 Task: Buy 2 Strut Rod Kits from Shocks, Struts & Suspension section under best seller category for shipping address: Max Baker, 2847 Point Street, Park Ridge, Illinois 60068, Cell Number 7738643880. Pay from credit card ending with 7965, CVV 549
Action: Key pressed amazon.com<Key.enter>
Screenshot: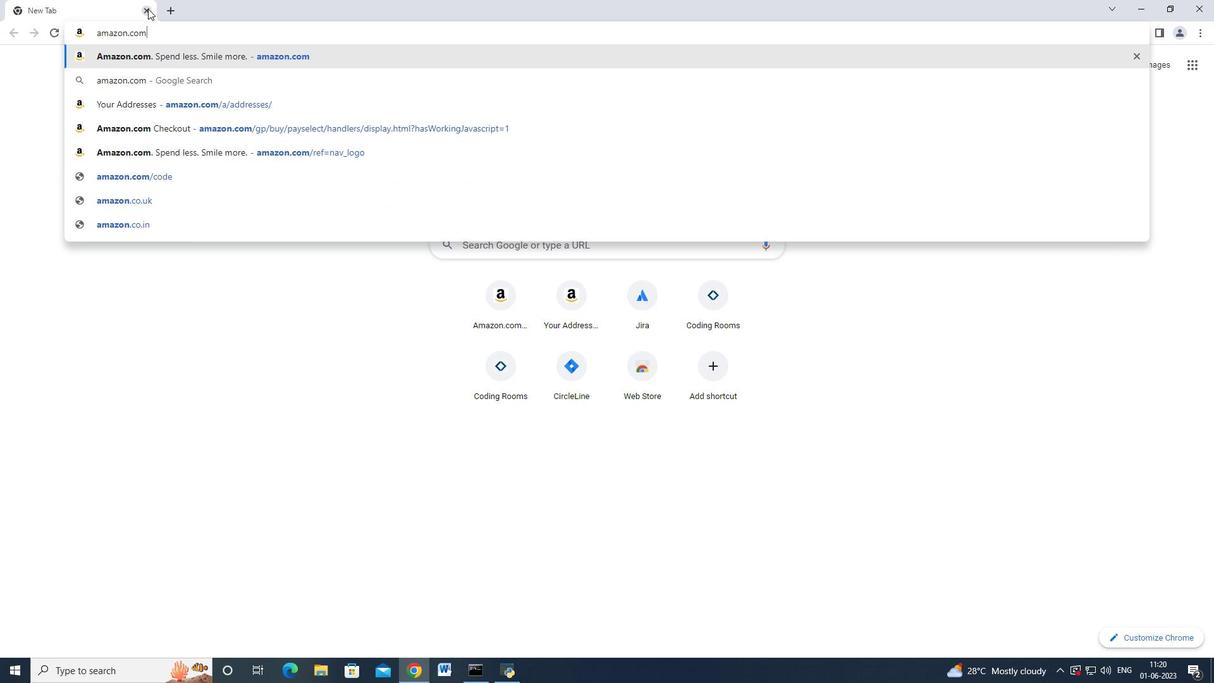 
Action: Mouse moved to (29, 98)
Screenshot: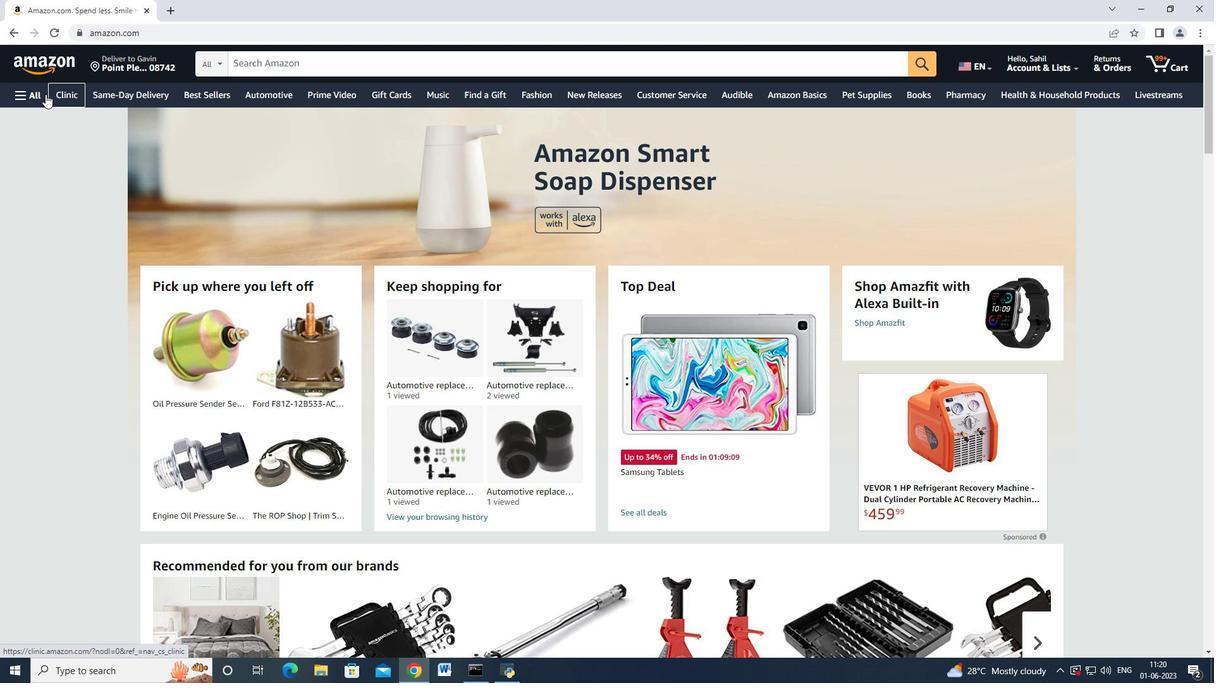 
Action: Mouse pressed left at (29, 98)
Screenshot: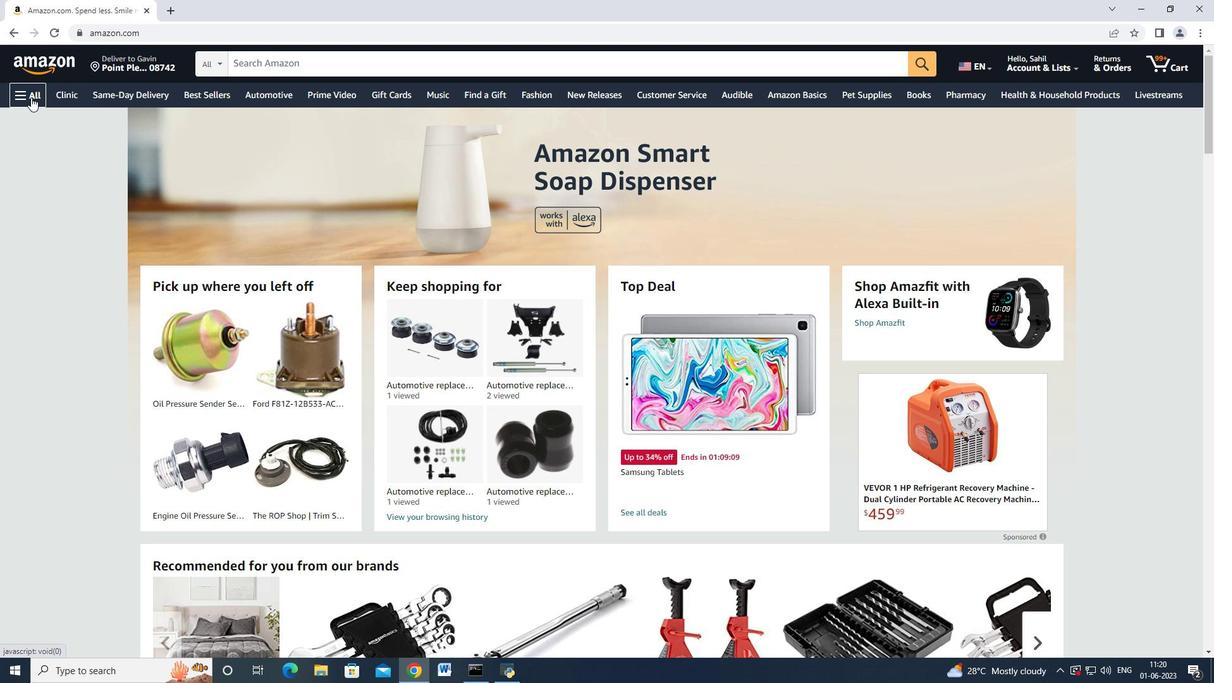 
Action: Mouse moved to (77, 216)
Screenshot: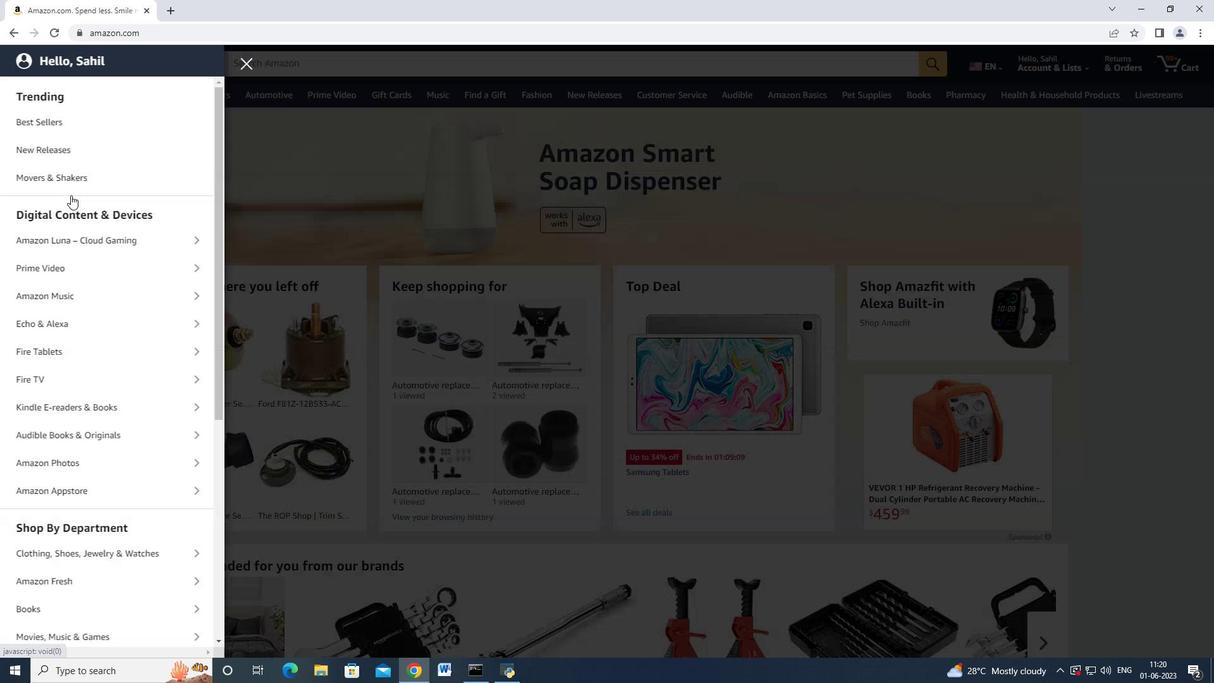 
Action: Mouse scrolled (77, 215) with delta (0, 0)
Screenshot: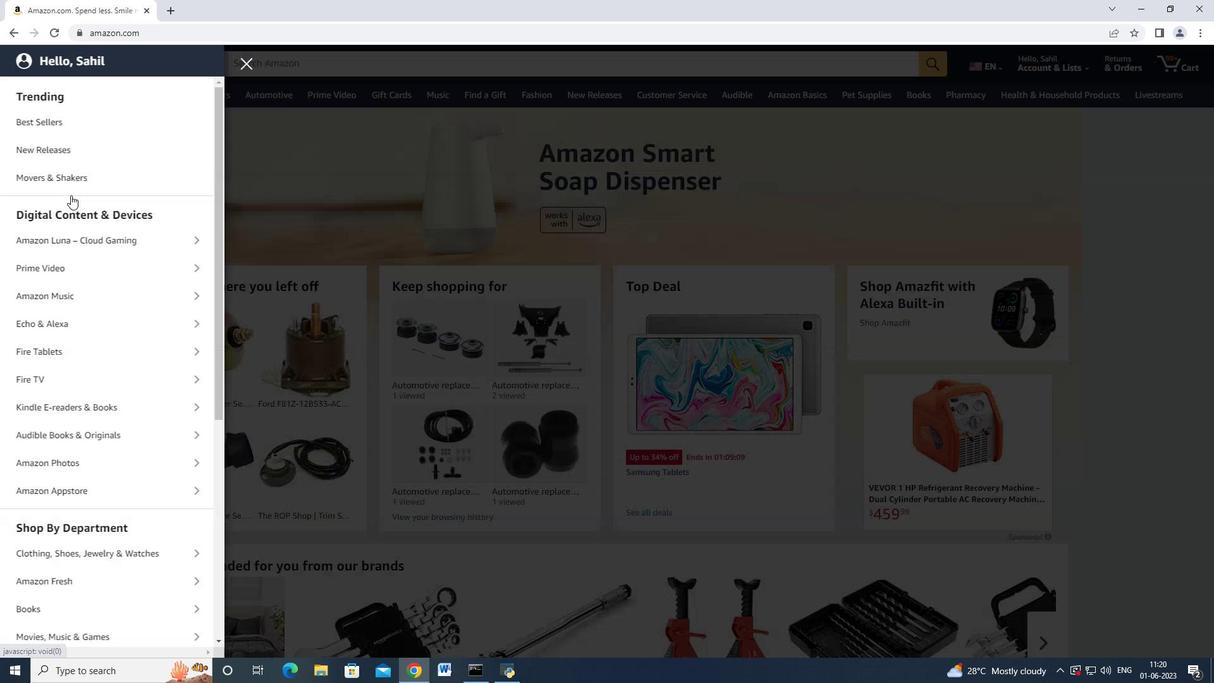 
Action: Mouse moved to (78, 221)
Screenshot: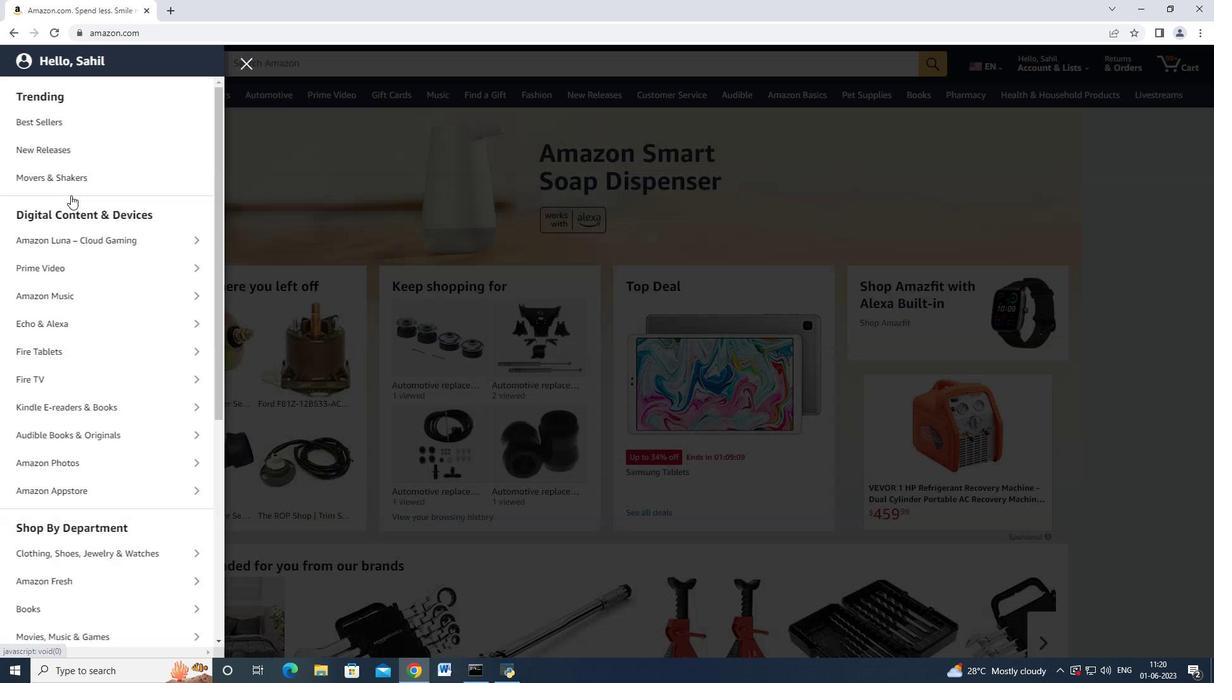 
Action: Mouse scrolled (77, 220) with delta (0, 0)
Screenshot: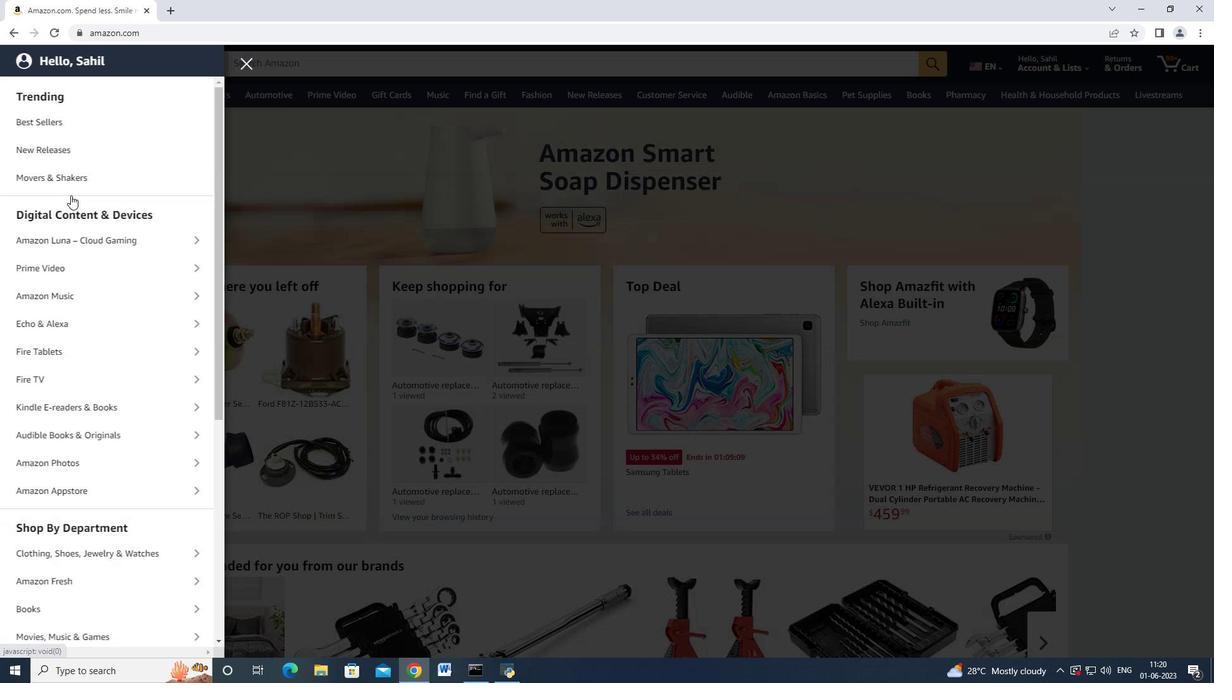 
Action: Mouse moved to (80, 225)
Screenshot: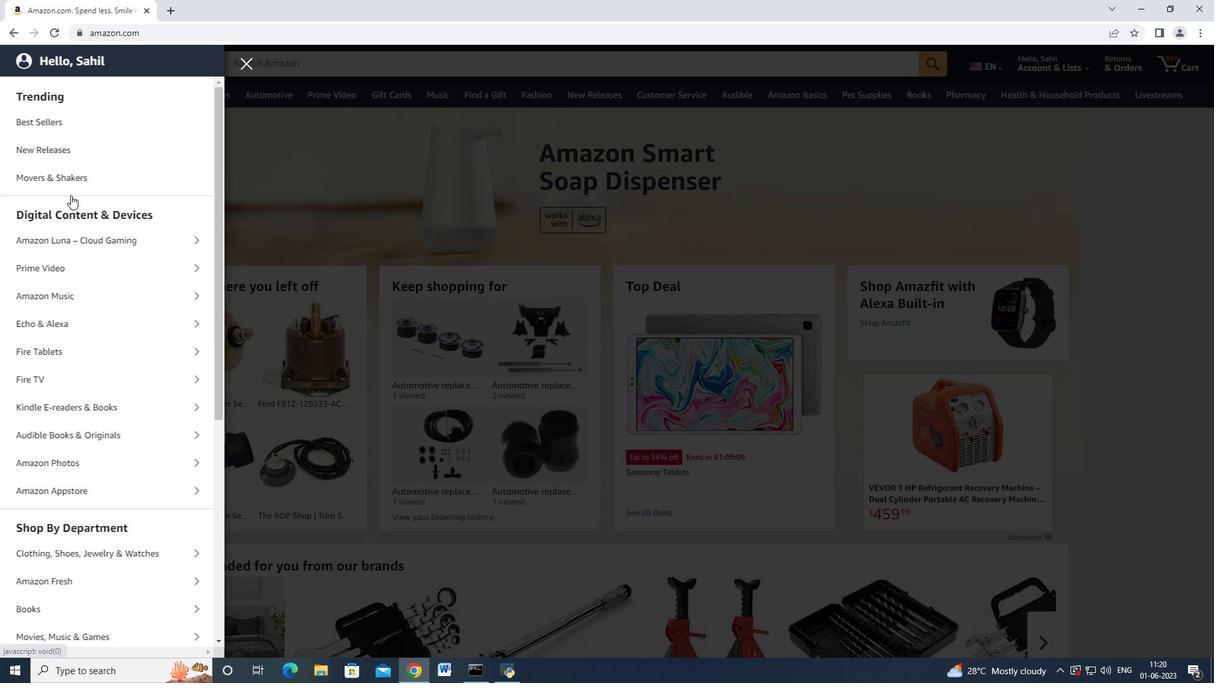 
Action: Mouse scrolled (79, 222) with delta (0, 0)
Screenshot: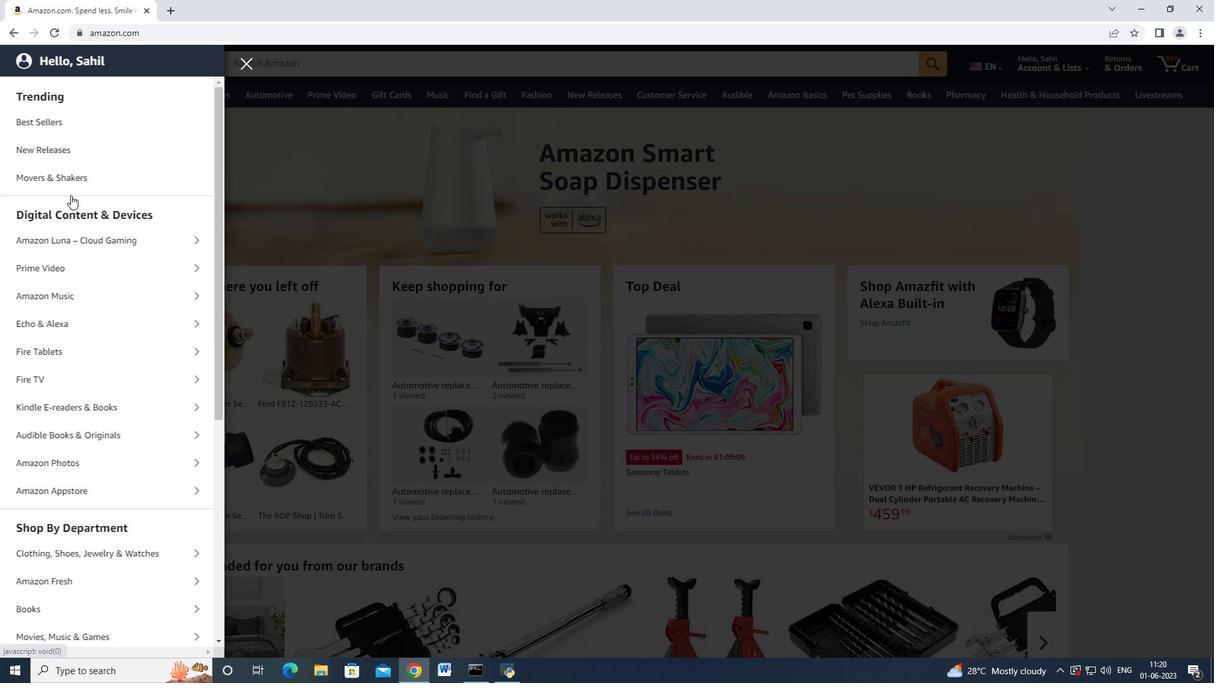 
Action: Mouse scrolled (80, 225) with delta (0, 0)
Screenshot: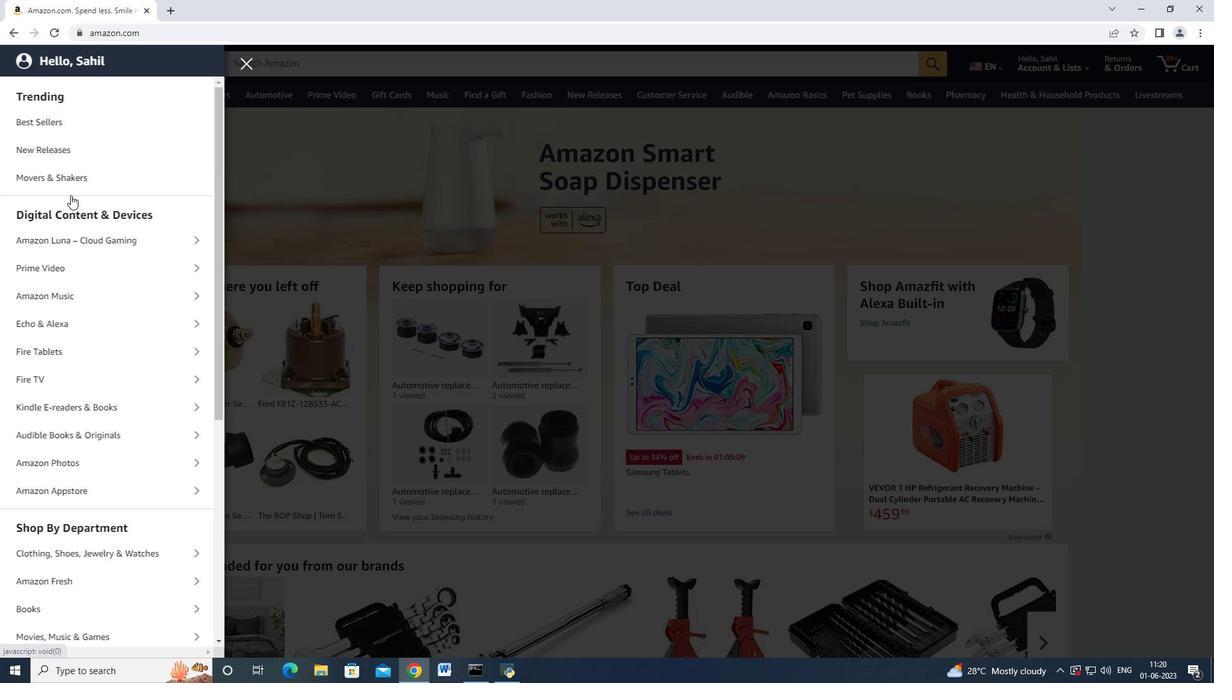 
Action: Mouse moved to (69, 410)
Screenshot: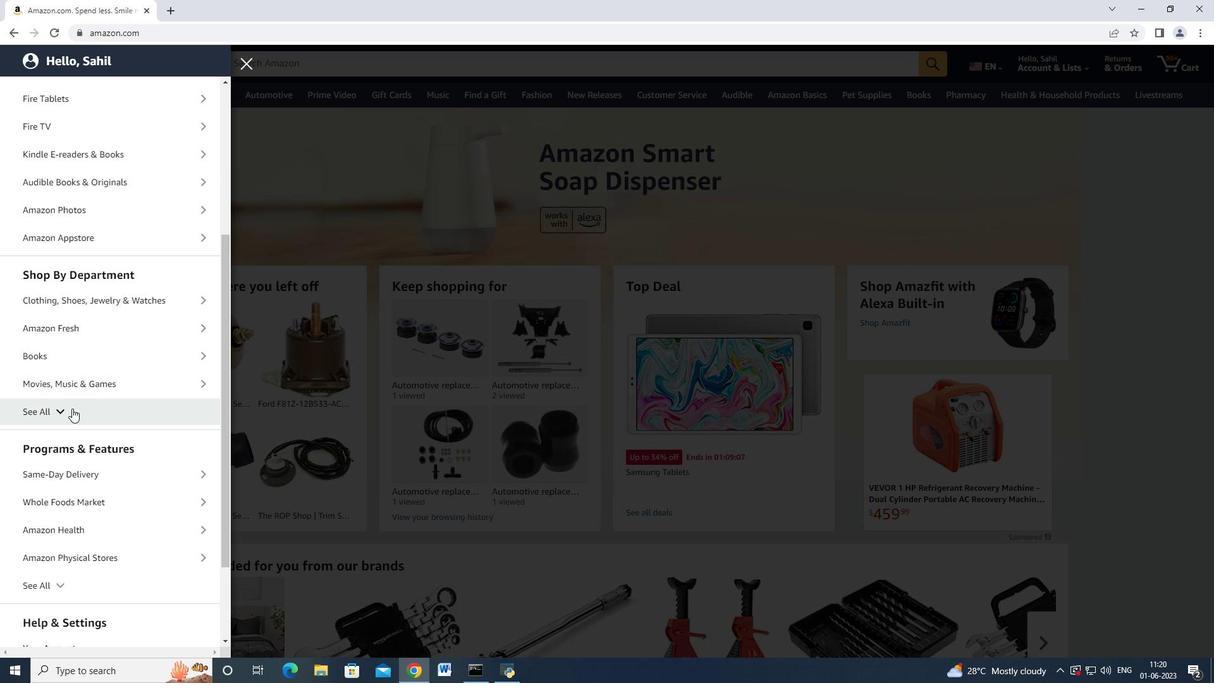 
Action: Mouse pressed left at (69, 410)
Screenshot: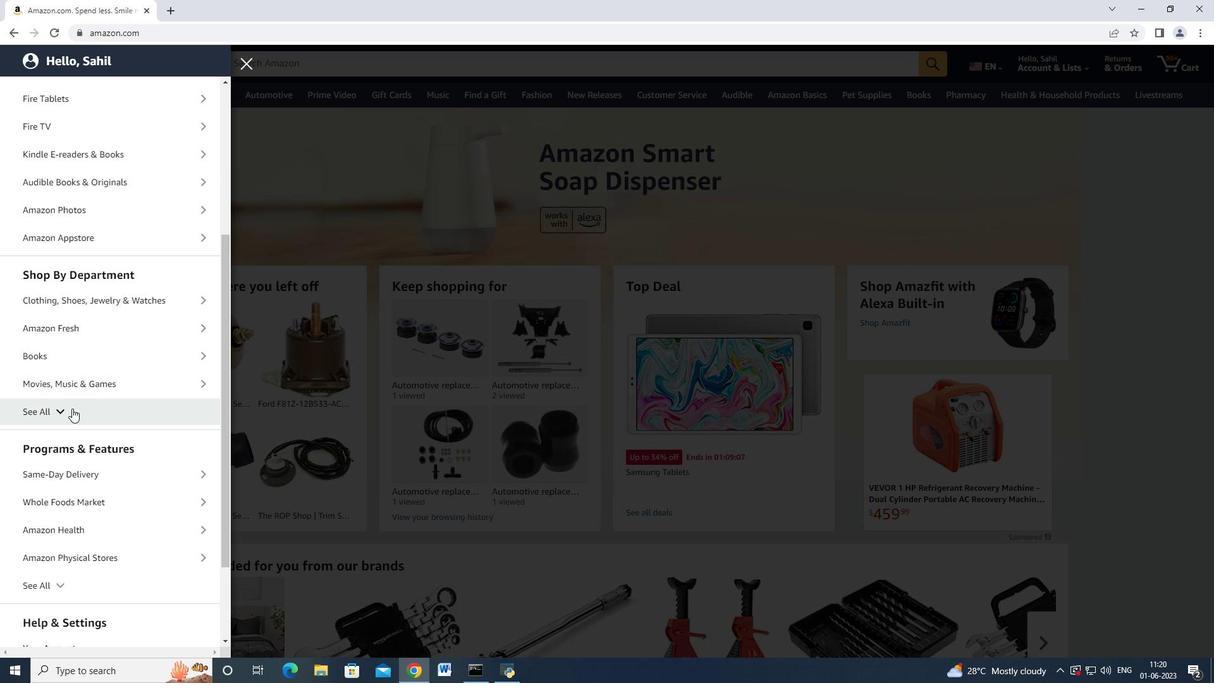 
Action: Mouse moved to (80, 396)
Screenshot: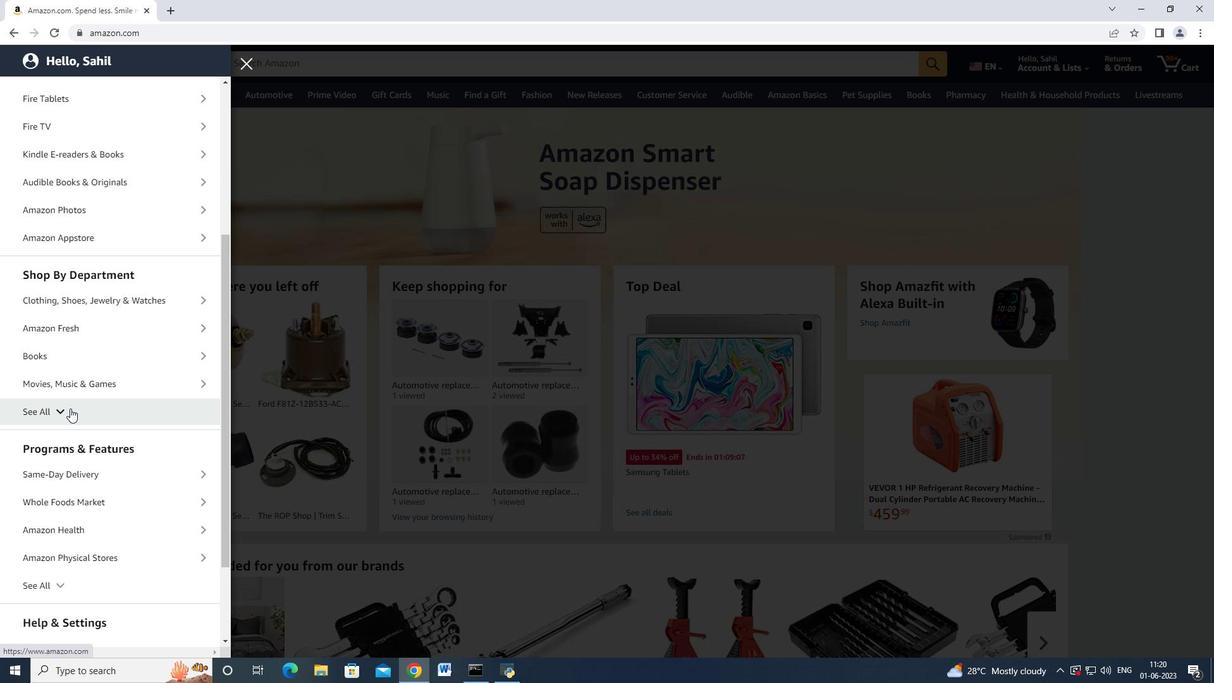 
Action: Mouse scrolled (80, 395) with delta (0, 0)
Screenshot: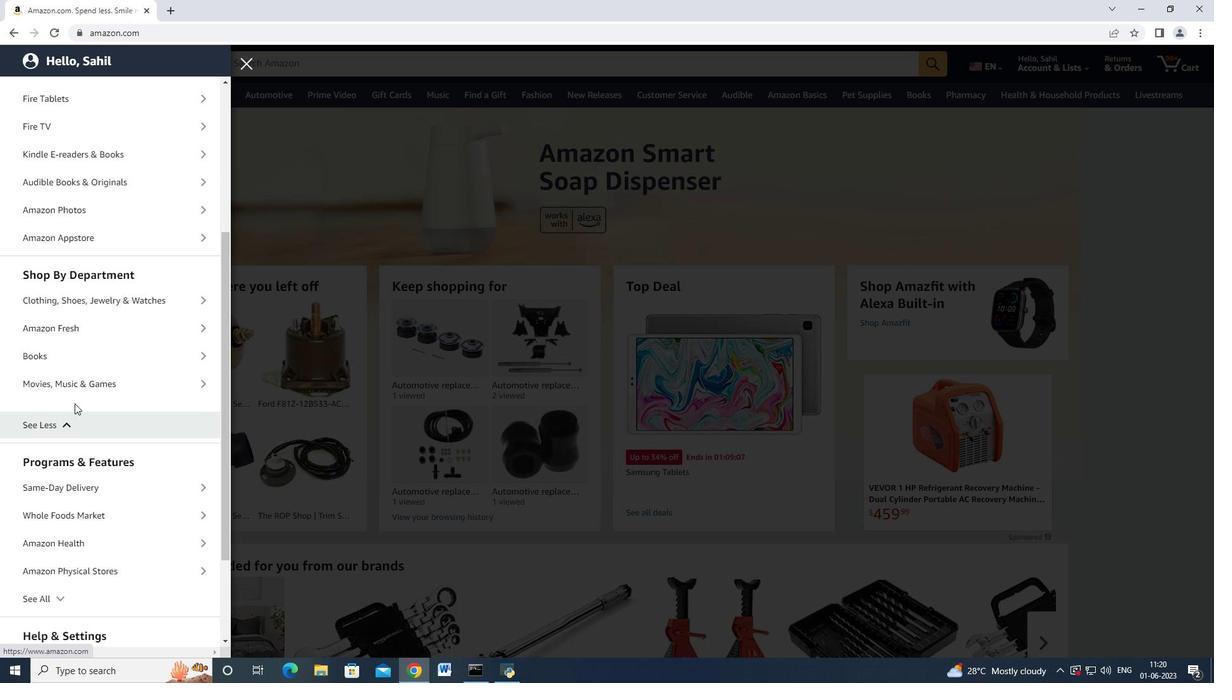 
Action: Mouse scrolled (80, 395) with delta (0, 0)
Screenshot: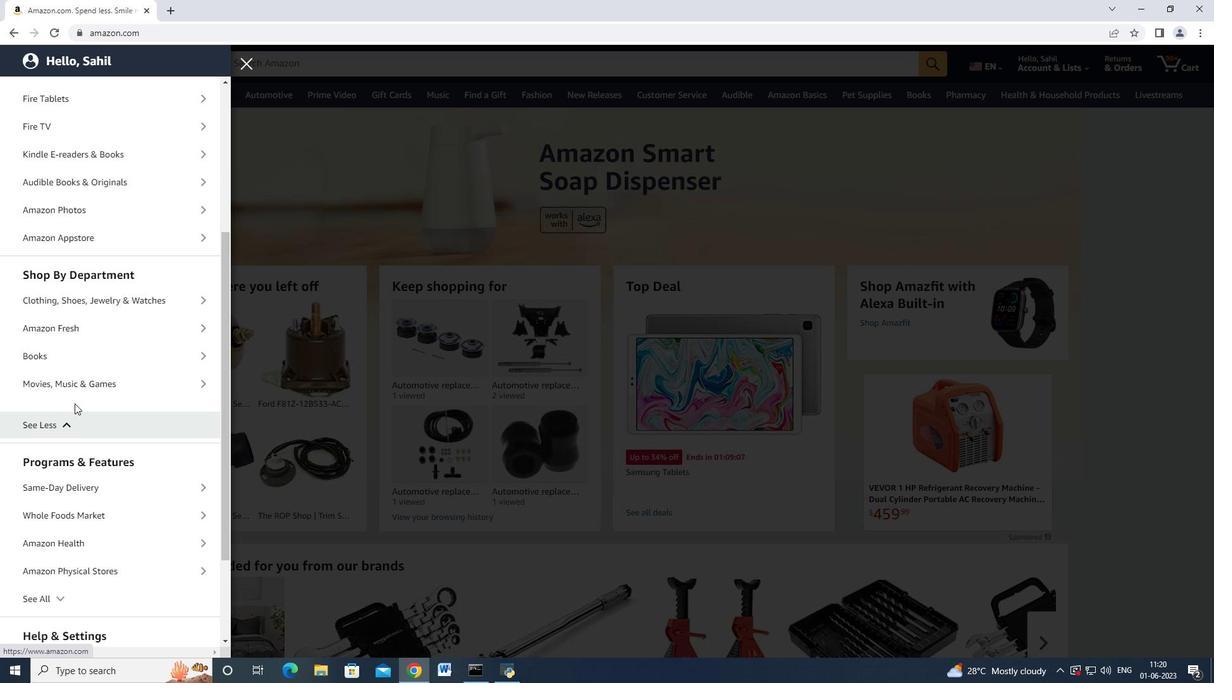 
Action: Mouse scrolled (80, 395) with delta (0, 0)
Screenshot: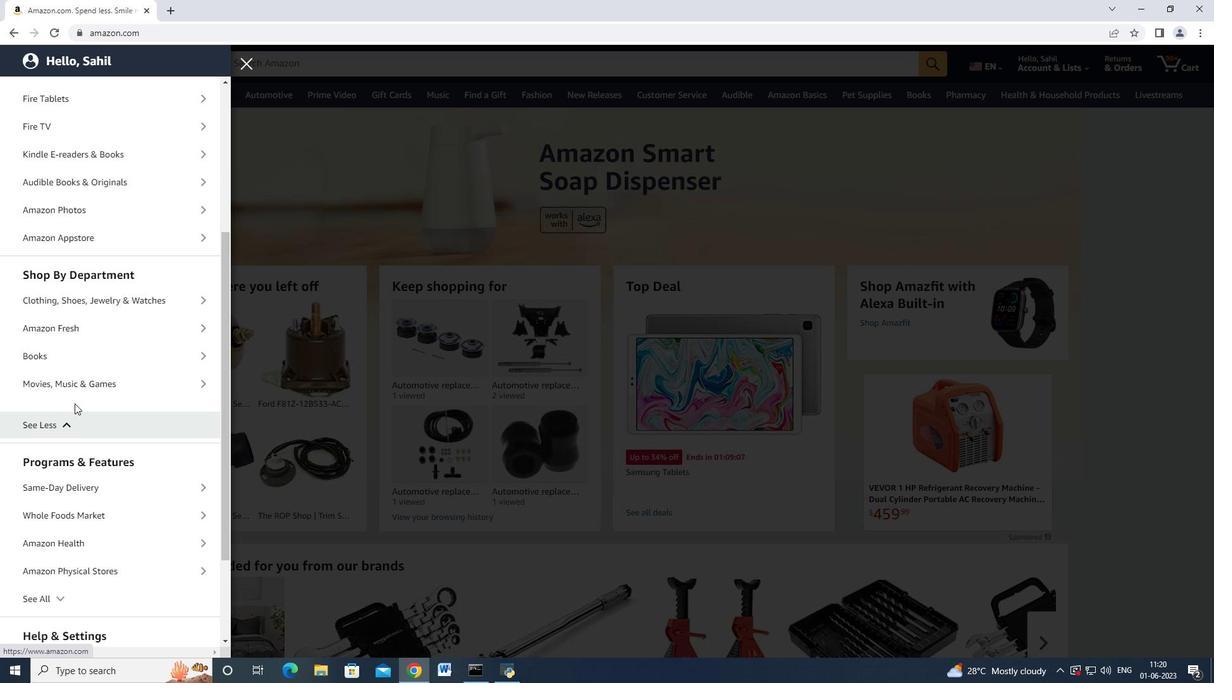 
Action: Mouse scrolled (80, 395) with delta (0, 0)
Screenshot: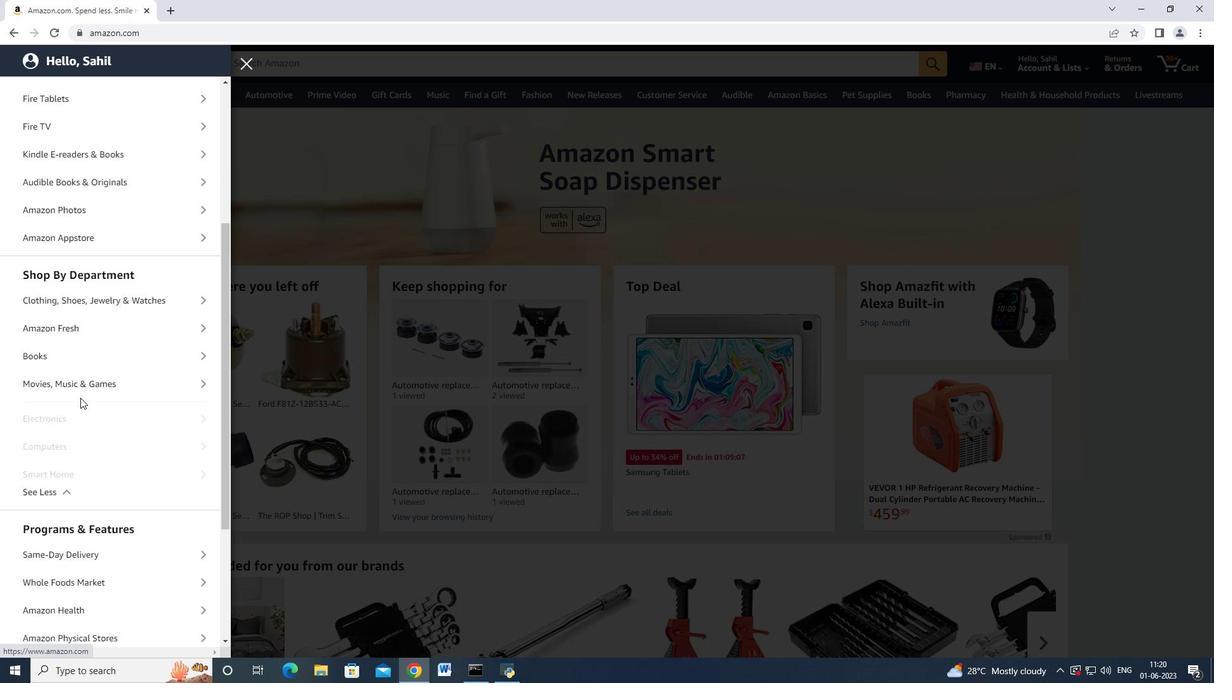 
Action: Mouse moved to (113, 467)
Screenshot: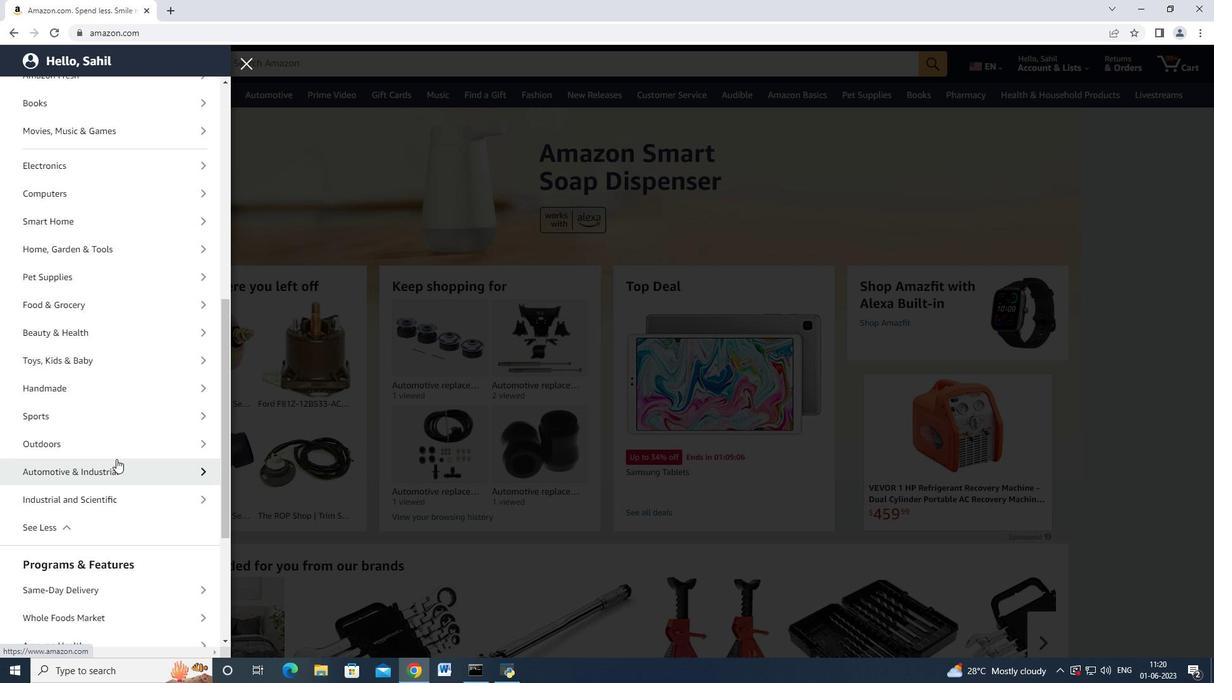 
Action: Mouse pressed left at (113, 467)
Screenshot: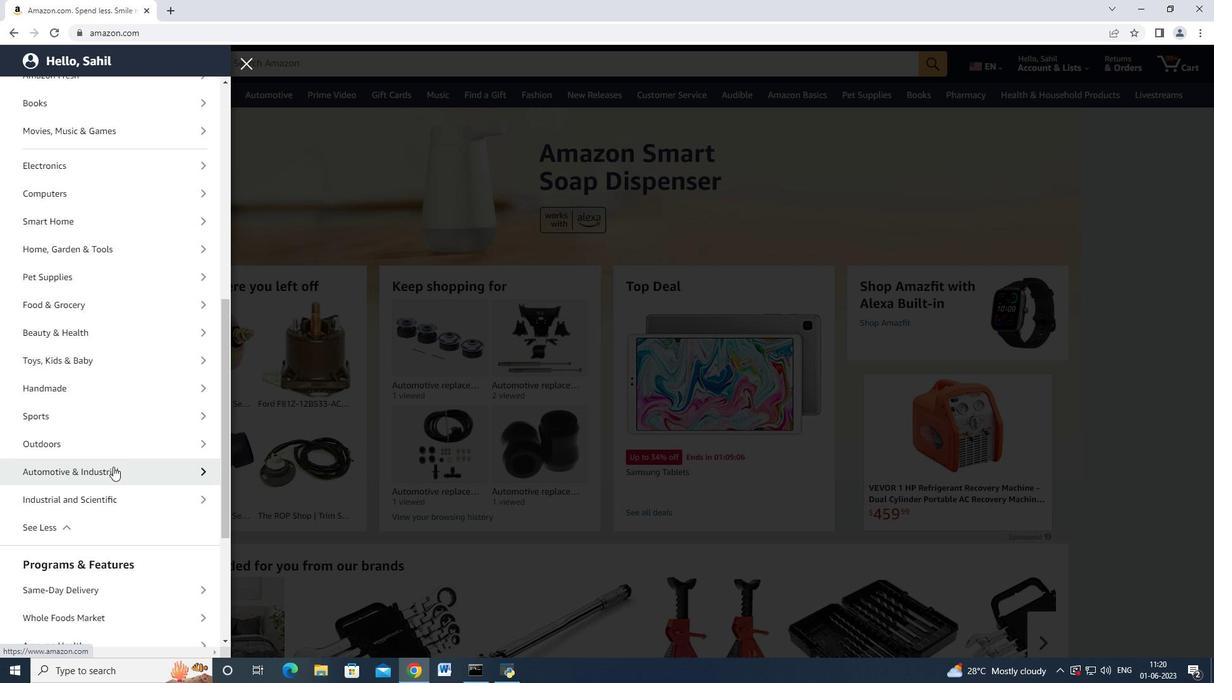 
Action: Mouse moved to (106, 144)
Screenshot: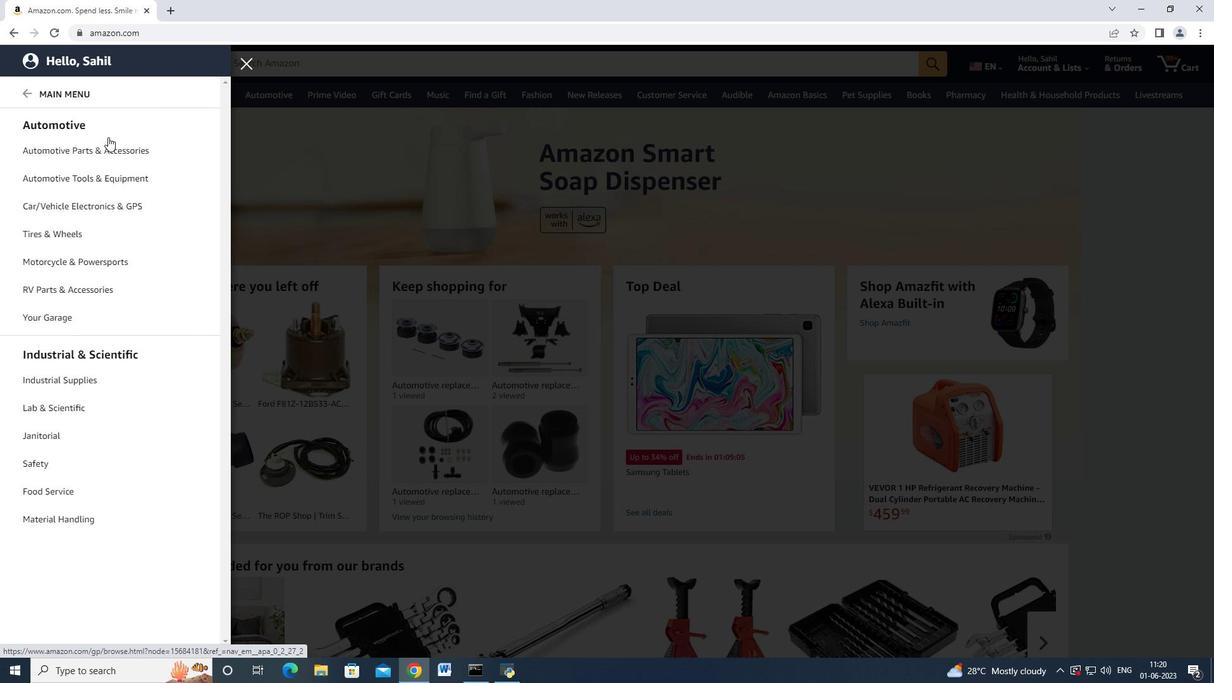 
Action: Mouse pressed left at (106, 144)
Screenshot: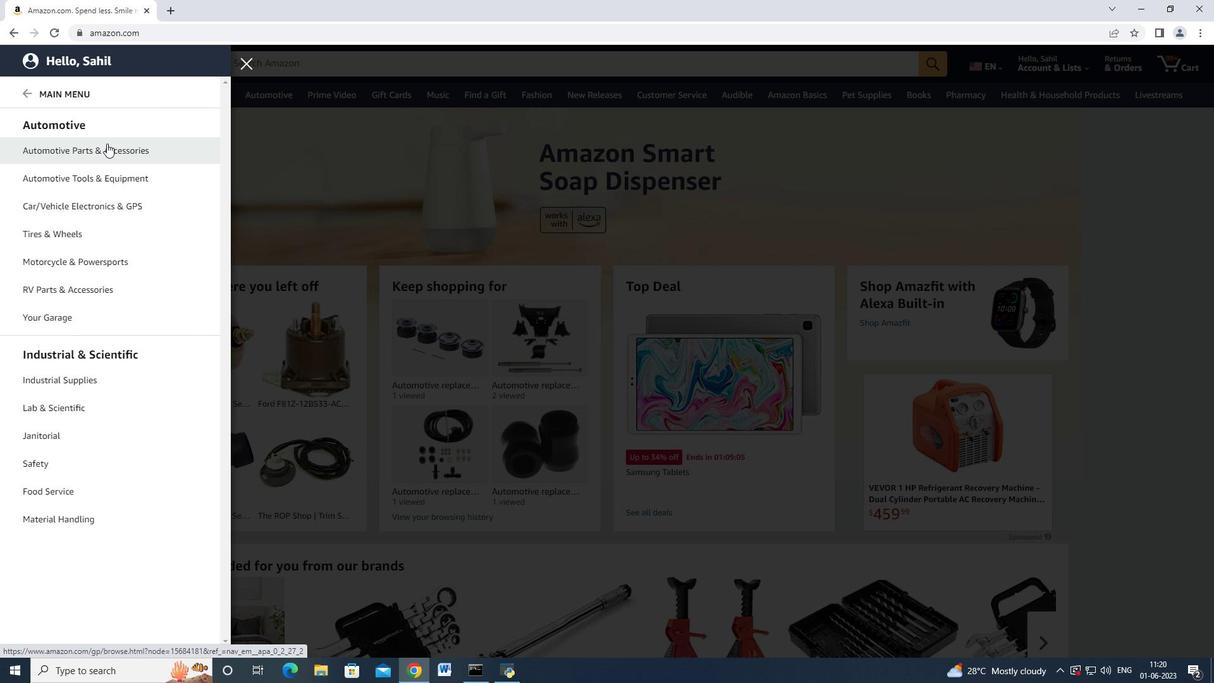 
Action: Mouse moved to (204, 117)
Screenshot: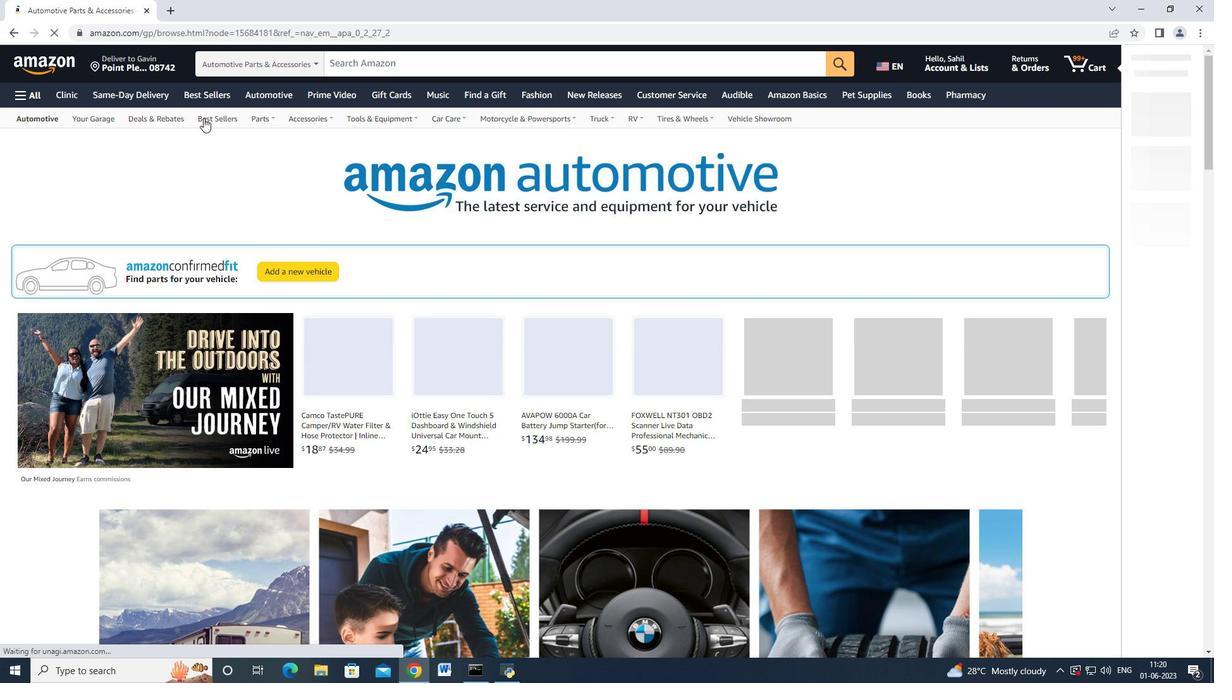 
Action: Mouse pressed left at (204, 117)
Screenshot: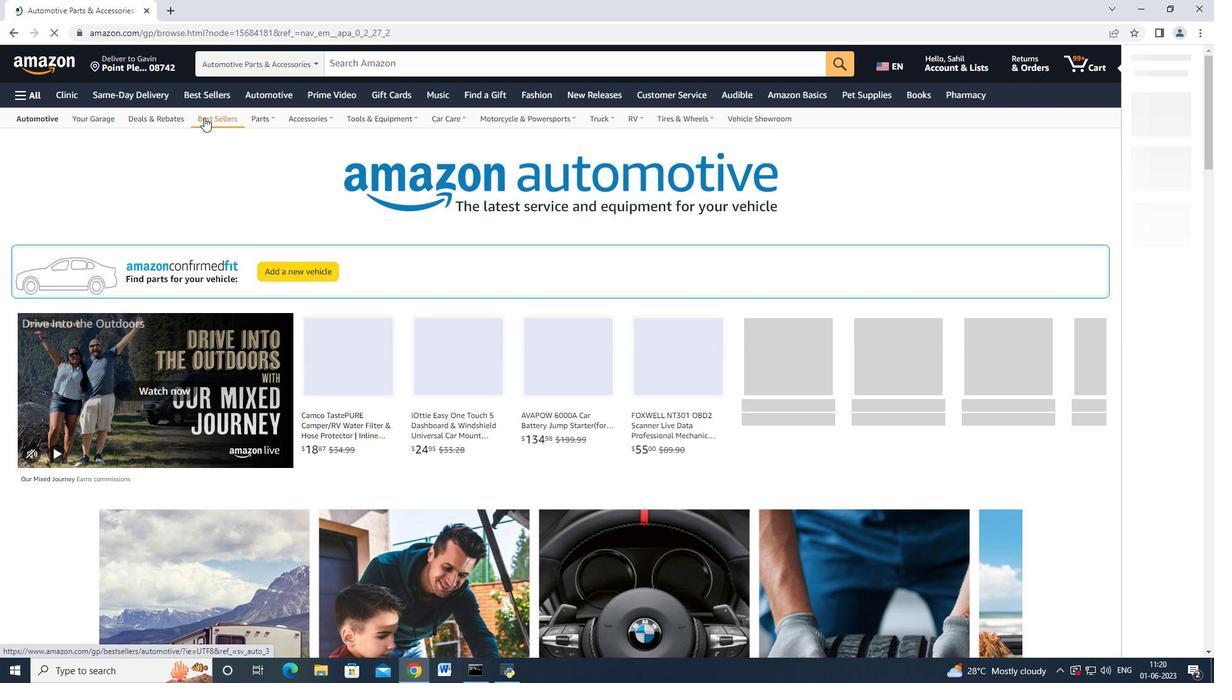 
Action: Mouse moved to (186, 186)
Screenshot: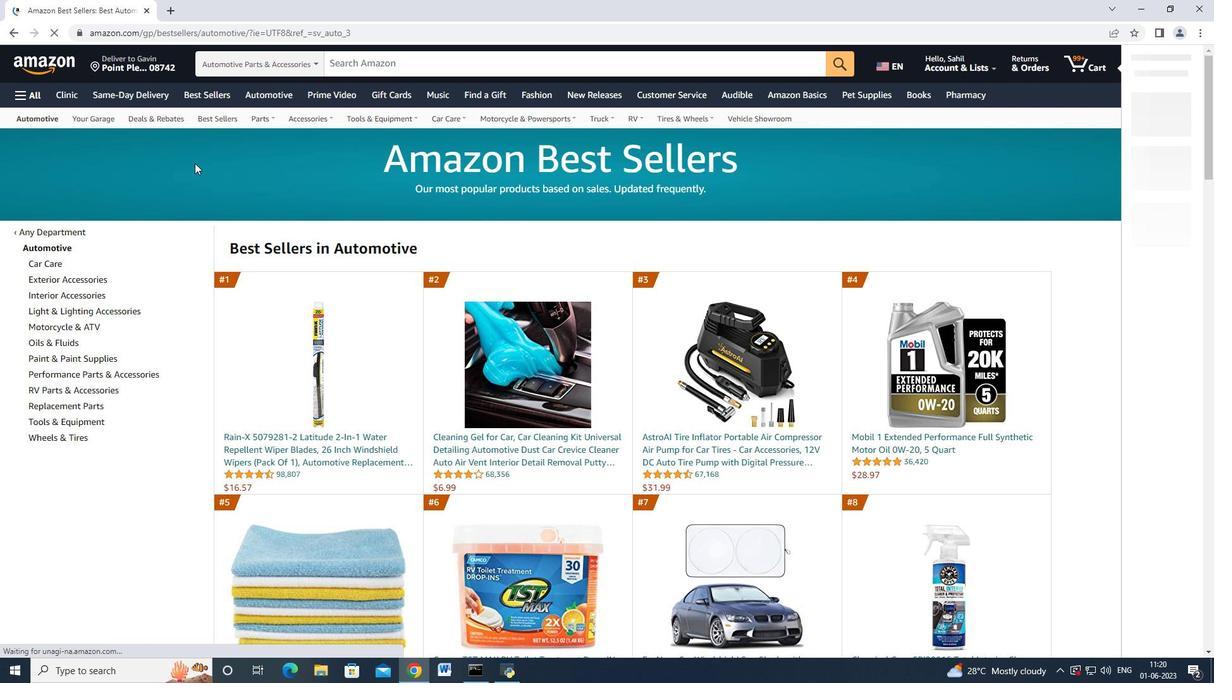 
Action: Mouse scrolled (186, 185) with delta (0, 0)
Screenshot: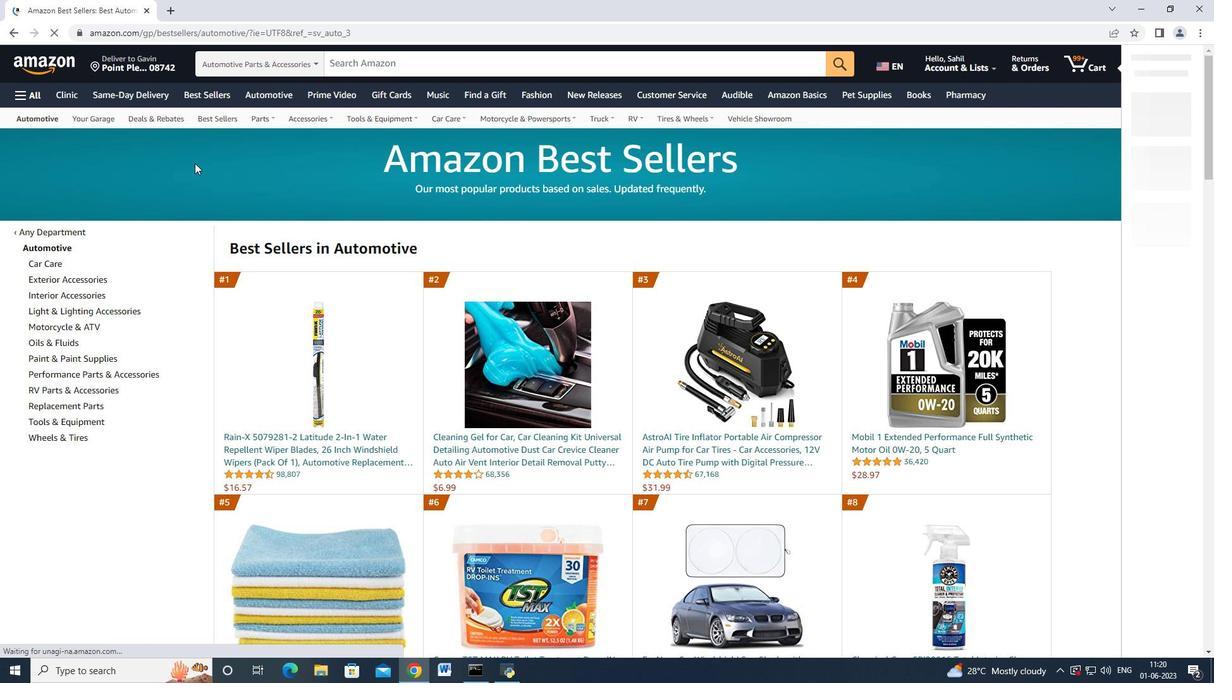 
Action: Mouse moved to (175, 213)
Screenshot: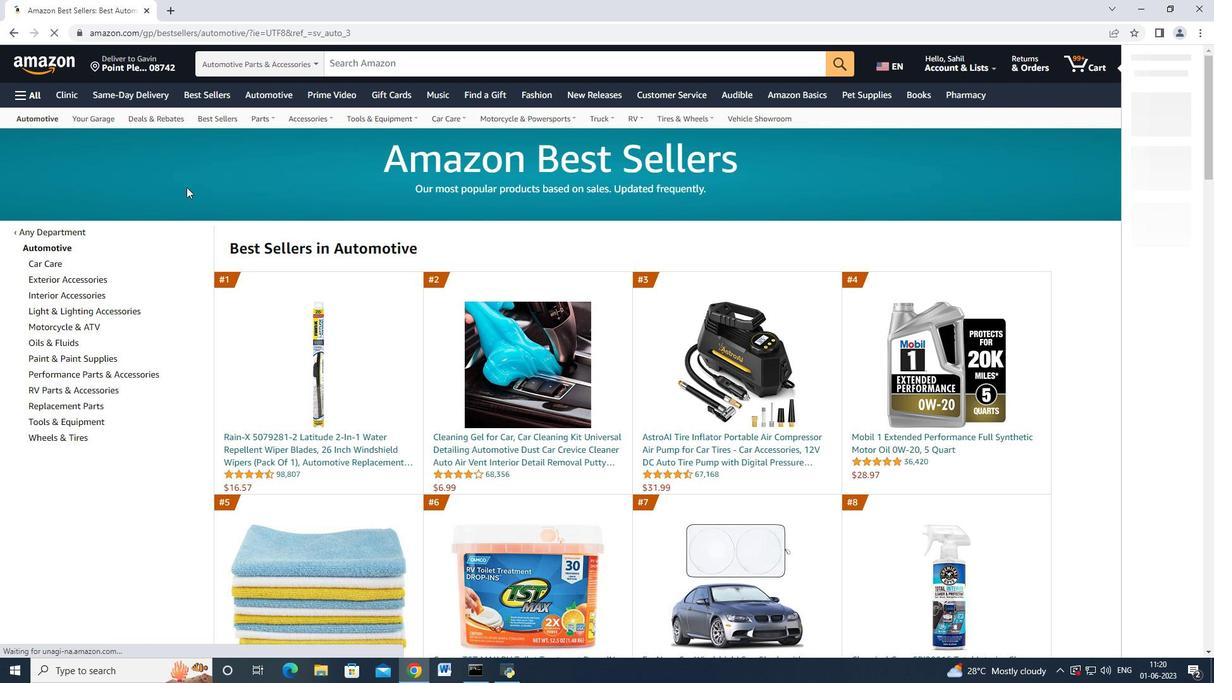 
Action: Mouse scrolled (184, 194) with delta (0, 0)
Screenshot: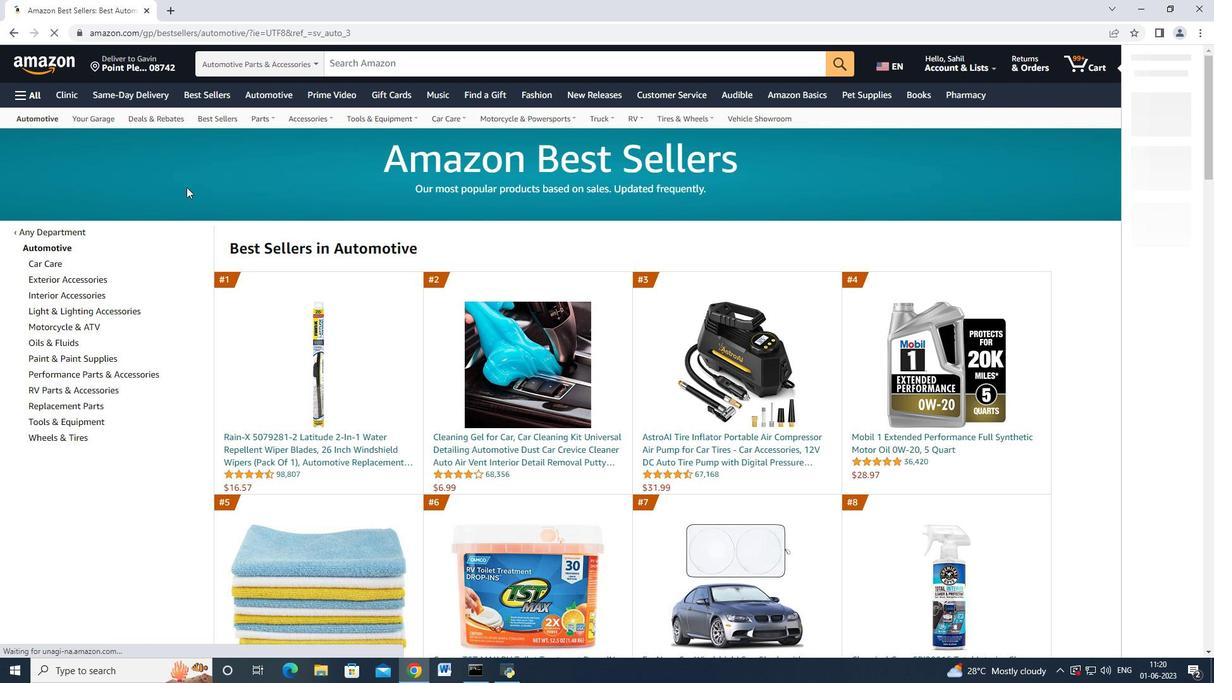 
Action: Mouse moved to (92, 279)
Screenshot: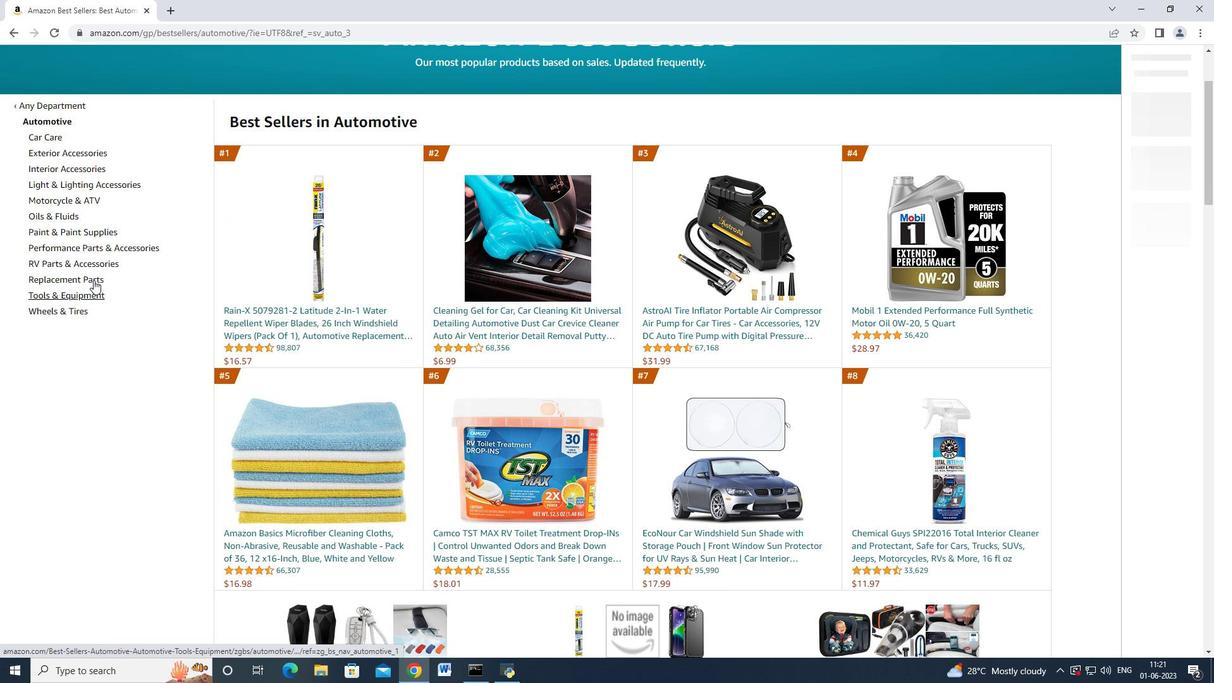 
Action: Mouse pressed left at (92, 279)
Screenshot: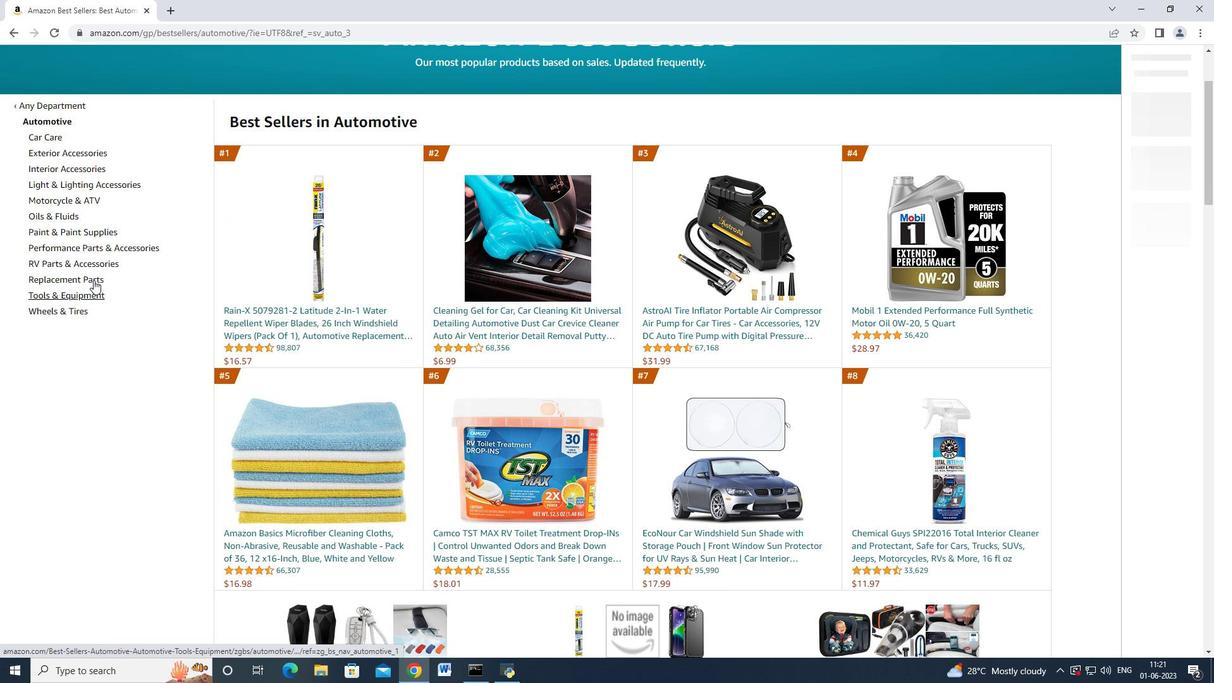 
Action: Mouse moved to (135, 270)
Screenshot: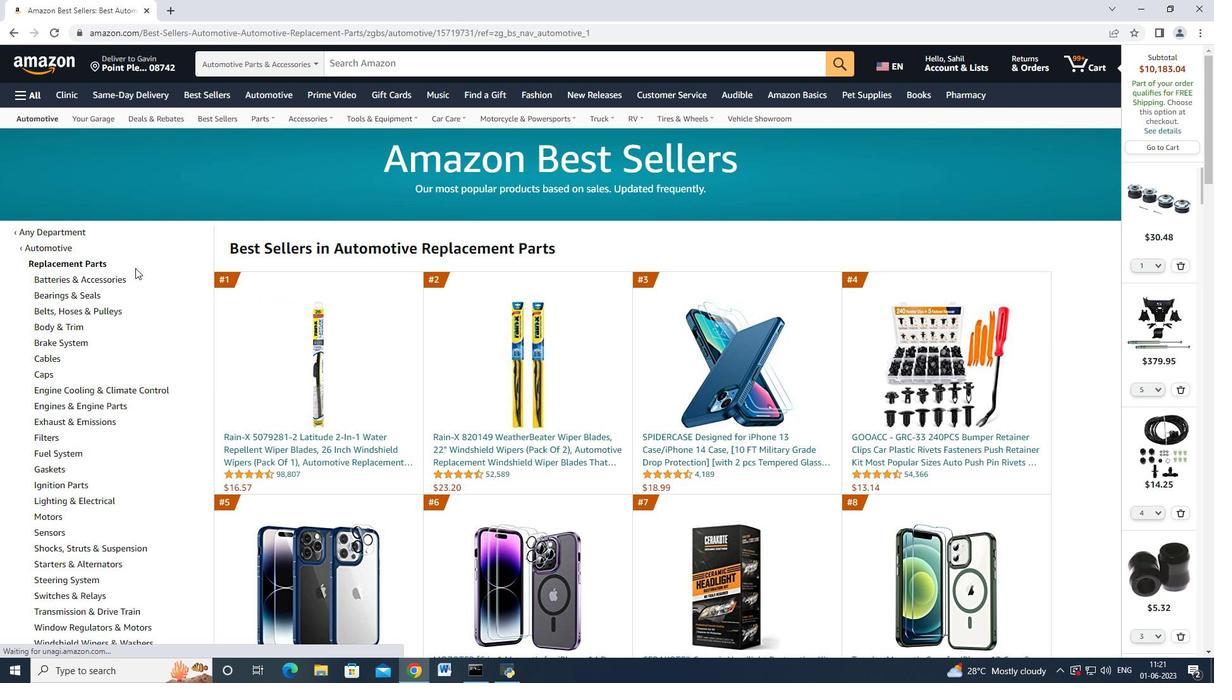 
Action: Mouse scrolled (135, 269) with delta (0, 0)
Screenshot: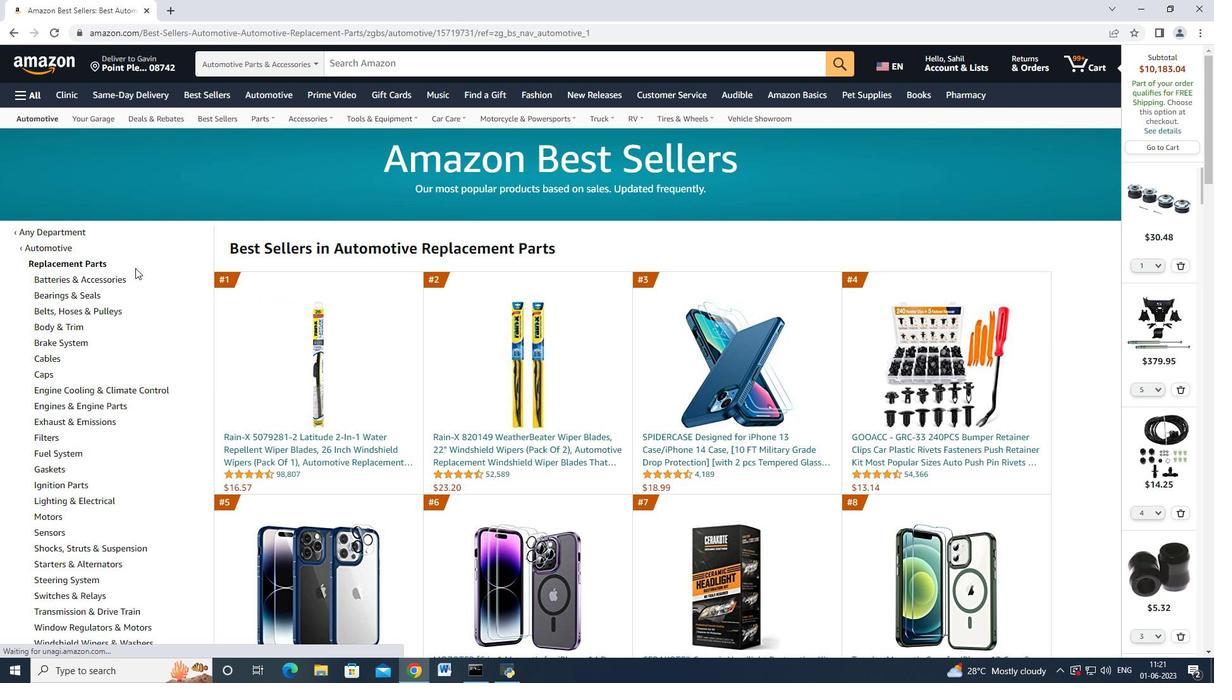 
Action: Mouse moved to (135, 270)
Screenshot: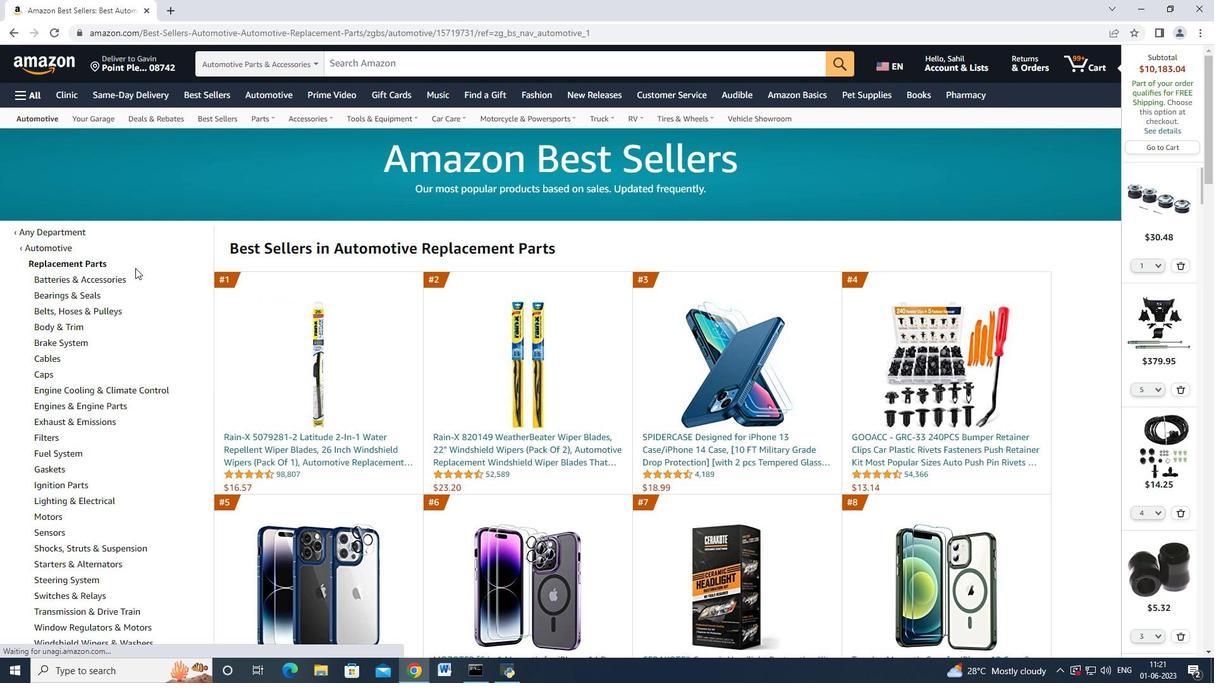 
Action: Mouse scrolled (135, 270) with delta (0, 0)
Screenshot: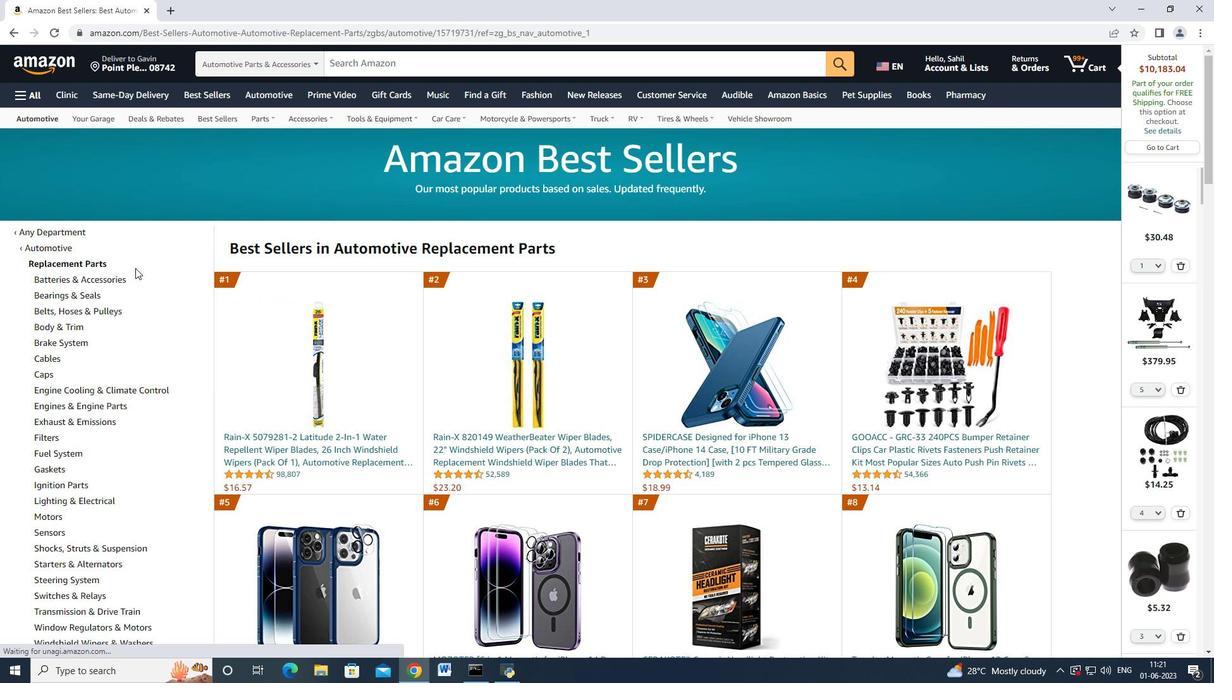 
Action: Mouse moved to (135, 274)
Screenshot: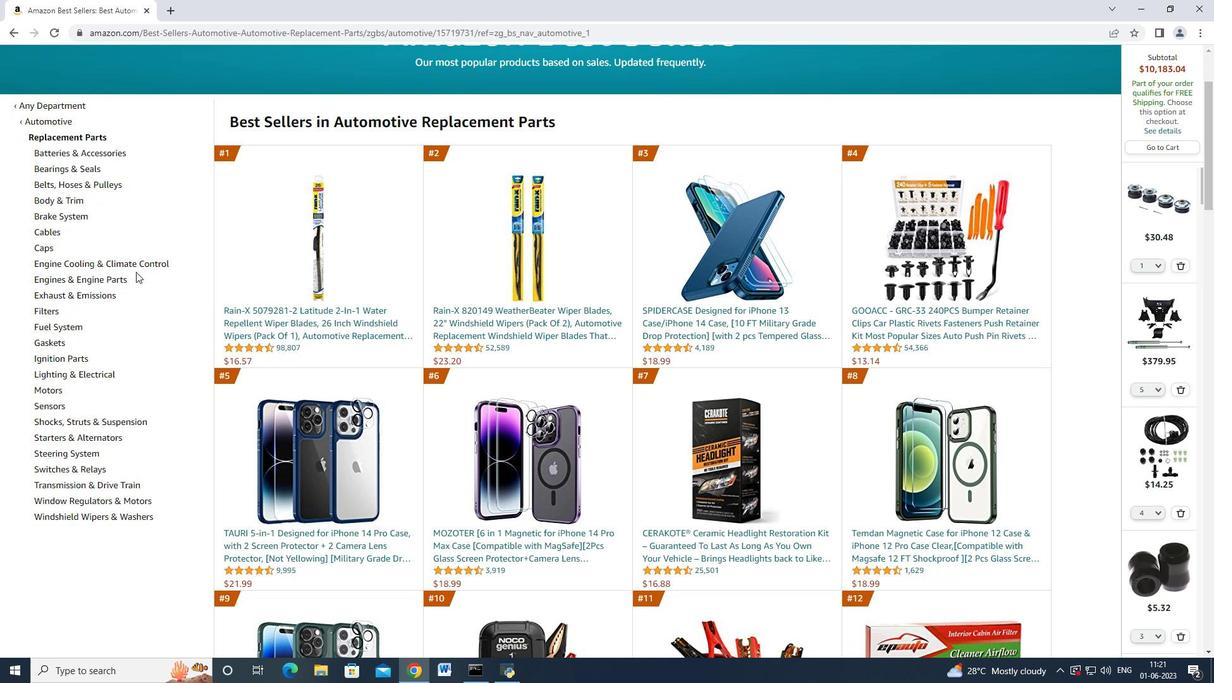 
Action: Mouse scrolled (135, 273) with delta (0, 0)
Screenshot: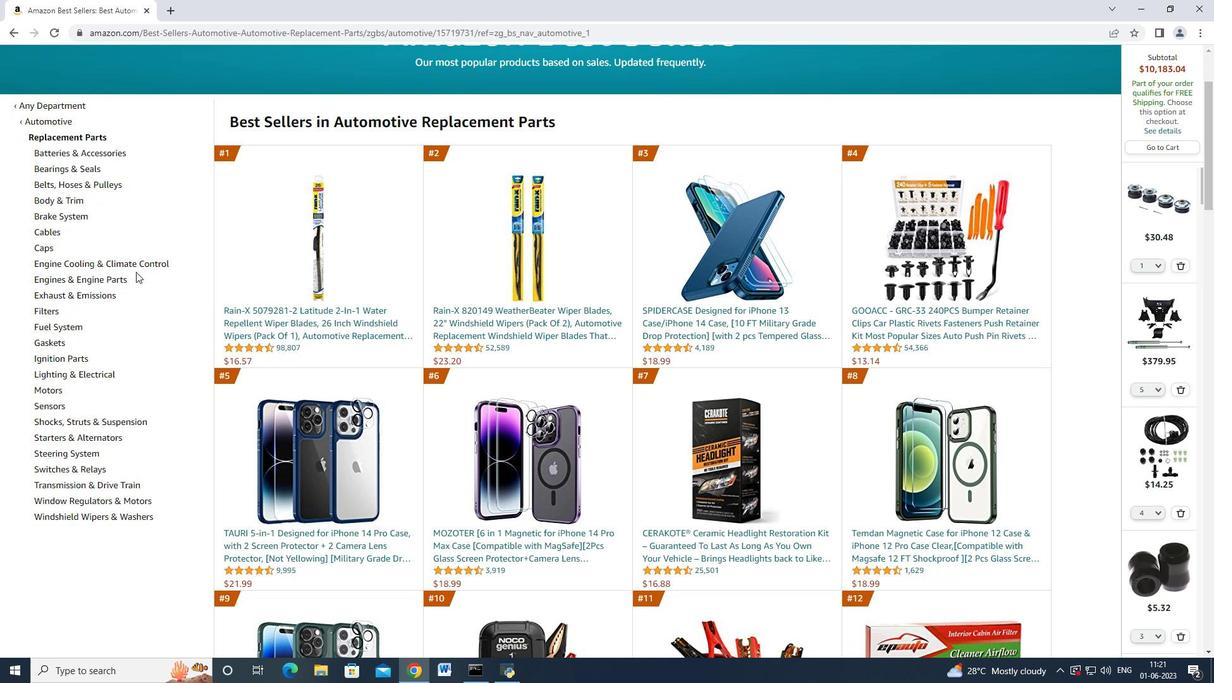 
Action: Mouse moved to (105, 355)
Screenshot: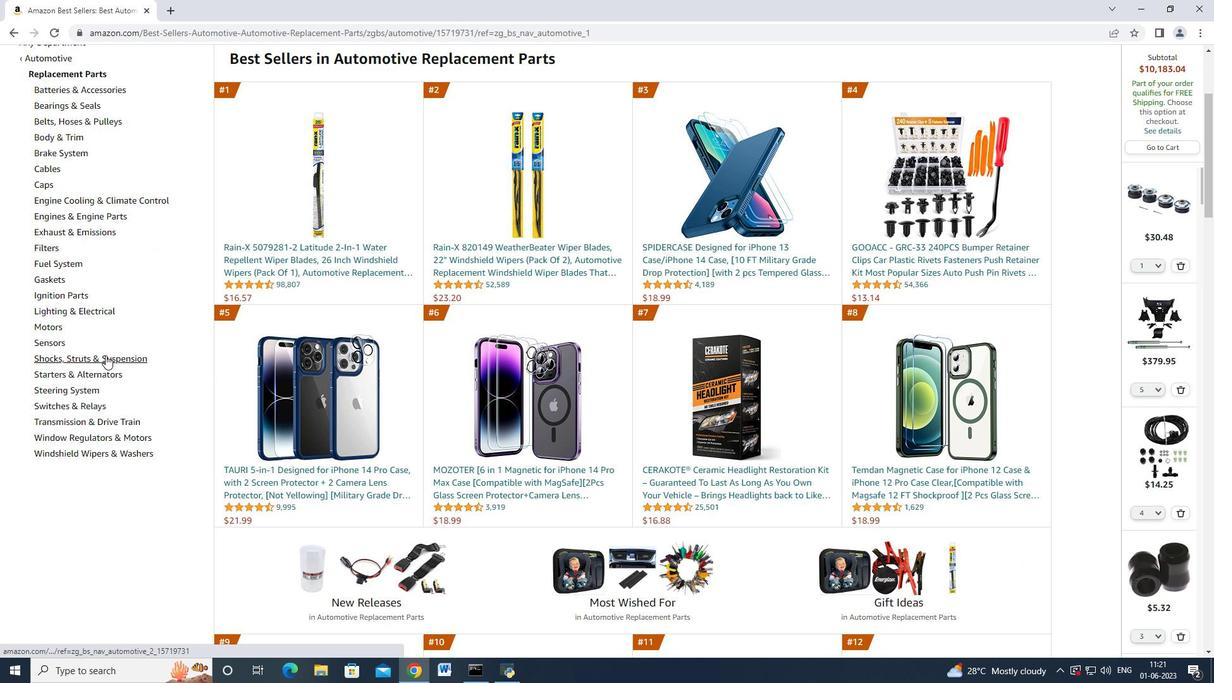 
Action: Mouse pressed left at (105, 355)
Screenshot: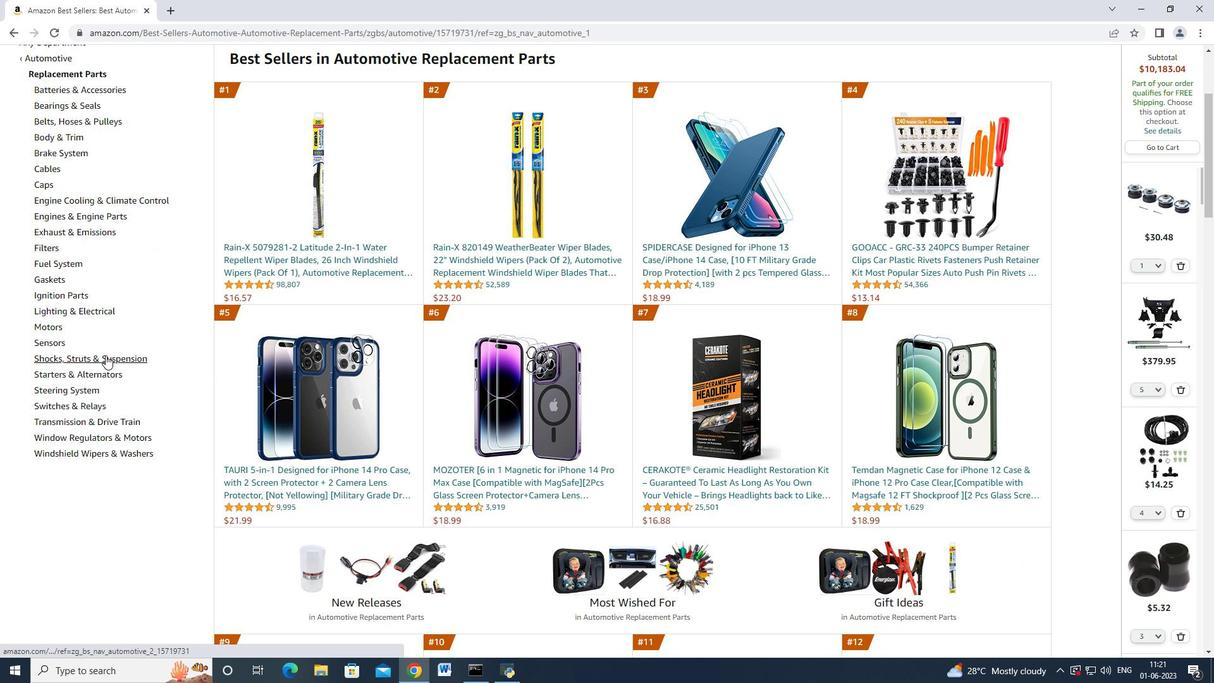 
Action: Mouse moved to (106, 349)
Screenshot: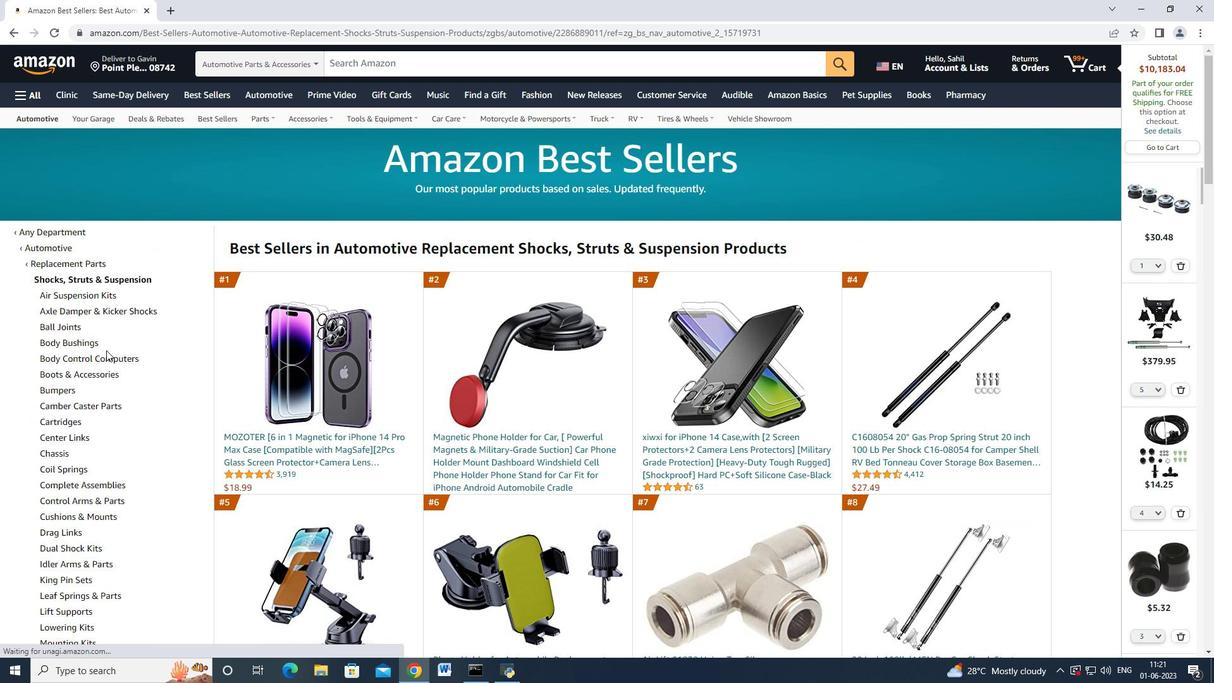 
Action: Mouse scrolled (106, 349) with delta (0, 0)
Screenshot: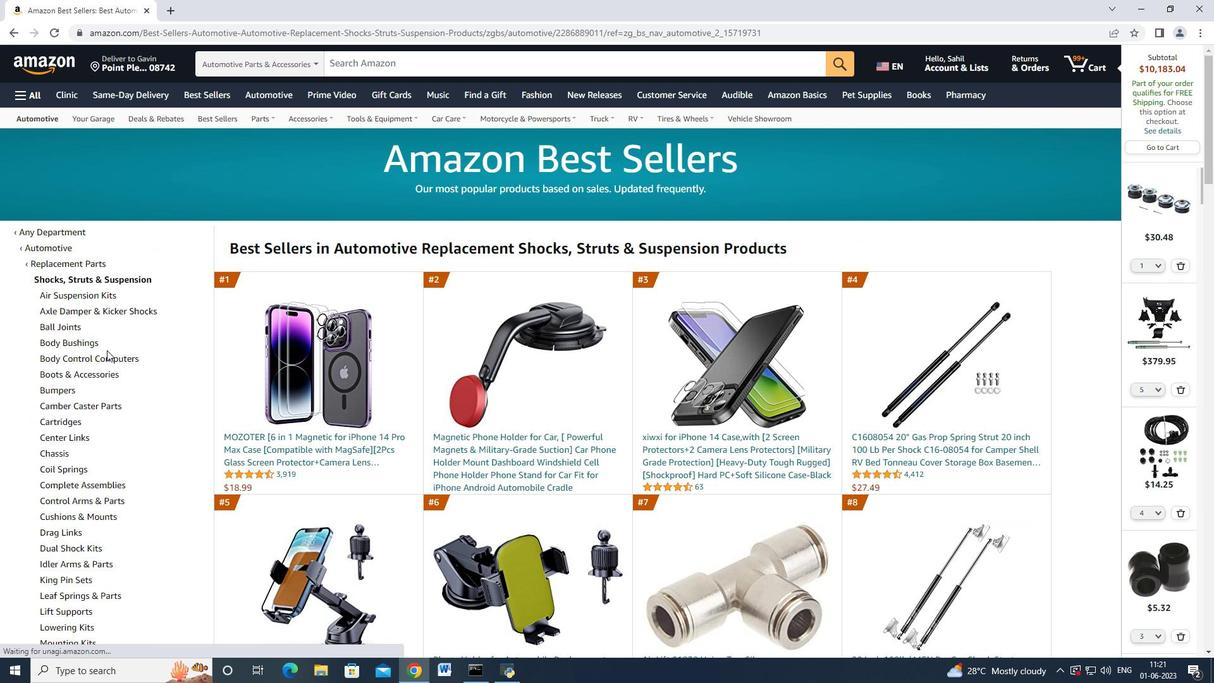 
Action: Mouse moved to (106, 351)
Screenshot: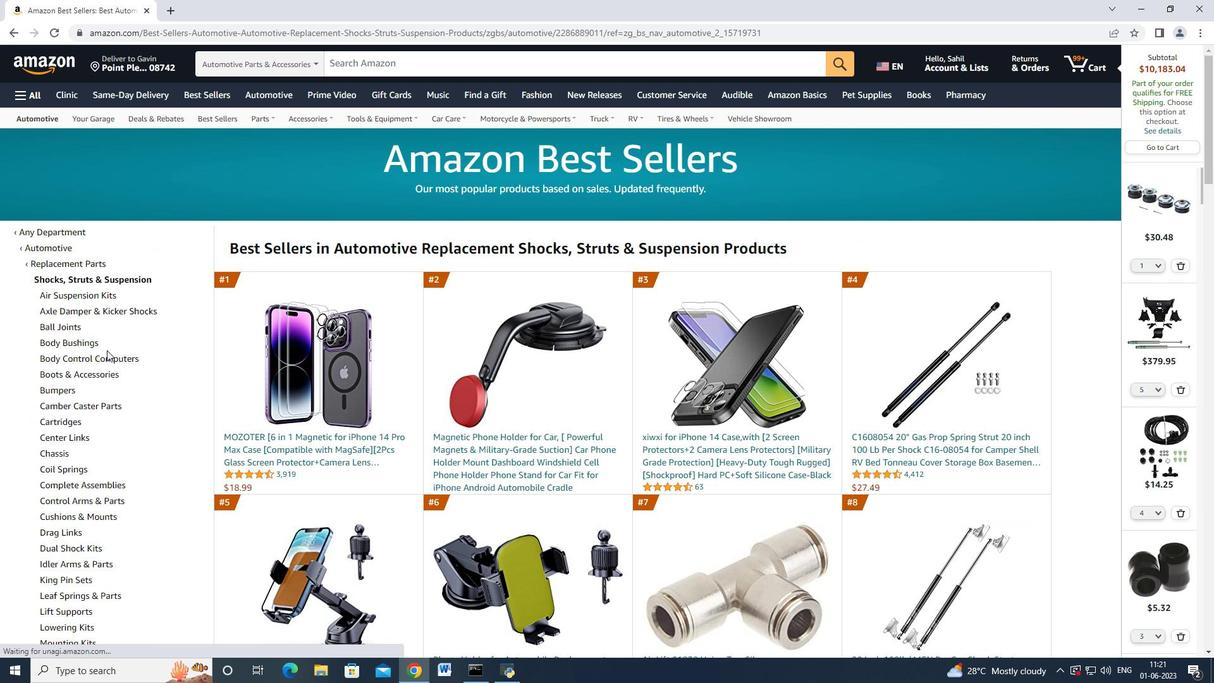 
Action: Mouse scrolled (106, 351) with delta (0, 0)
Screenshot: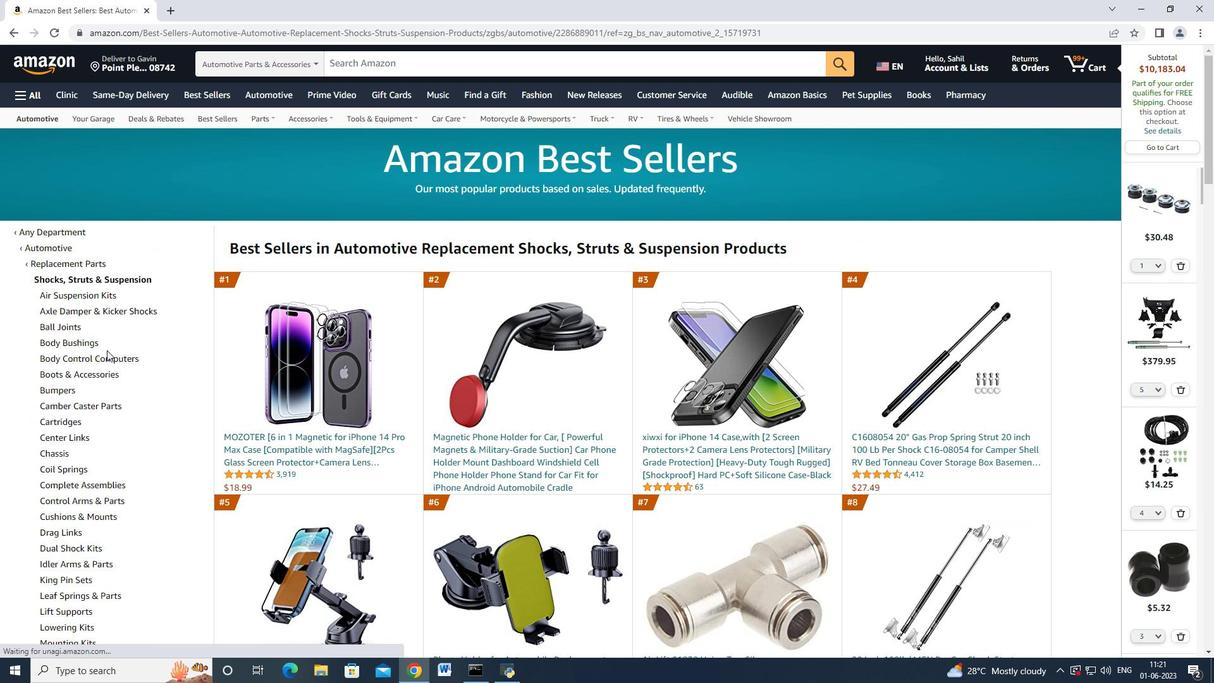 
Action: Mouse moved to (96, 380)
Screenshot: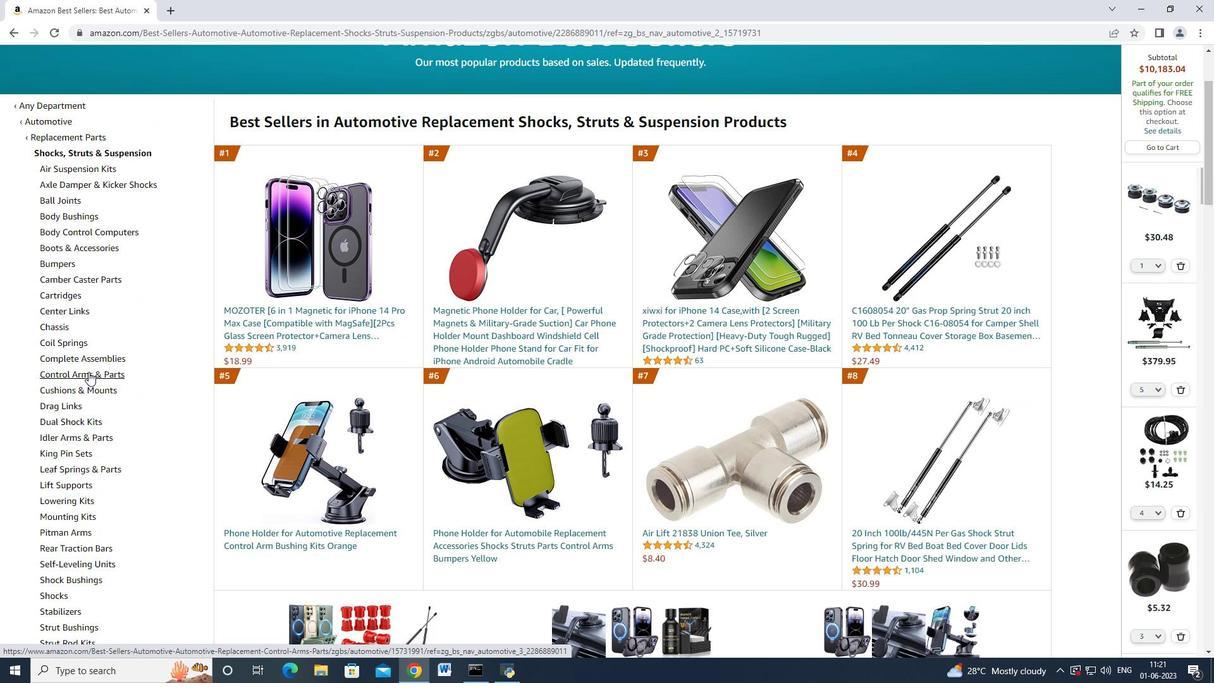 
Action: Mouse scrolled (96, 379) with delta (0, 0)
Screenshot: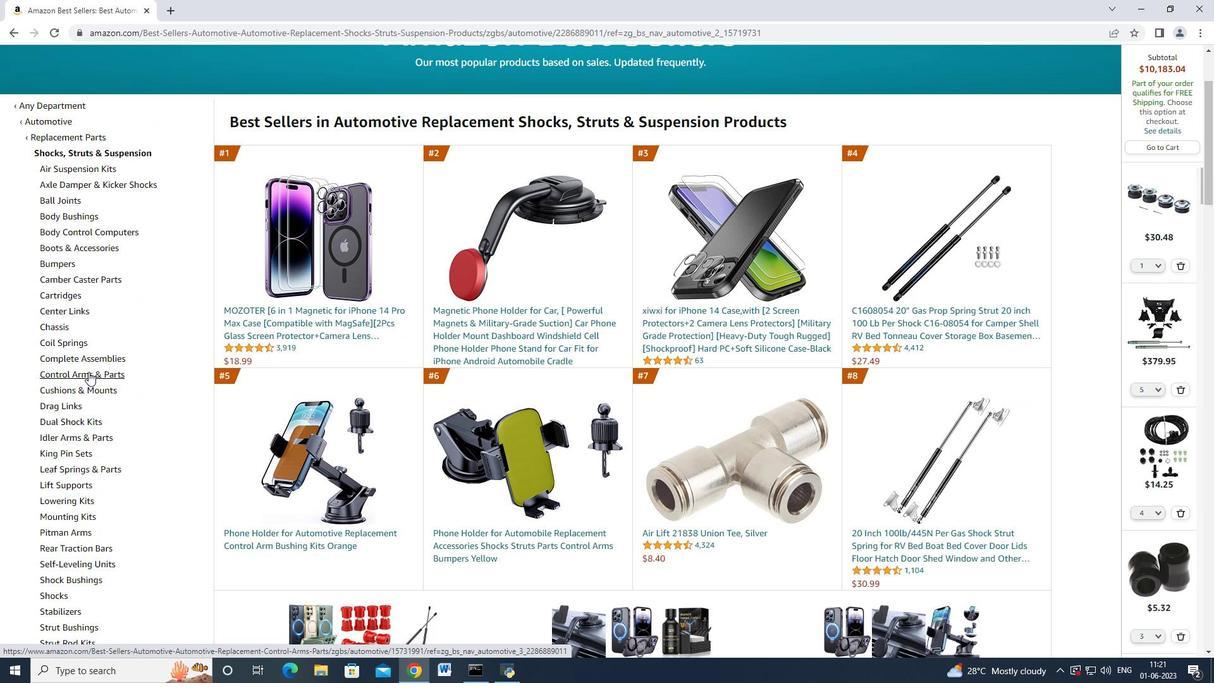
Action: Mouse moved to (96, 380)
Screenshot: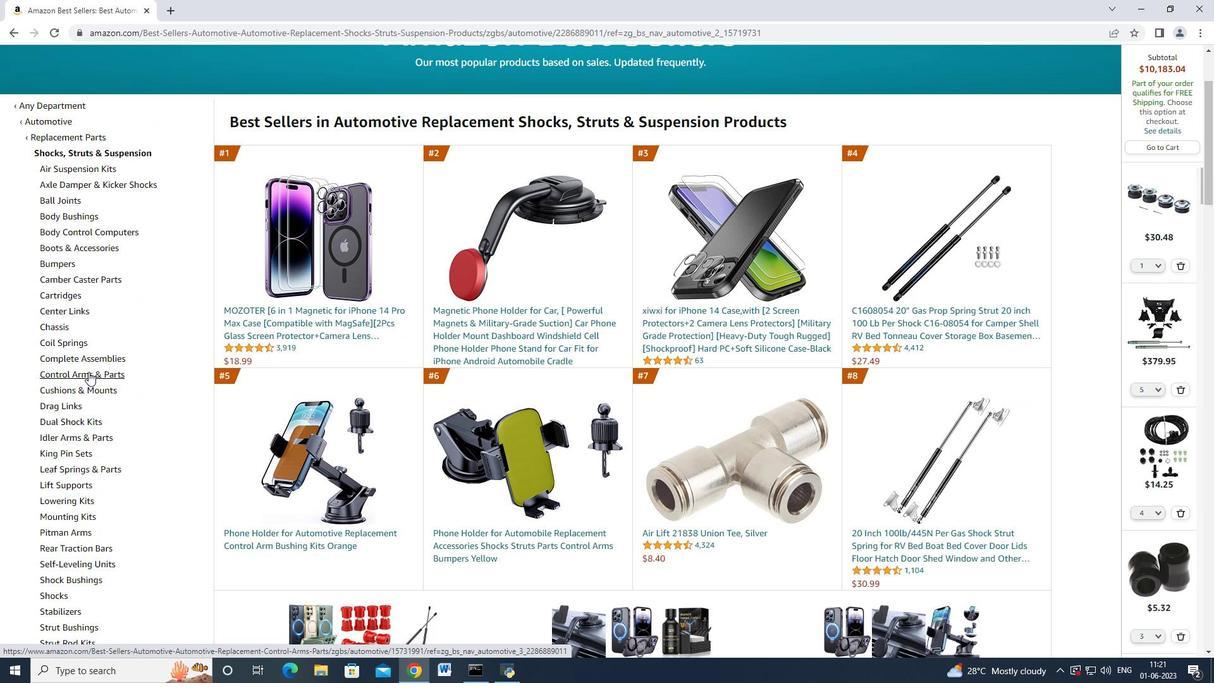 
Action: Mouse scrolled (96, 380) with delta (0, 0)
Screenshot: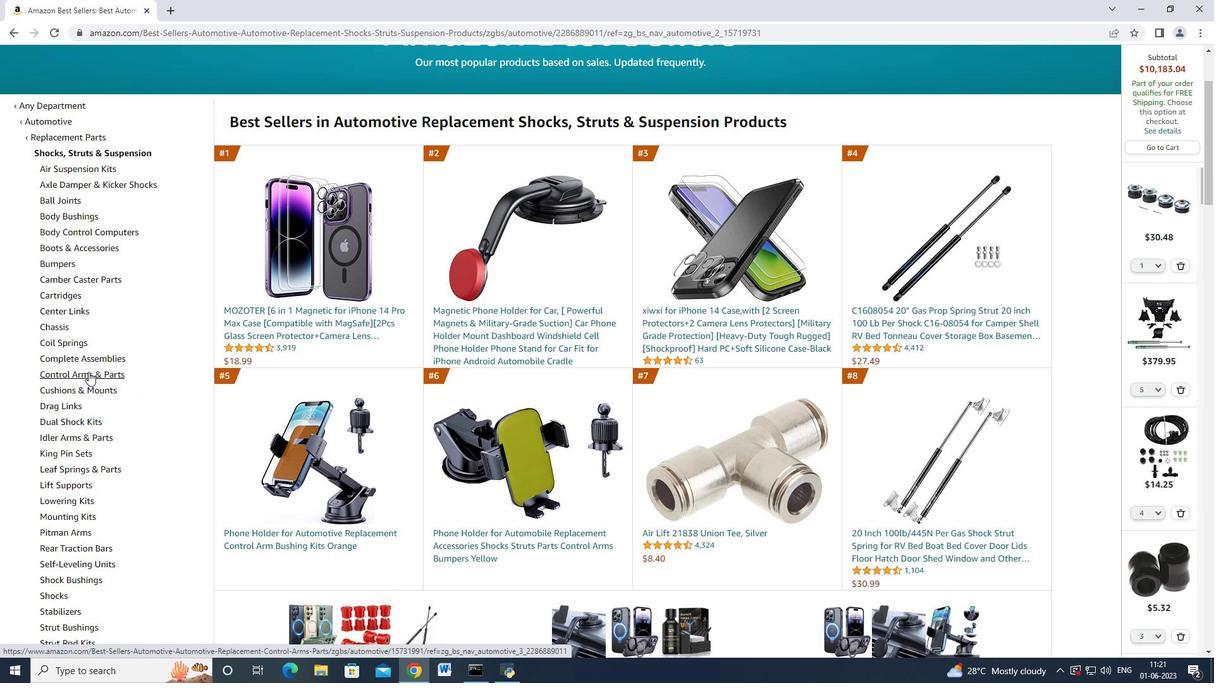 
Action: Mouse moved to (96, 381)
Screenshot: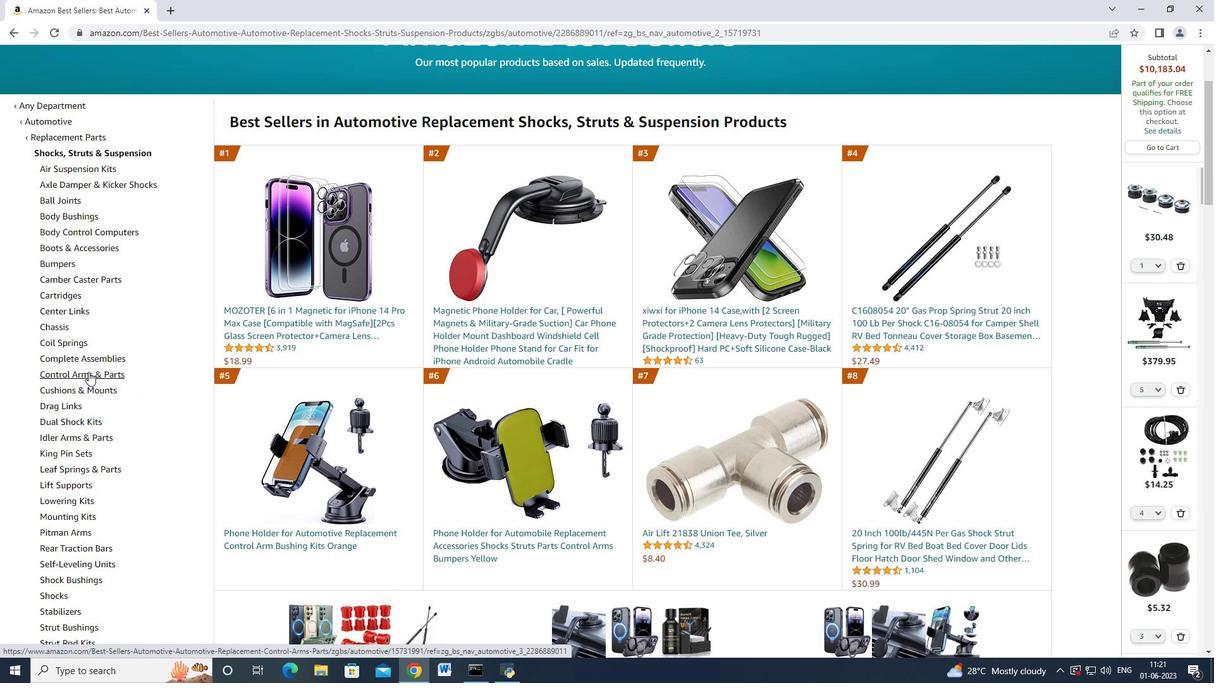 
Action: Mouse scrolled (96, 380) with delta (0, 0)
Screenshot: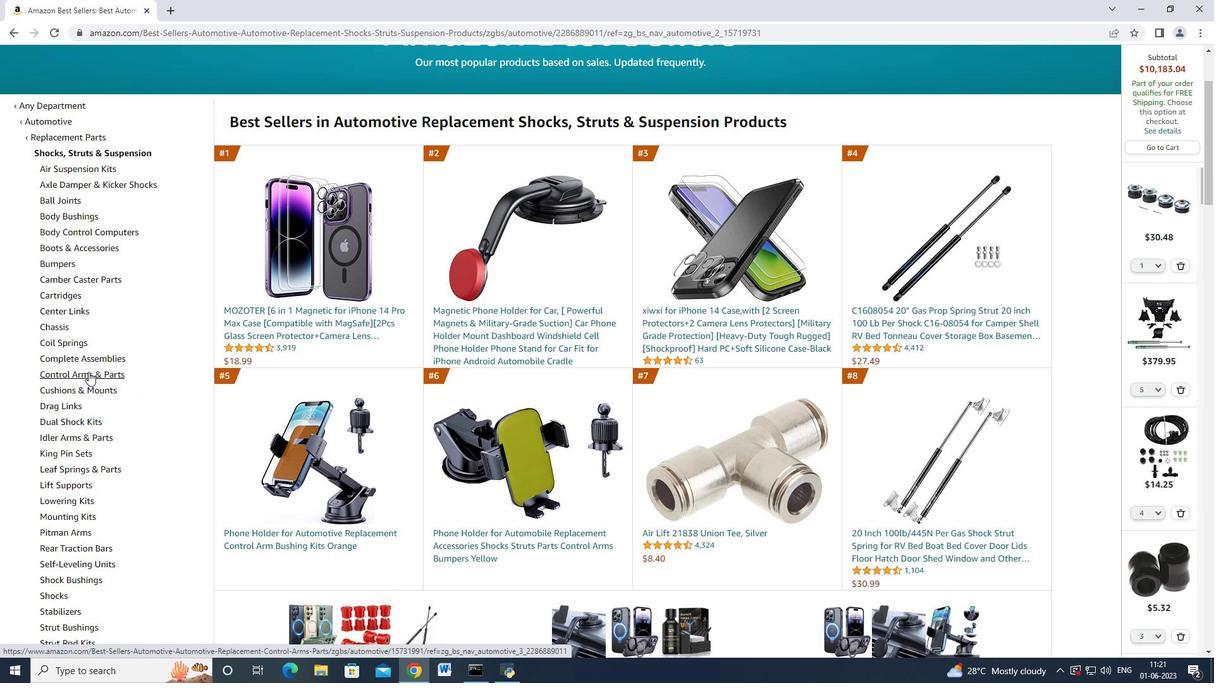 
Action: Mouse moved to (72, 453)
Screenshot: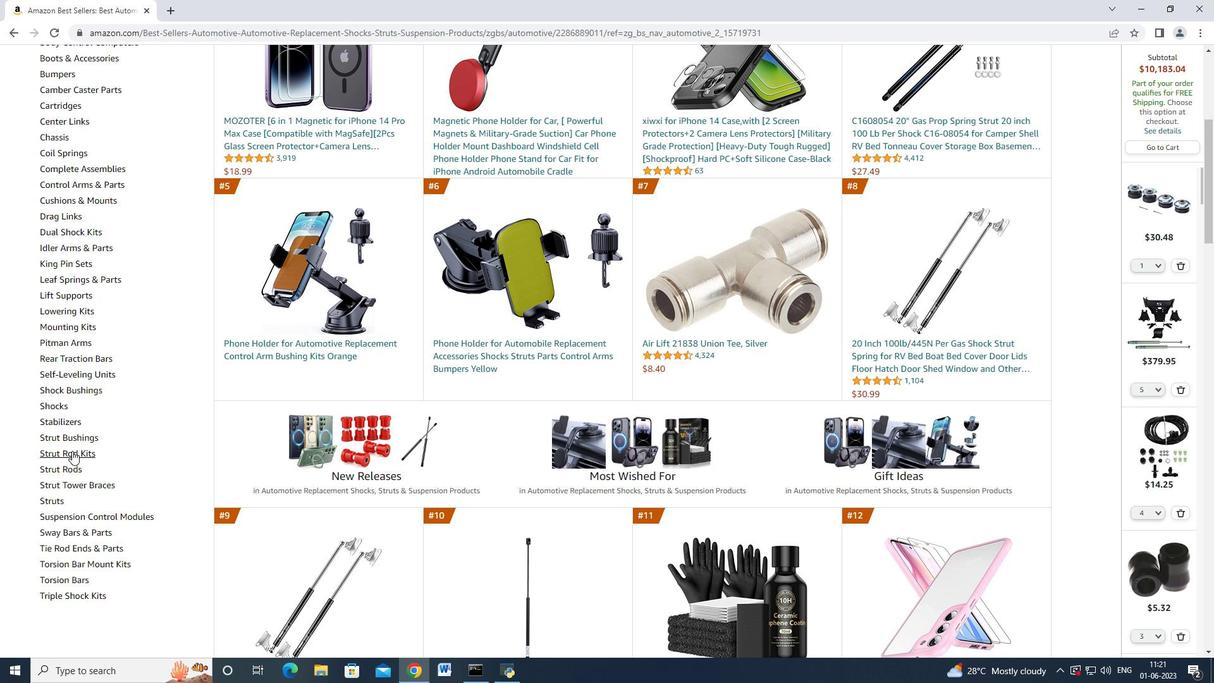 
Action: Mouse pressed left at (72, 453)
Screenshot: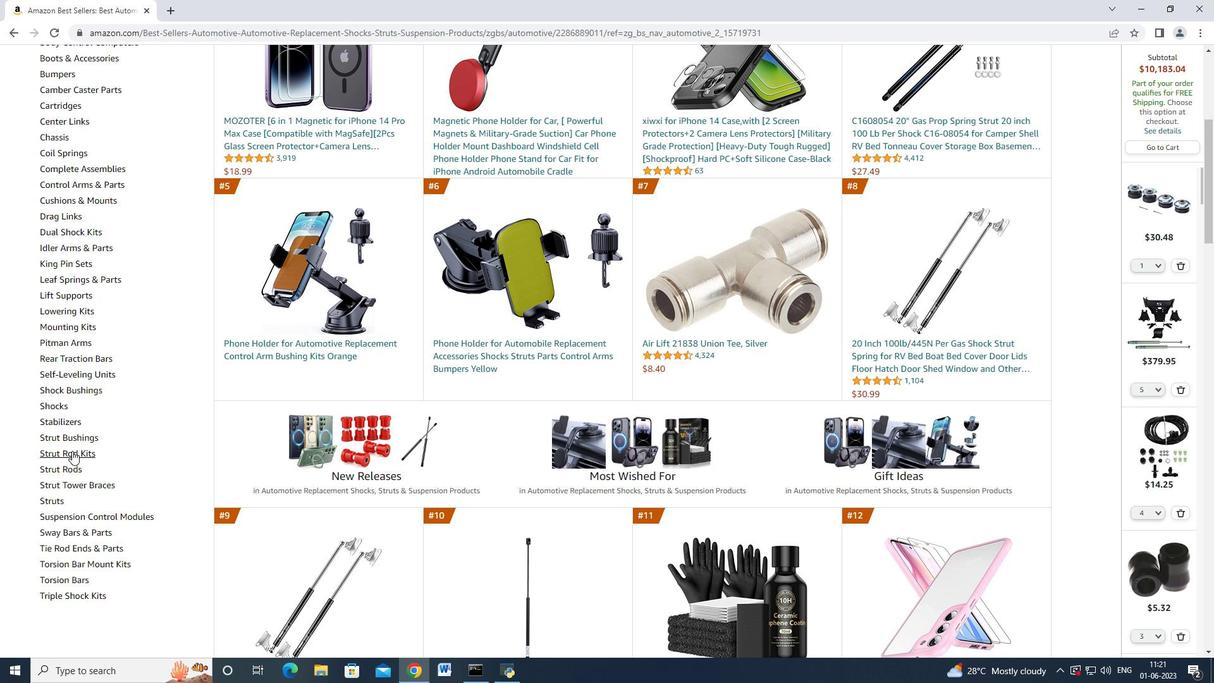
Action: Mouse moved to (366, 418)
Screenshot: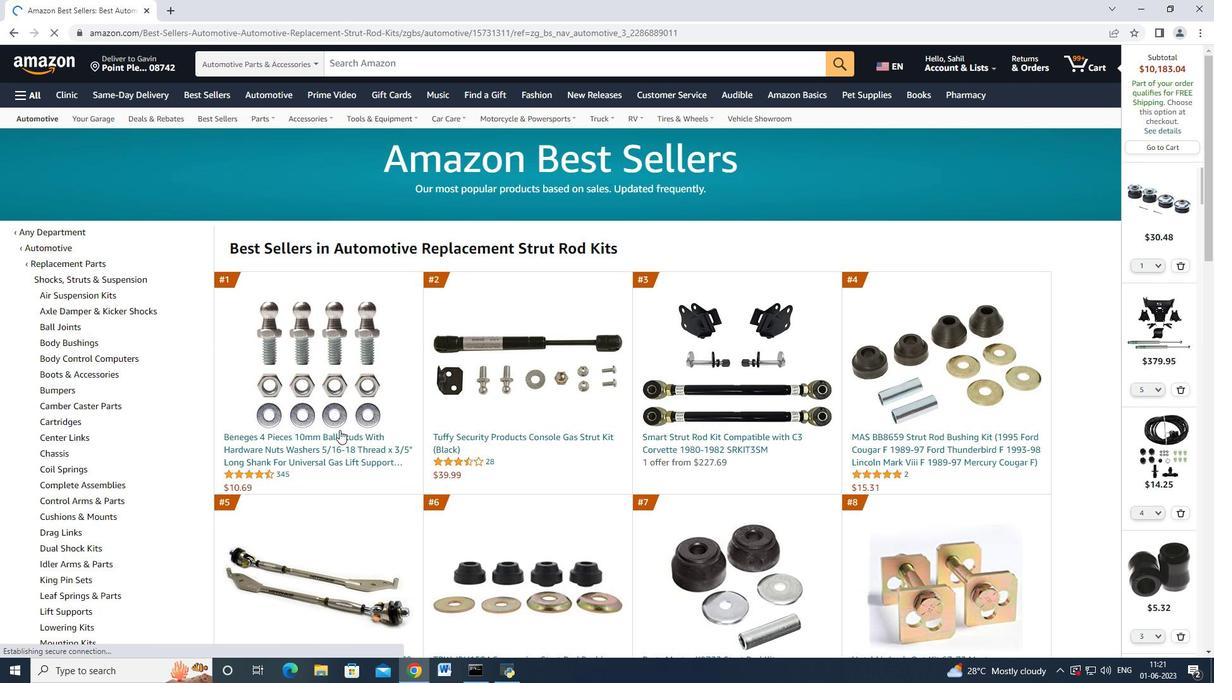 
Action: Mouse scrolled (366, 418) with delta (0, 0)
Screenshot: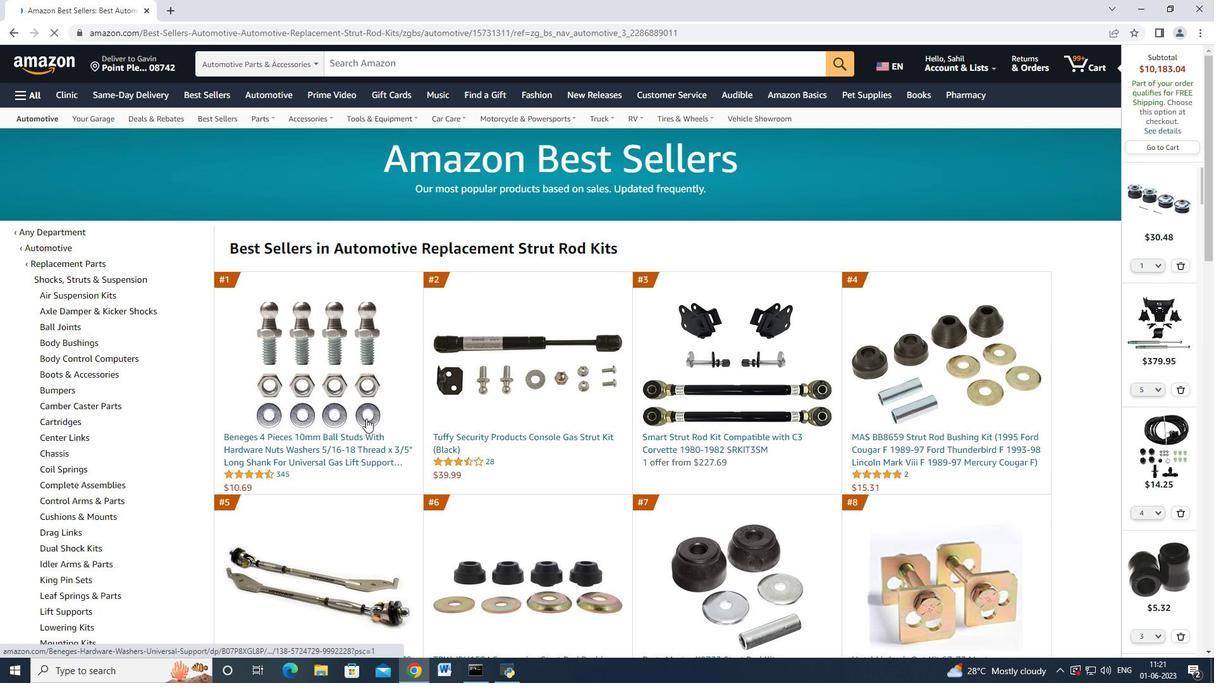 
Action: Mouse moved to (366, 418)
Screenshot: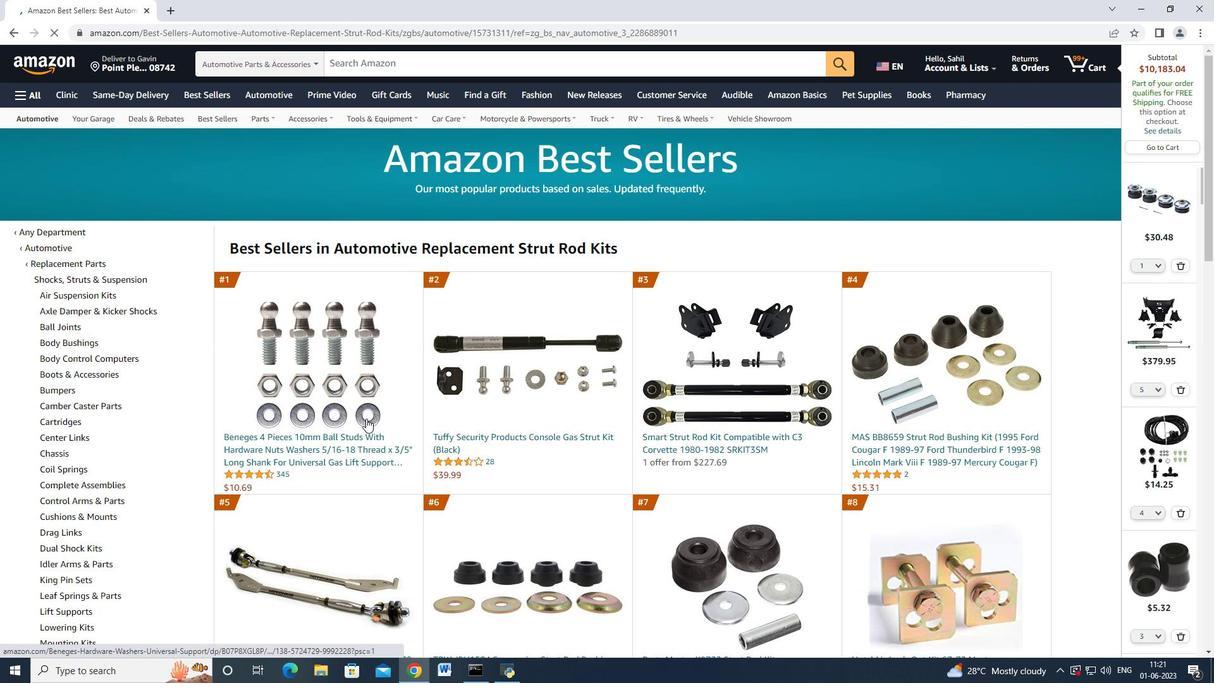 
Action: Mouse scrolled (366, 418) with delta (0, 0)
Screenshot: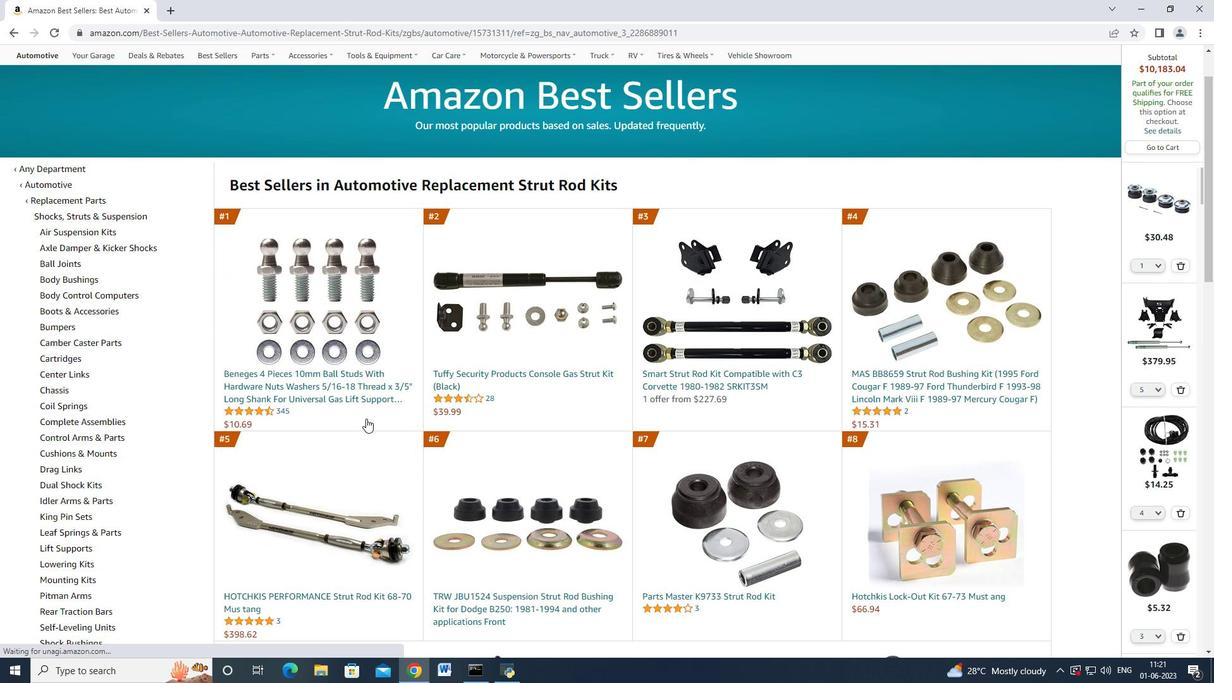 
Action: Mouse scrolled (366, 418) with delta (0, 0)
Screenshot: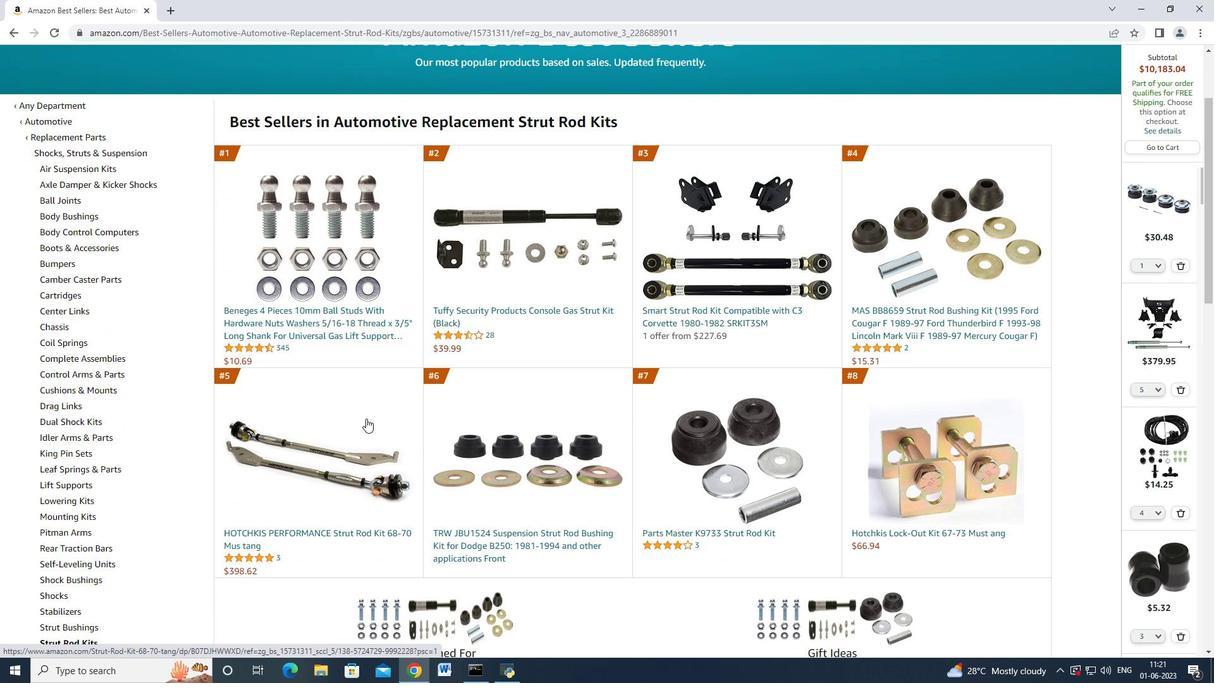 
Action: Mouse moved to (323, 465)
Screenshot: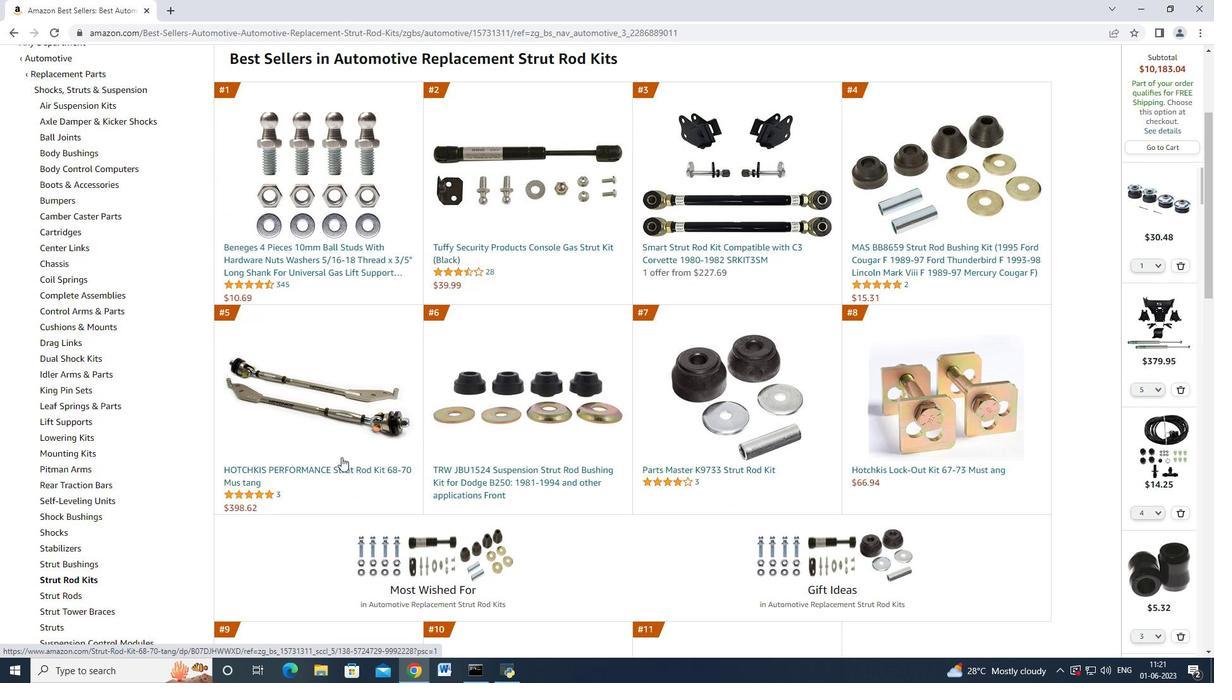 
Action: Mouse pressed left at (323, 465)
Screenshot: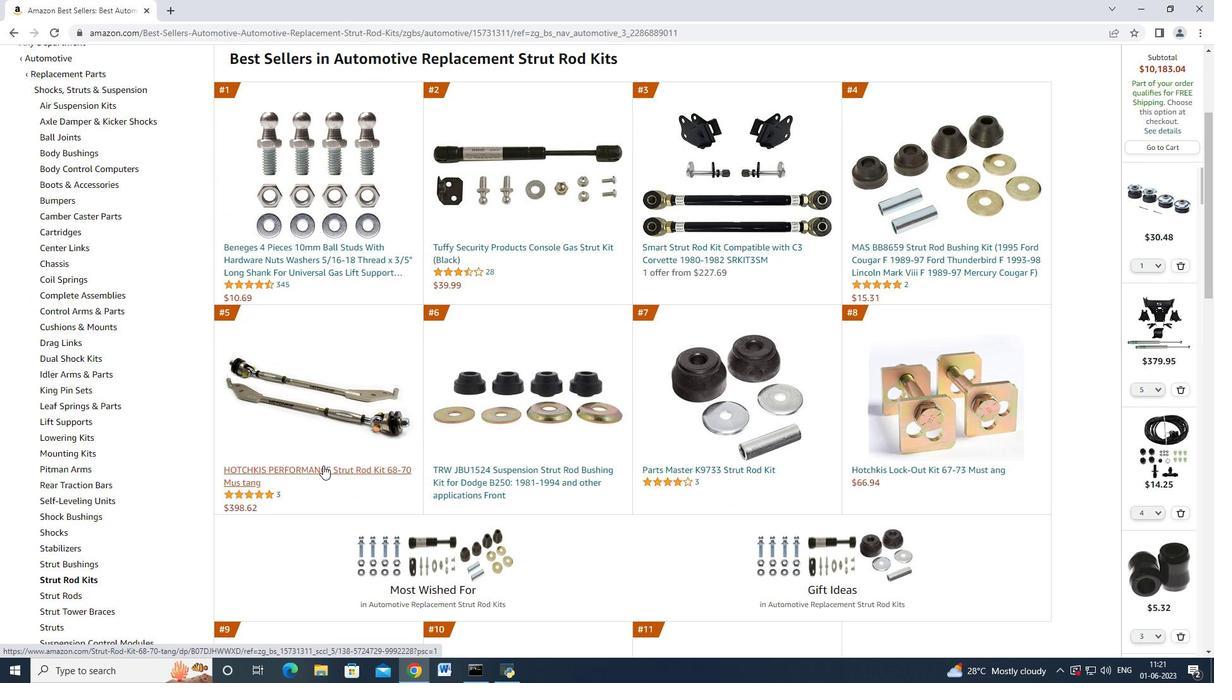 
Action: Mouse moved to (13, 29)
Screenshot: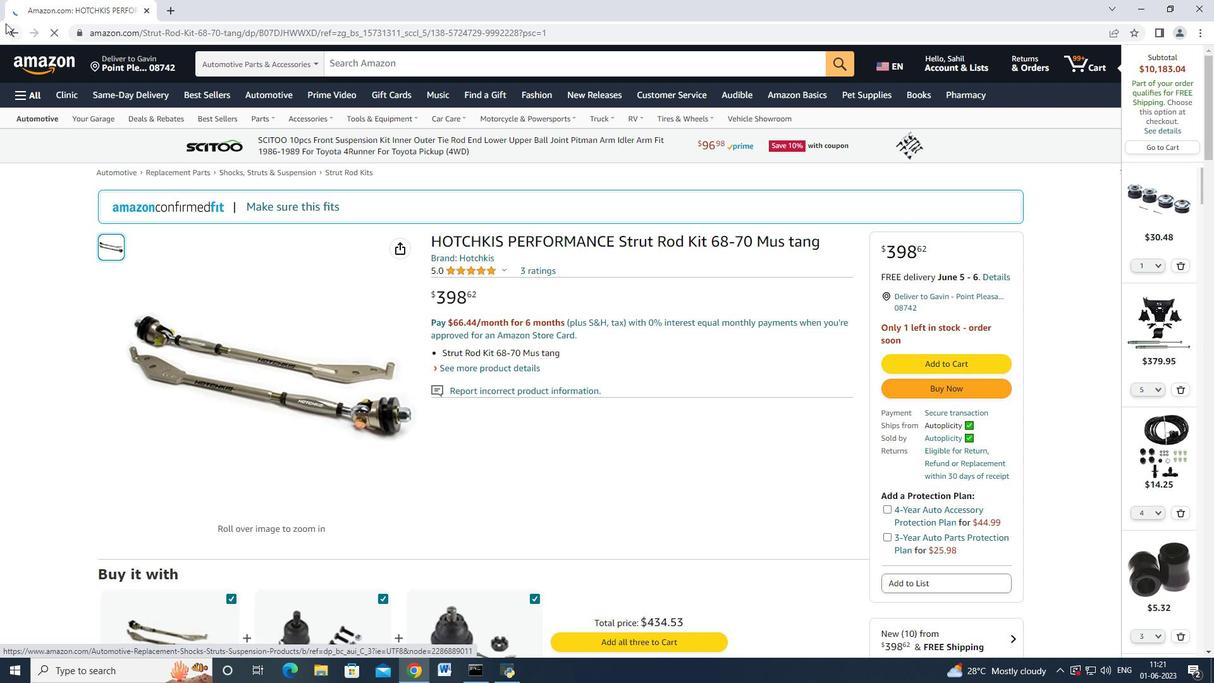 
Action: Mouse pressed left at (13, 29)
Screenshot: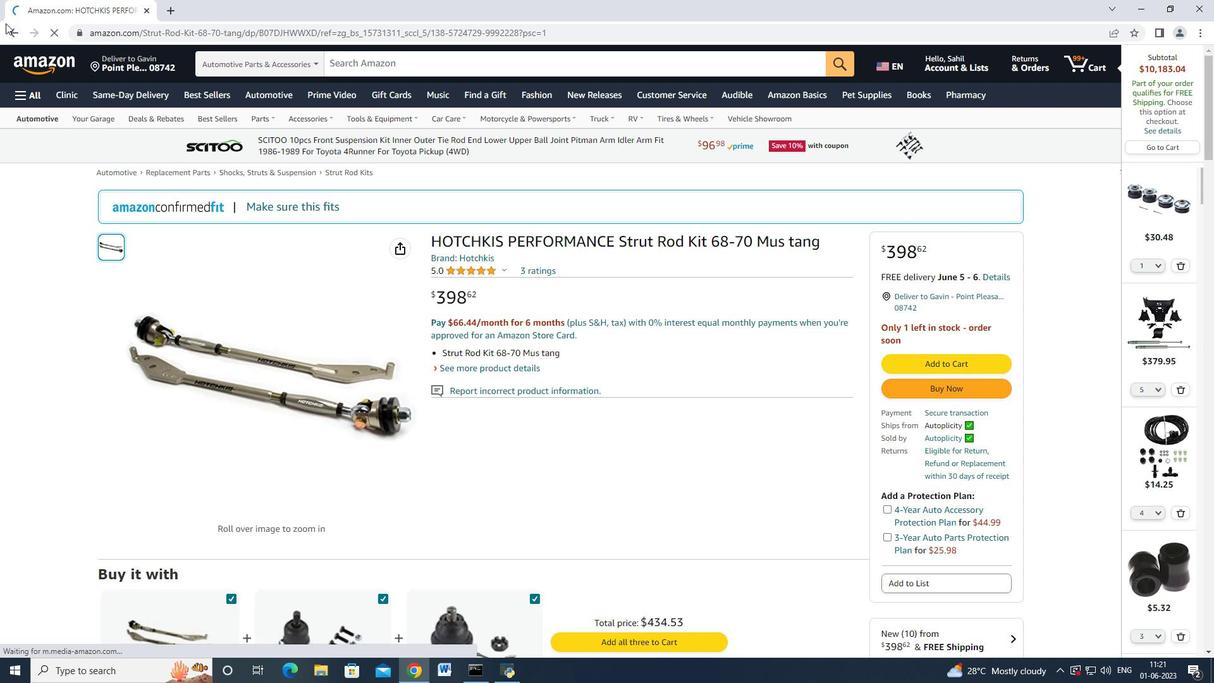 
Action: Mouse moved to (705, 247)
Screenshot: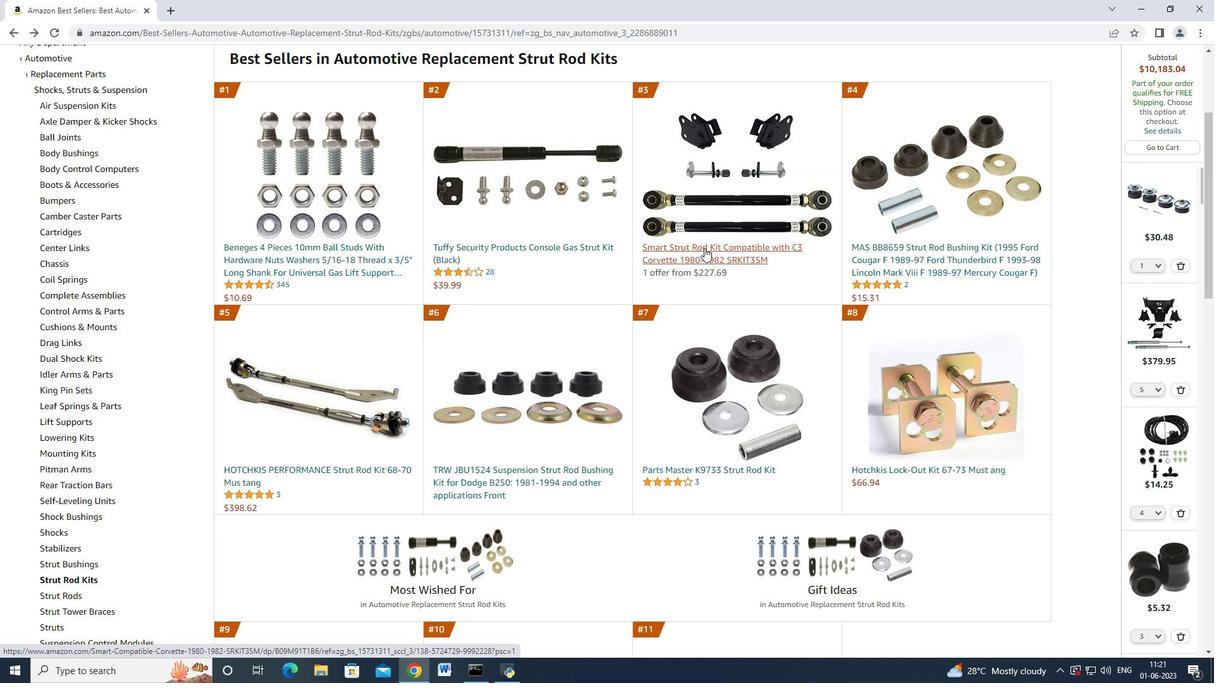 
Action: Mouse pressed left at (705, 247)
Screenshot: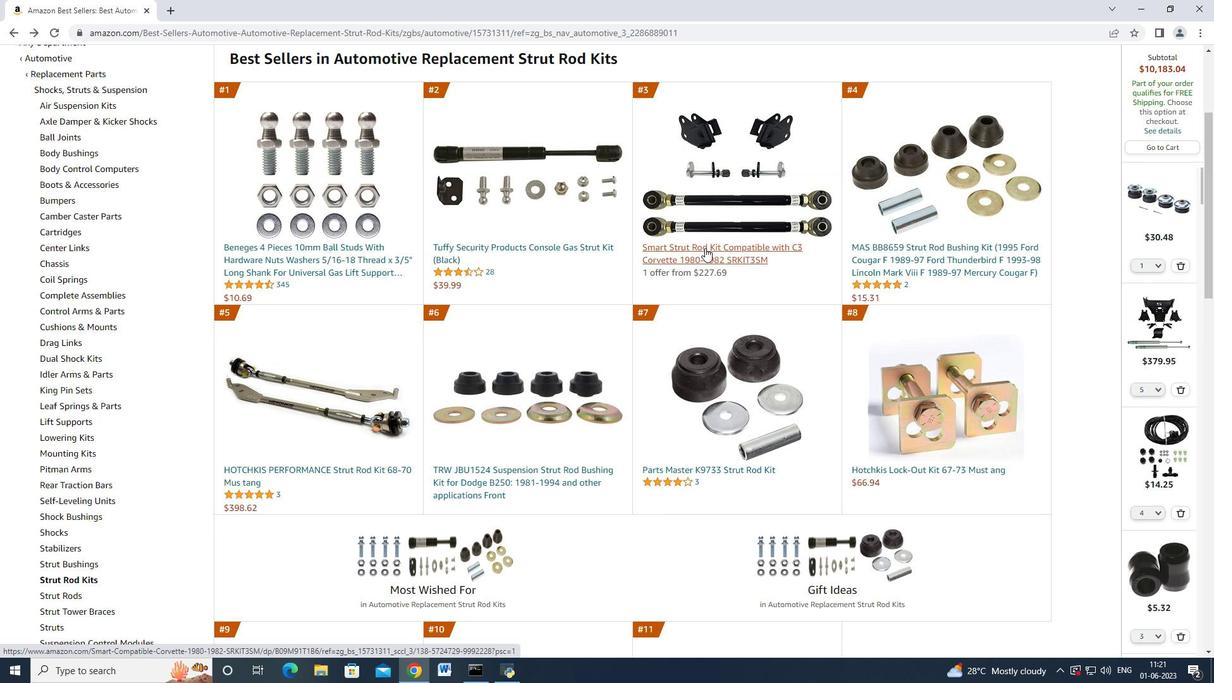 
Action: Mouse moved to (918, 277)
Screenshot: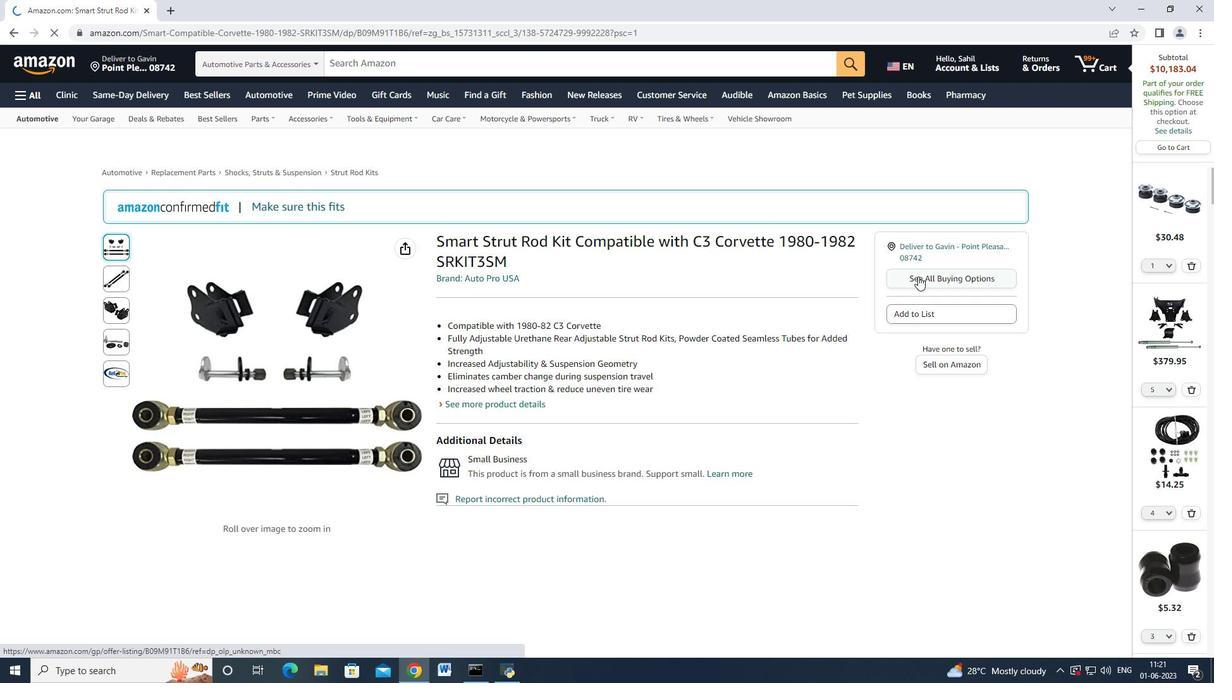 
Action: Mouse pressed left at (918, 277)
Screenshot: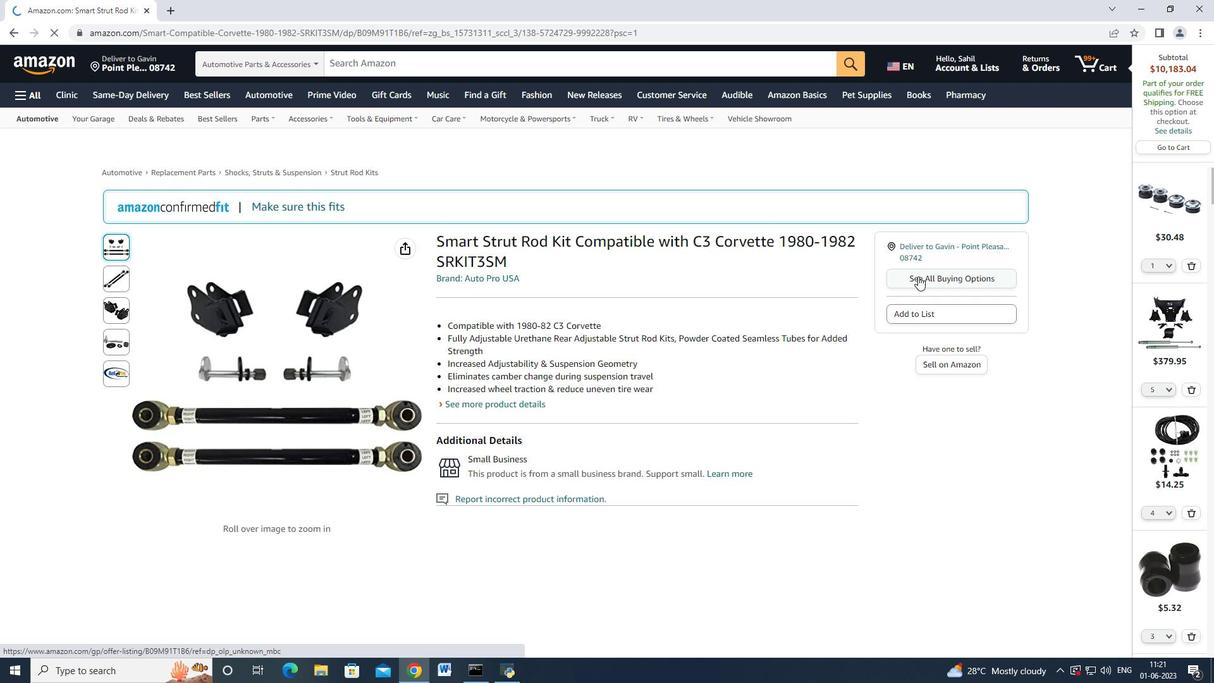 
Action: Mouse moved to (1155, 194)
Screenshot: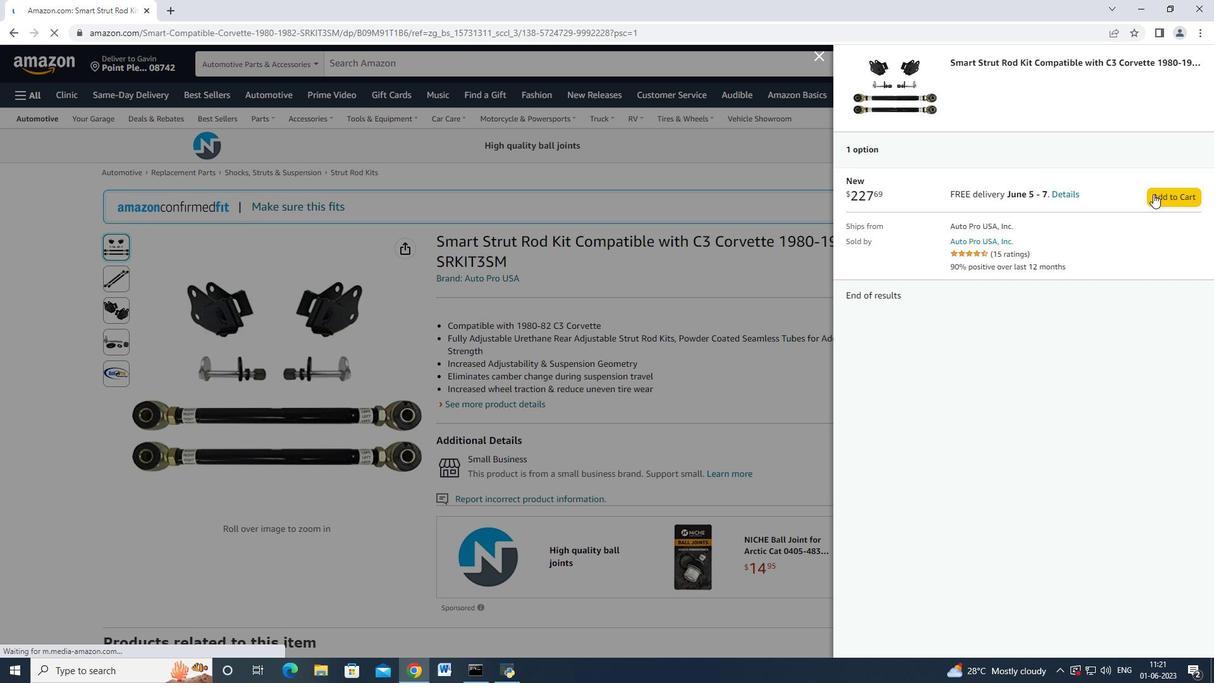 
Action: Mouse pressed left at (1155, 194)
Screenshot: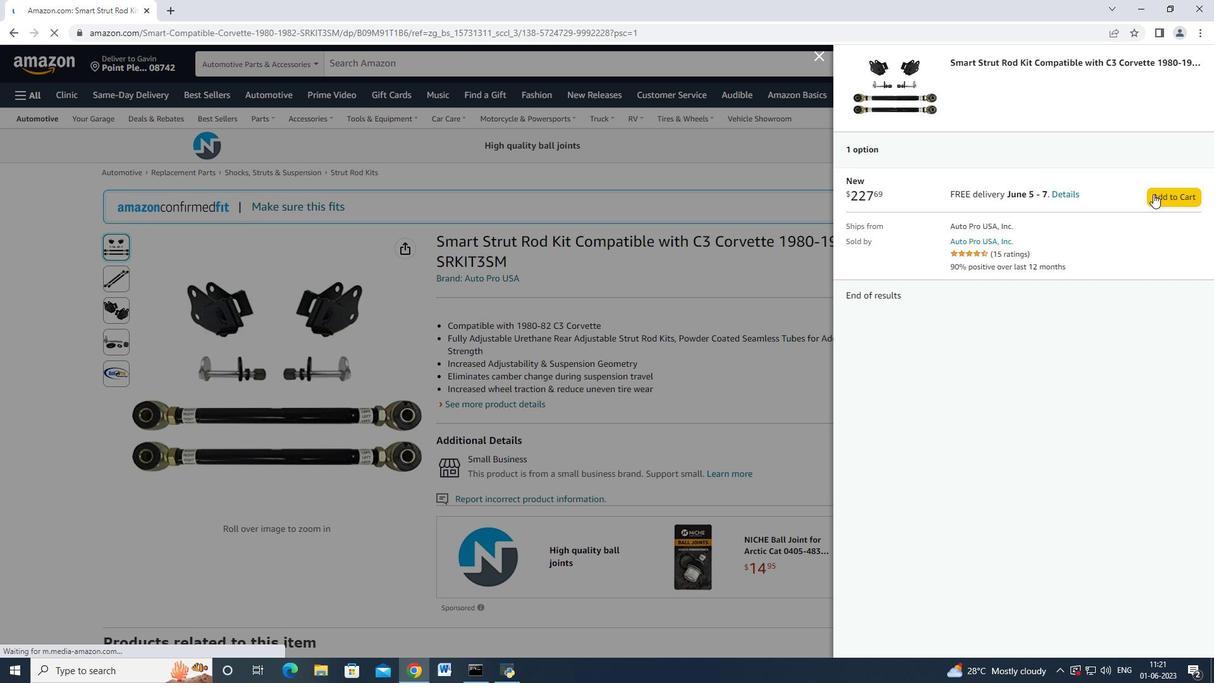 
Action: Mouse moved to (1, 33)
Screenshot: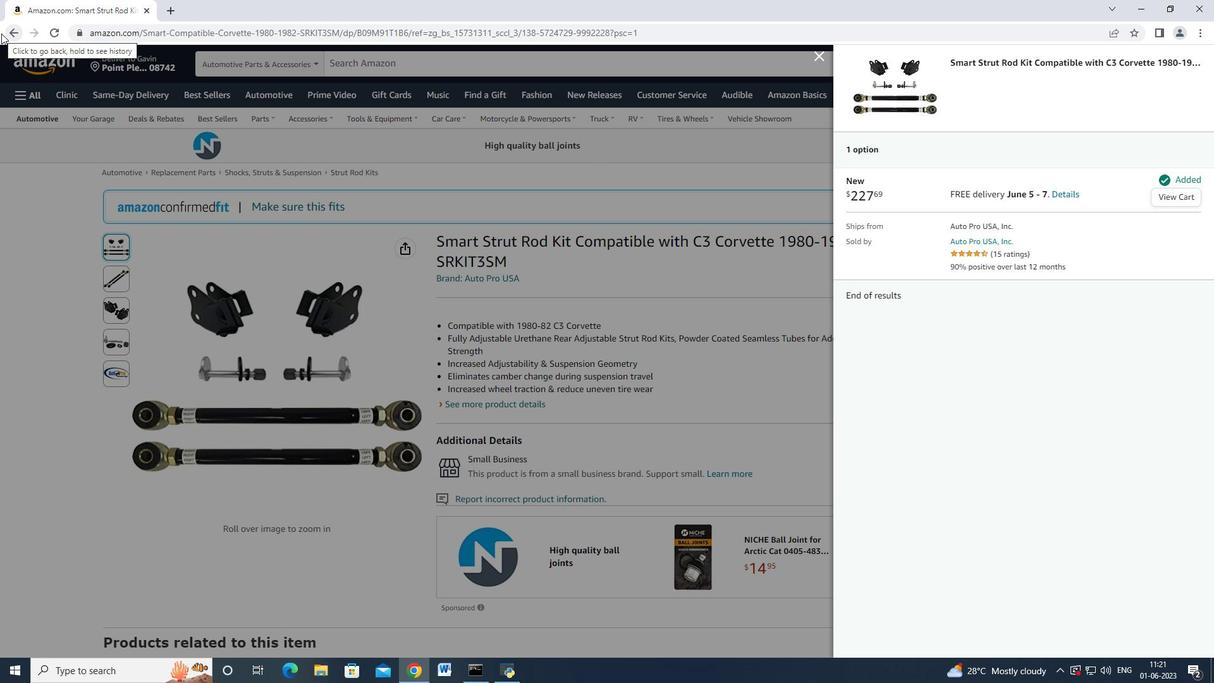 
Action: Mouse pressed left at (1, 33)
Screenshot: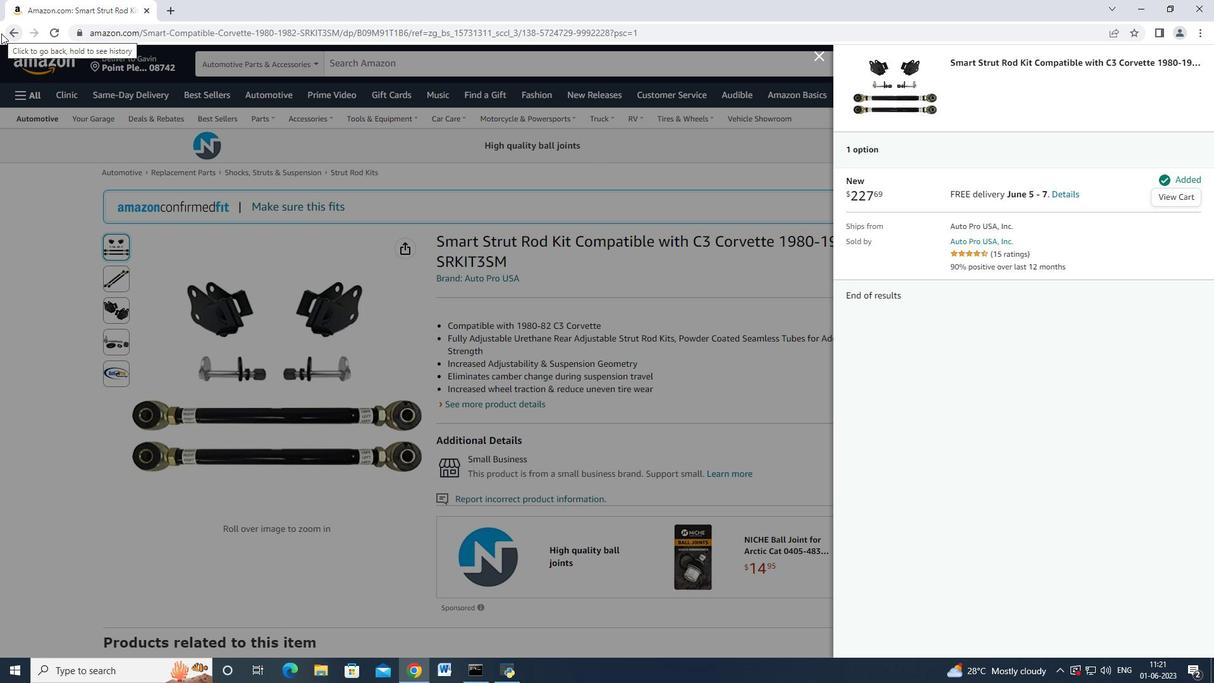 
Action: Mouse moved to (7, 32)
Screenshot: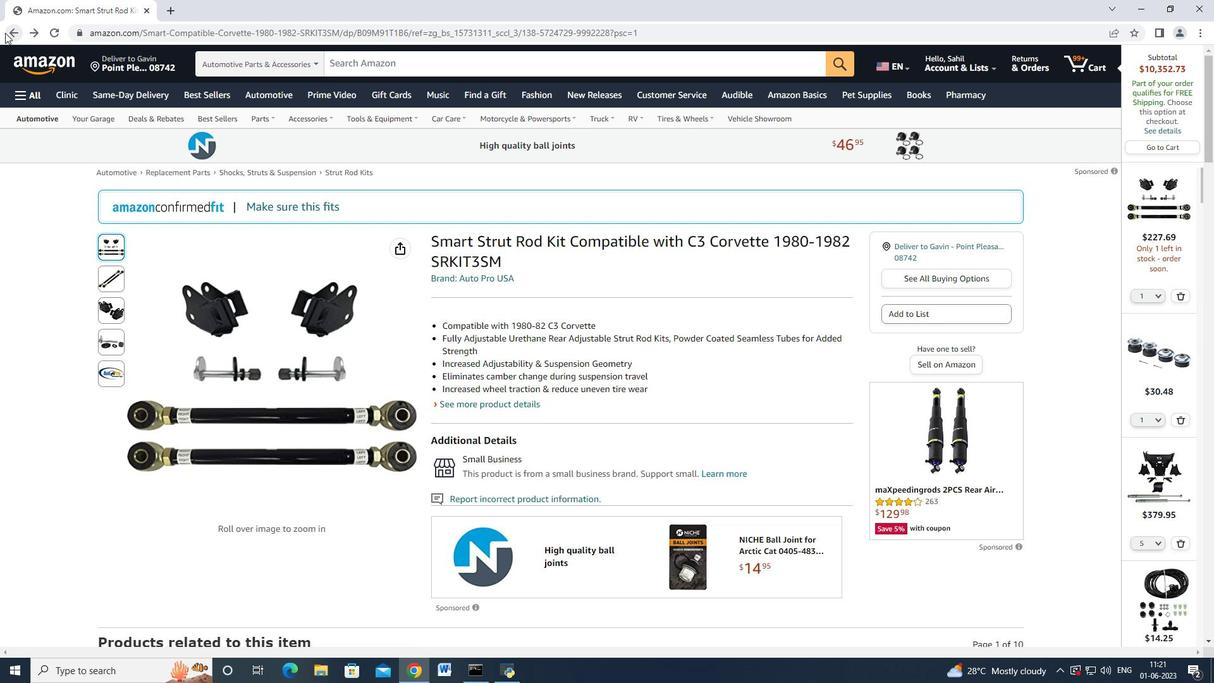 
Action: Mouse pressed left at (7, 32)
Screenshot: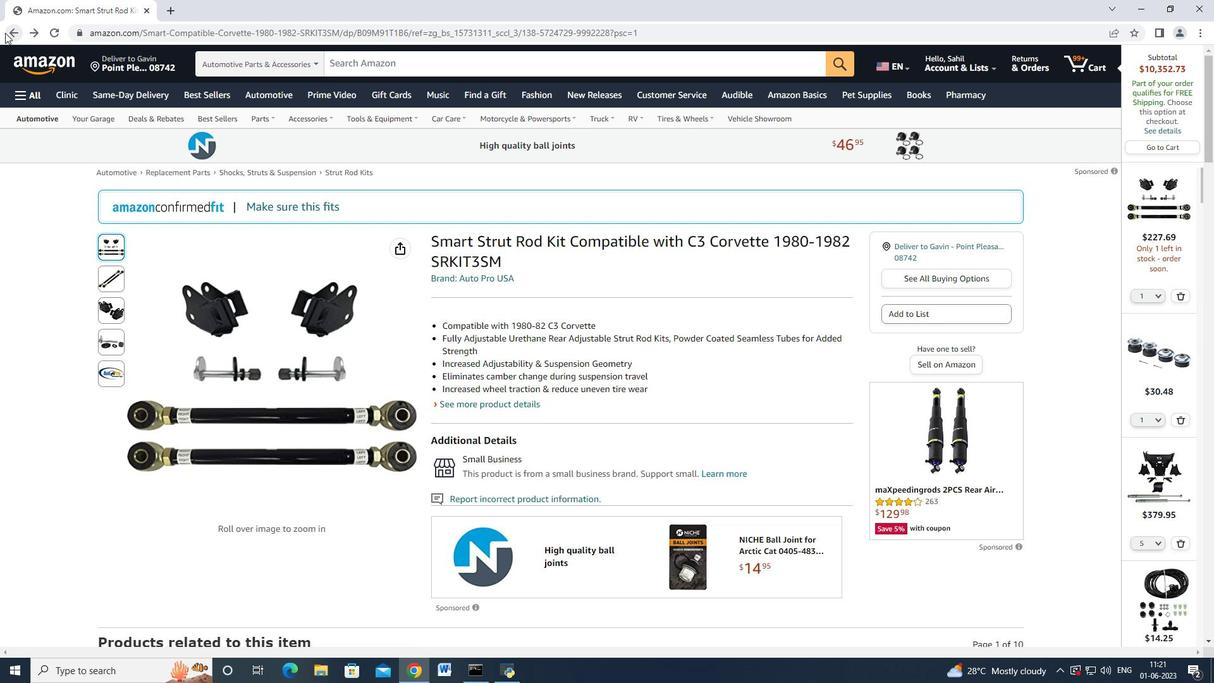 
Action: Mouse moved to (616, 332)
Screenshot: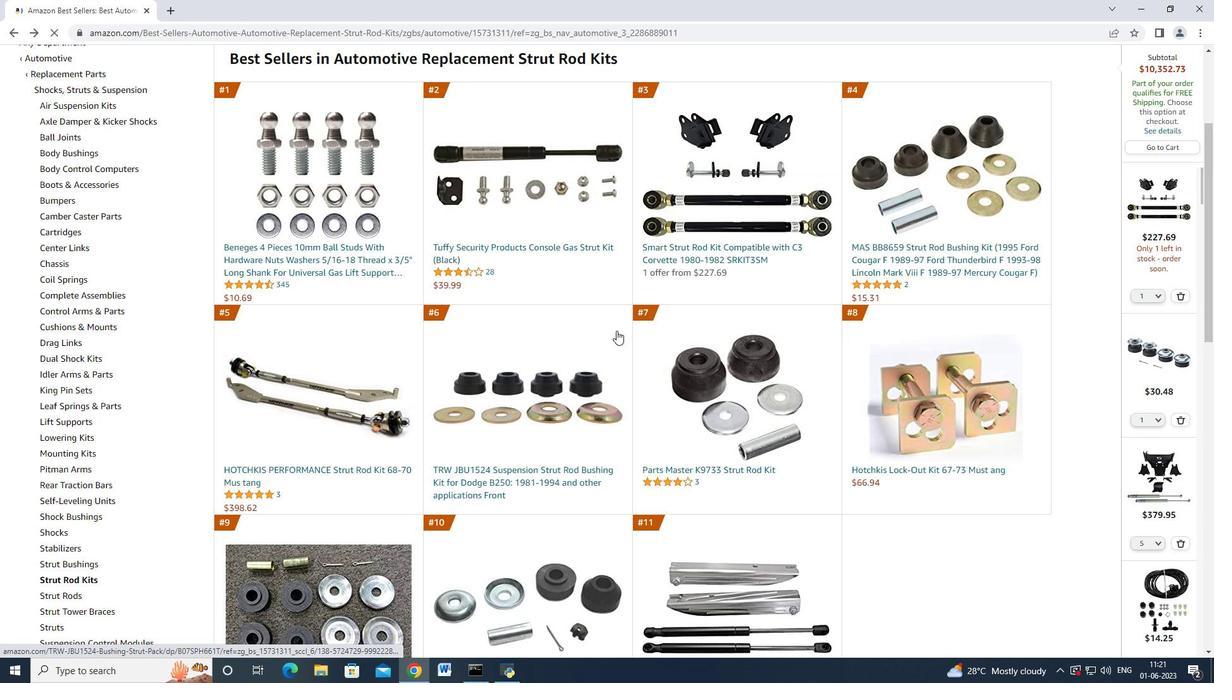 
Action: Mouse scrolled (616, 331) with delta (0, 0)
Screenshot: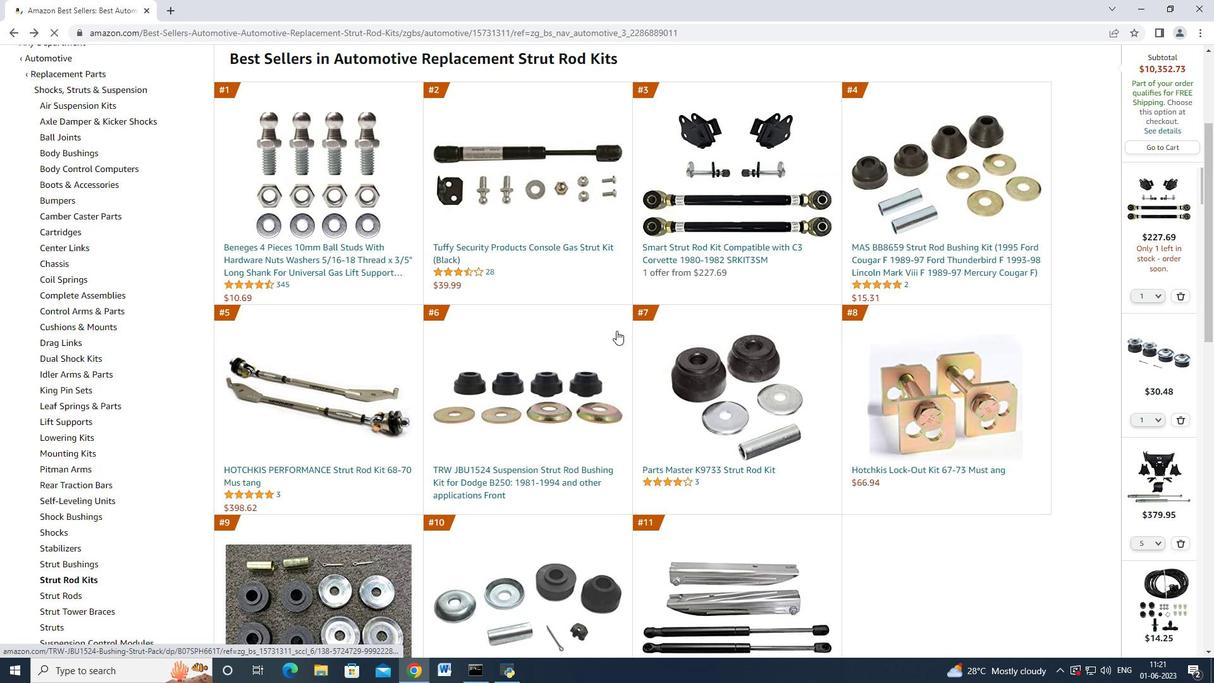 
Action: Mouse scrolled (616, 332) with delta (0, 0)
Screenshot: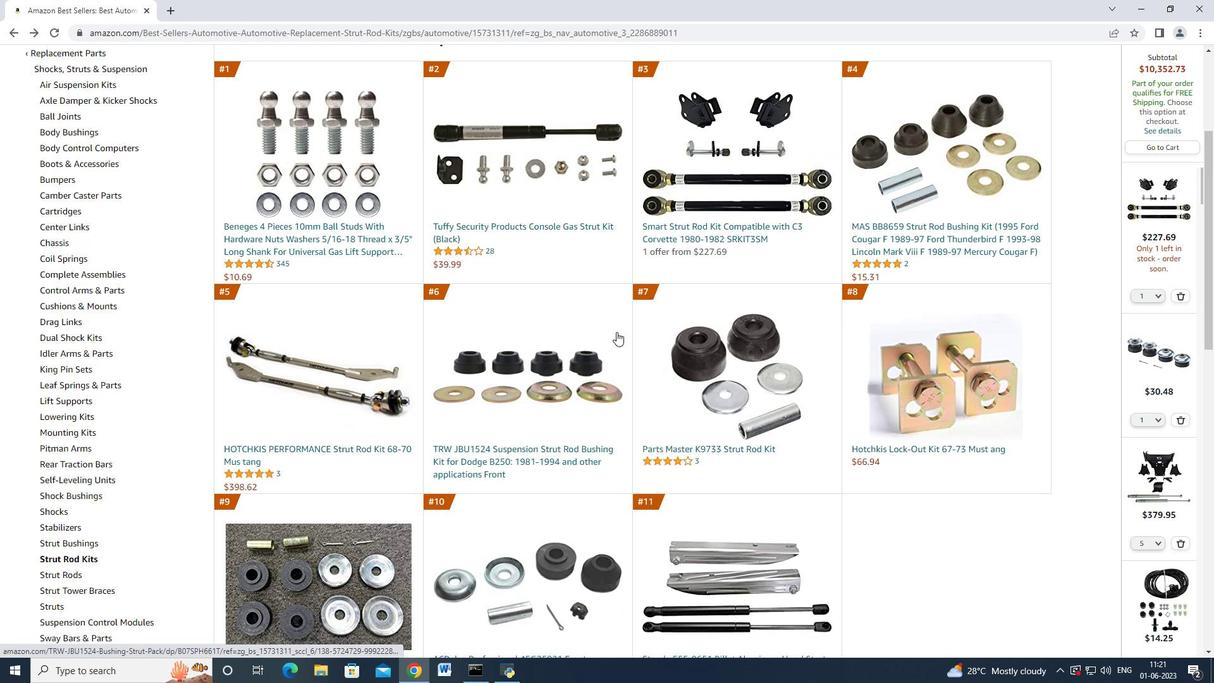 
Action: Mouse moved to (330, 252)
Screenshot: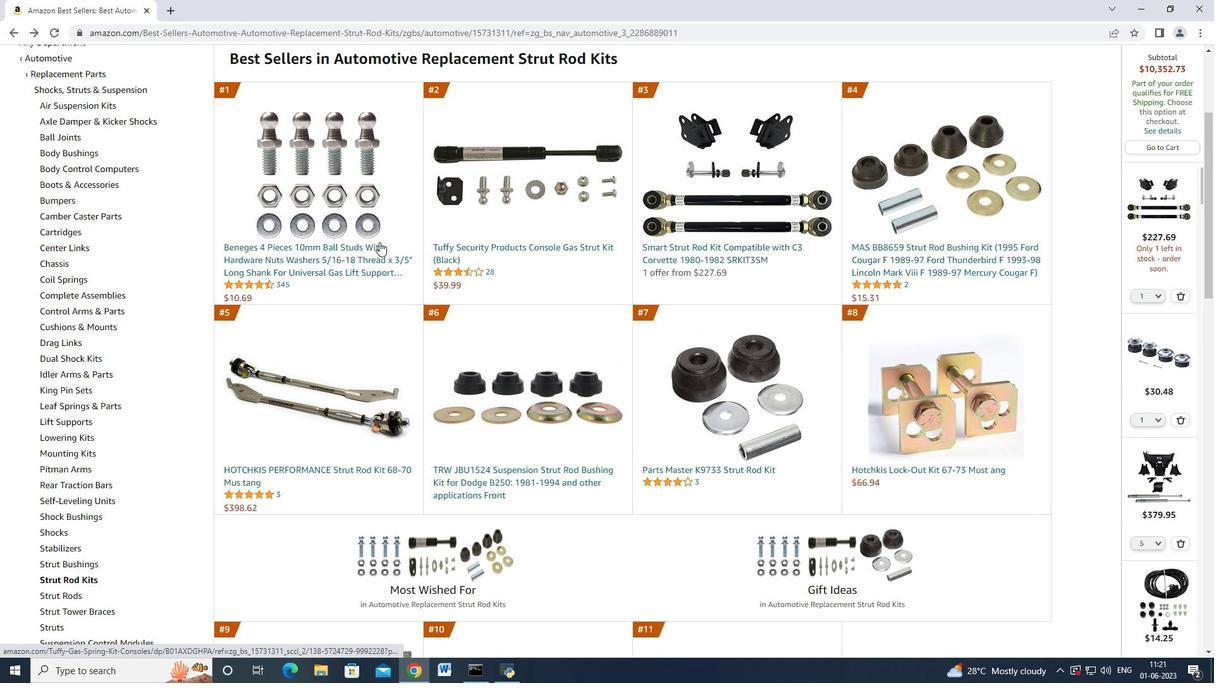 
Action: Mouse pressed left at (330, 252)
Screenshot: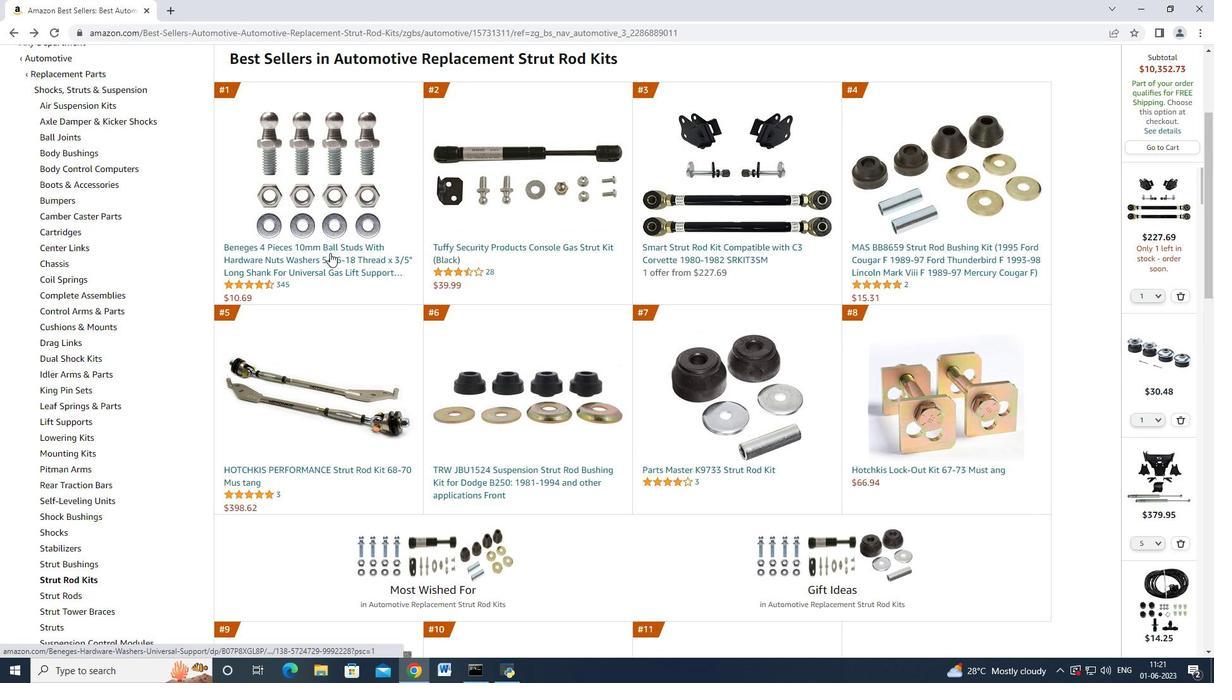
Action: Mouse moved to (12, 32)
Screenshot: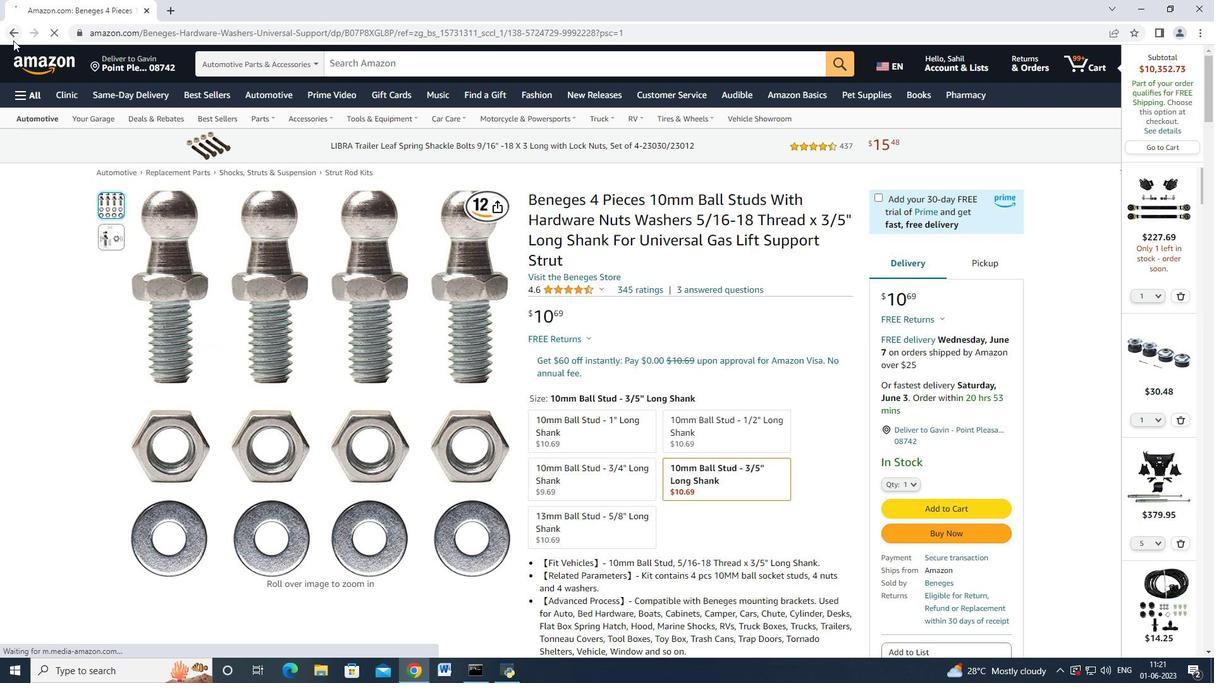 
Action: Mouse pressed left at (12, 32)
Screenshot: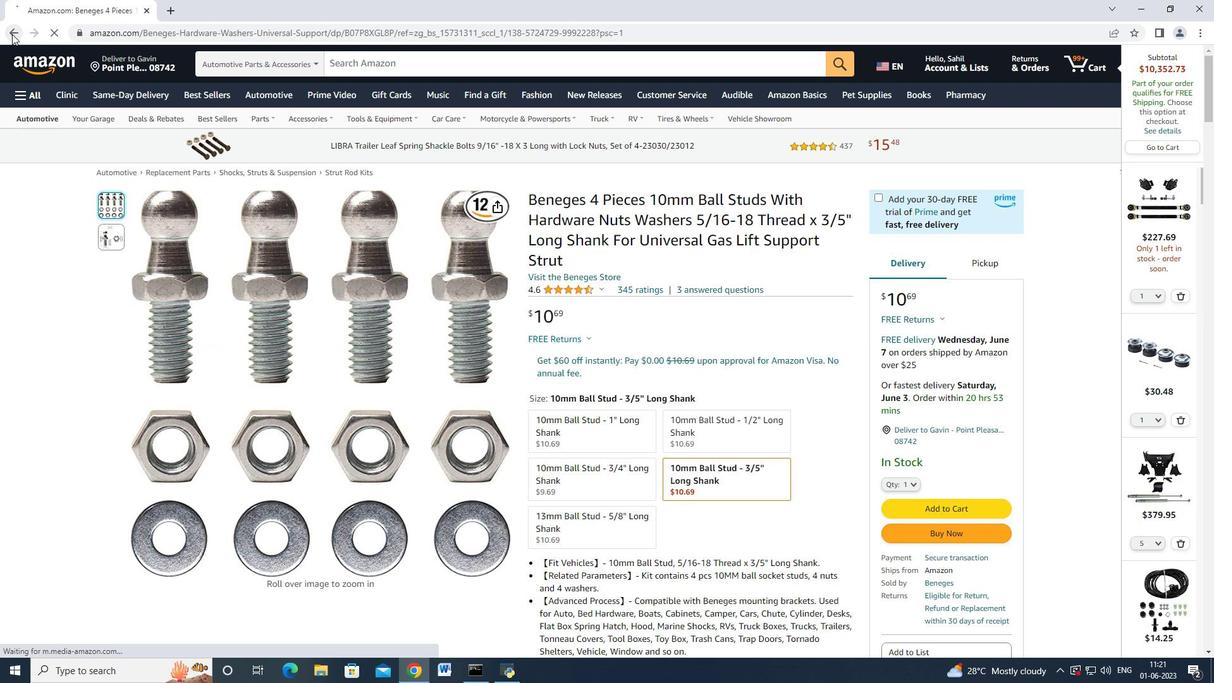 
Action: Mouse moved to (612, 270)
Screenshot: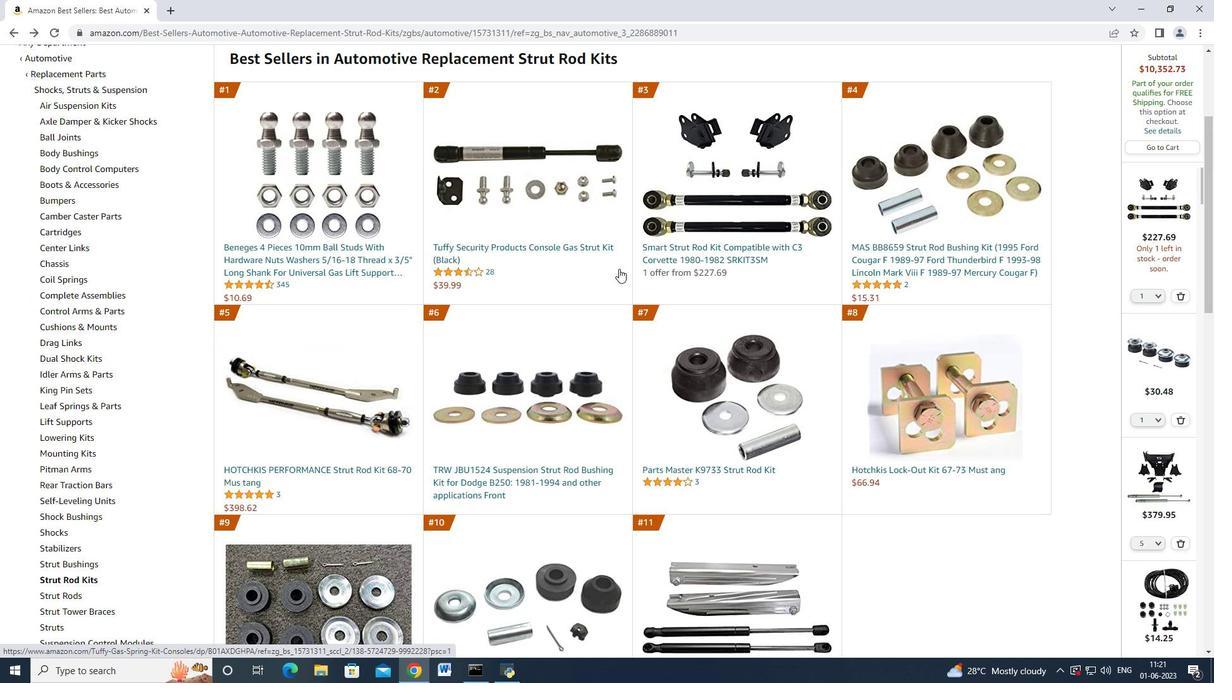 
Action: Mouse scrolled (612, 269) with delta (0, 0)
Screenshot: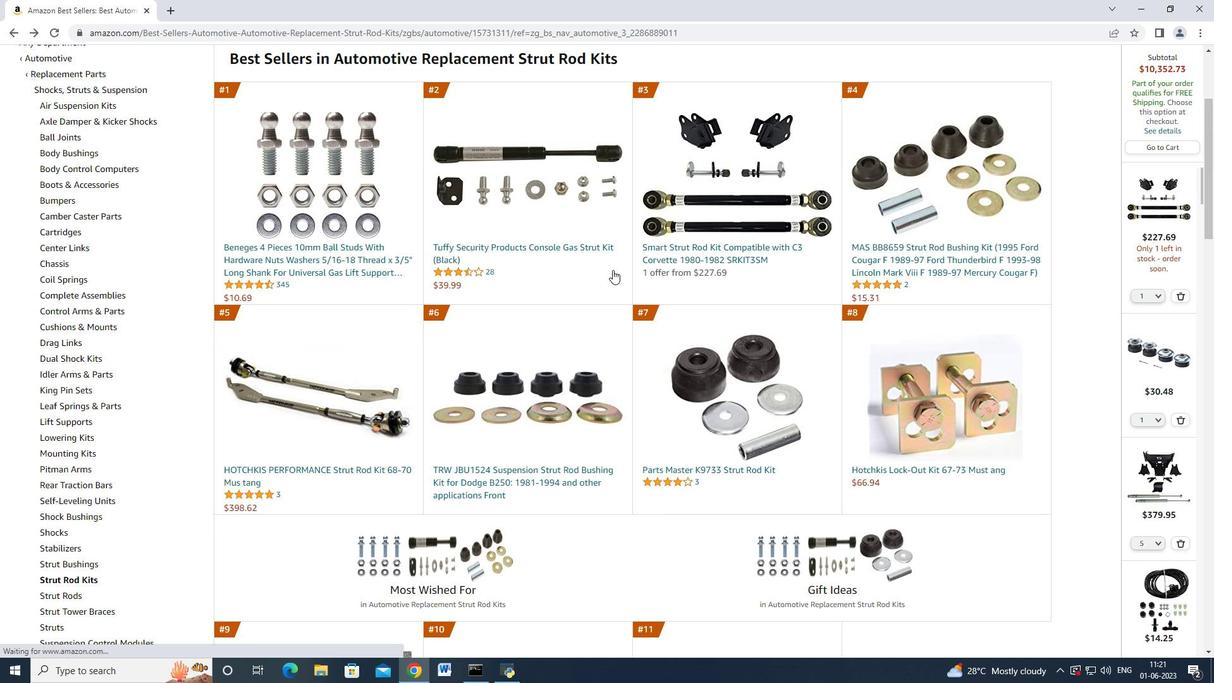
Action: Mouse scrolled (612, 269) with delta (0, 0)
Screenshot: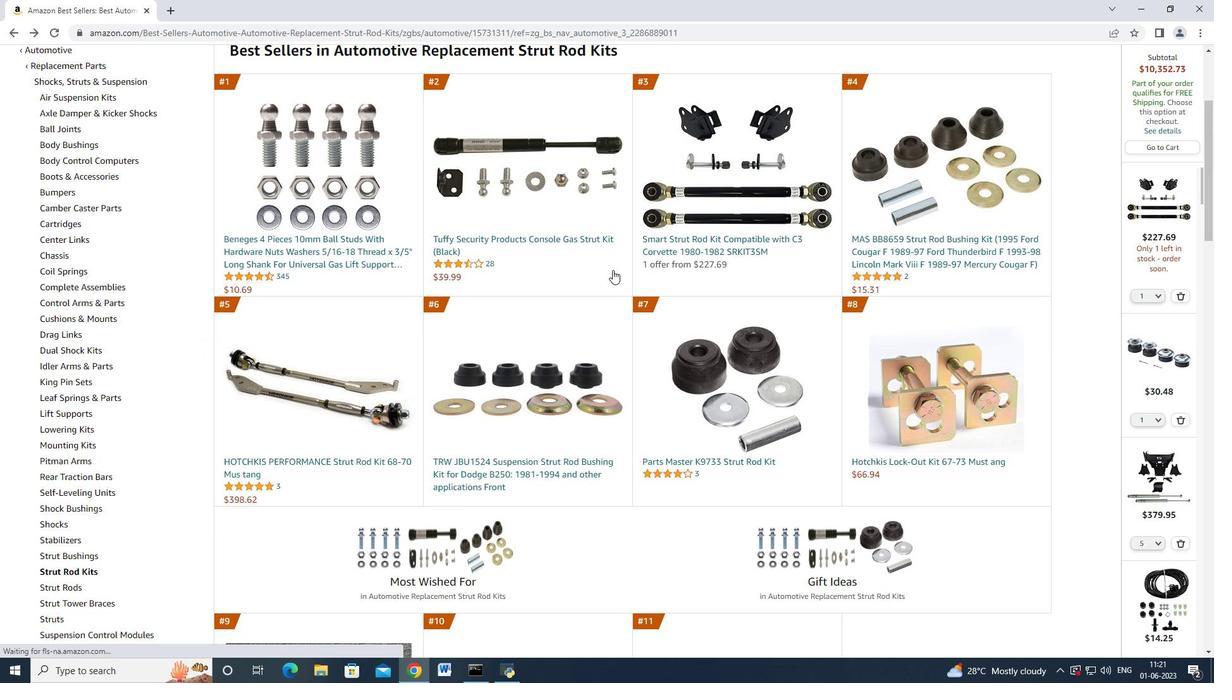 
Action: Mouse scrolled (612, 269) with delta (0, 0)
Screenshot: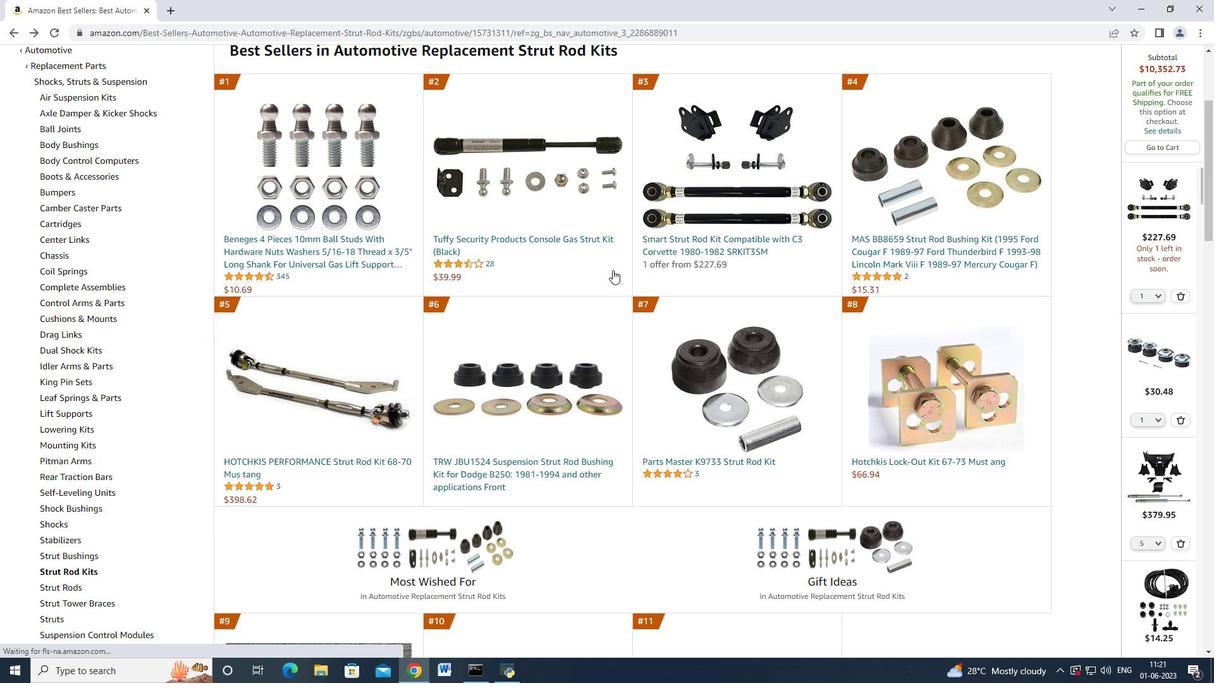 
Action: Mouse scrolled (612, 269) with delta (0, 0)
Screenshot: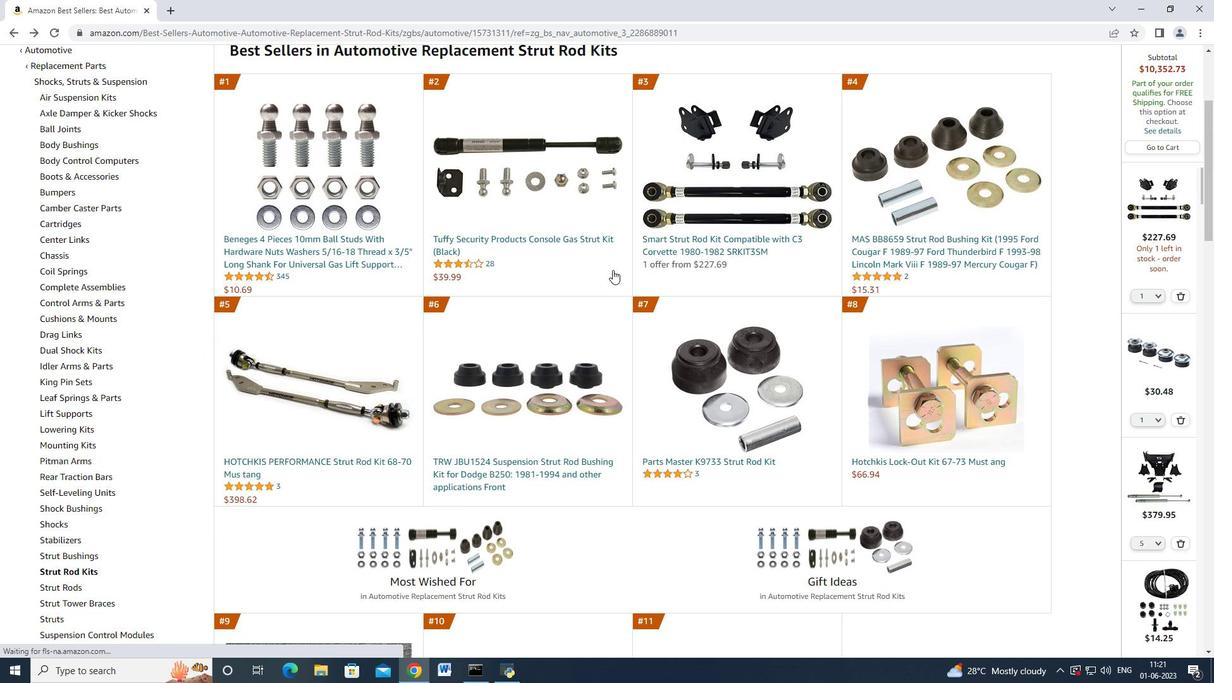 
Action: Mouse scrolled (612, 269) with delta (0, 0)
Screenshot: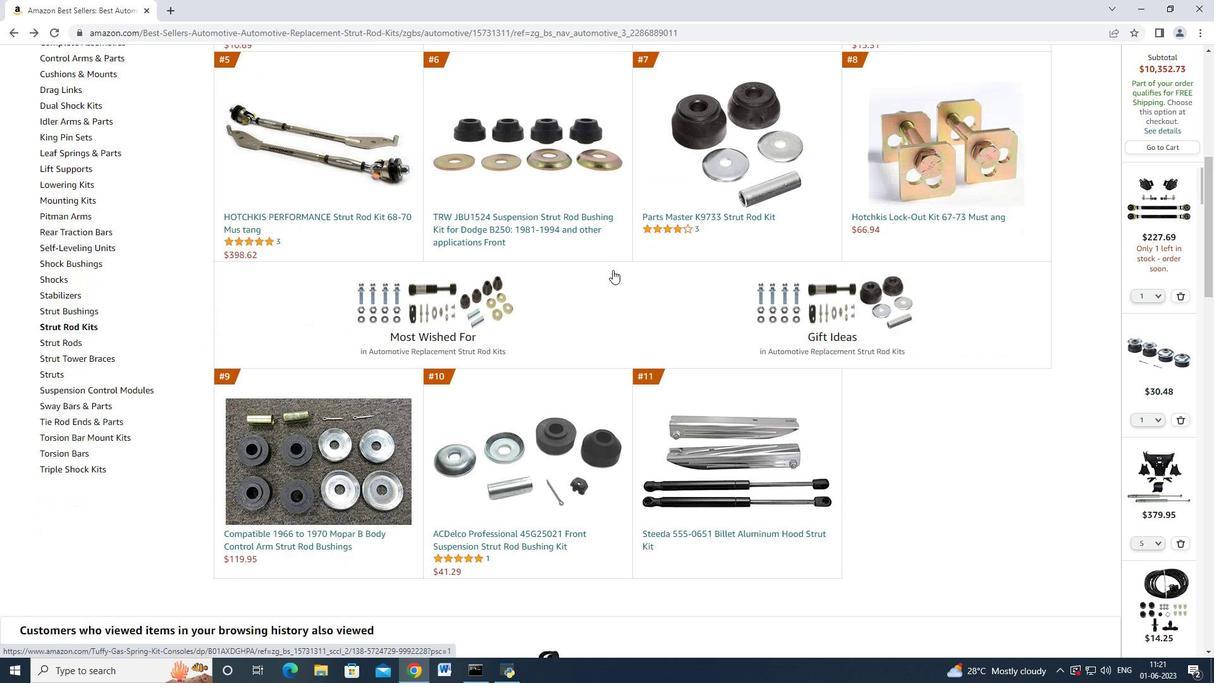 
Action: Mouse scrolled (612, 269) with delta (0, 0)
Screenshot: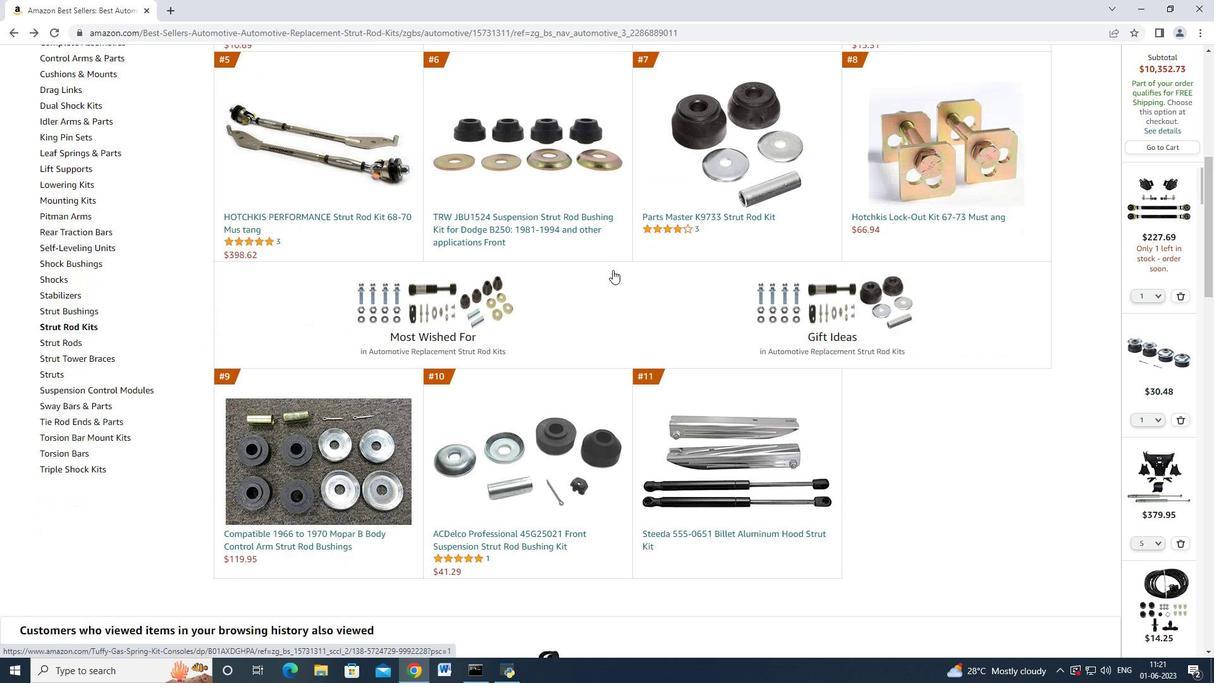
Action: Mouse scrolled (612, 269) with delta (0, 0)
Screenshot: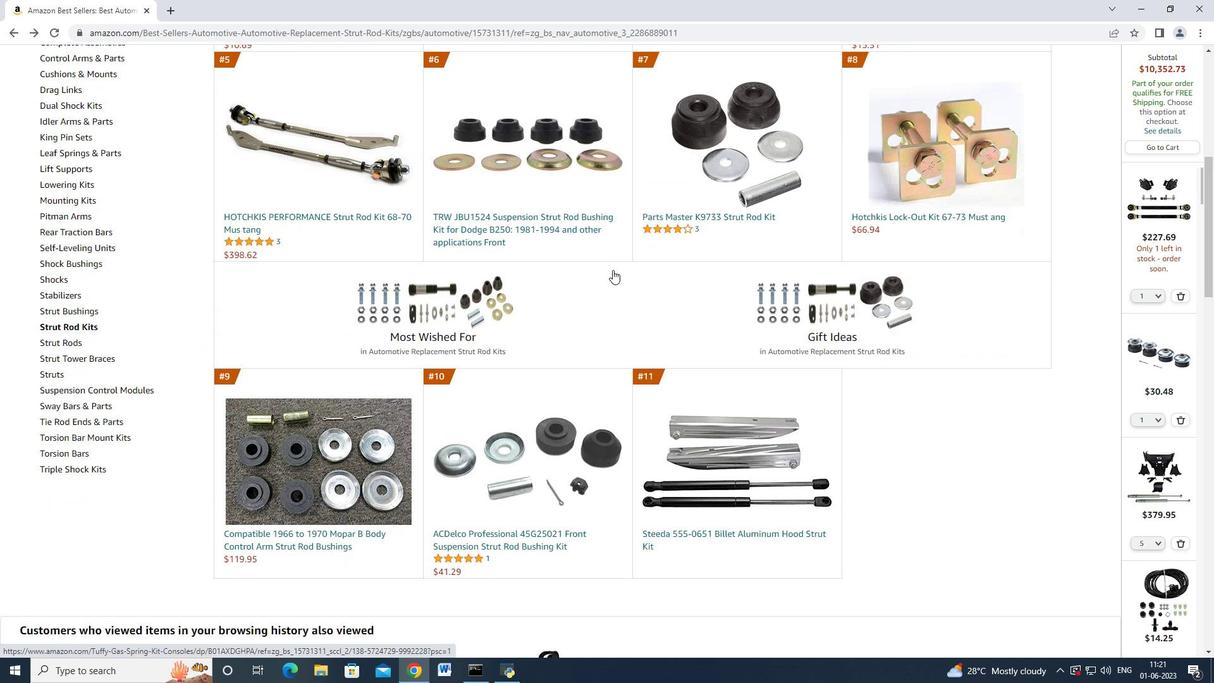 
Action: Mouse moved to (563, 328)
Screenshot: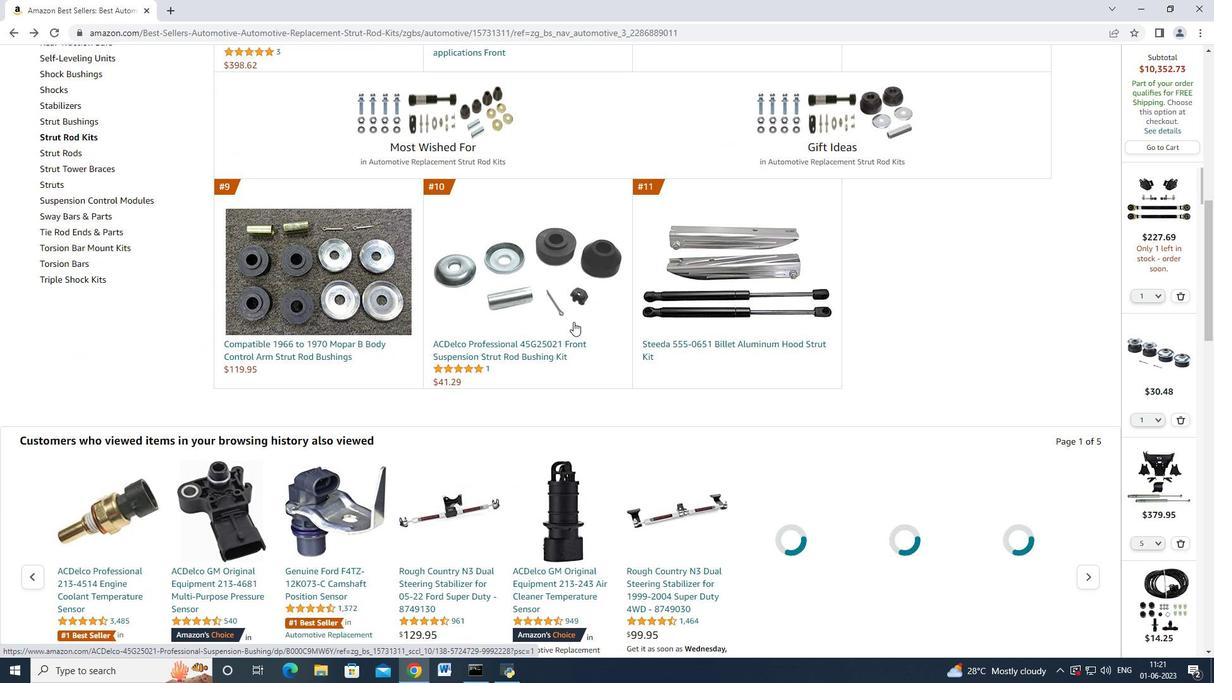 
Action: Mouse scrolled (563, 328) with delta (0, 0)
Screenshot: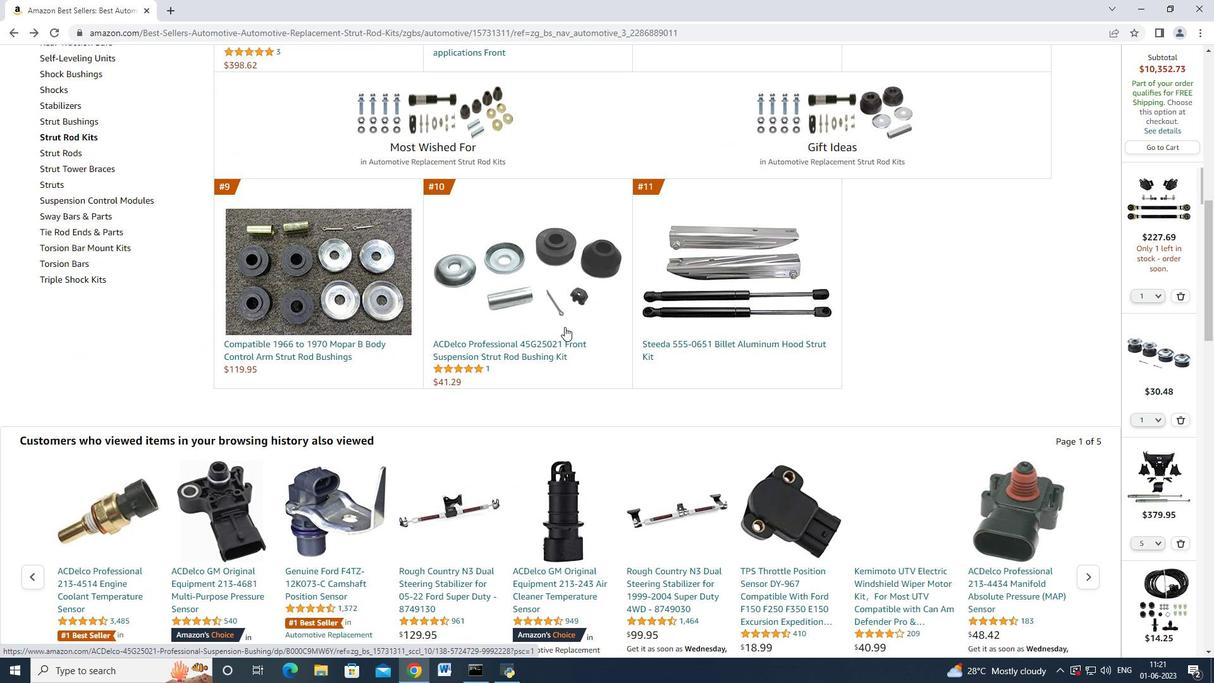 
Action: Mouse scrolled (563, 328) with delta (0, 0)
Screenshot: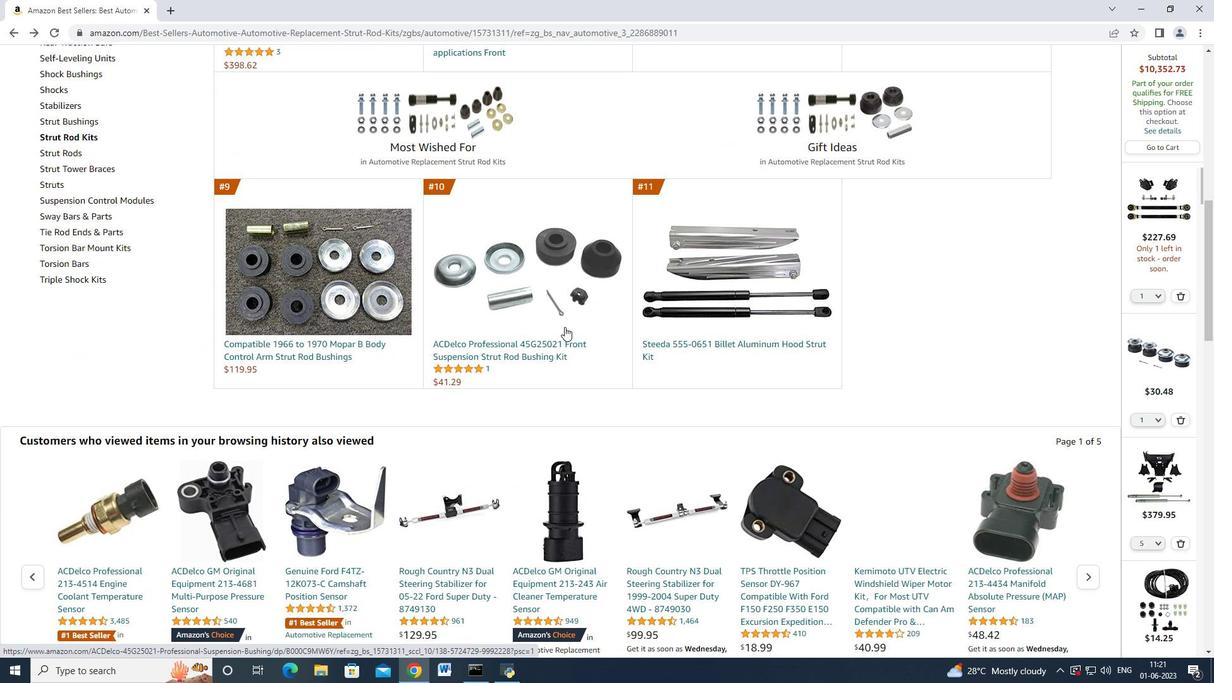
Action: Mouse scrolled (563, 328) with delta (0, 0)
Screenshot: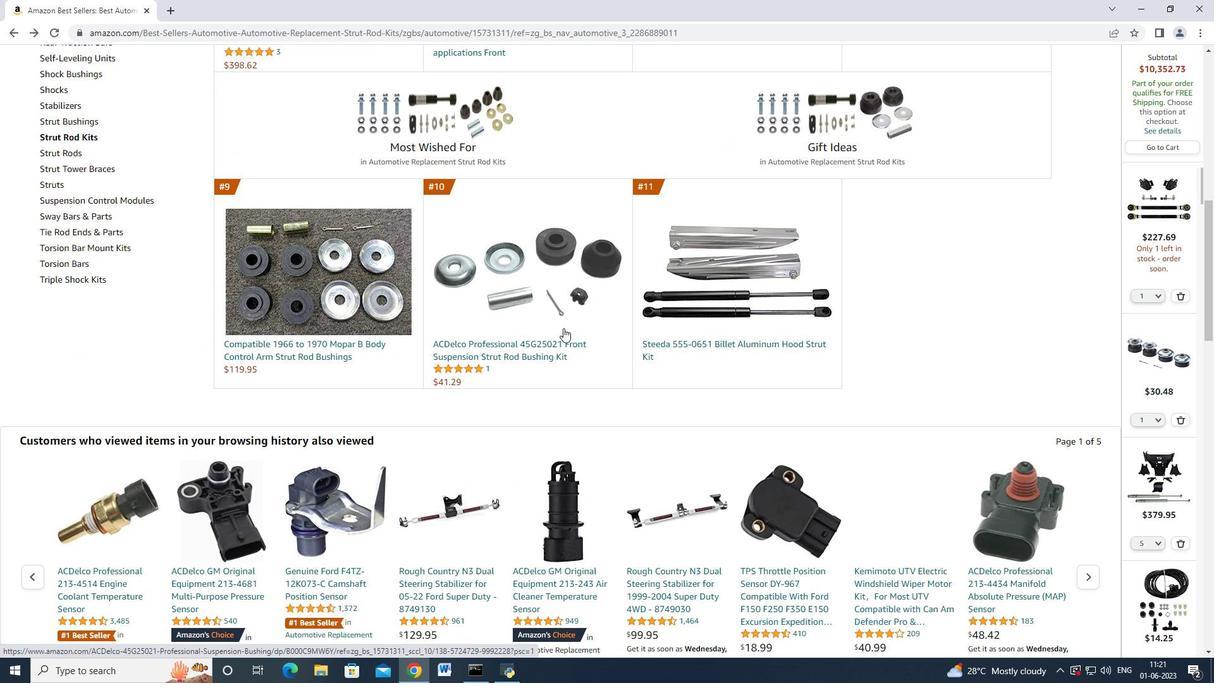 
Action: Mouse scrolled (563, 328) with delta (0, 0)
Screenshot: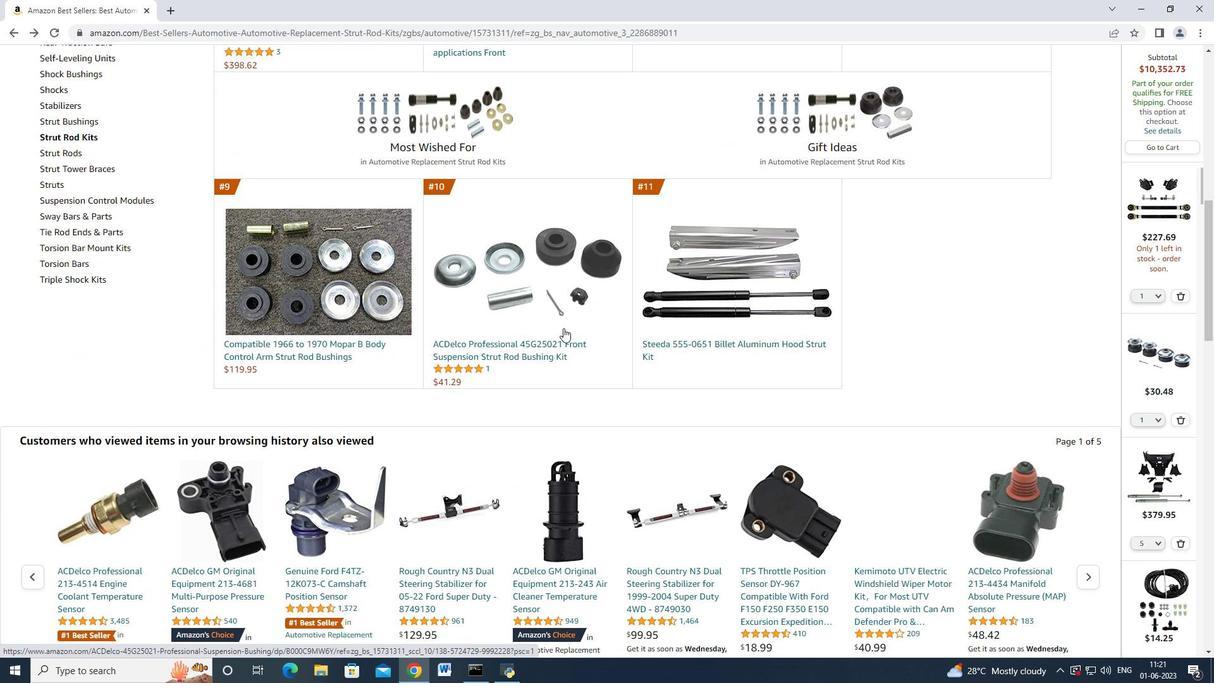
Action: Mouse scrolled (563, 328) with delta (0, 0)
Screenshot: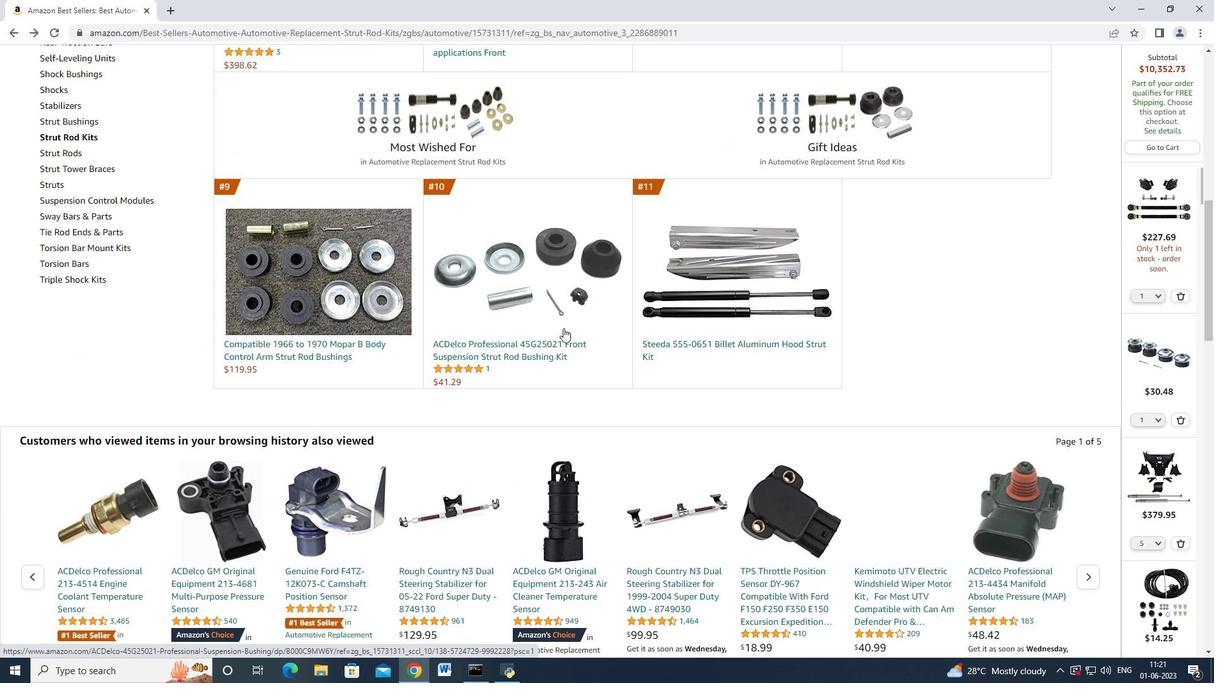 
Action: Mouse scrolled (563, 328) with delta (0, 0)
Screenshot: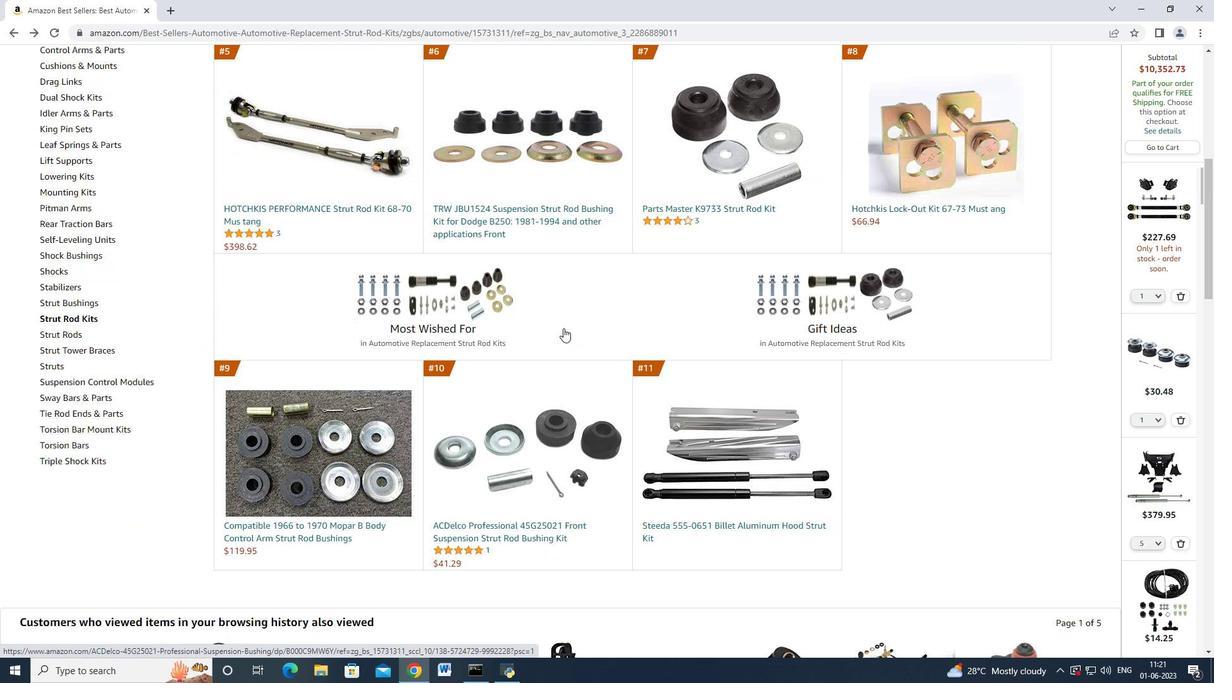 
Action: Mouse scrolled (563, 328) with delta (0, 0)
Screenshot: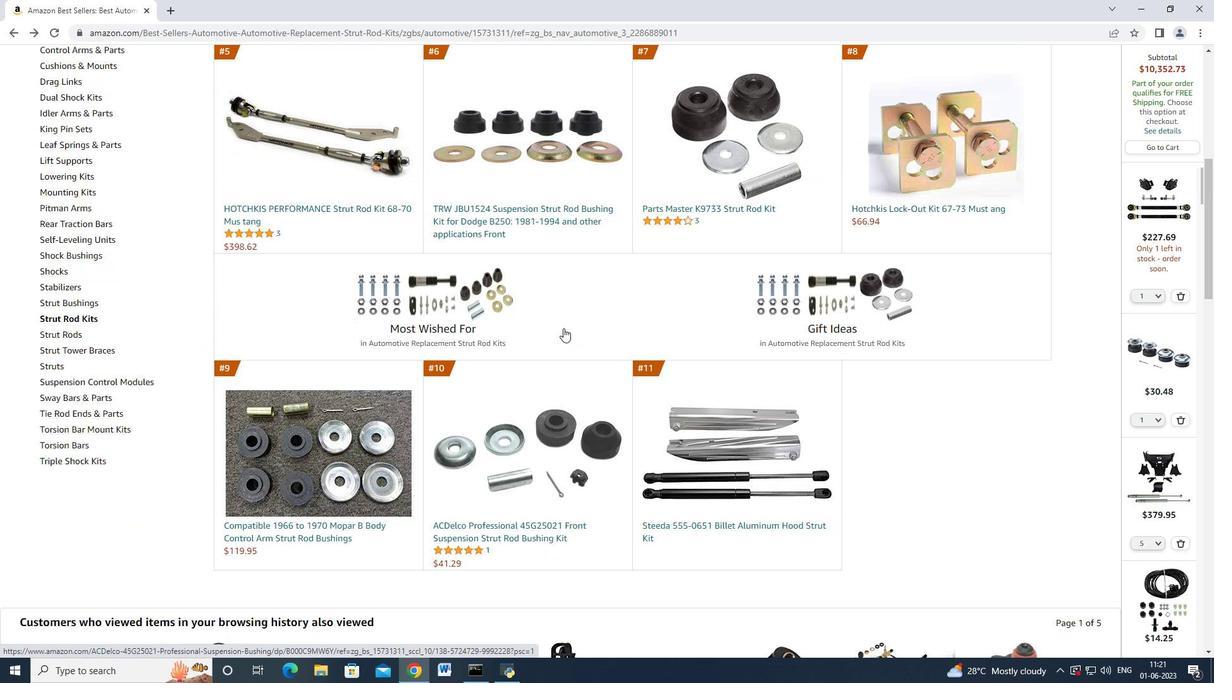 
Action: Mouse scrolled (563, 328) with delta (0, 0)
Screenshot: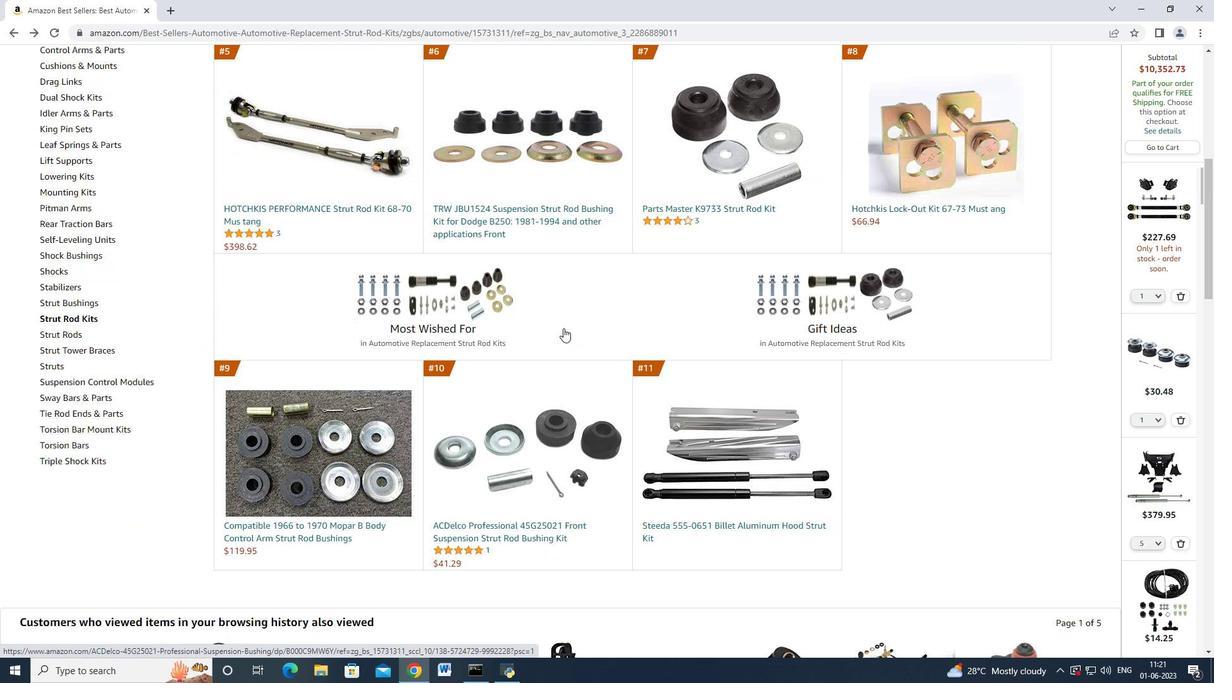
Action: Mouse moved to (563, 328)
Screenshot: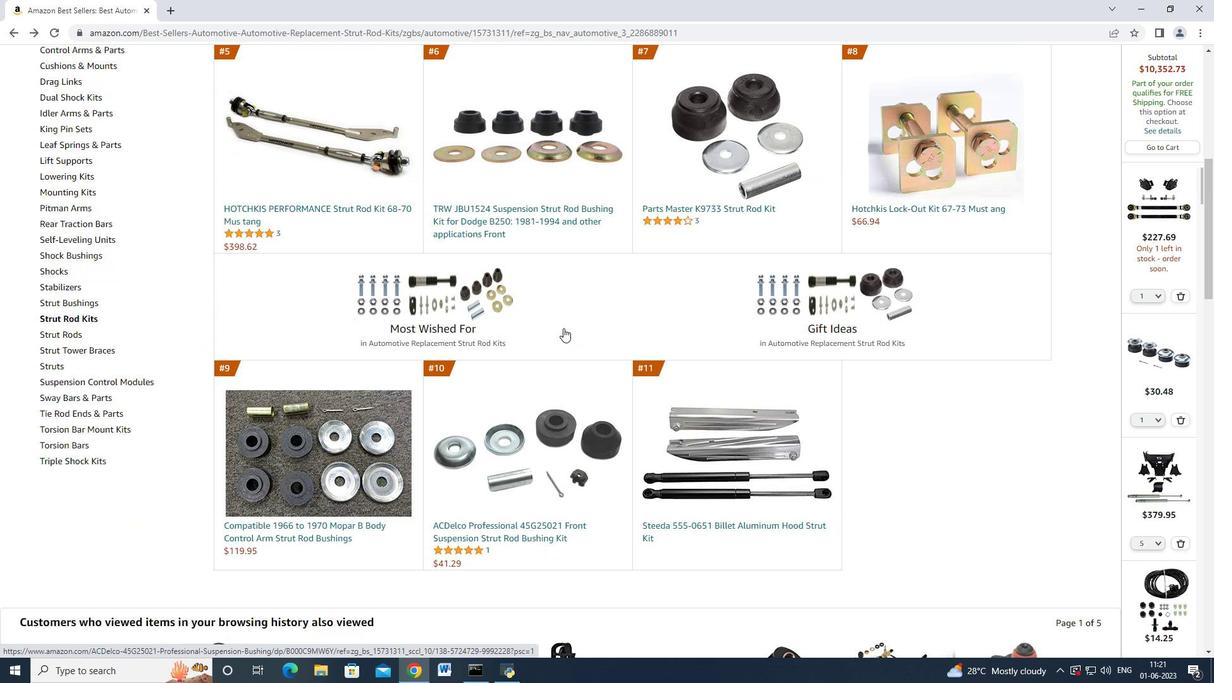 
Action: Mouse scrolled (563, 328) with delta (0, 0)
Screenshot: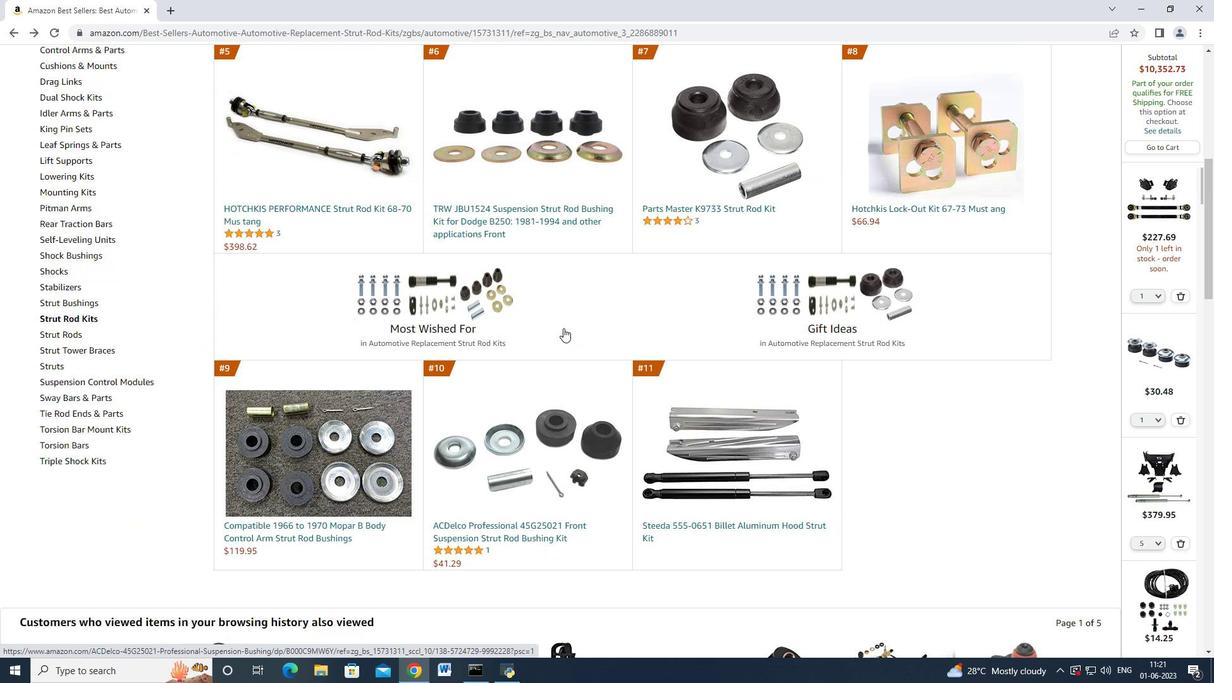 
Action: Mouse scrolled (563, 328) with delta (0, 0)
Screenshot: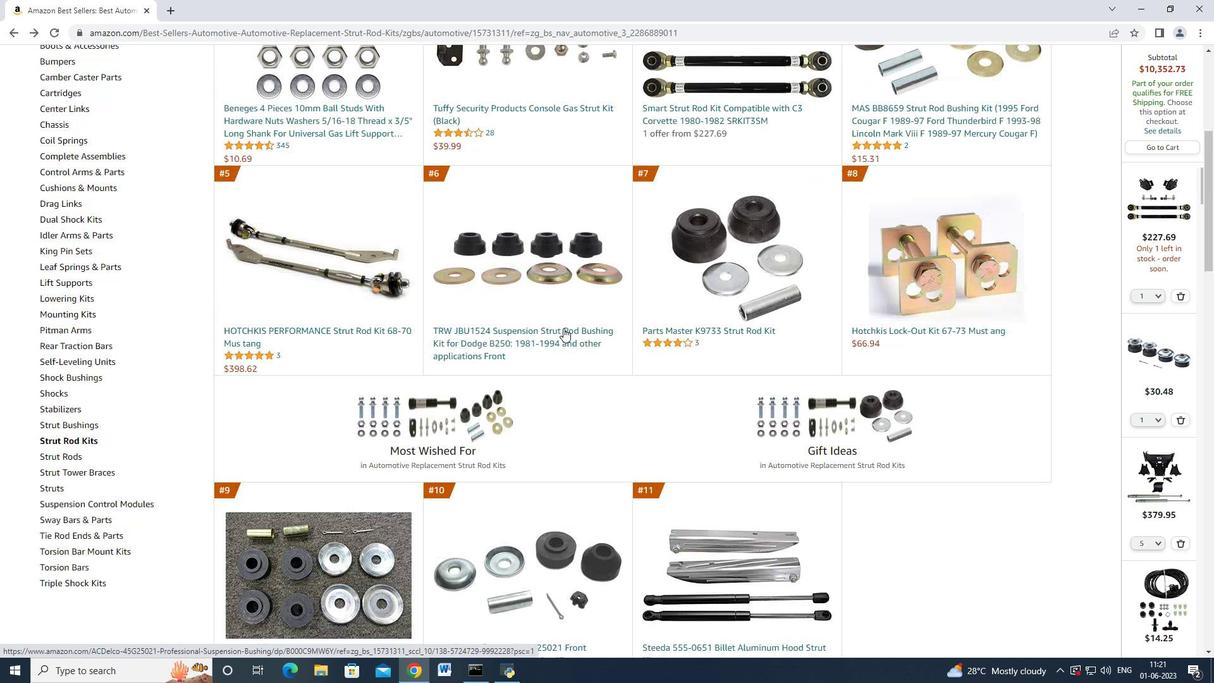 
Action: Mouse moved to (512, 438)
Screenshot: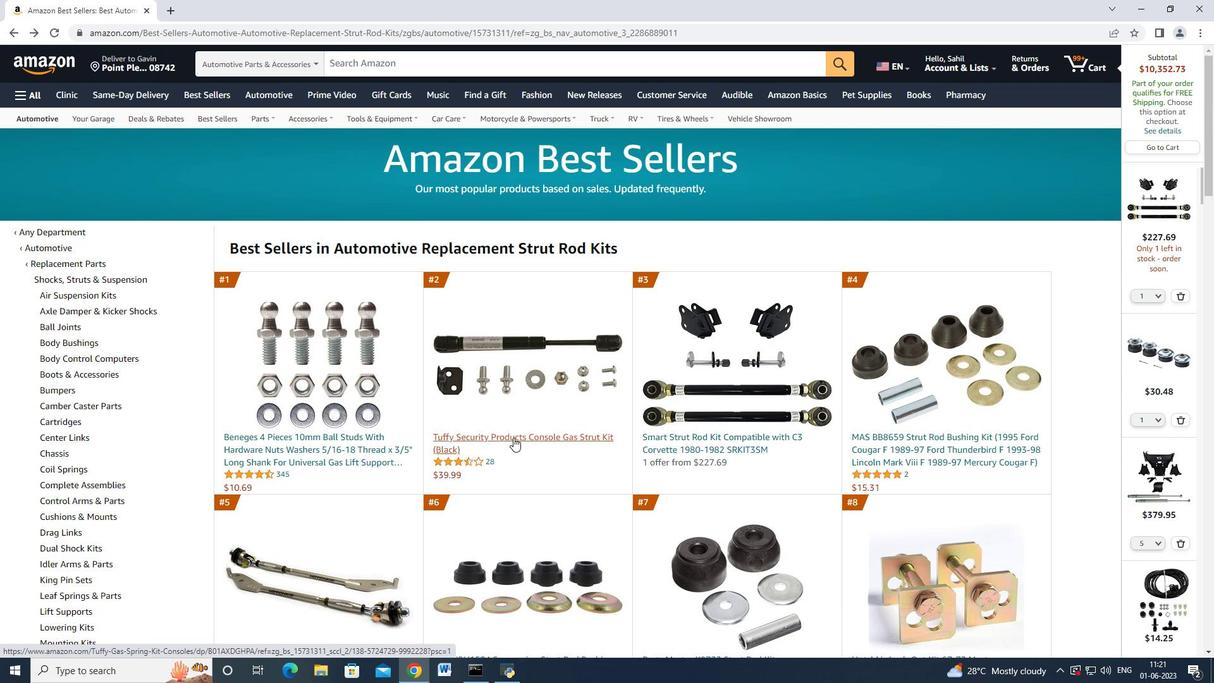 
Action: Mouse pressed left at (512, 438)
Screenshot: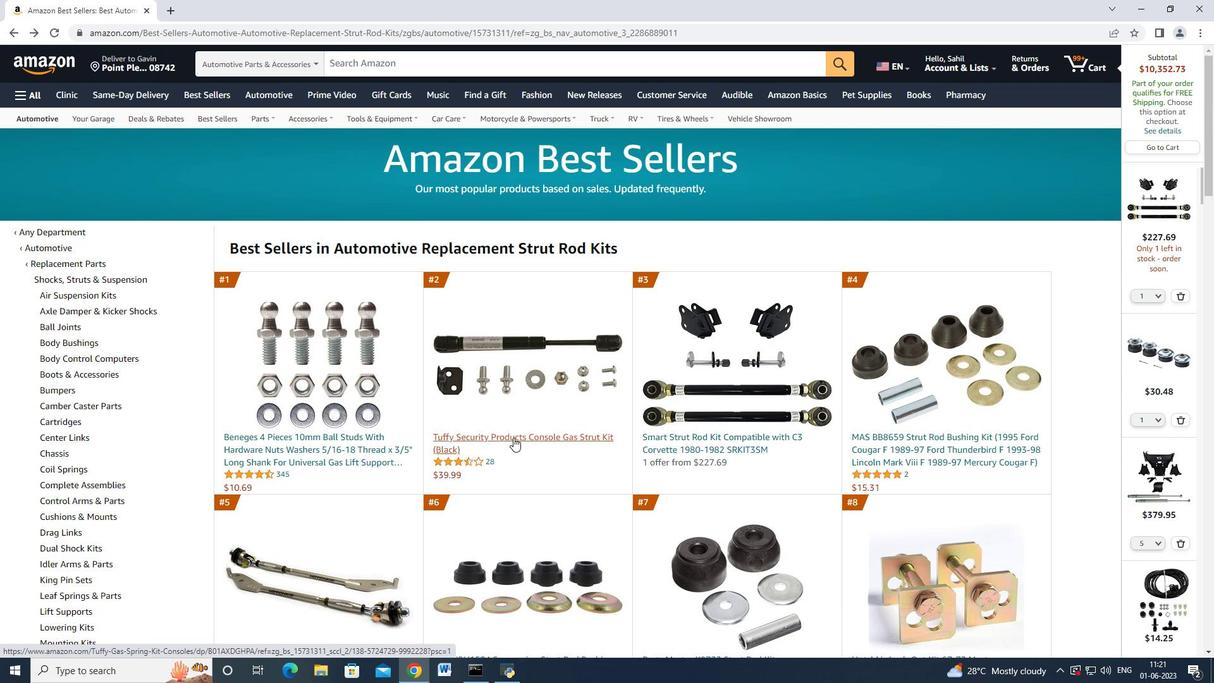 
Action: Mouse moved to (908, 526)
Screenshot: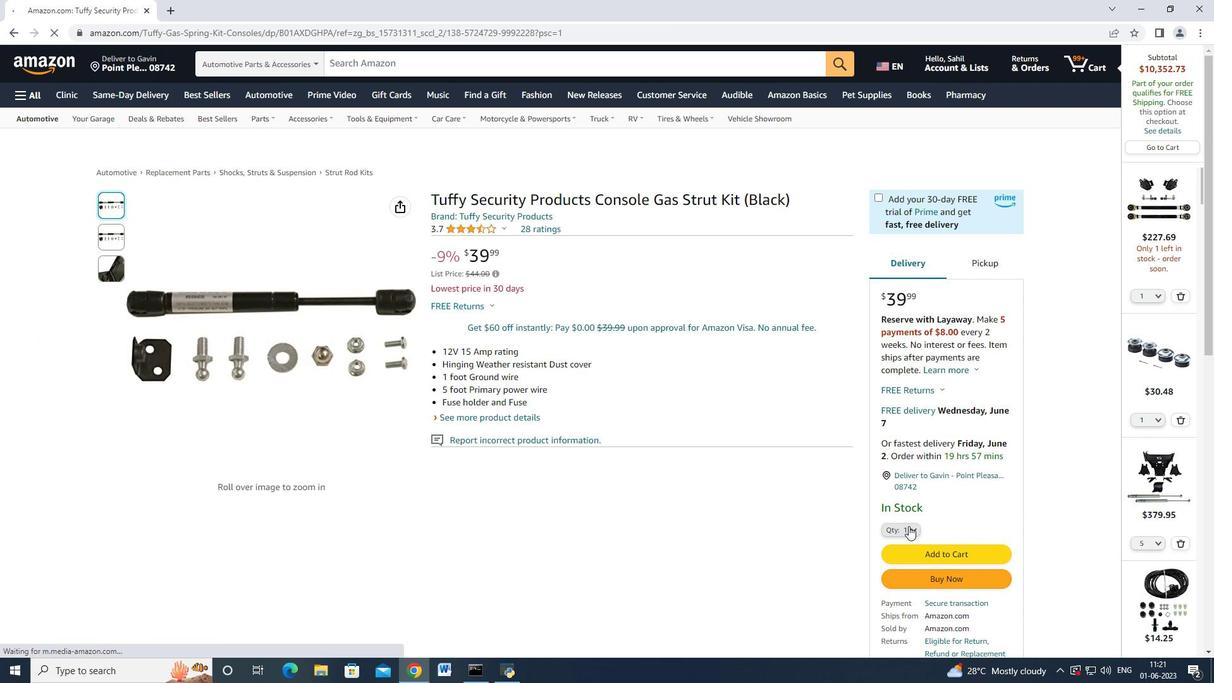 
Action: Mouse pressed left at (908, 526)
Screenshot: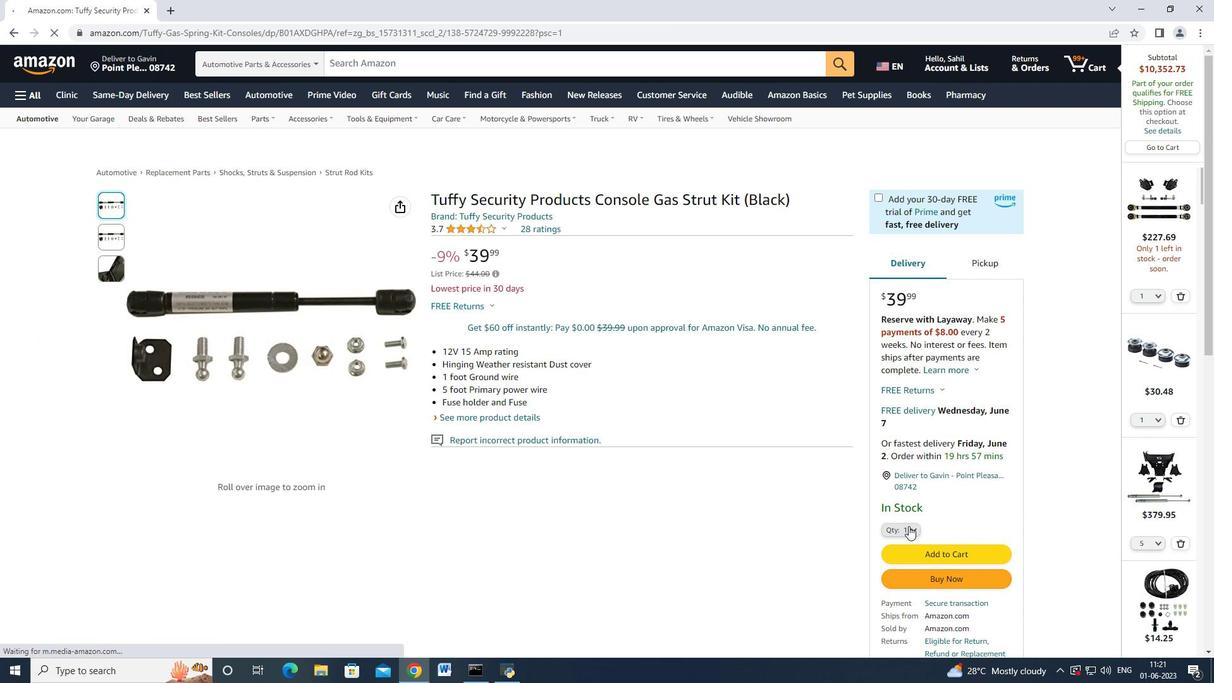 
Action: Mouse moved to (892, 92)
Screenshot: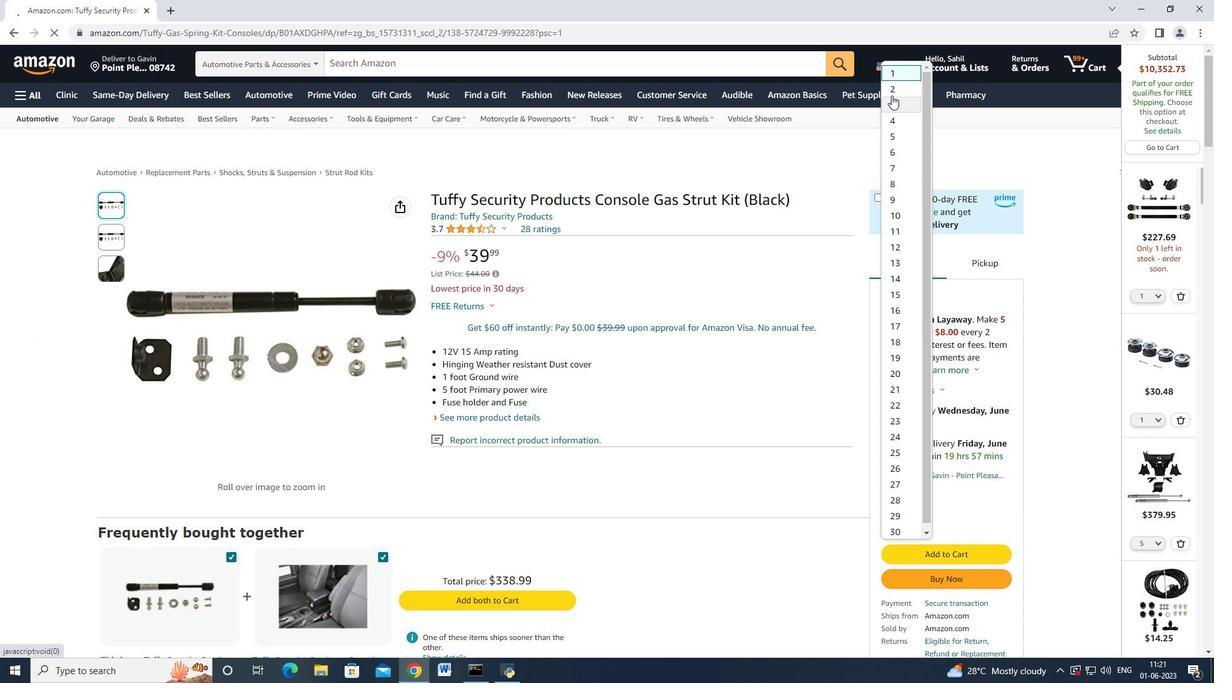 
Action: Mouse pressed left at (892, 92)
Screenshot: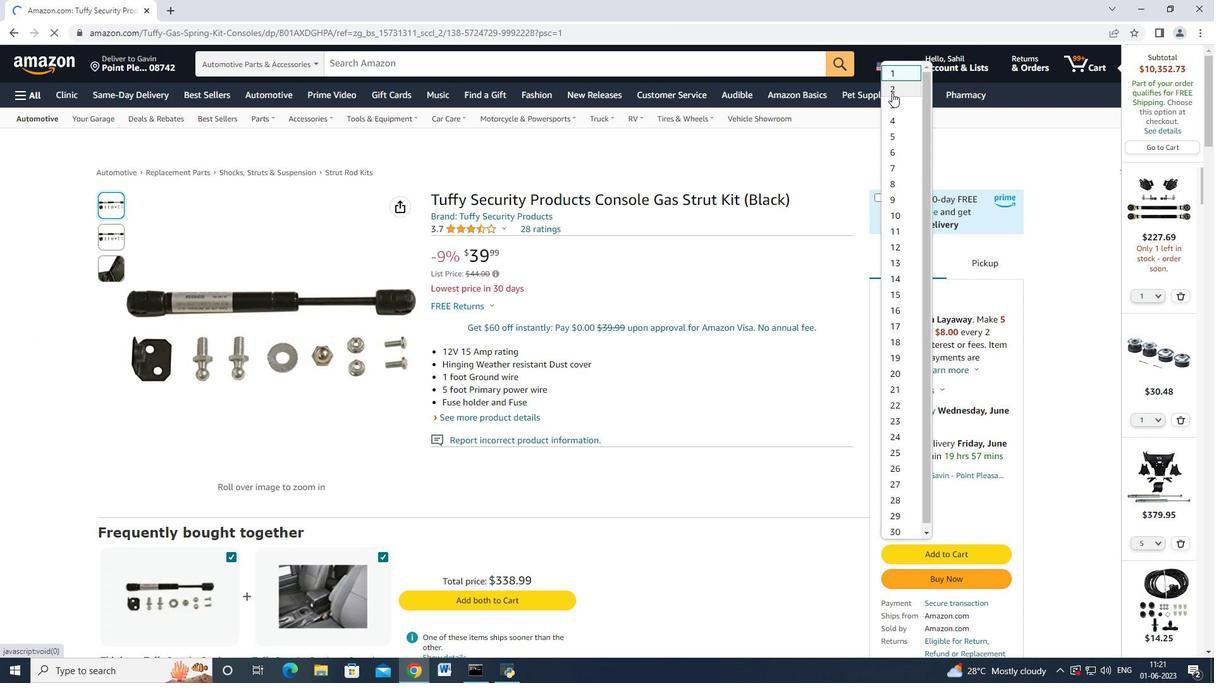 
Action: Mouse moved to (939, 574)
Screenshot: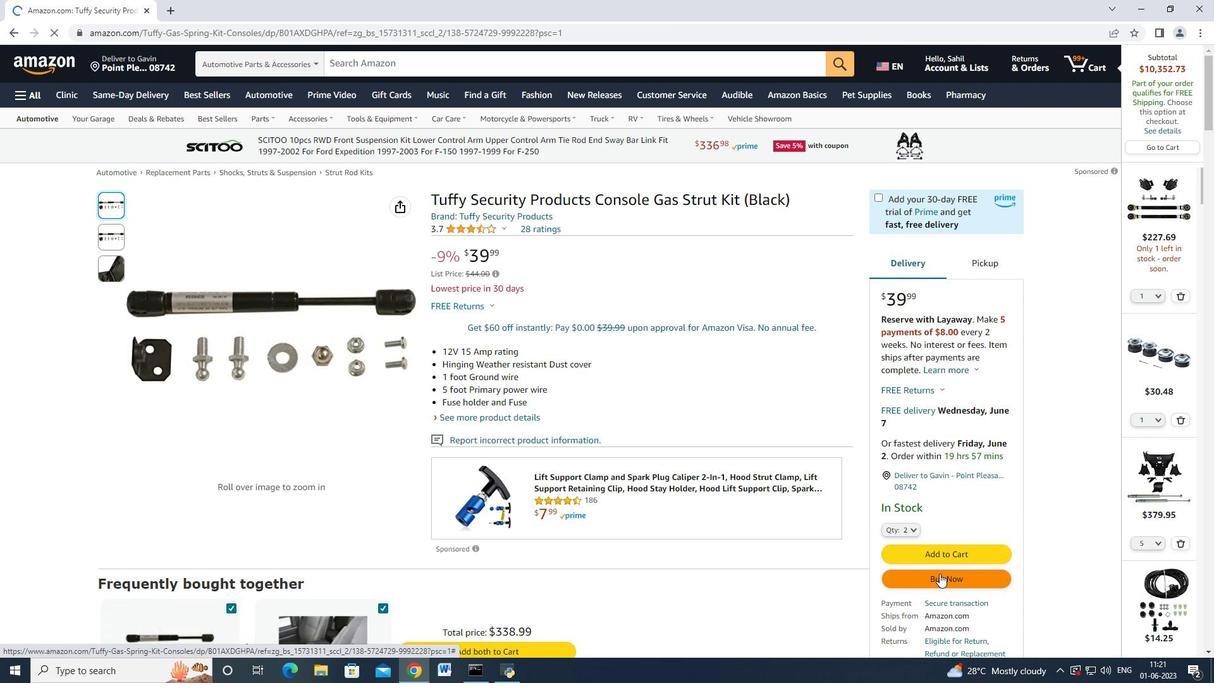 
Action: Mouse pressed left at (939, 574)
Screenshot: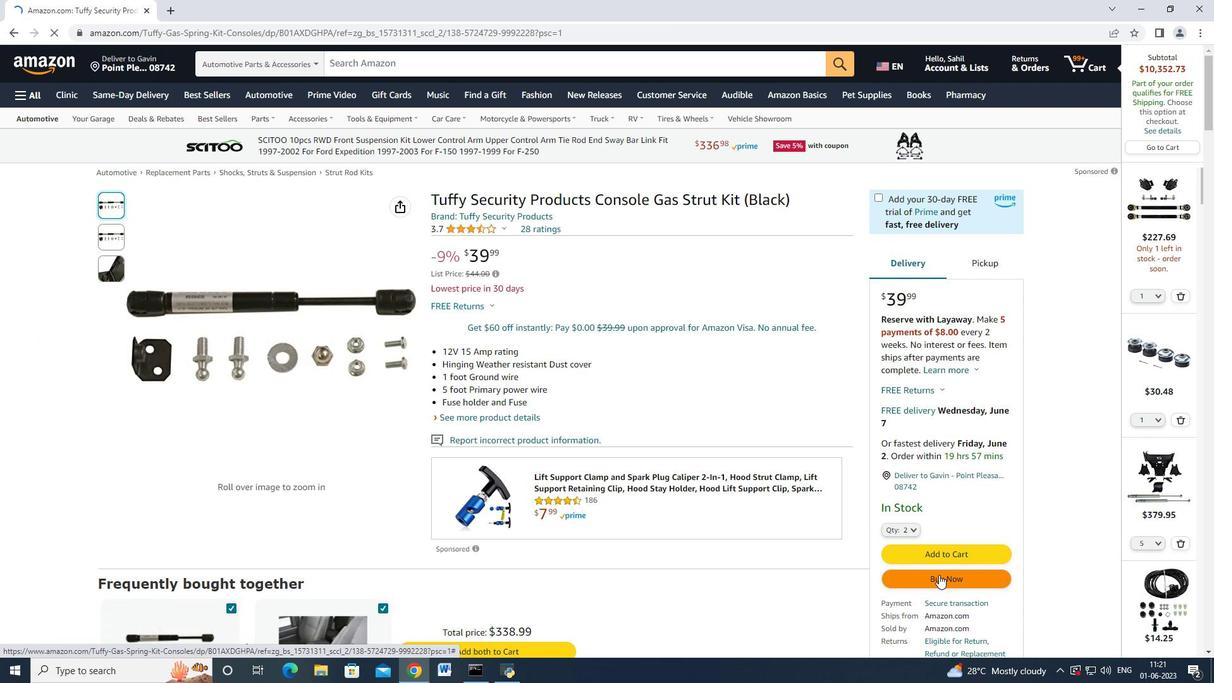 
Action: Mouse moved to (533, 217)
Screenshot: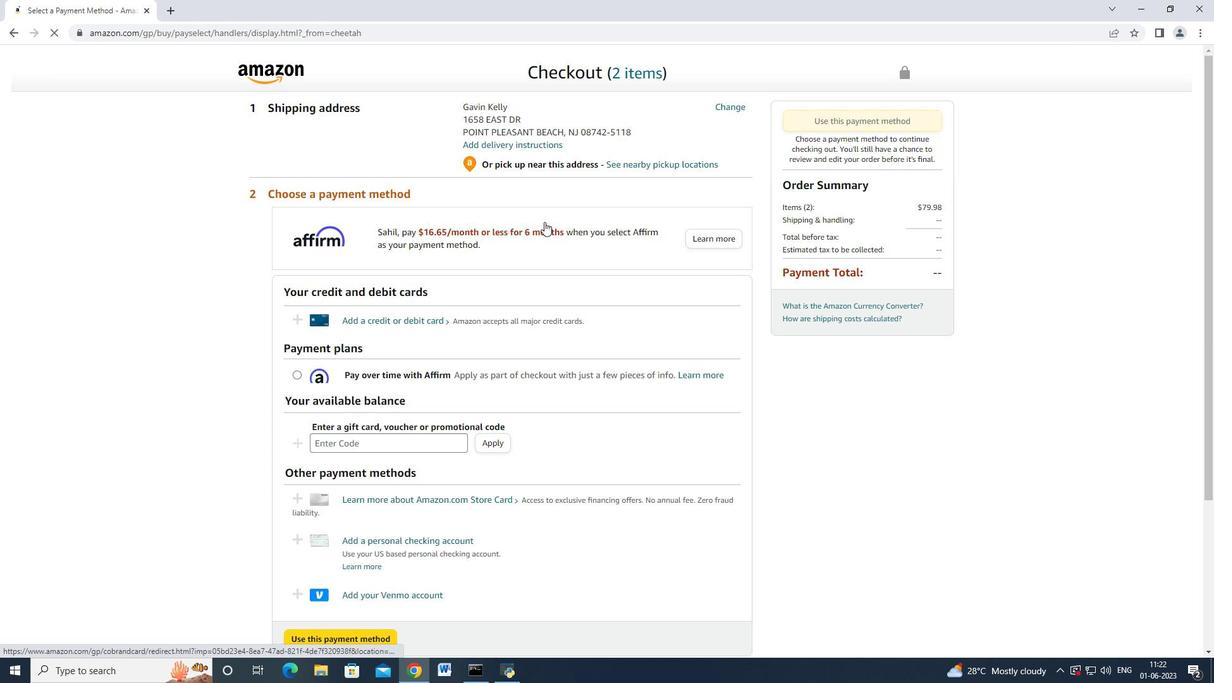 
Action: Mouse scrolled (533, 218) with delta (0, 0)
Screenshot: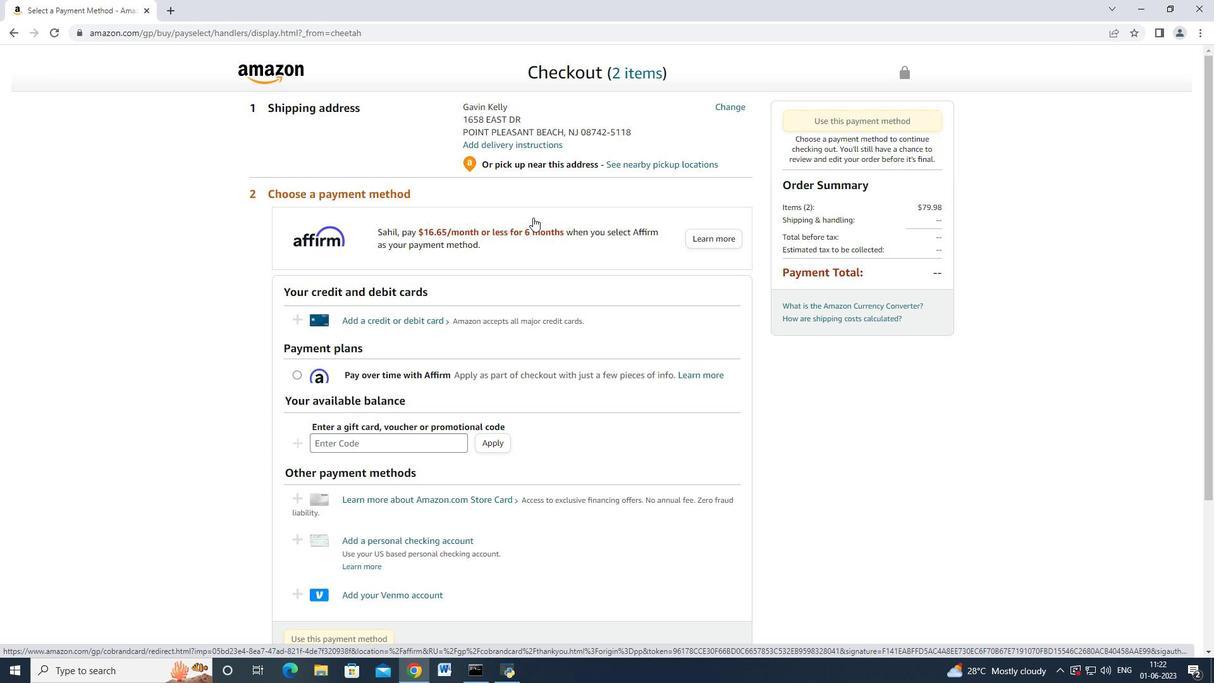 
Action: Mouse moved to (533, 220)
Screenshot: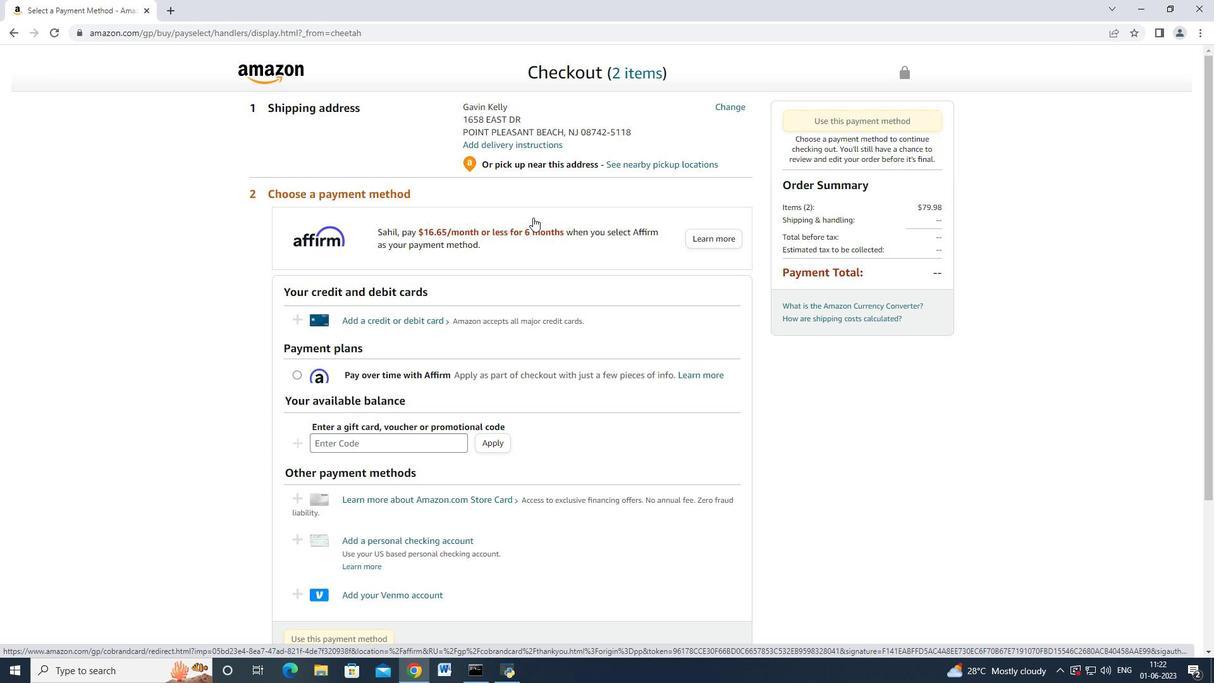 
Action: Mouse scrolled (533, 219) with delta (0, 0)
Screenshot: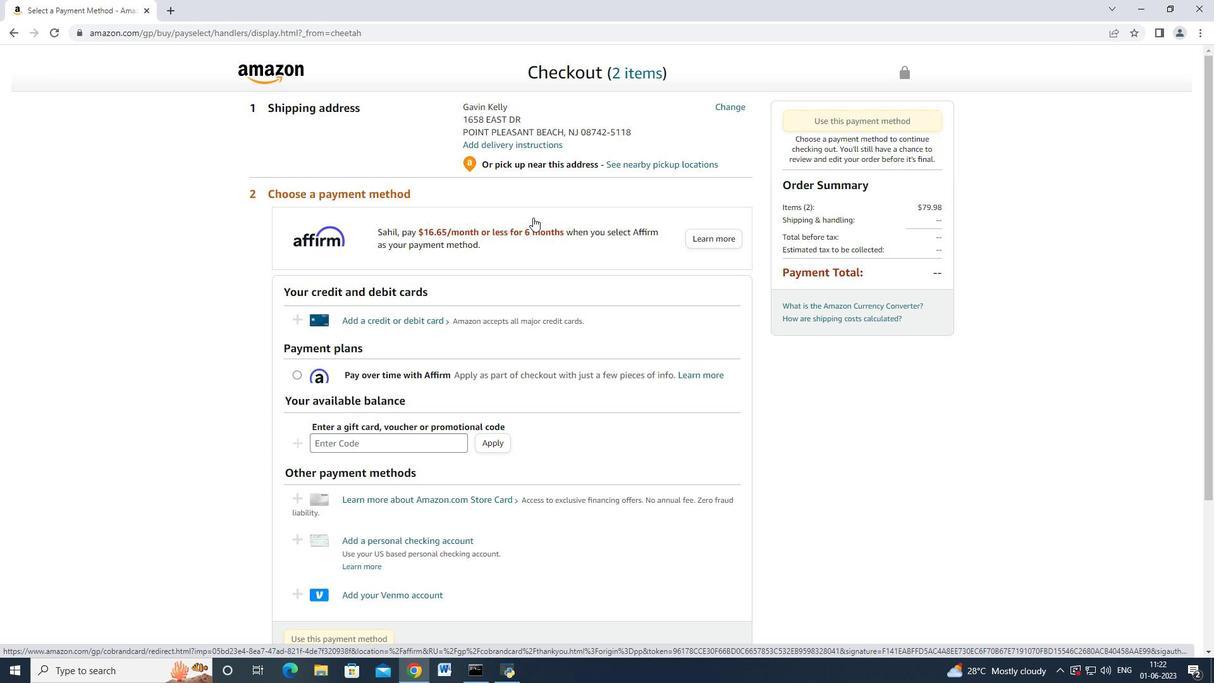
Action: Mouse scrolled (533, 220) with delta (0, 0)
Screenshot: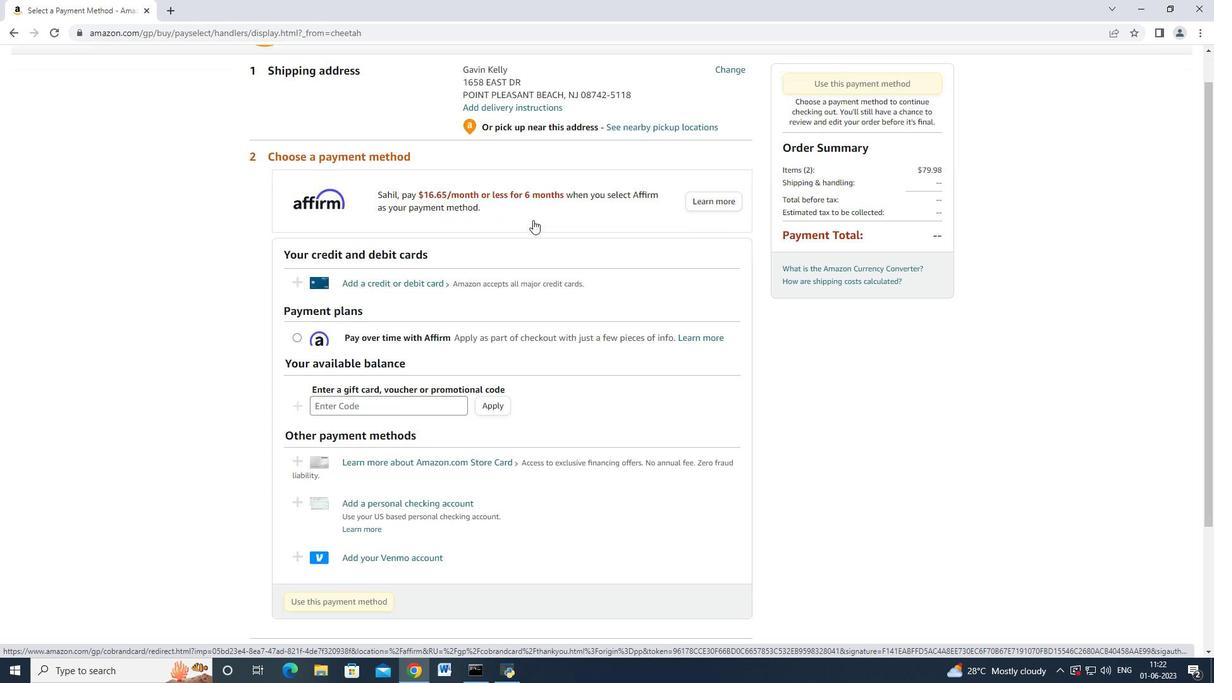 
Action: Mouse moved to (722, 103)
Screenshot: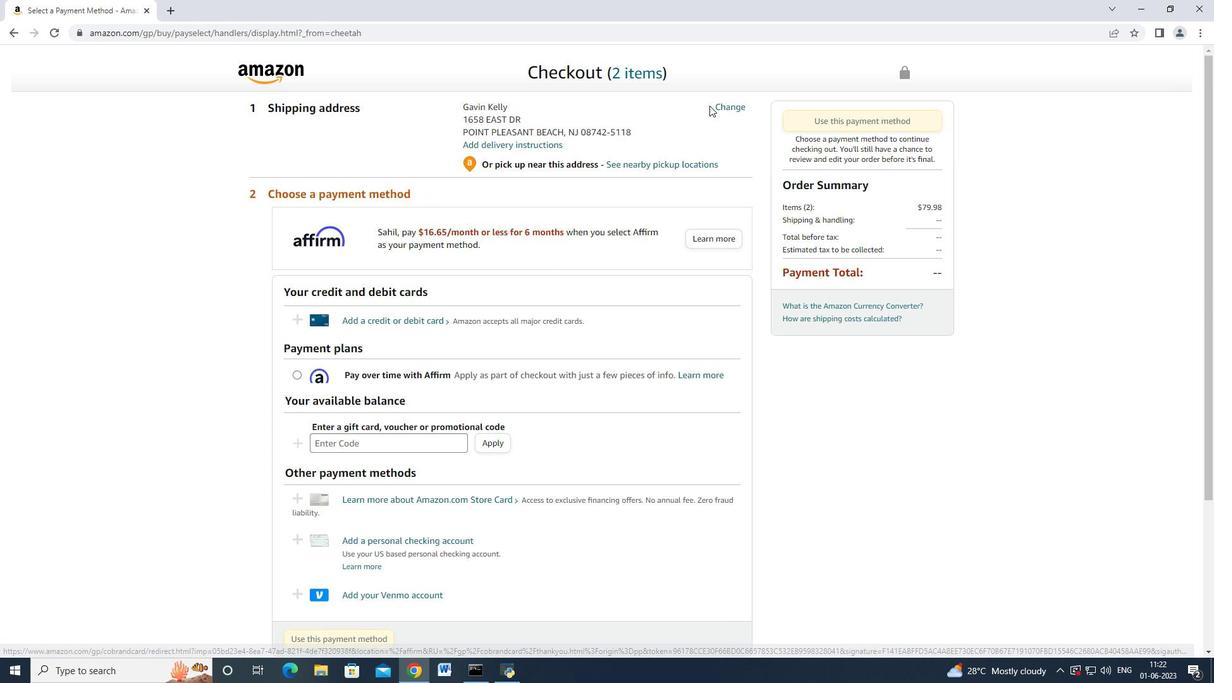 
Action: Mouse pressed left at (722, 103)
Screenshot: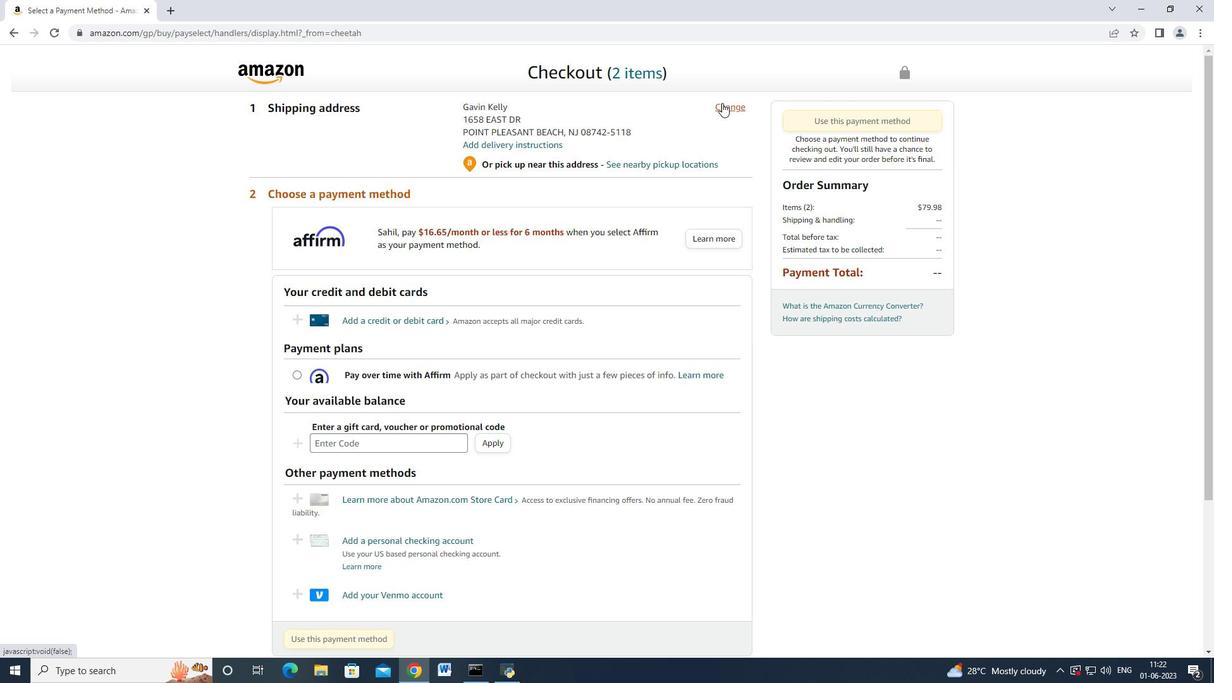 
Action: Mouse moved to (568, 227)
Screenshot: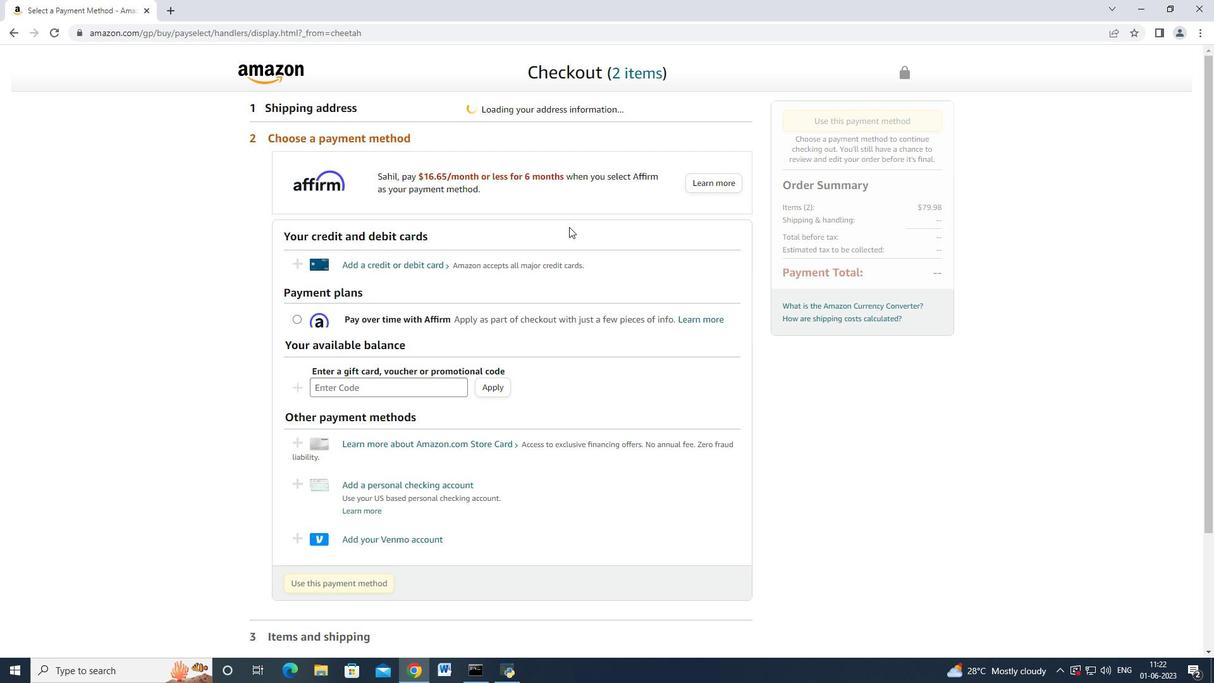 
Action: Mouse scrolled (568, 227) with delta (0, 0)
Screenshot: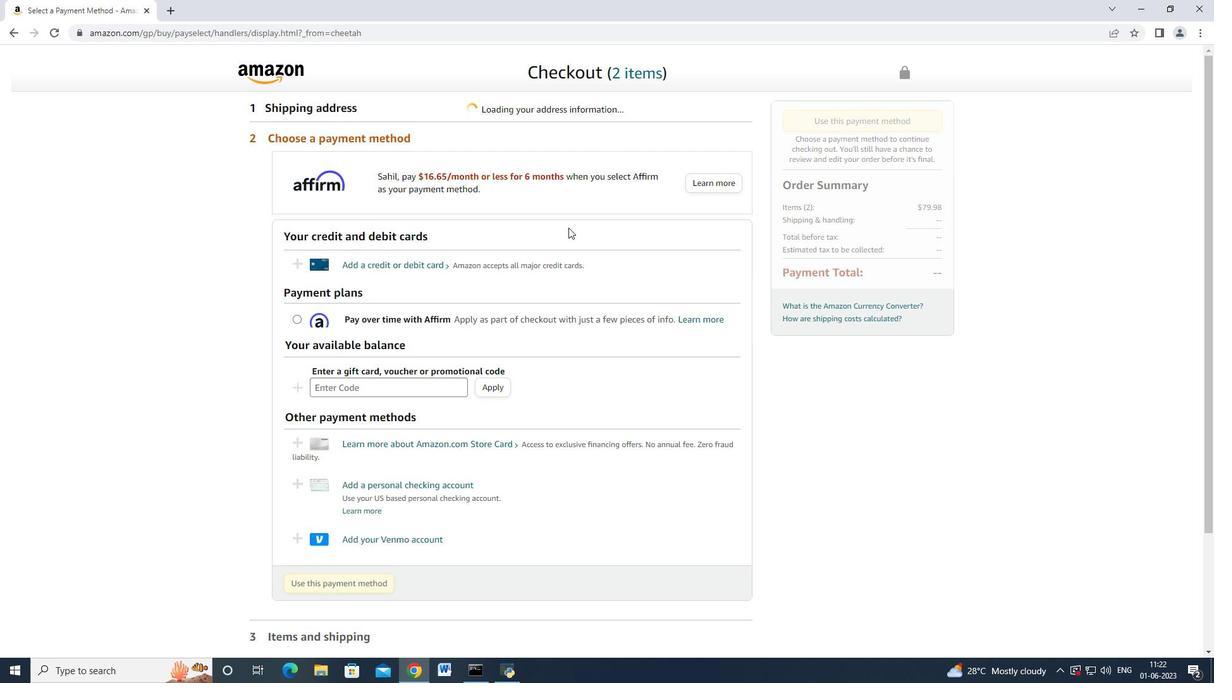 
Action: Mouse moved to (567, 227)
Screenshot: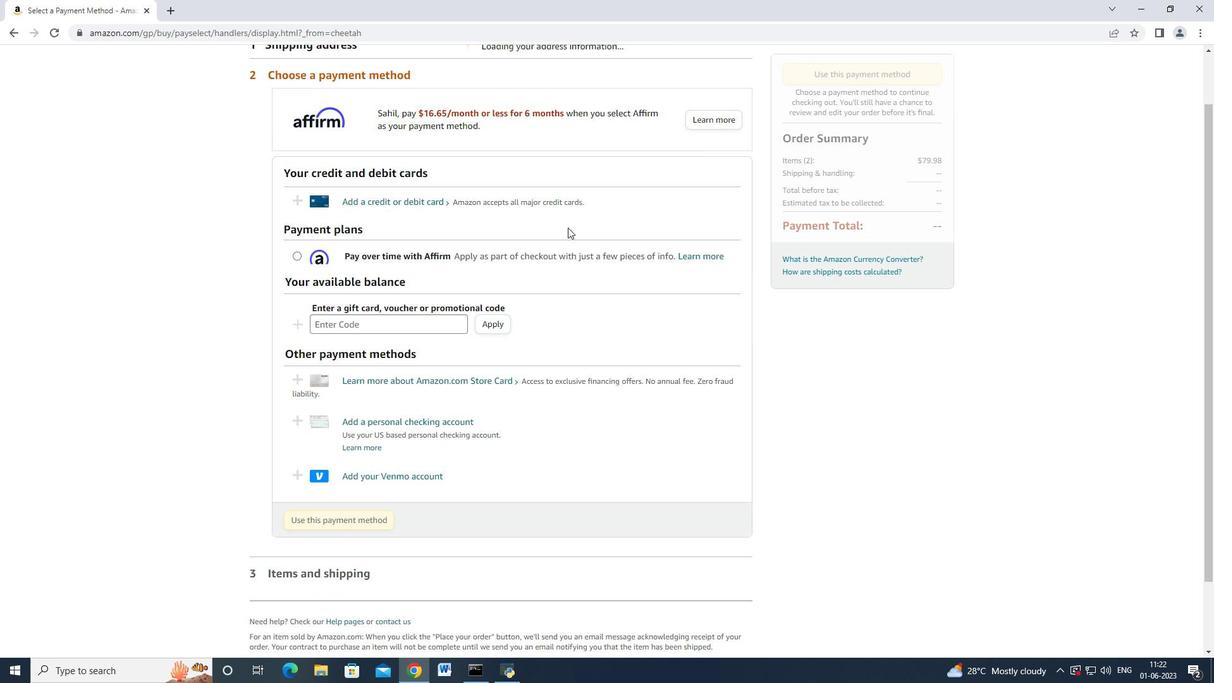 
Action: Mouse scrolled (567, 228) with delta (0, 0)
Screenshot: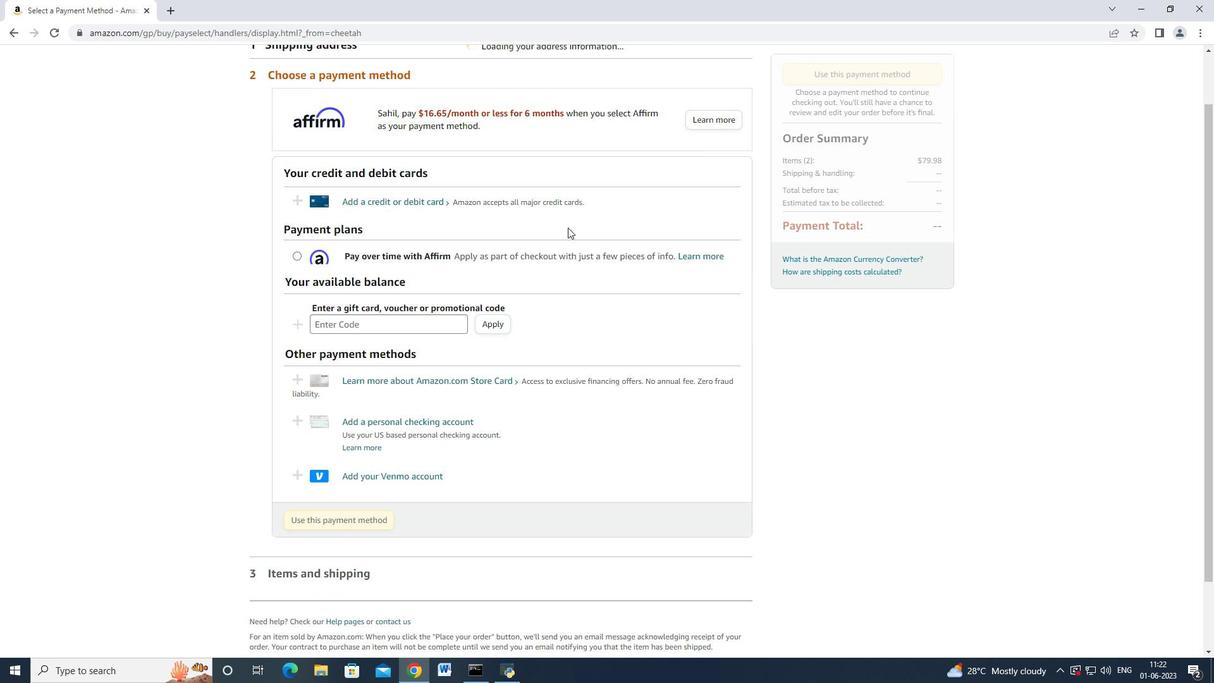 
Action: Mouse scrolled (567, 227) with delta (0, 0)
Screenshot: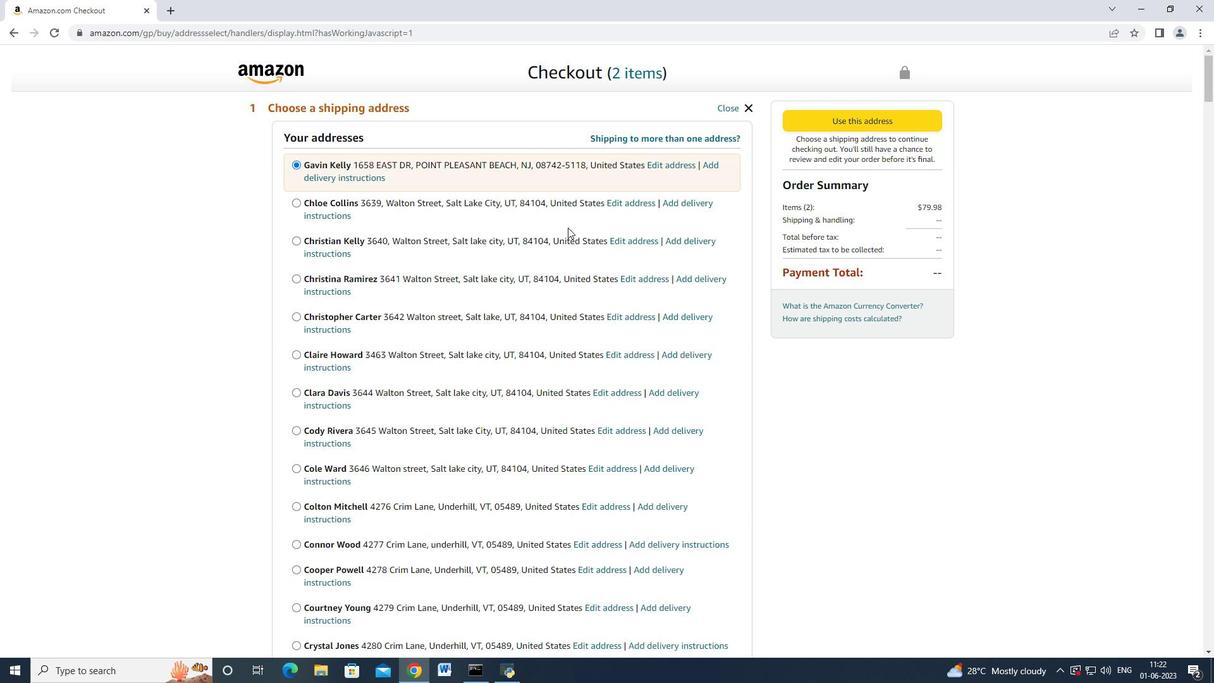 
Action: Mouse scrolled (567, 227) with delta (0, 0)
Screenshot: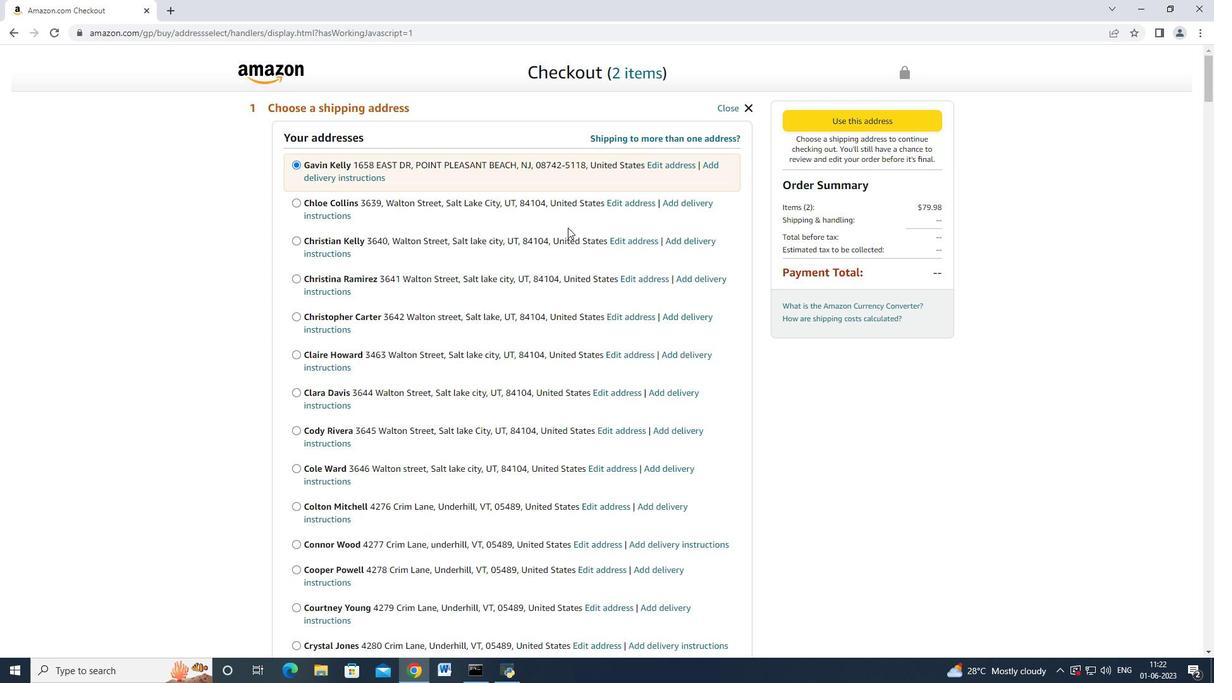 
Action: Mouse scrolled (567, 227) with delta (0, 0)
Screenshot: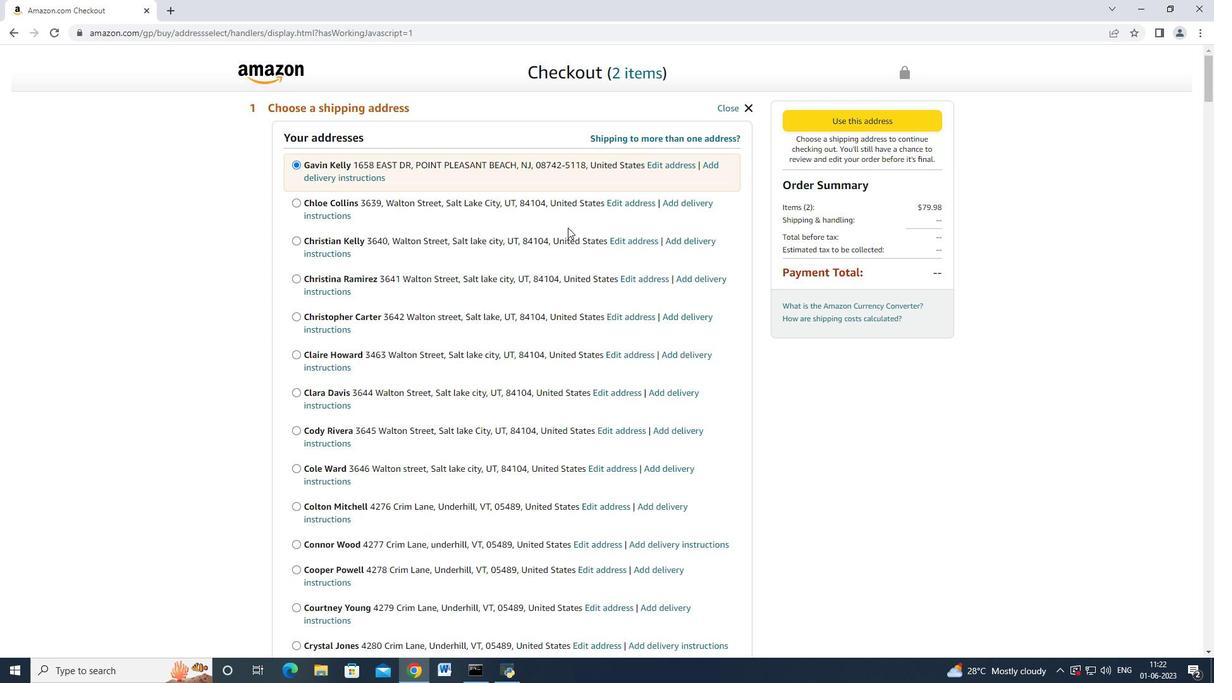 
Action: Mouse scrolled (567, 227) with delta (0, 0)
Screenshot: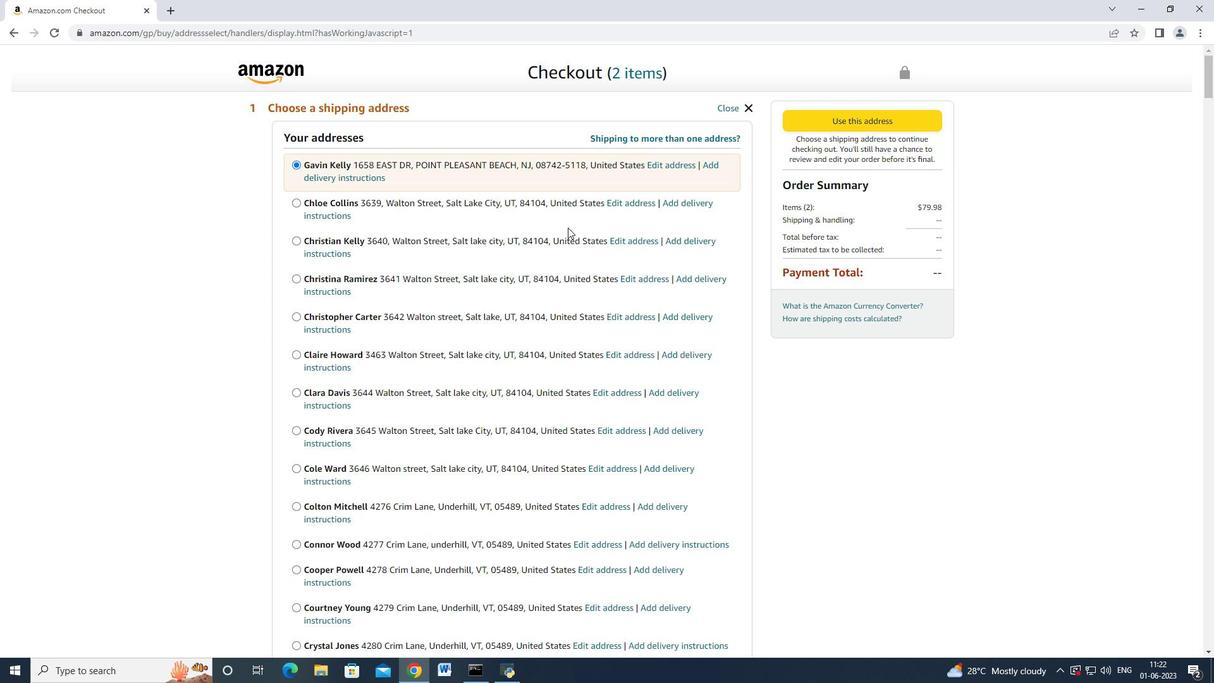 
Action: Mouse scrolled (567, 227) with delta (0, 0)
Screenshot: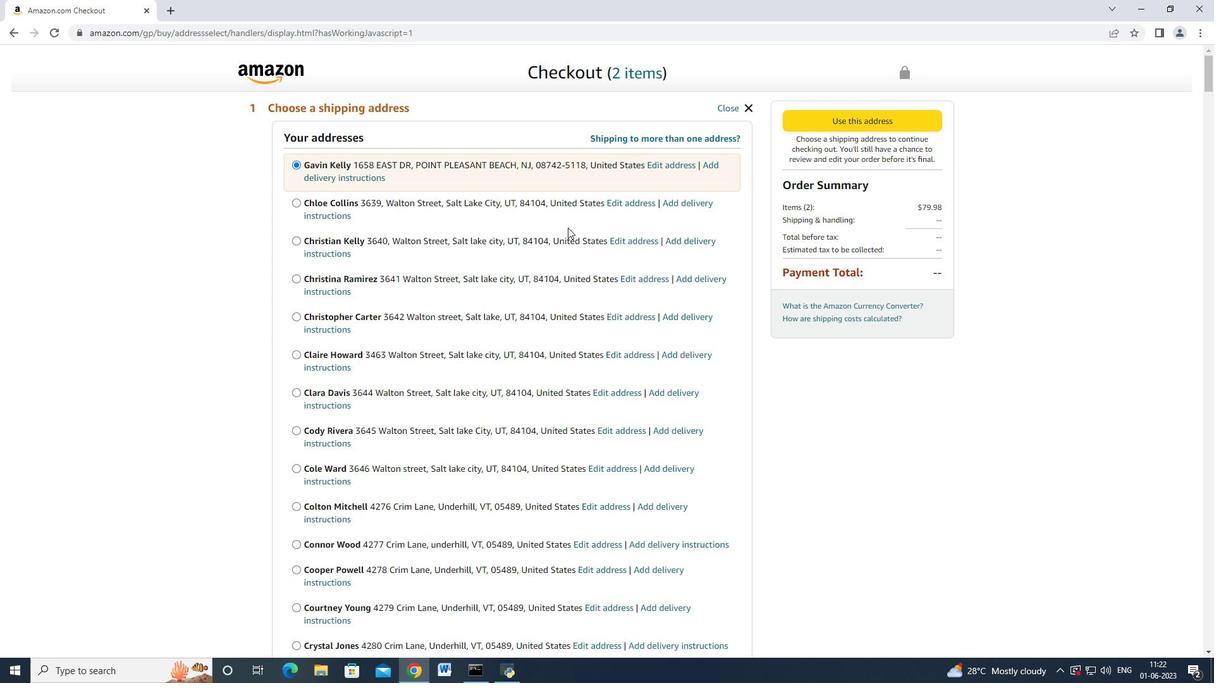 
Action: Mouse moved to (567, 227)
Screenshot: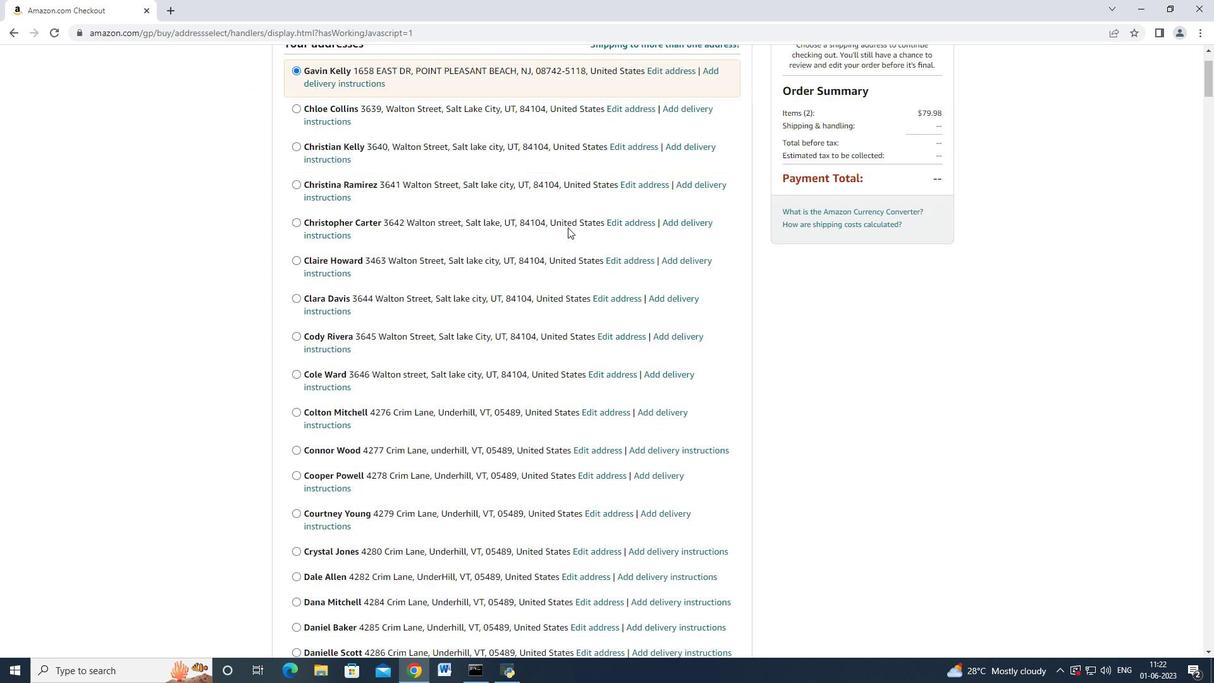 
Action: Mouse scrolled (567, 227) with delta (0, 0)
Screenshot: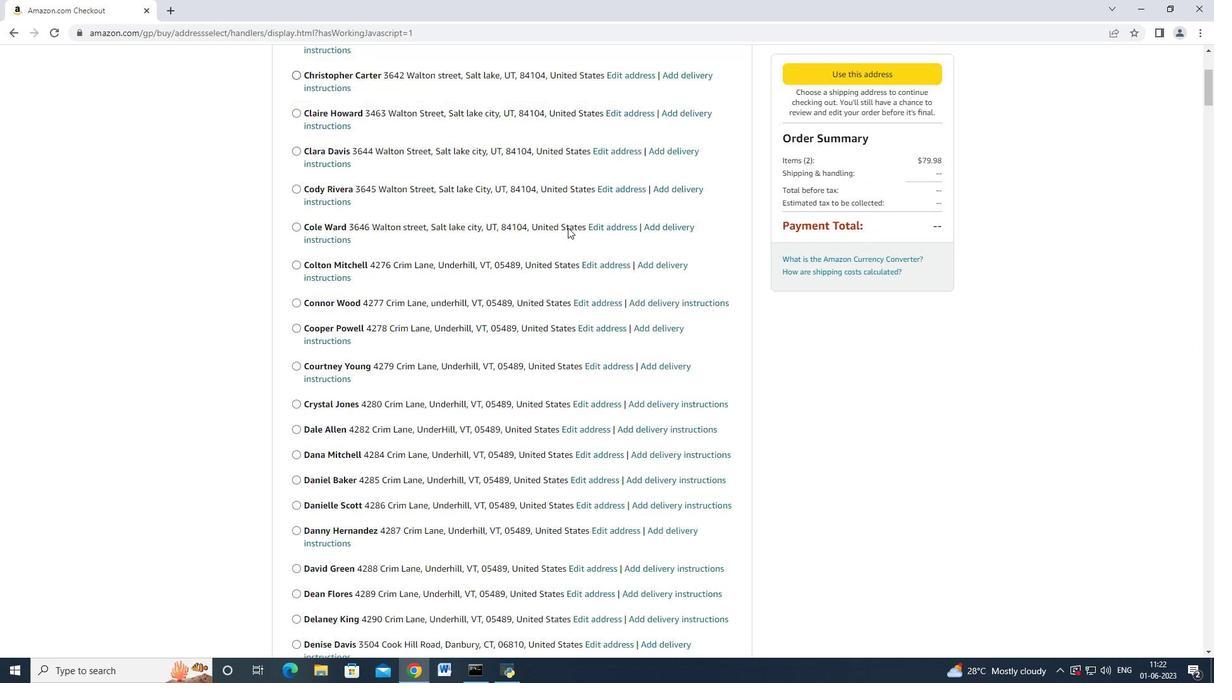 
Action: Mouse scrolled (567, 227) with delta (0, 0)
Screenshot: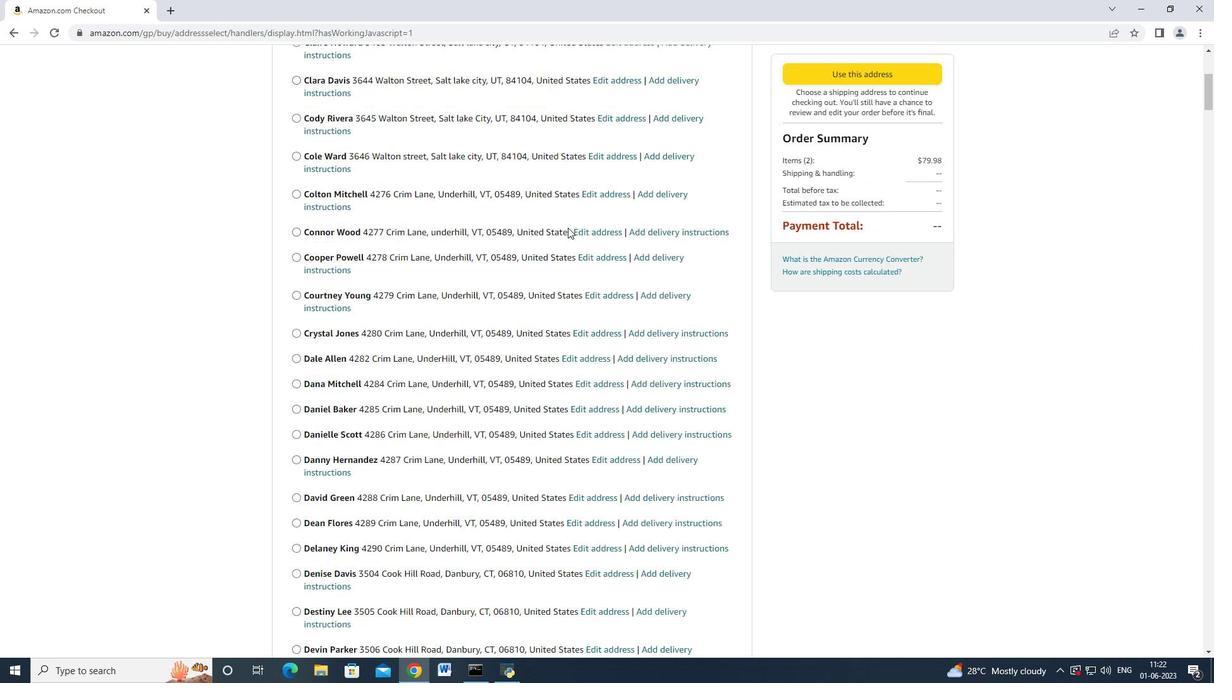 
Action: Mouse scrolled (567, 227) with delta (0, 0)
Screenshot: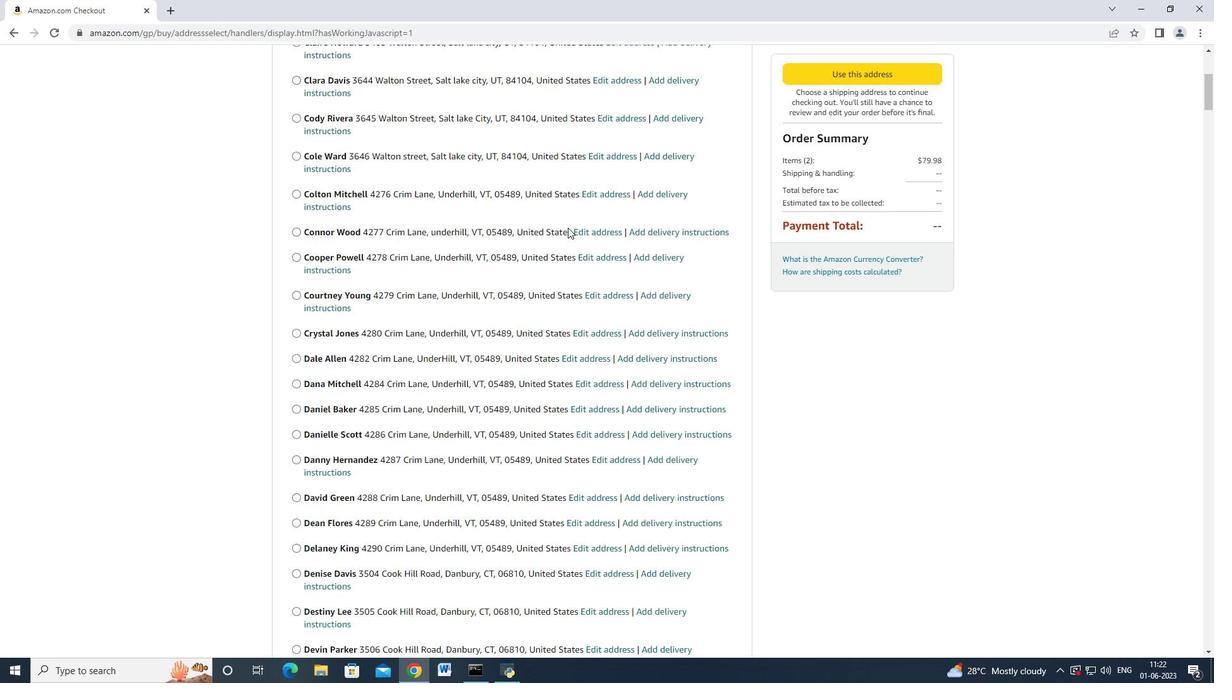 
Action: Mouse scrolled (567, 227) with delta (0, 0)
Screenshot: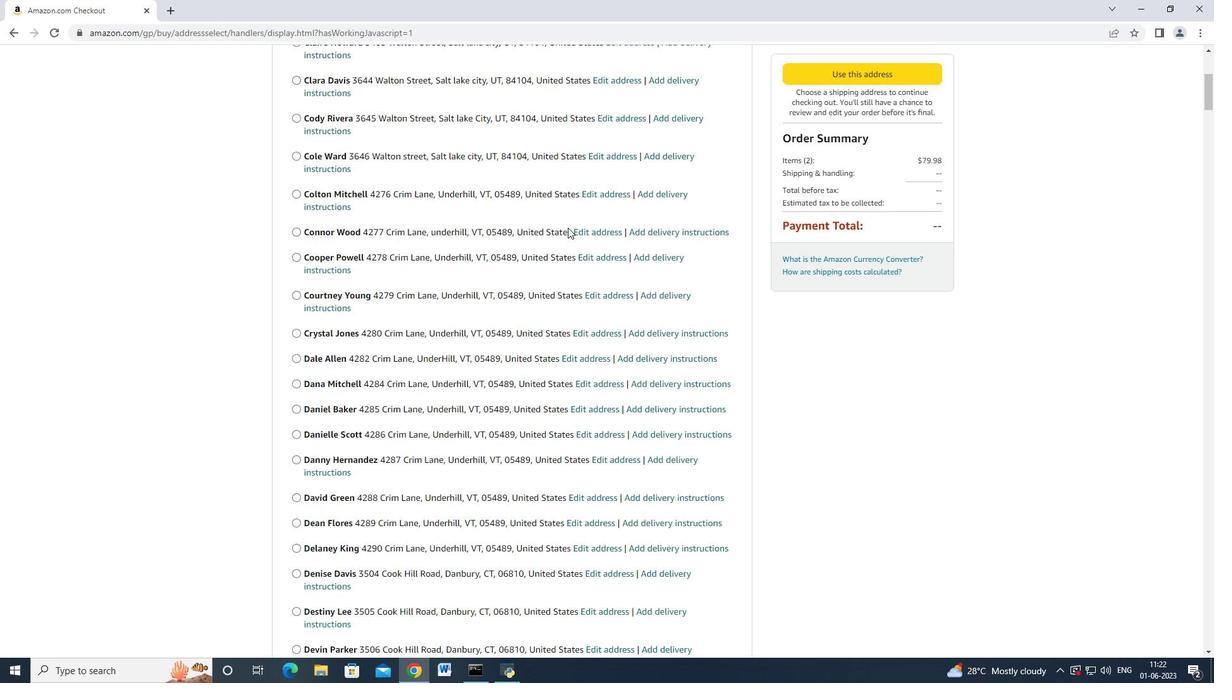 
Action: Mouse scrolled (567, 227) with delta (0, 0)
Screenshot: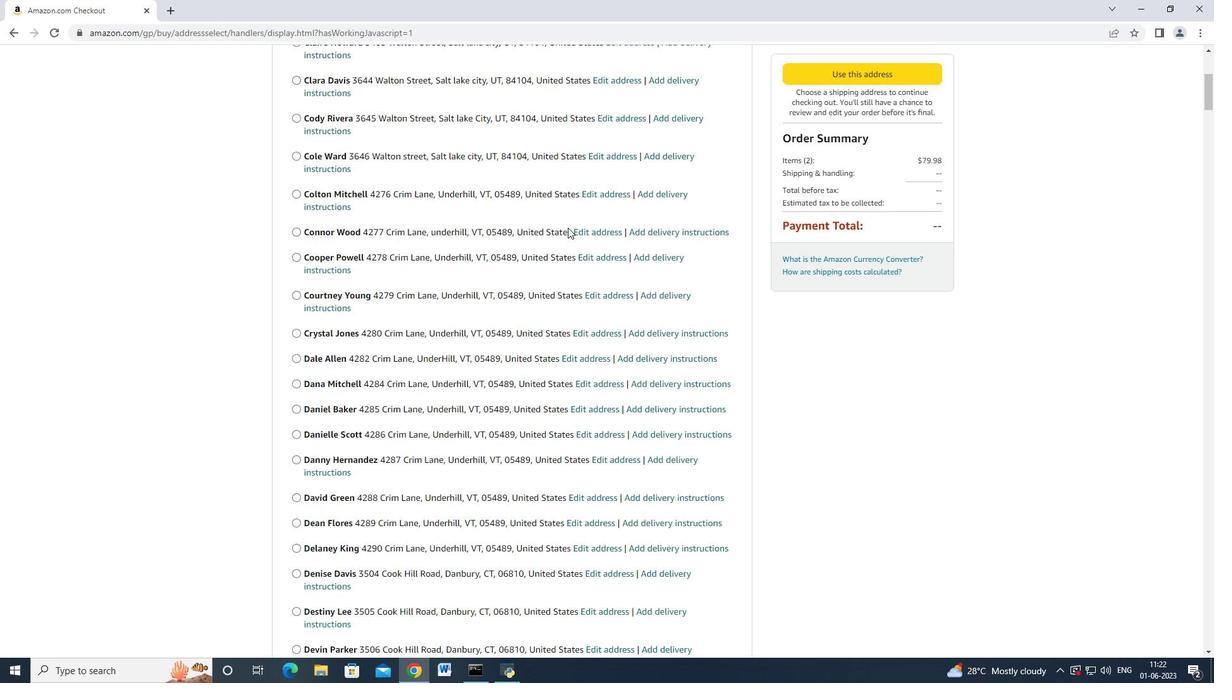
Action: Mouse scrolled (567, 227) with delta (0, 0)
Screenshot: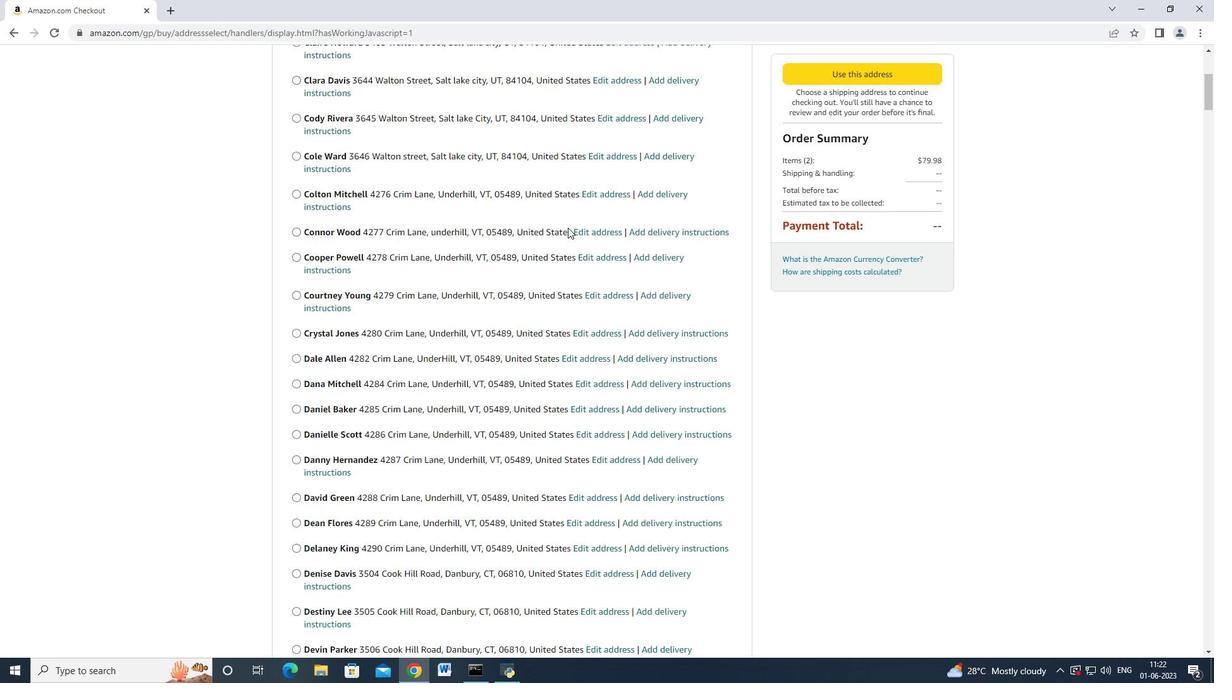
Action: Mouse scrolled (567, 227) with delta (0, 0)
Screenshot: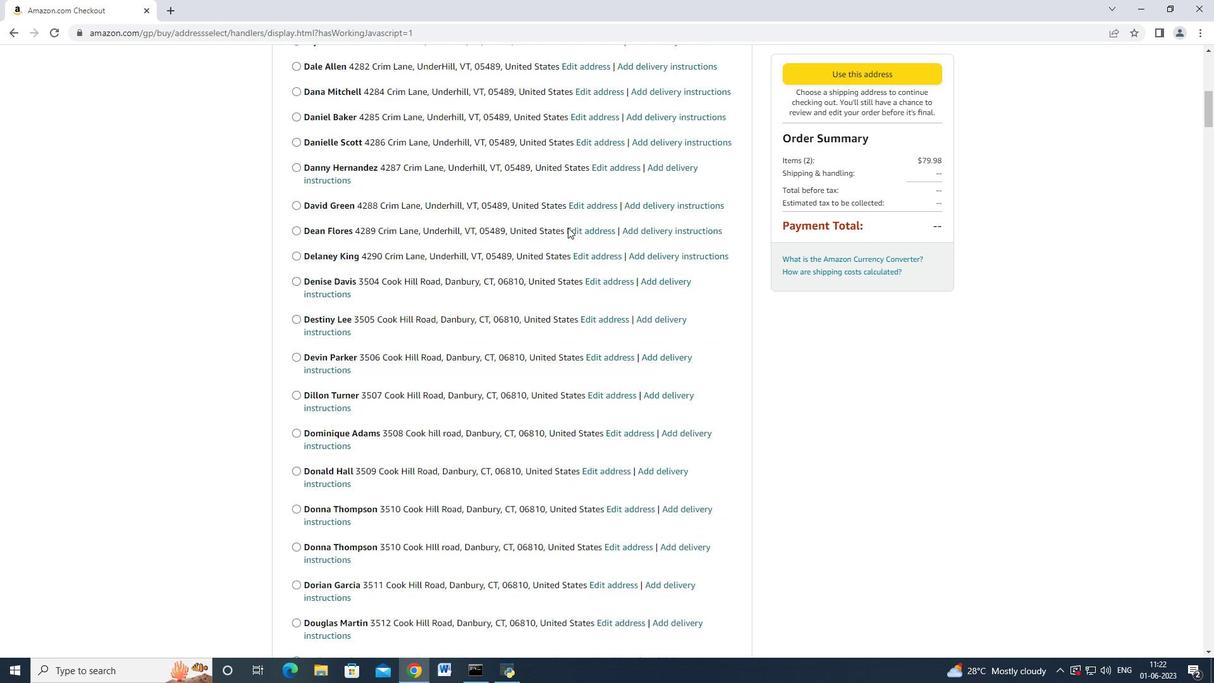 
Action: Mouse scrolled (567, 227) with delta (0, 0)
Screenshot: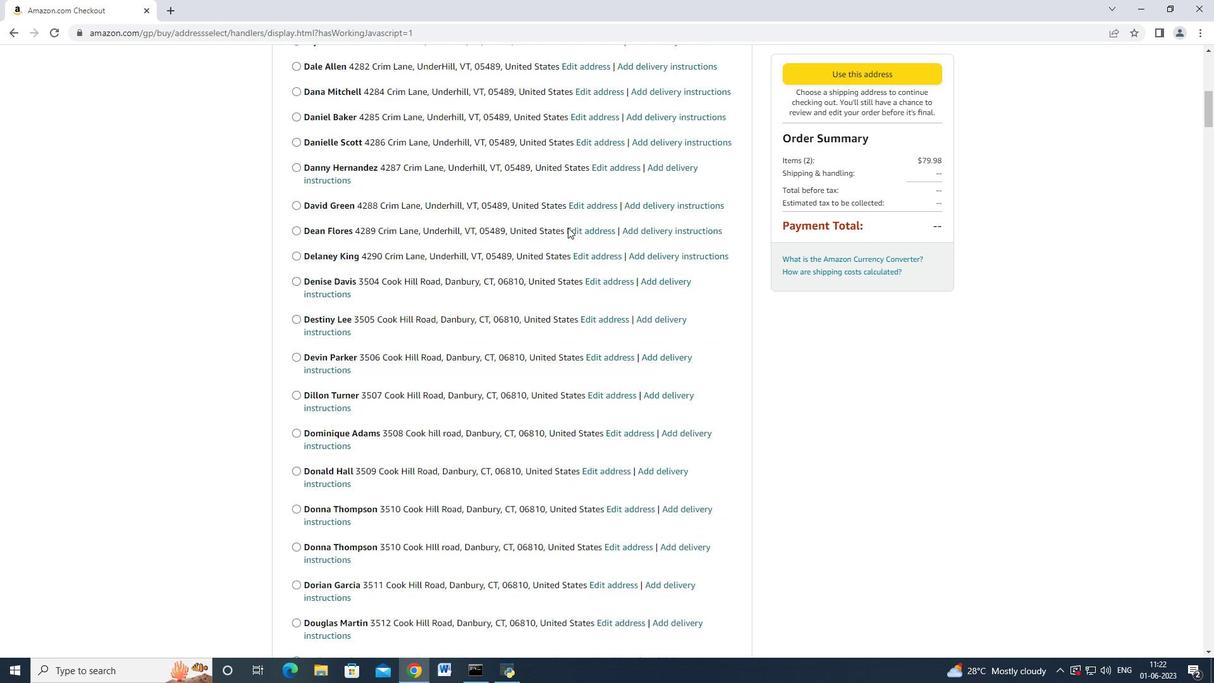 
Action: Mouse scrolled (567, 227) with delta (0, 0)
Screenshot: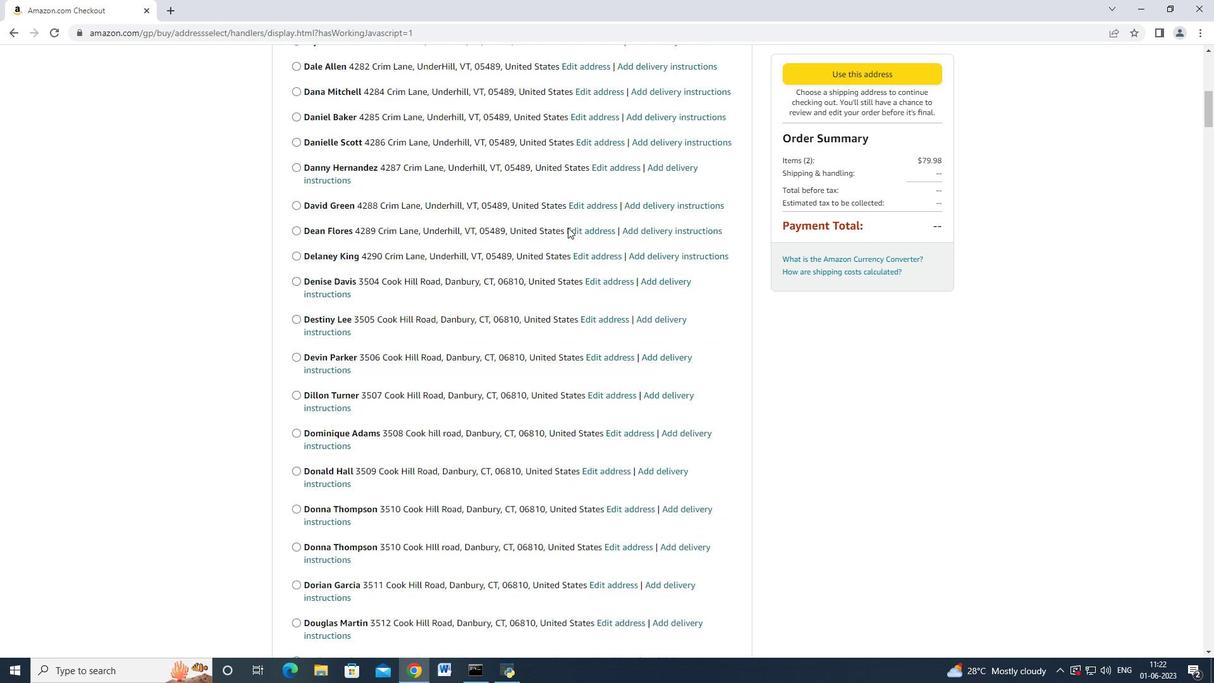 
Action: Mouse scrolled (567, 227) with delta (0, 0)
Screenshot: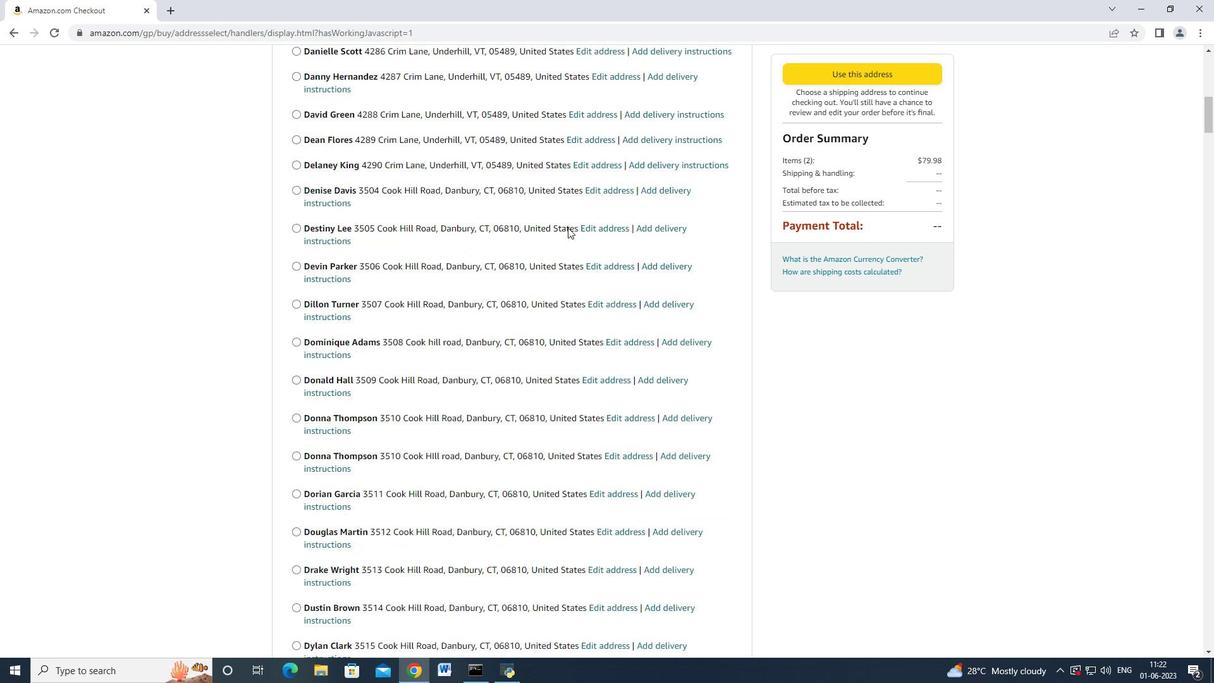 
Action: Mouse scrolled (567, 227) with delta (0, 0)
Screenshot: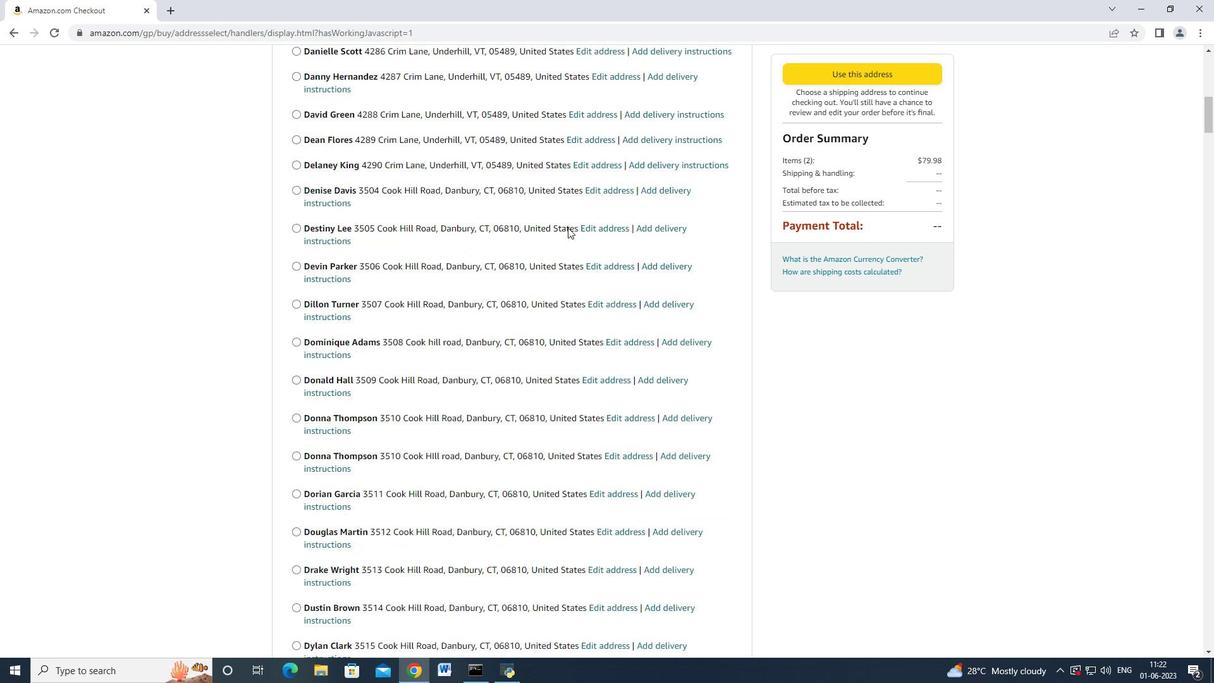 
Action: Mouse scrolled (567, 227) with delta (0, 0)
Screenshot: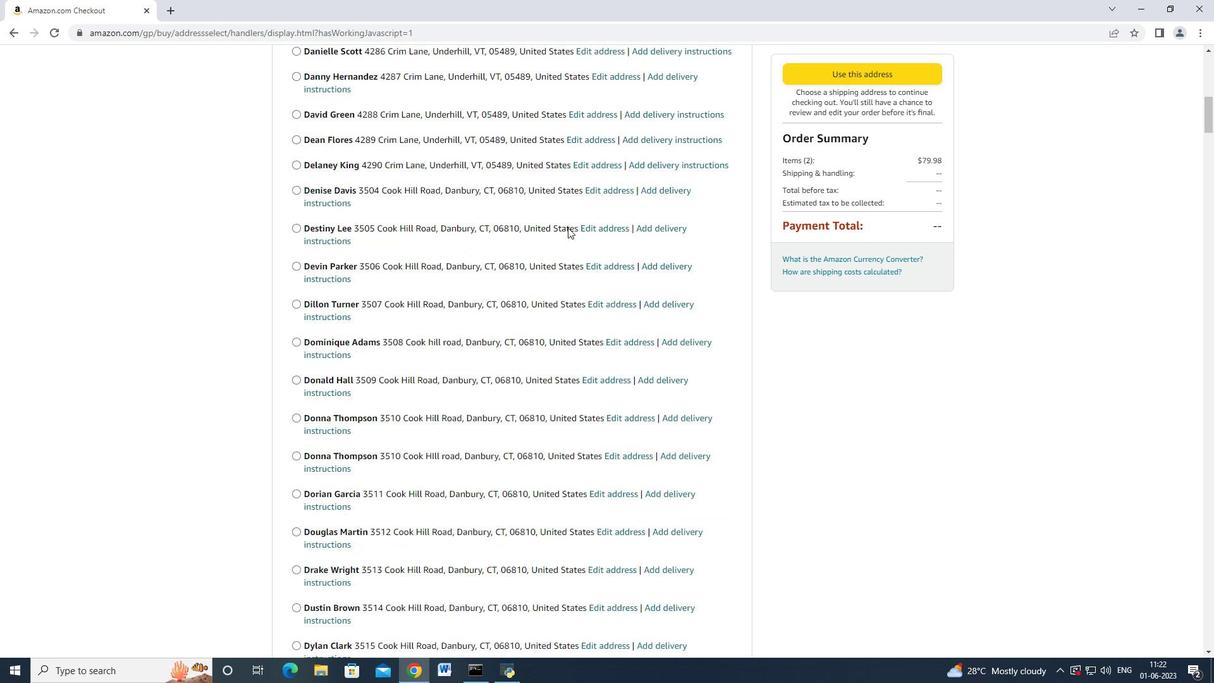 
Action: Mouse scrolled (567, 227) with delta (0, 0)
Screenshot: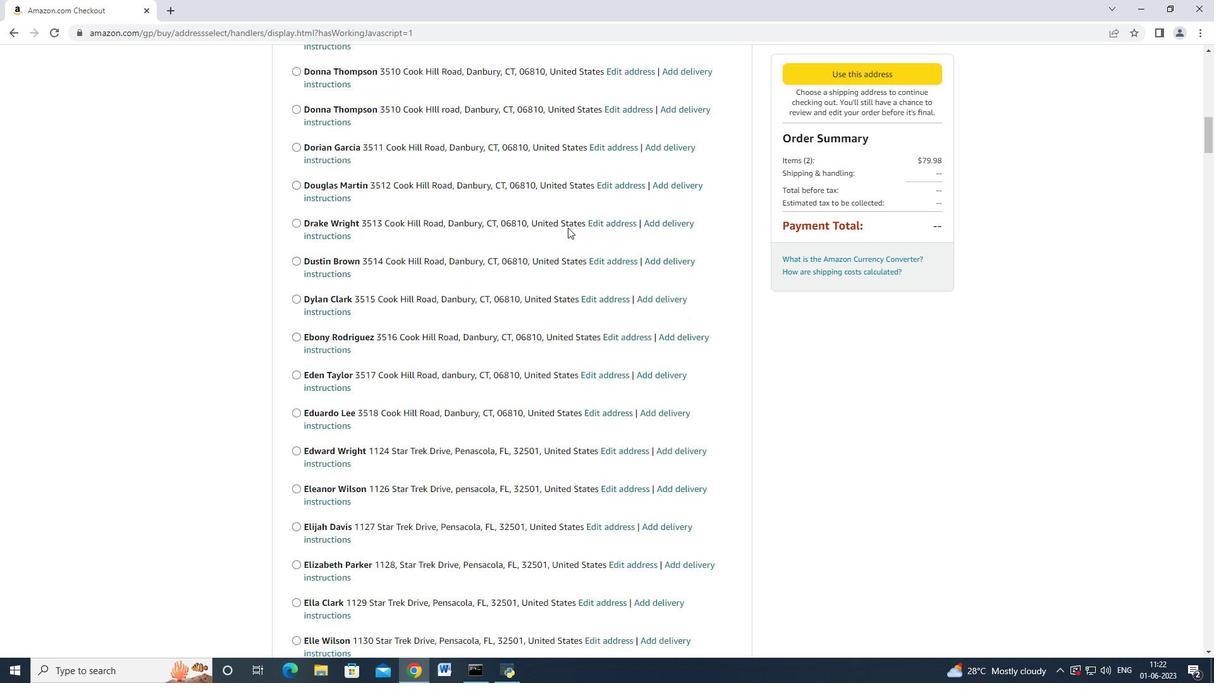 
Action: Mouse scrolled (567, 227) with delta (0, 0)
Screenshot: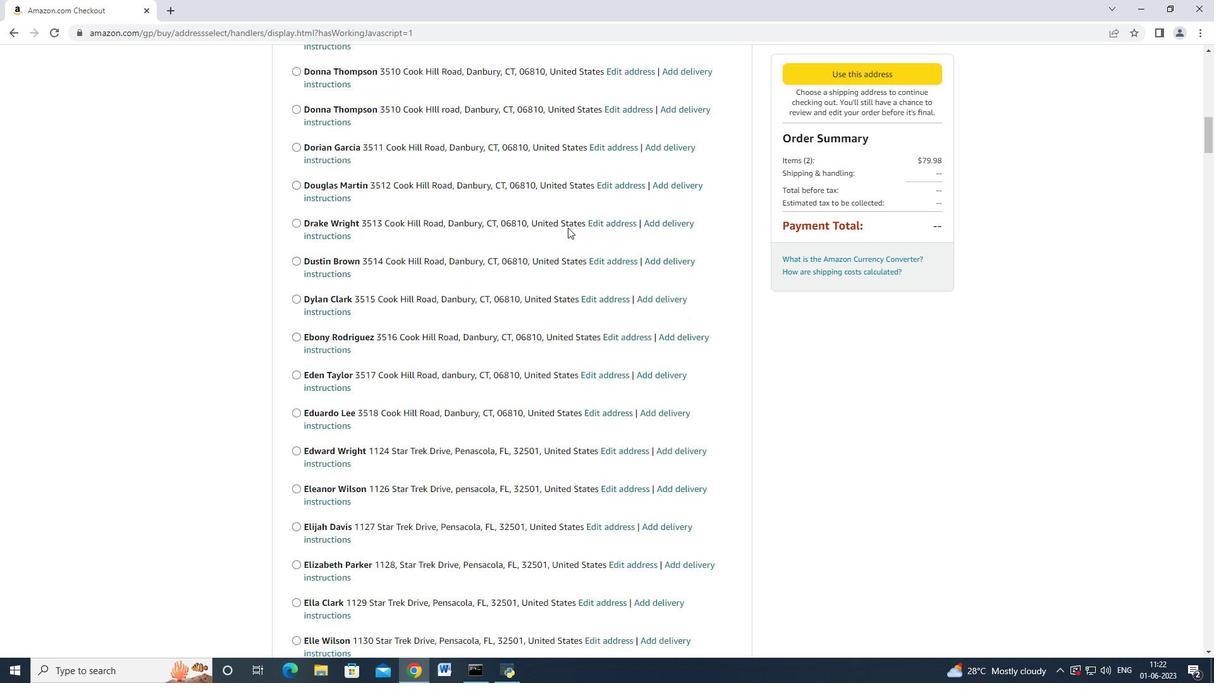 
Action: Mouse scrolled (567, 227) with delta (0, 0)
Screenshot: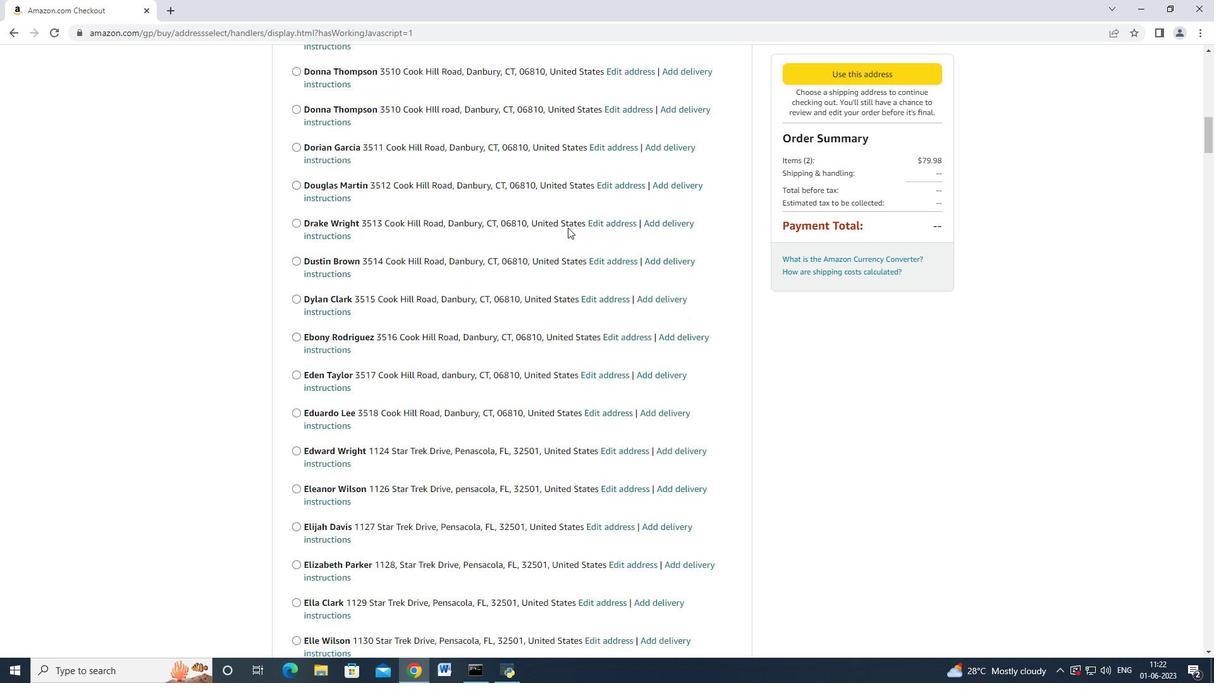 
Action: Mouse scrolled (567, 227) with delta (0, 0)
Screenshot: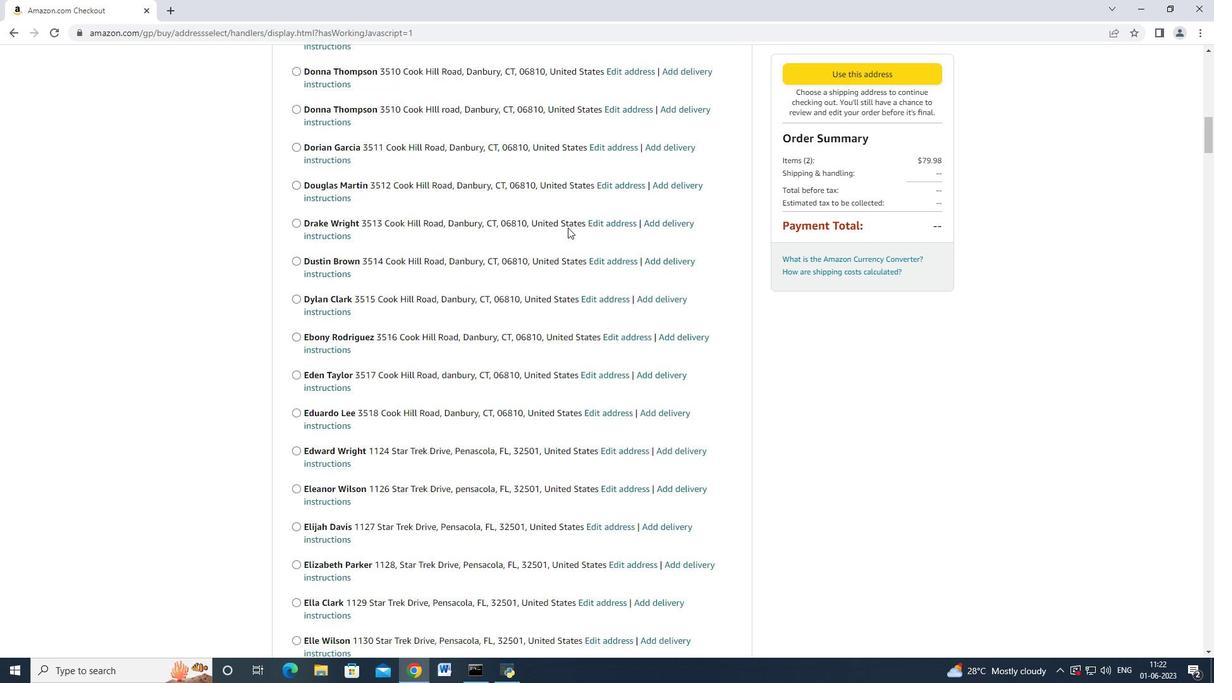 
Action: Mouse scrolled (567, 227) with delta (0, 0)
Screenshot: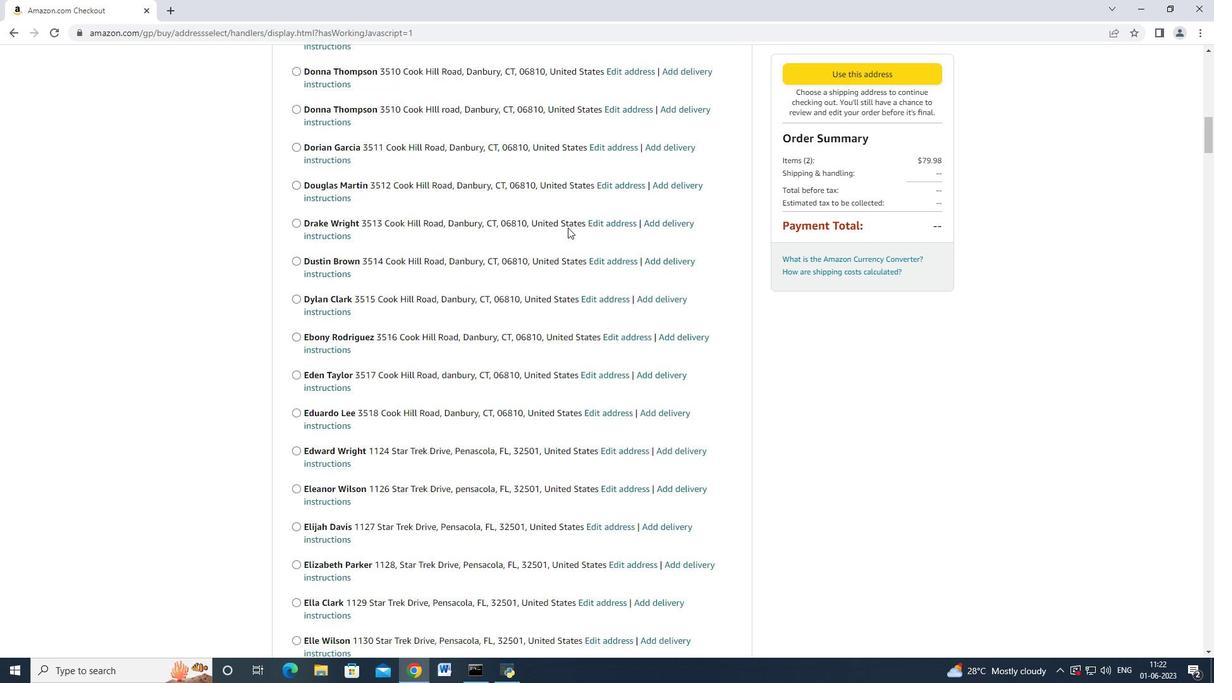 
Action: Mouse scrolled (567, 227) with delta (0, 0)
Screenshot: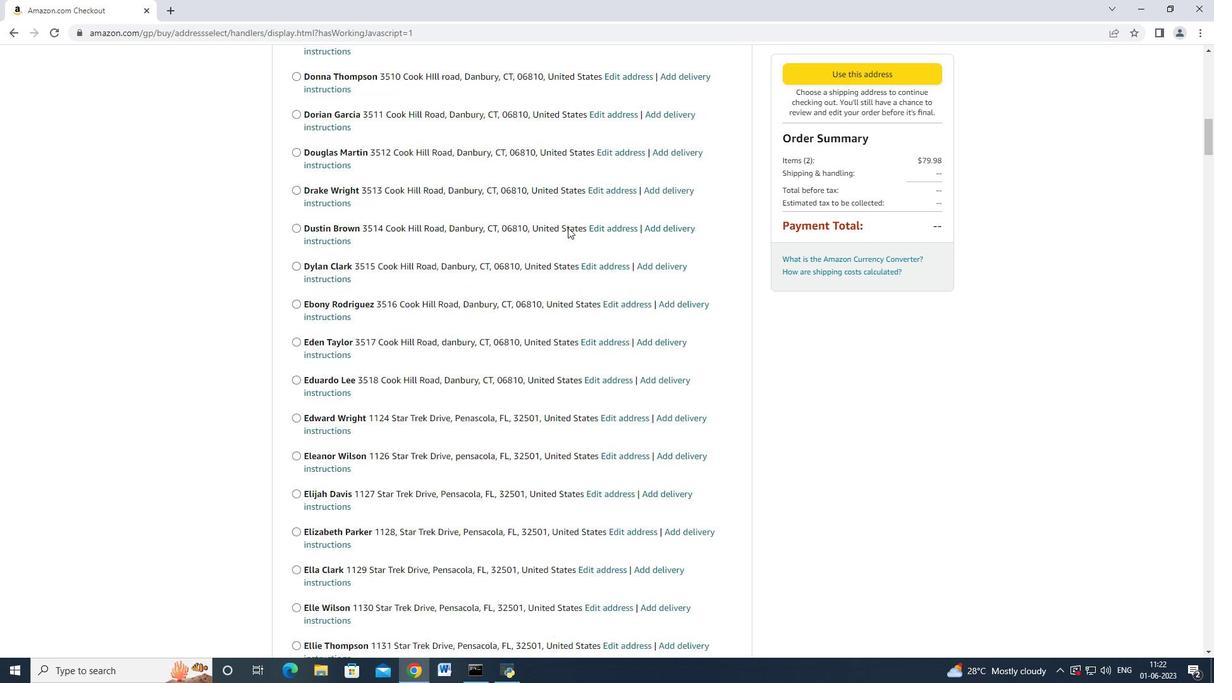 
Action: Mouse scrolled (567, 227) with delta (0, 0)
Screenshot: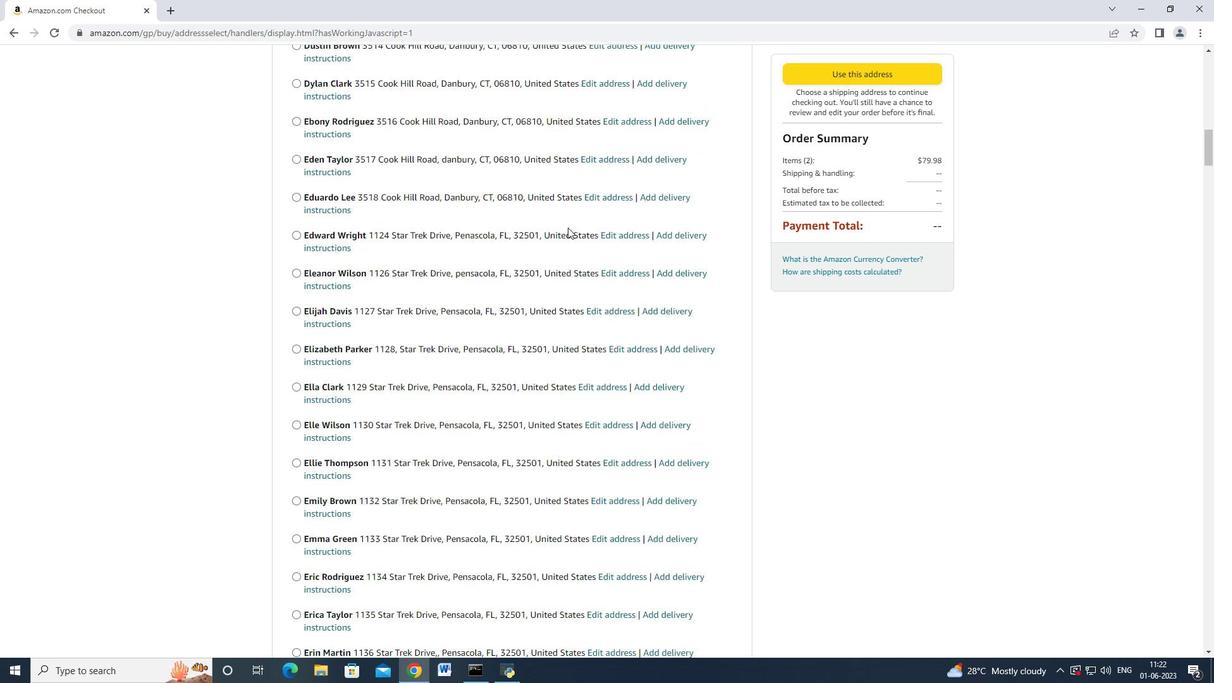 
Action: Mouse scrolled (567, 227) with delta (0, 0)
Screenshot: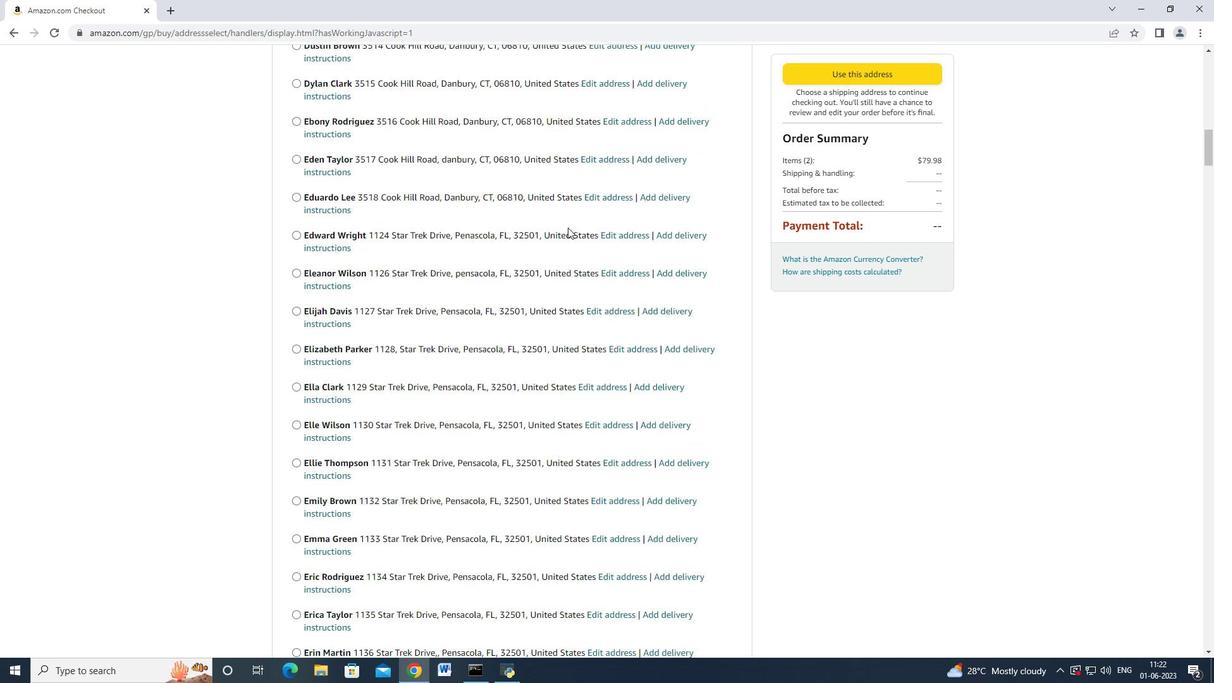
Action: Mouse scrolled (567, 227) with delta (0, 0)
Screenshot: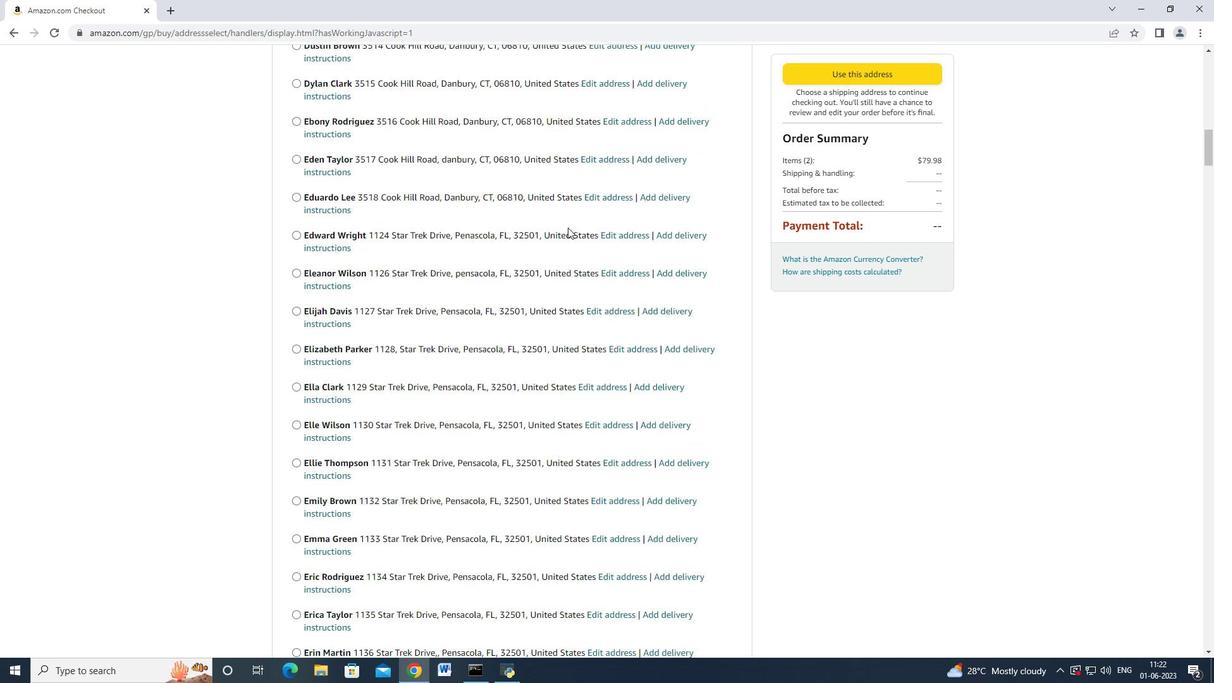 
Action: Mouse scrolled (567, 227) with delta (0, 0)
Screenshot: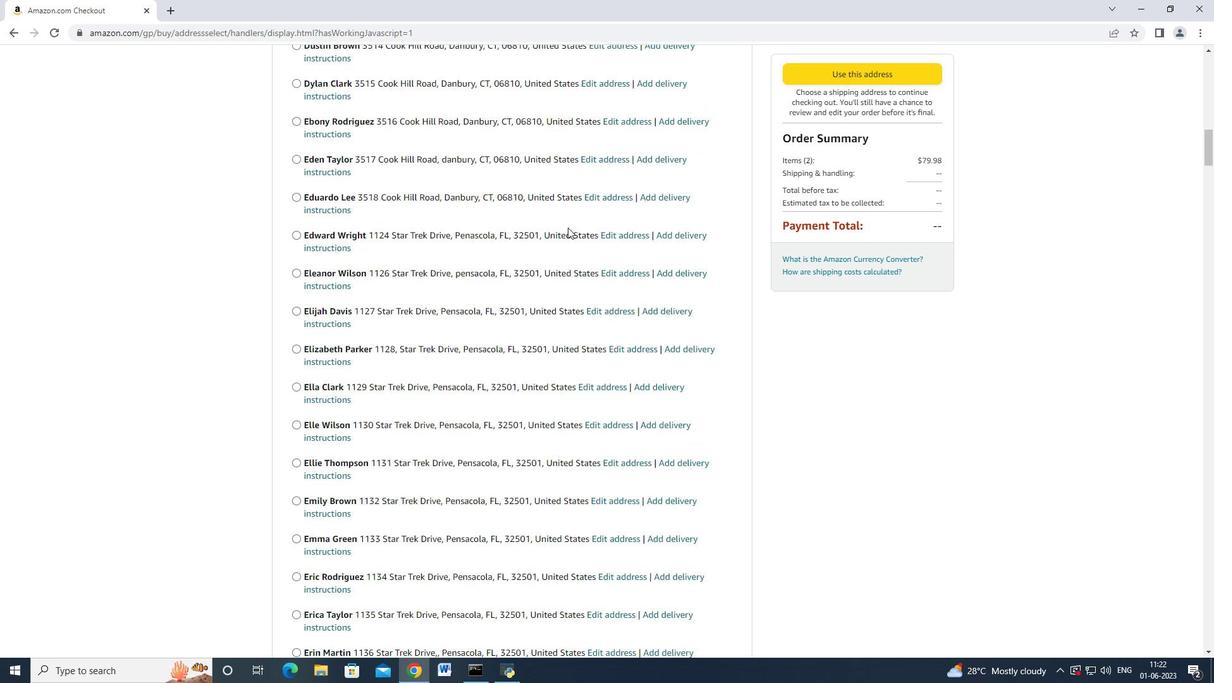 
Action: Mouse scrolled (567, 227) with delta (0, 0)
Screenshot: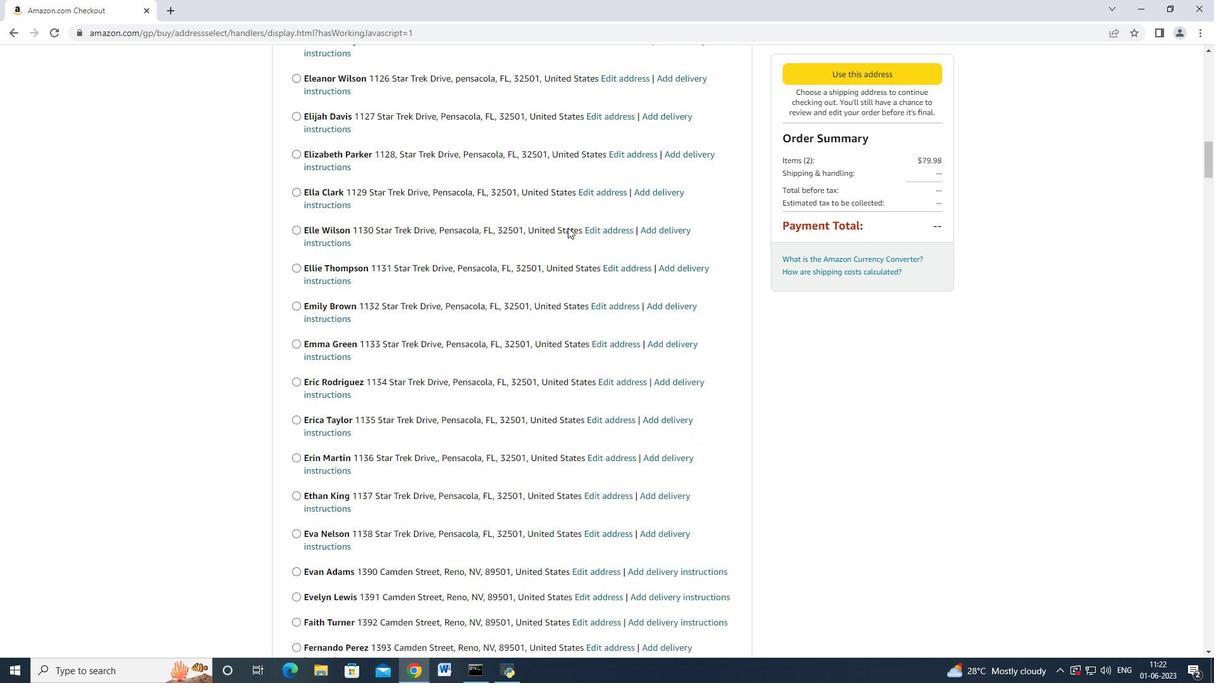 
Action: Mouse scrolled (567, 227) with delta (0, 0)
Screenshot: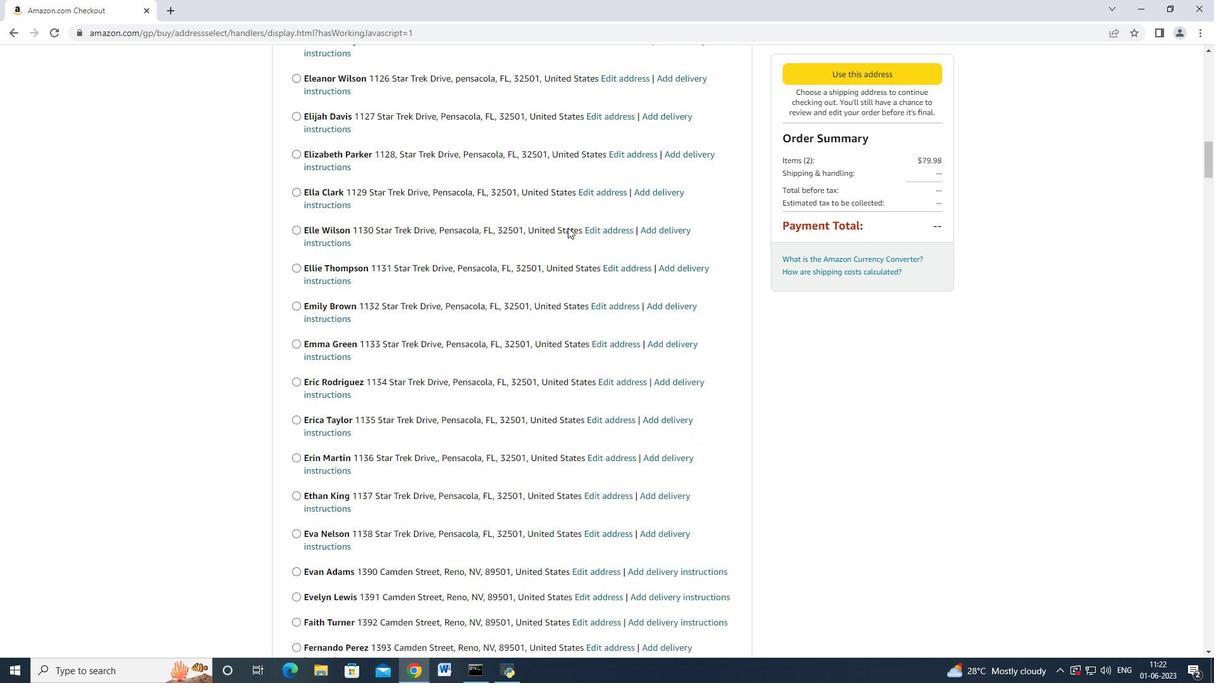 
Action: Mouse scrolled (567, 227) with delta (0, 0)
Screenshot: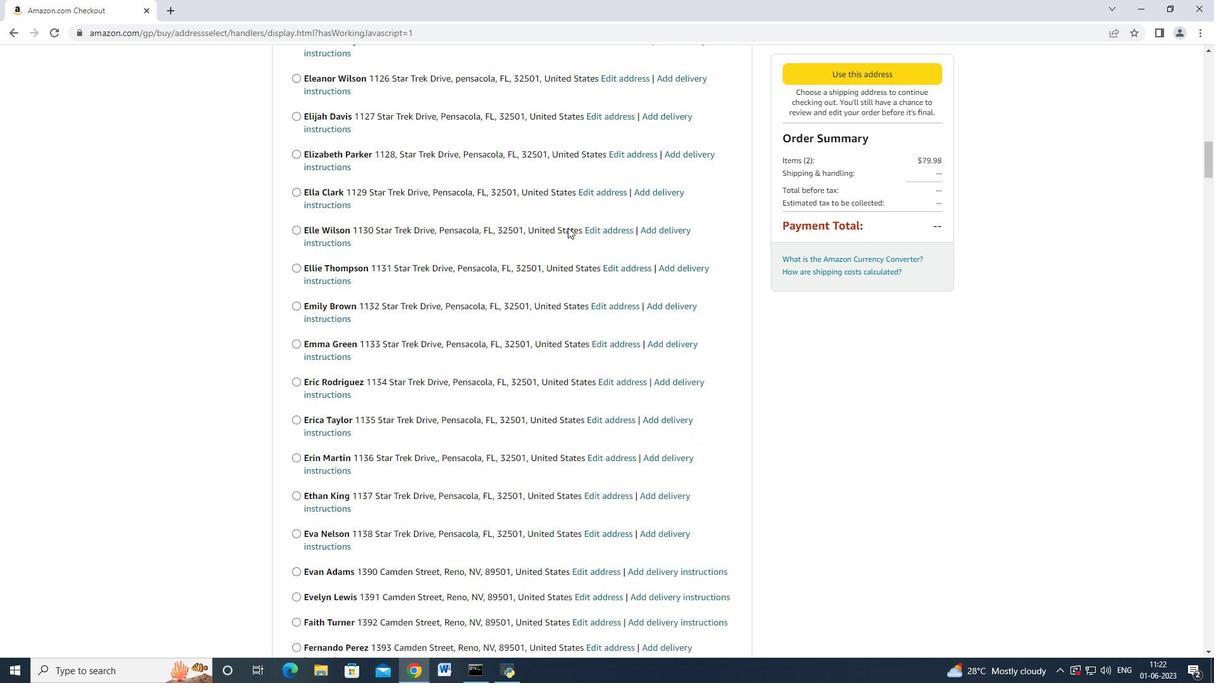 
Action: Mouse scrolled (567, 227) with delta (0, 0)
Screenshot: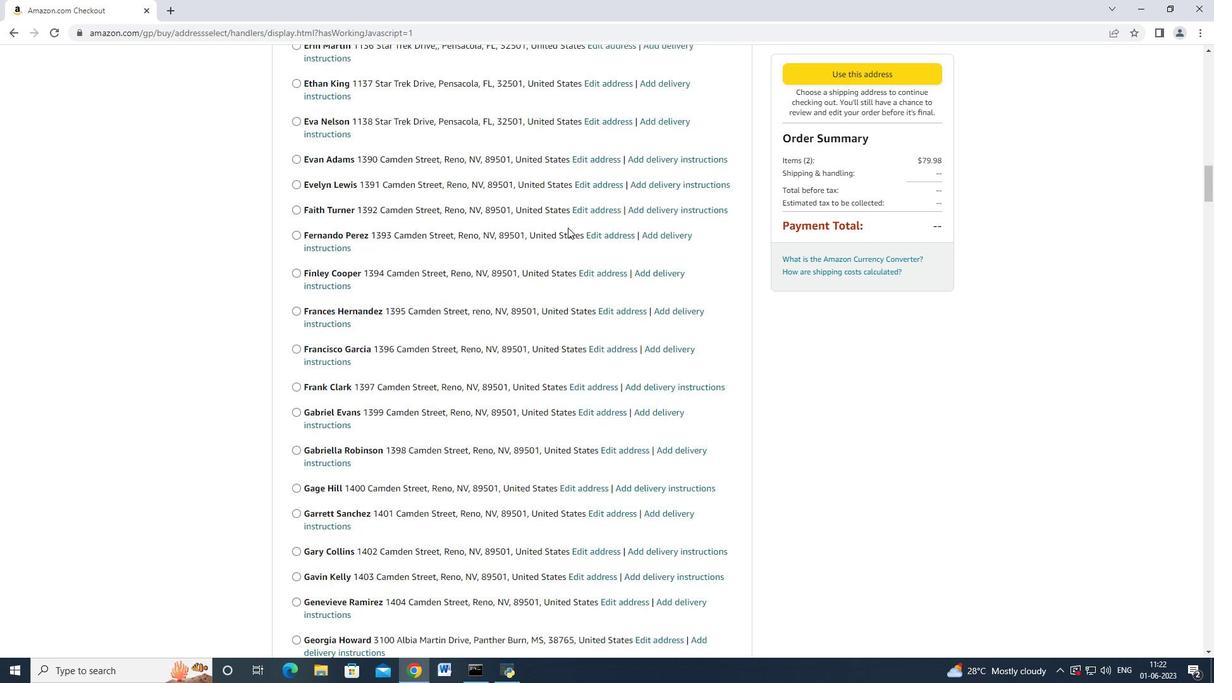 
Action: Mouse scrolled (567, 227) with delta (0, 0)
Screenshot: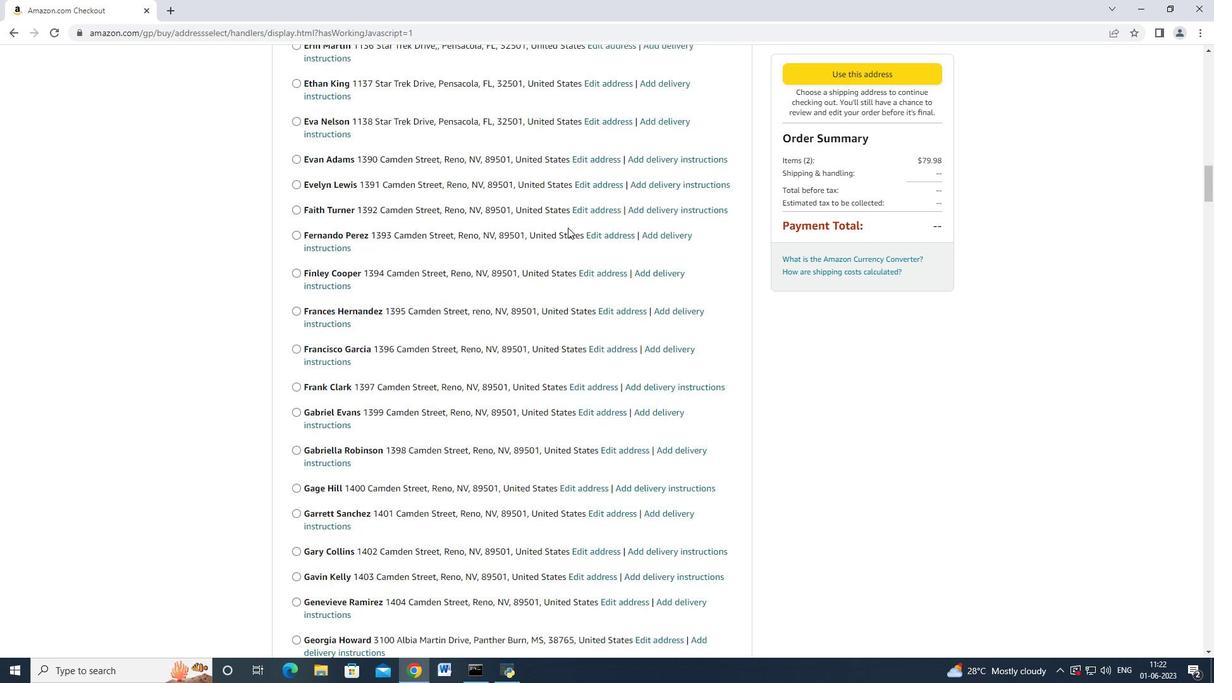 
Action: Mouse scrolled (567, 227) with delta (0, 0)
Screenshot: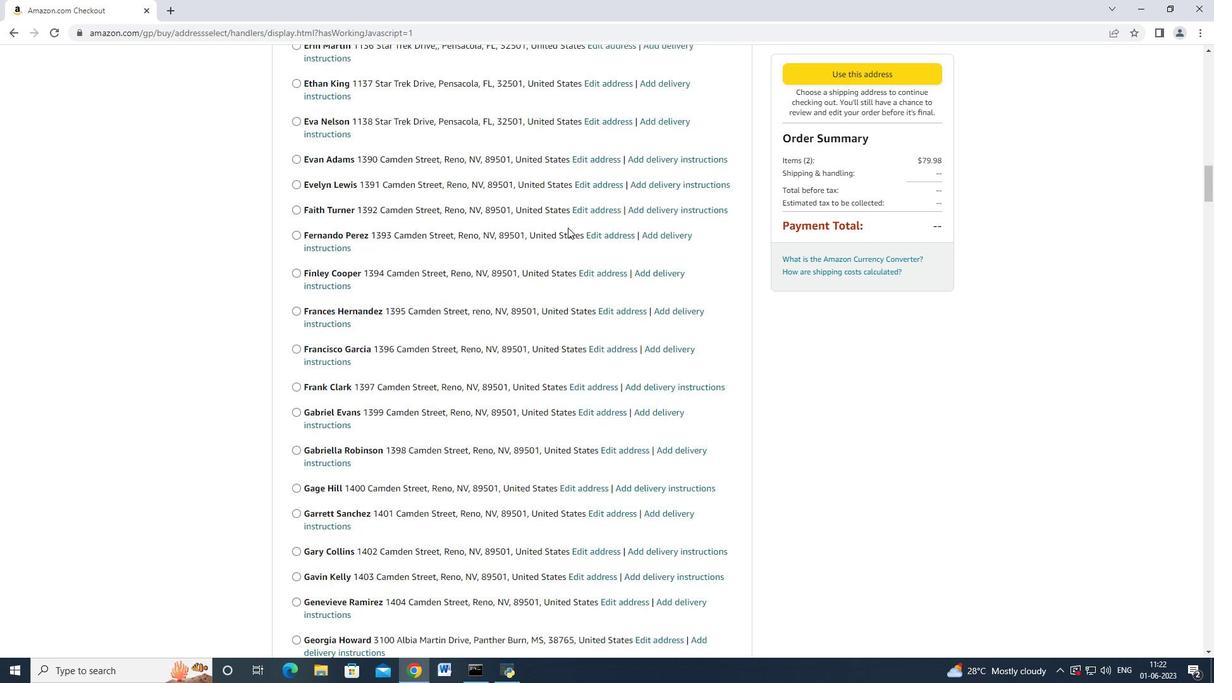 
Action: Mouse scrolled (567, 227) with delta (0, 0)
Screenshot: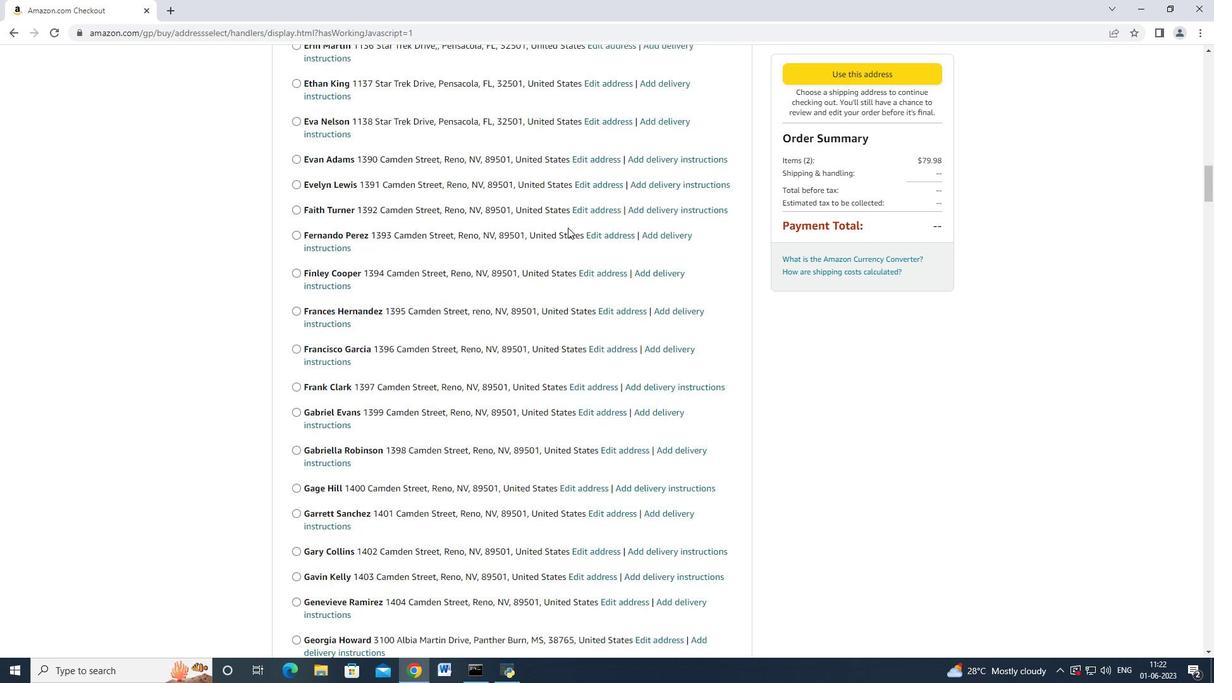 
Action: Mouse scrolled (567, 227) with delta (0, 0)
Screenshot: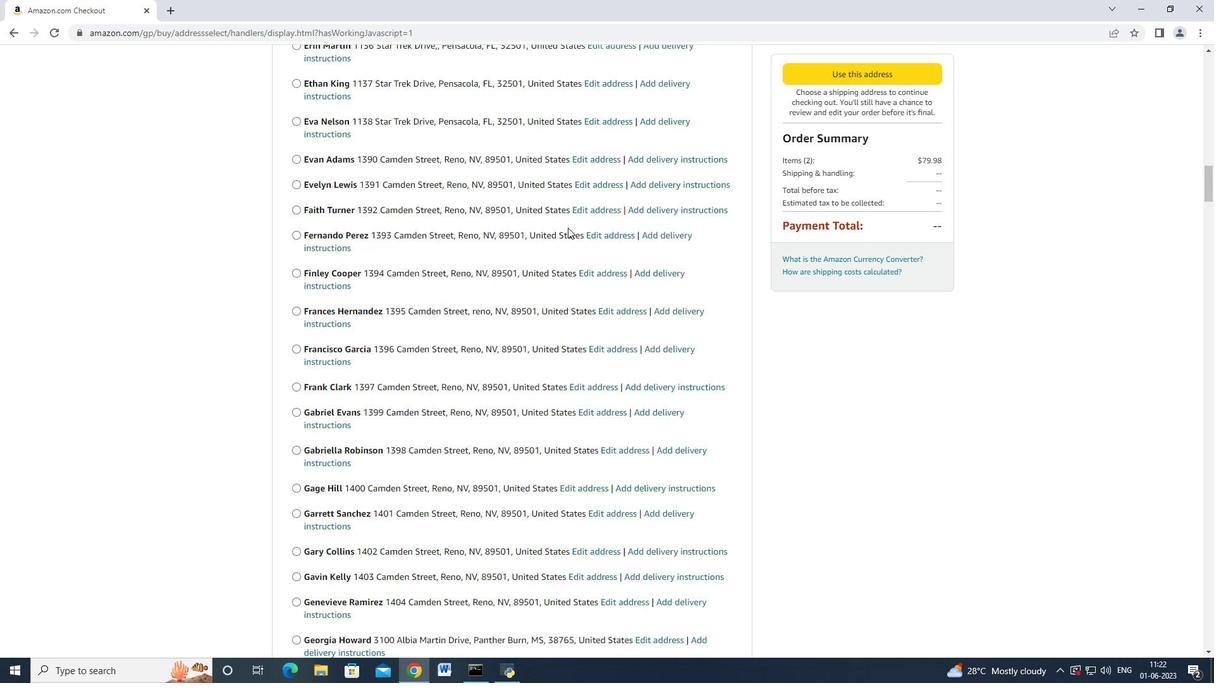 
Action: Mouse scrolled (567, 227) with delta (0, 0)
Screenshot: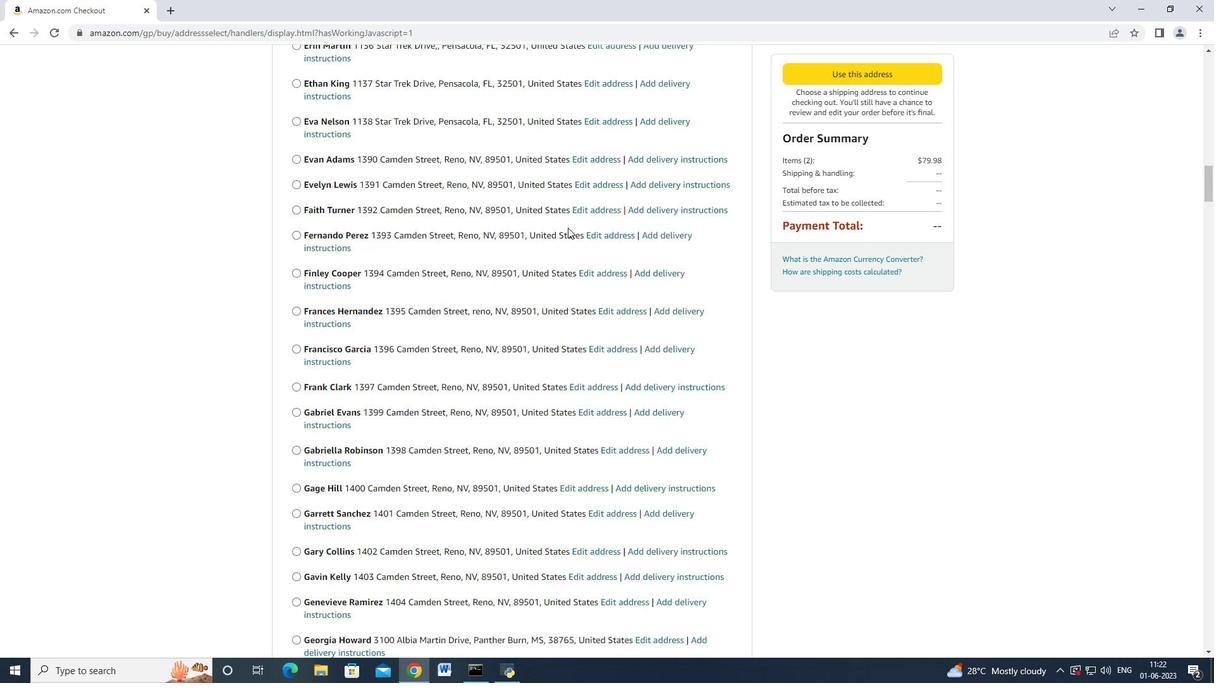 
Action: Mouse scrolled (567, 227) with delta (0, 0)
Screenshot: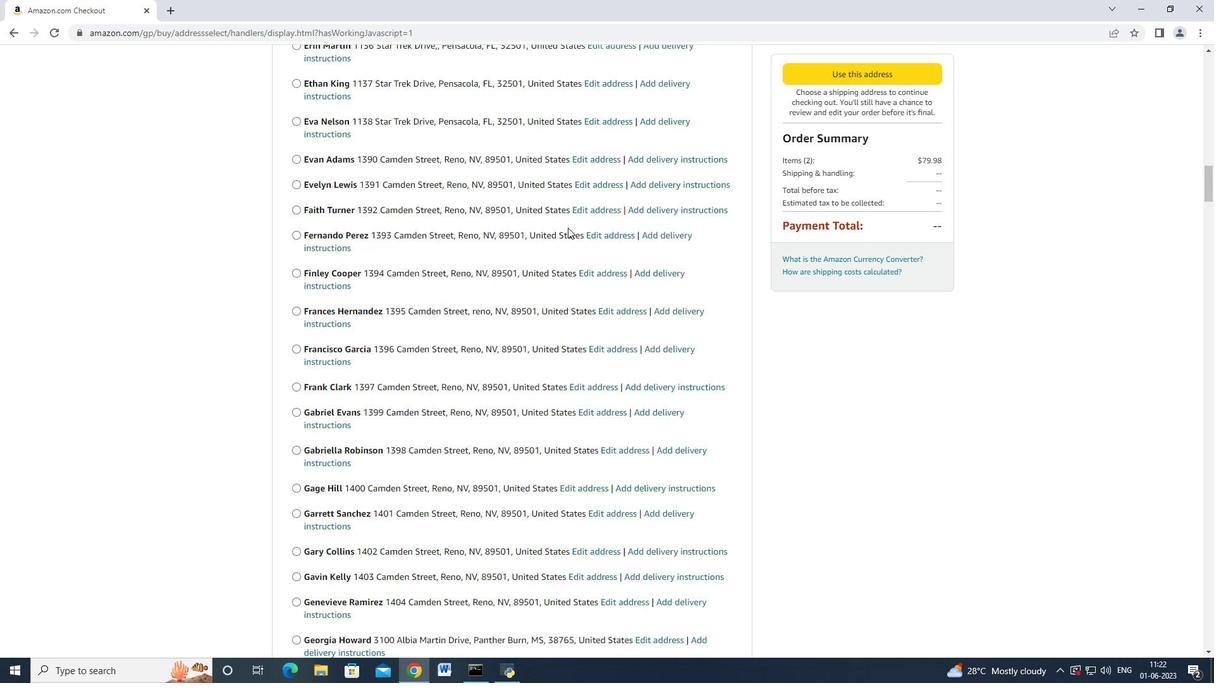 
Action: Mouse scrolled (567, 227) with delta (0, 0)
Screenshot: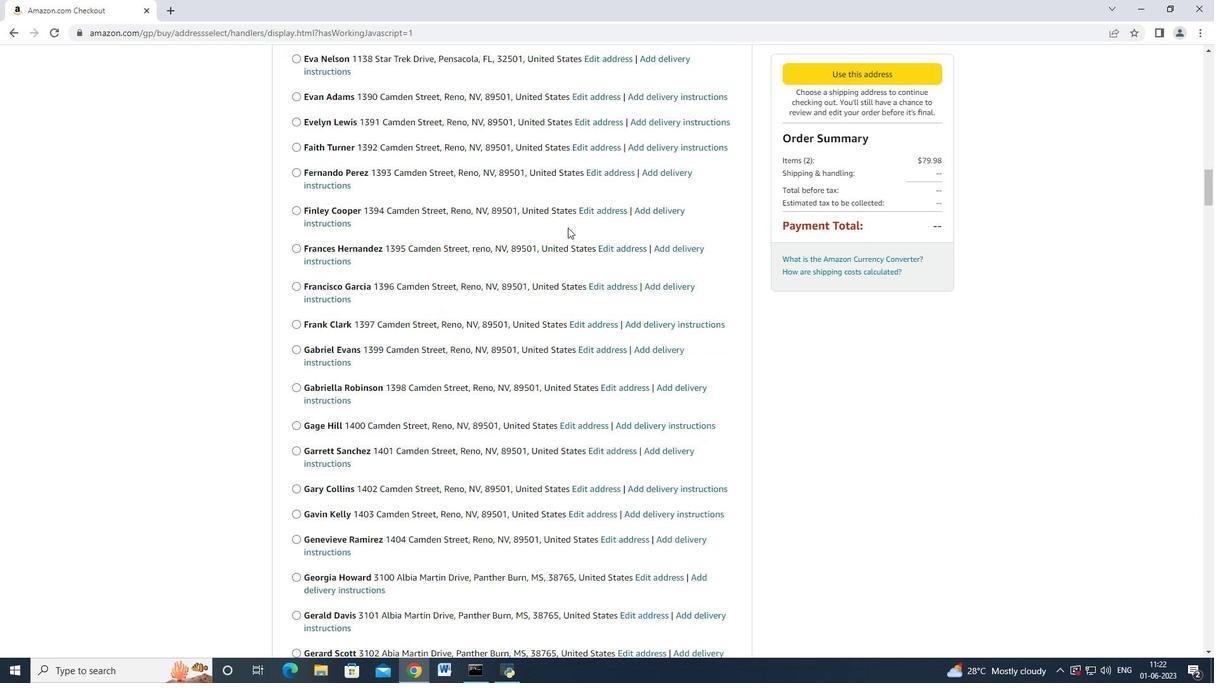 
Action: Mouse scrolled (567, 227) with delta (0, 0)
Screenshot: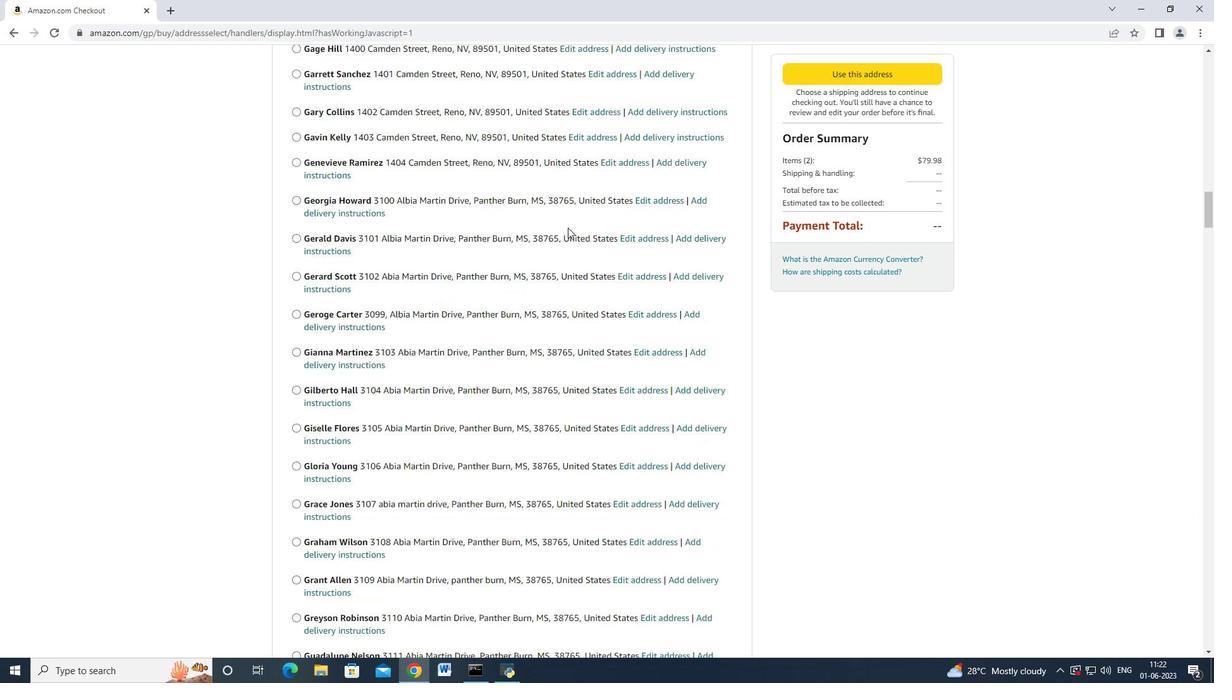 
Action: Mouse scrolled (567, 227) with delta (0, 0)
Screenshot: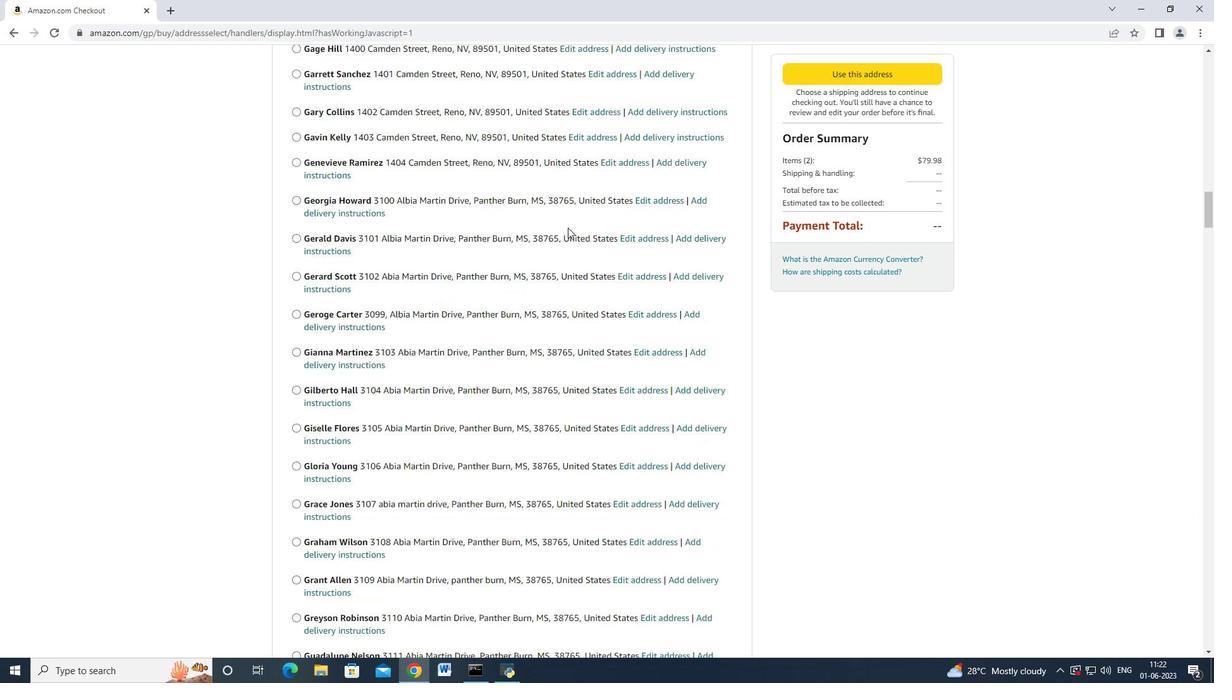 
Action: Mouse scrolled (567, 227) with delta (0, 0)
Screenshot: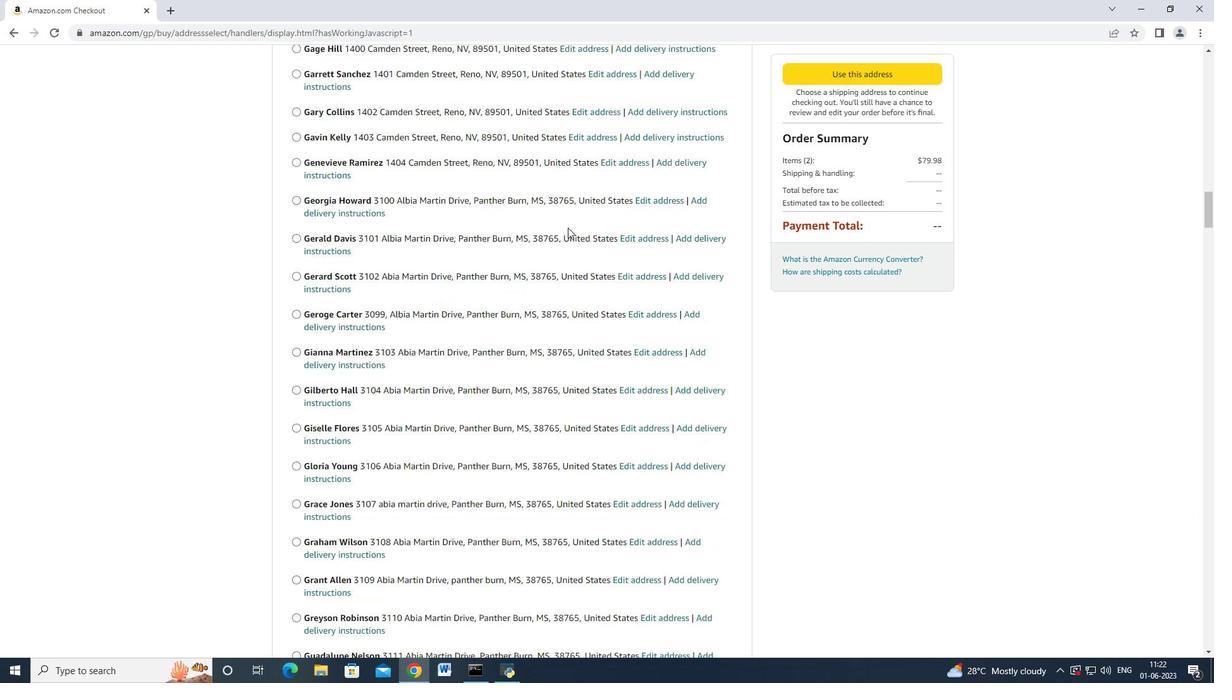 
Action: Mouse scrolled (567, 227) with delta (0, 0)
Screenshot: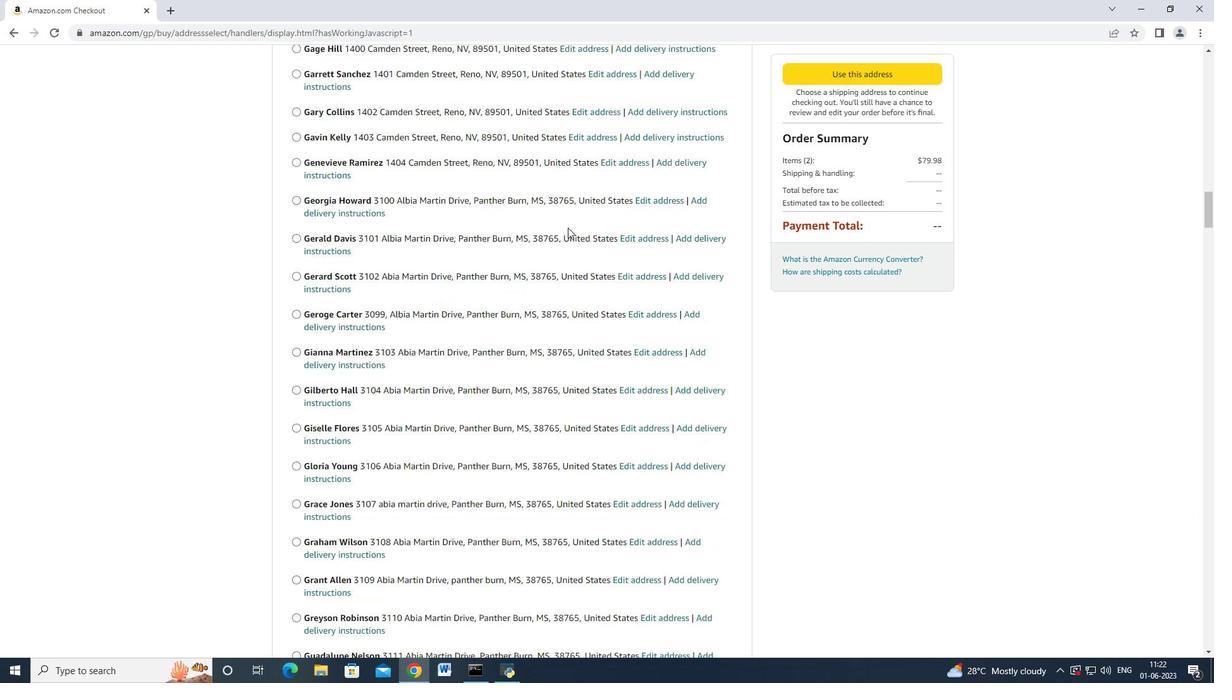 
Action: Mouse scrolled (567, 227) with delta (0, 0)
Screenshot: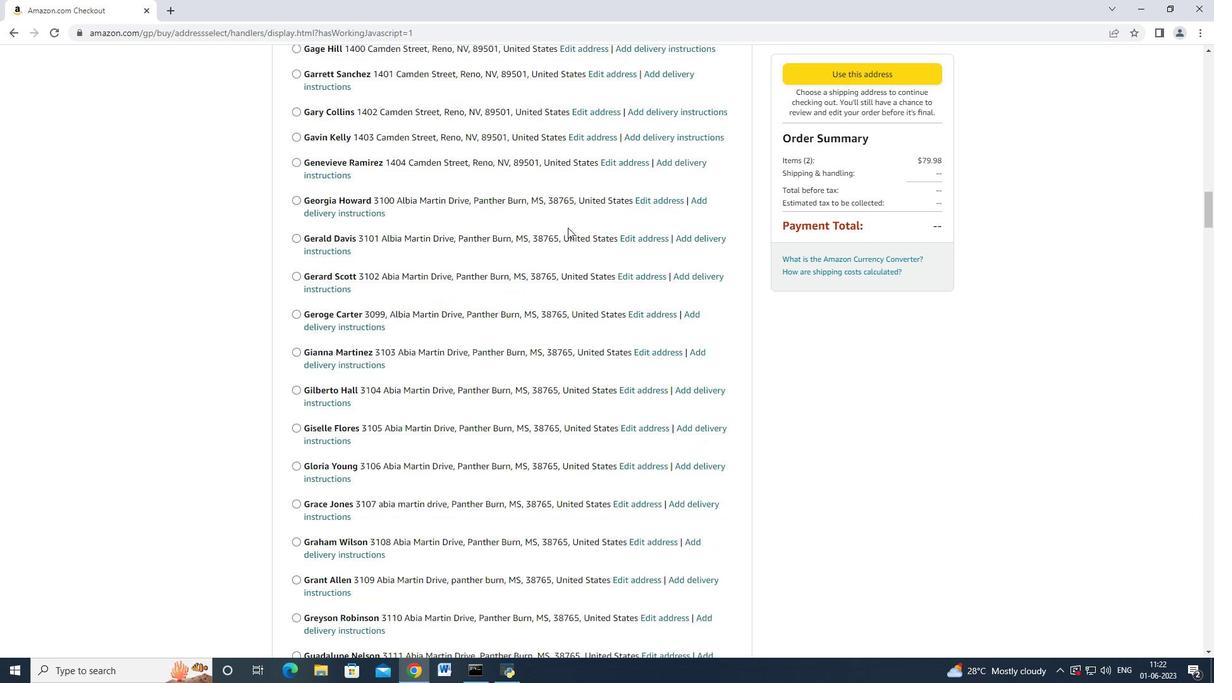 
Action: Mouse moved to (567, 227)
Screenshot: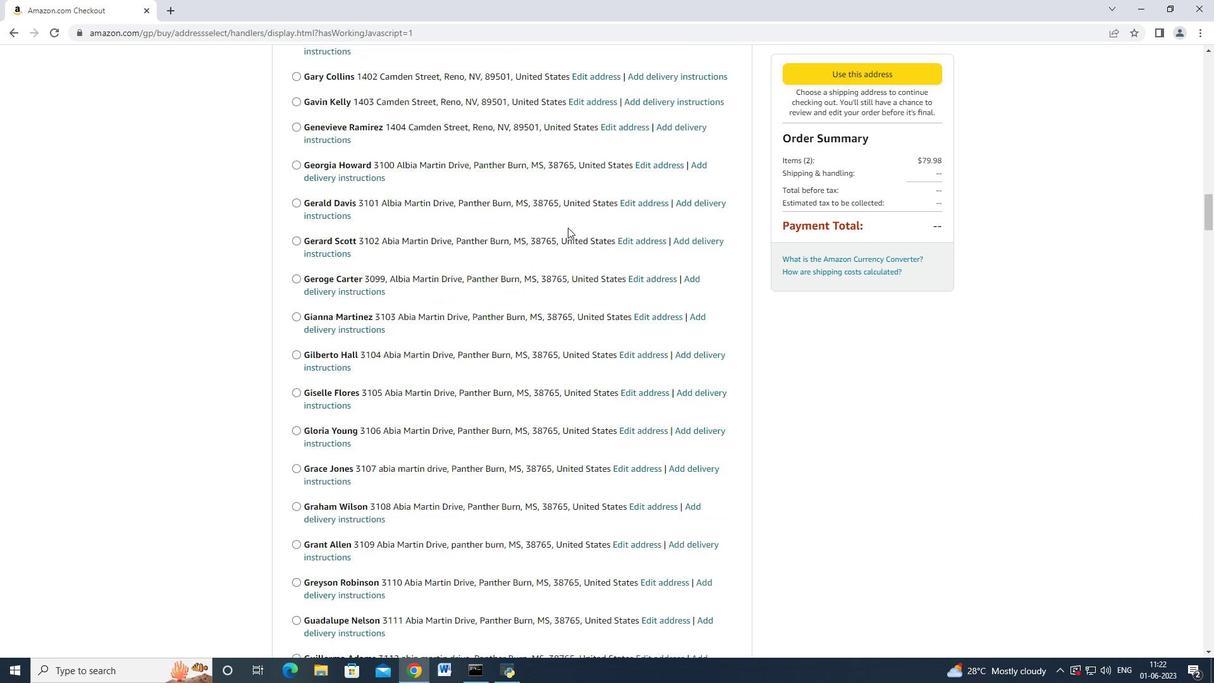 
Action: Mouse scrolled (567, 227) with delta (0, 0)
Screenshot: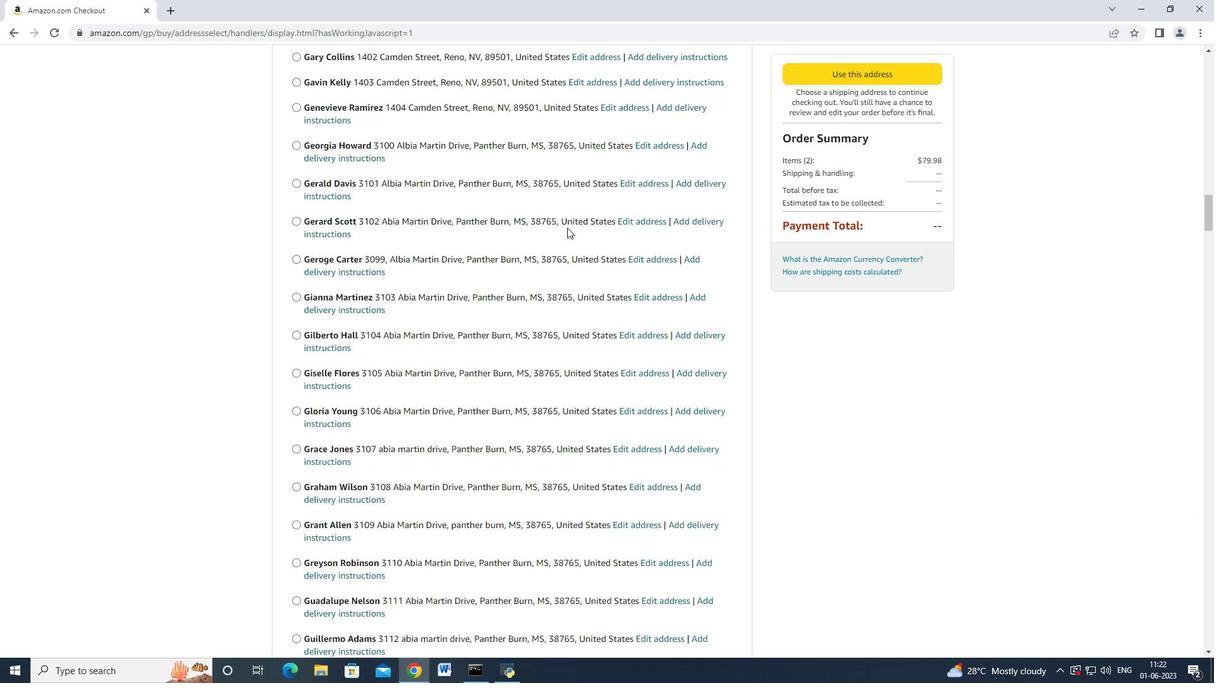 
Action: Mouse scrolled (567, 227) with delta (0, 0)
Screenshot: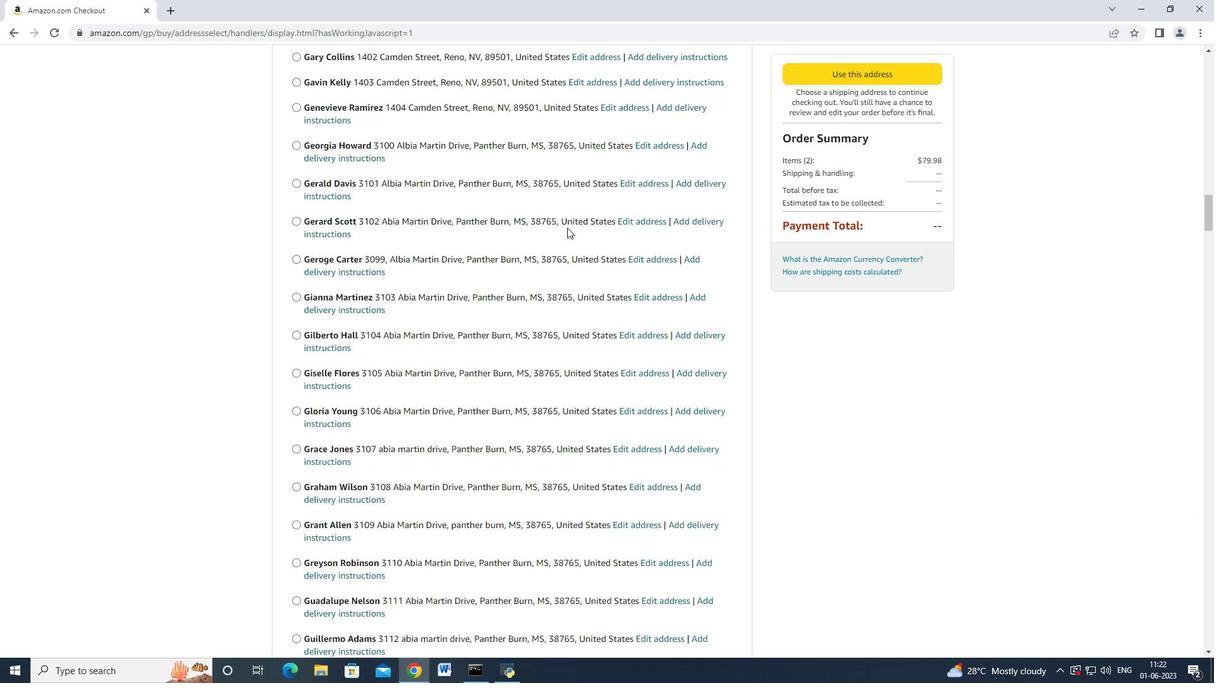 
Action: Mouse scrolled (567, 227) with delta (0, 0)
Screenshot: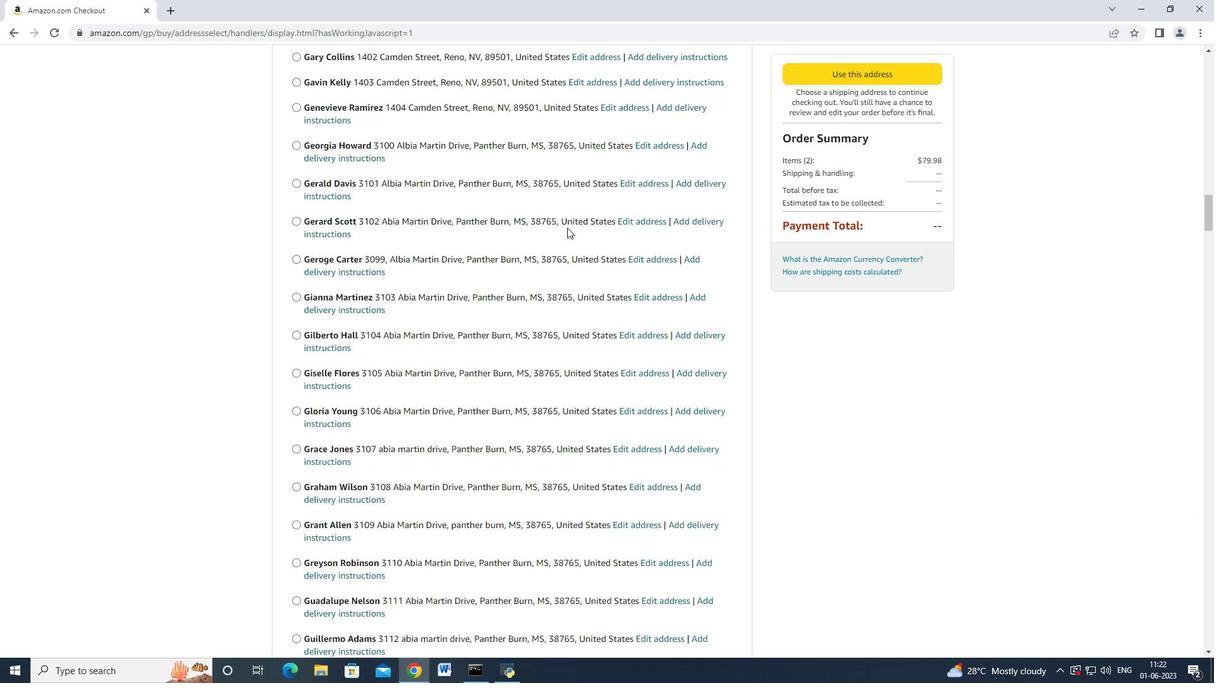 
Action: Mouse scrolled (567, 227) with delta (0, 0)
Screenshot: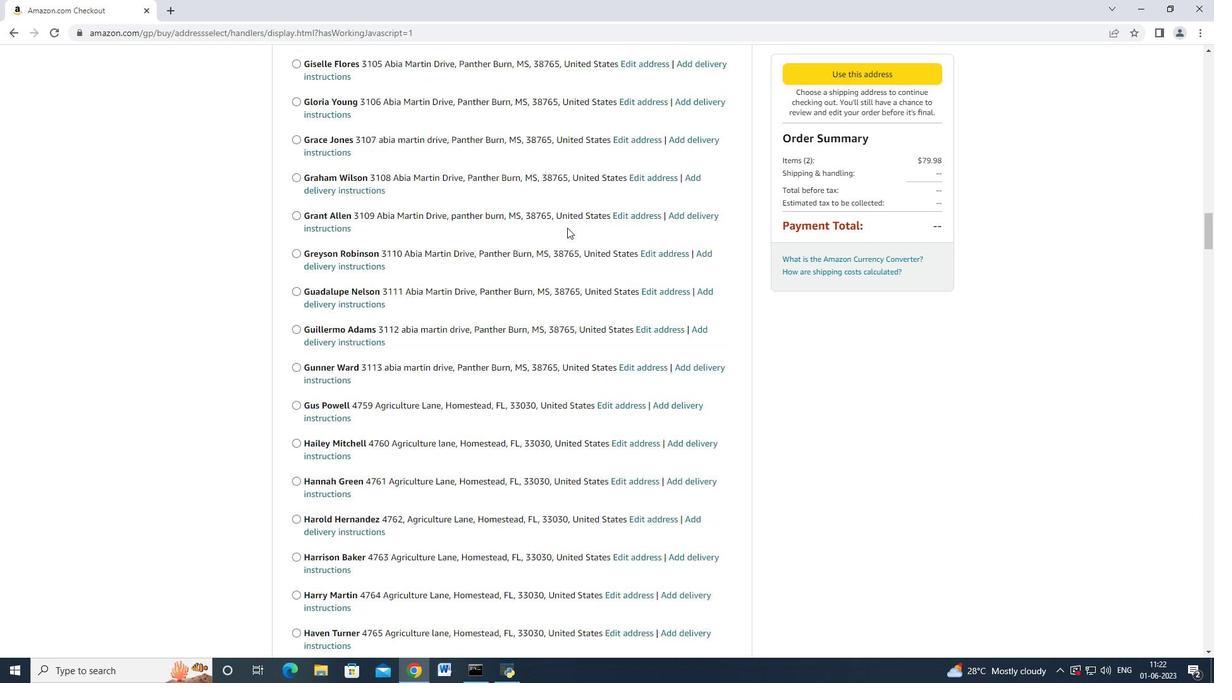 
Action: Mouse scrolled (567, 227) with delta (0, 0)
Screenshot: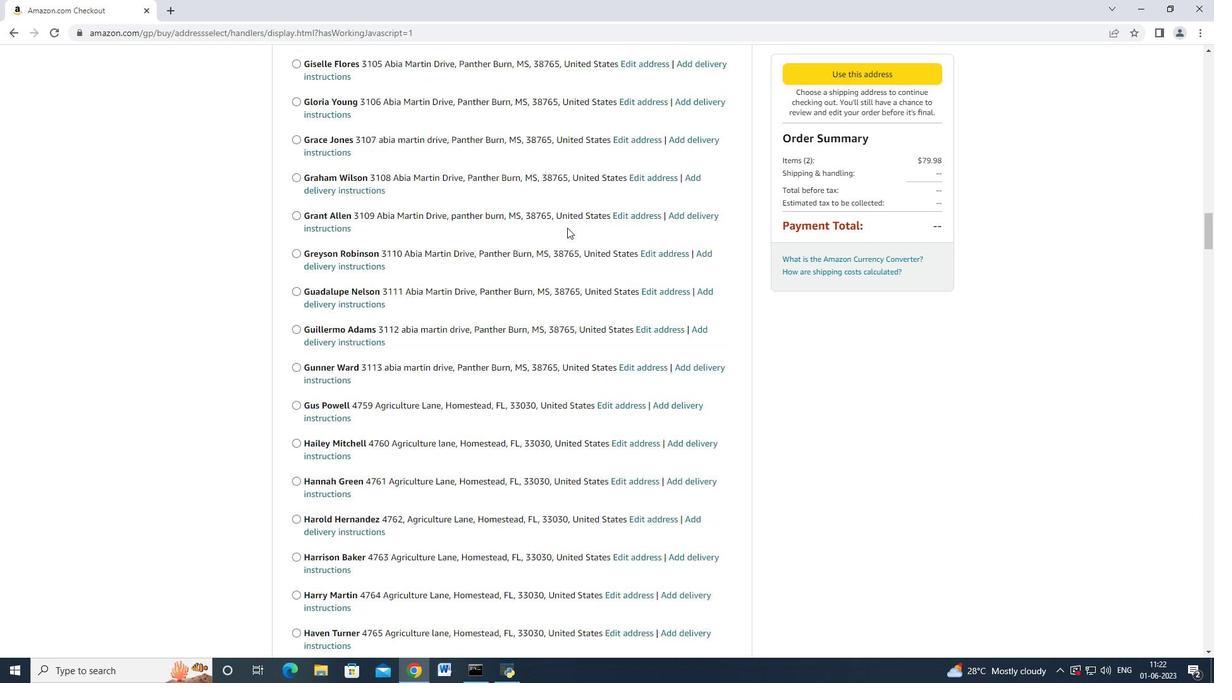 
Action: Mouse scrolled (567, 227) with delta (0, 0)
Screenshot: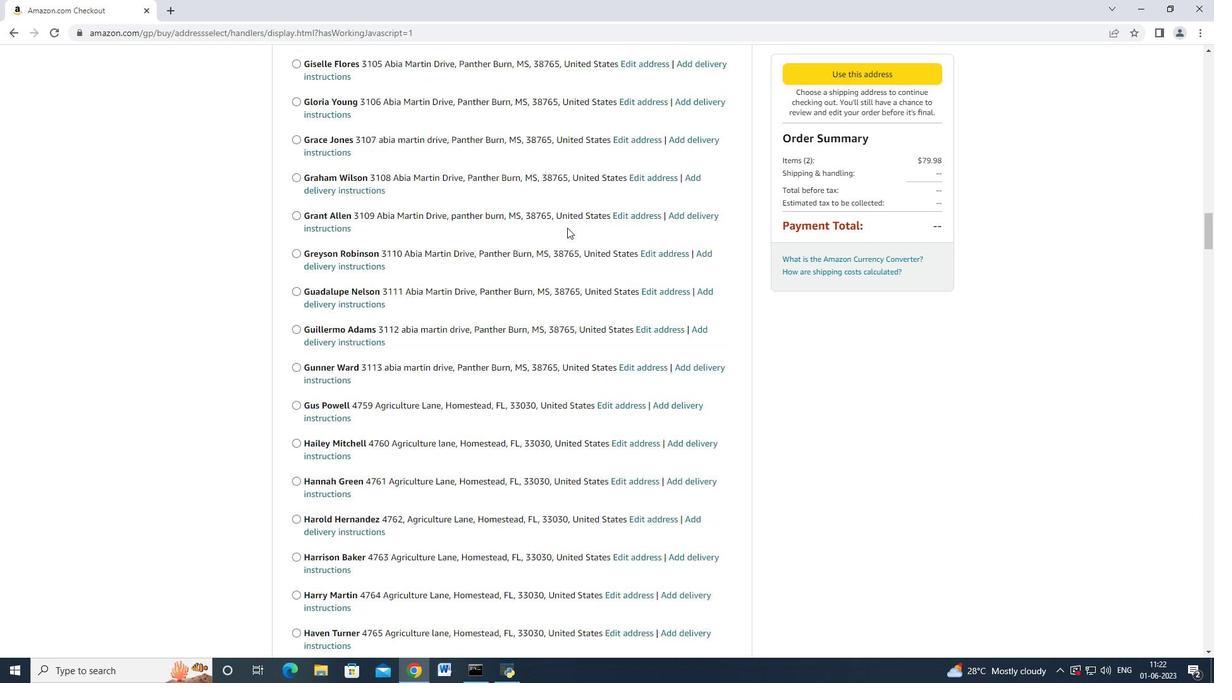 
Action: Mouse scrolled (567, 227) with delta (0, 0)
Screenshot: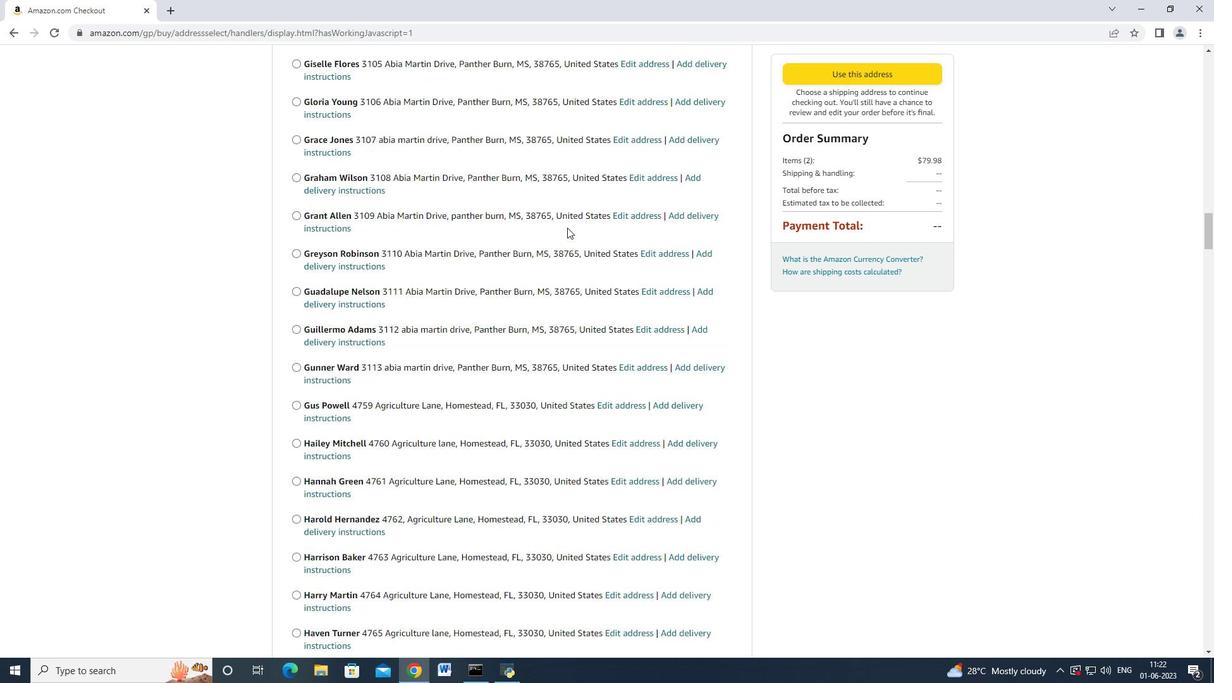 
Action: Mouse scrolled (567, 227) with delta (0, 0)
Screenshot: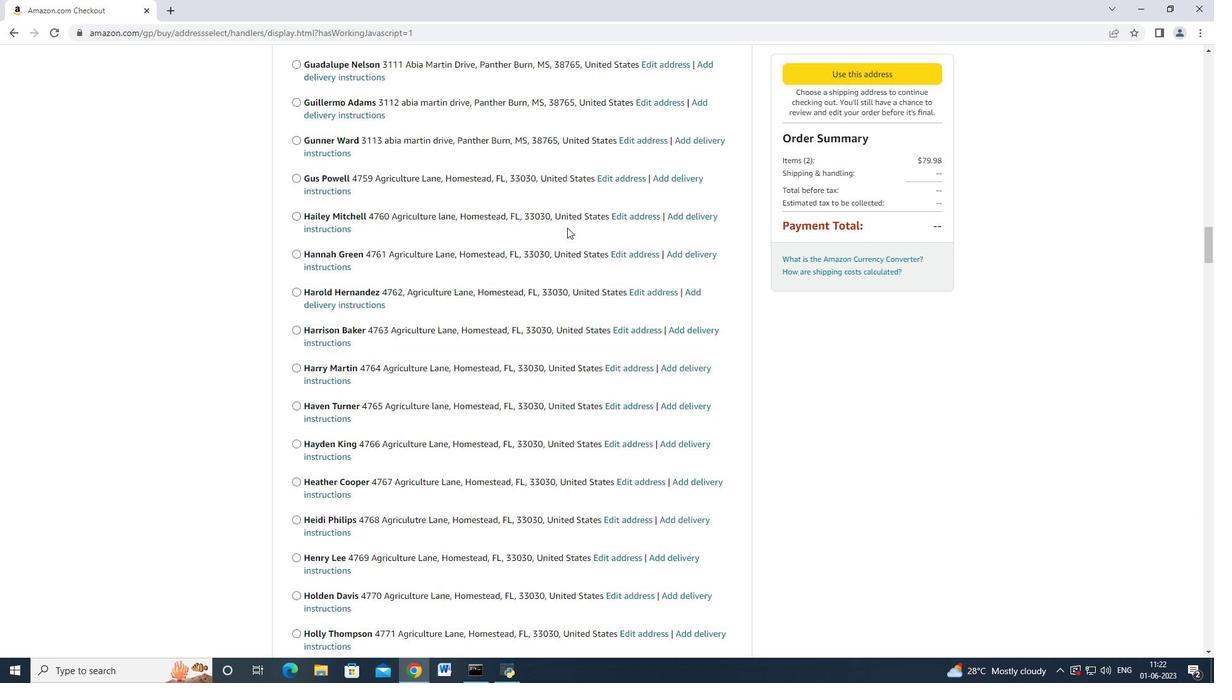 
Action: Mouse scrolled (567, 227) with delta (0, 0)
Screenshot: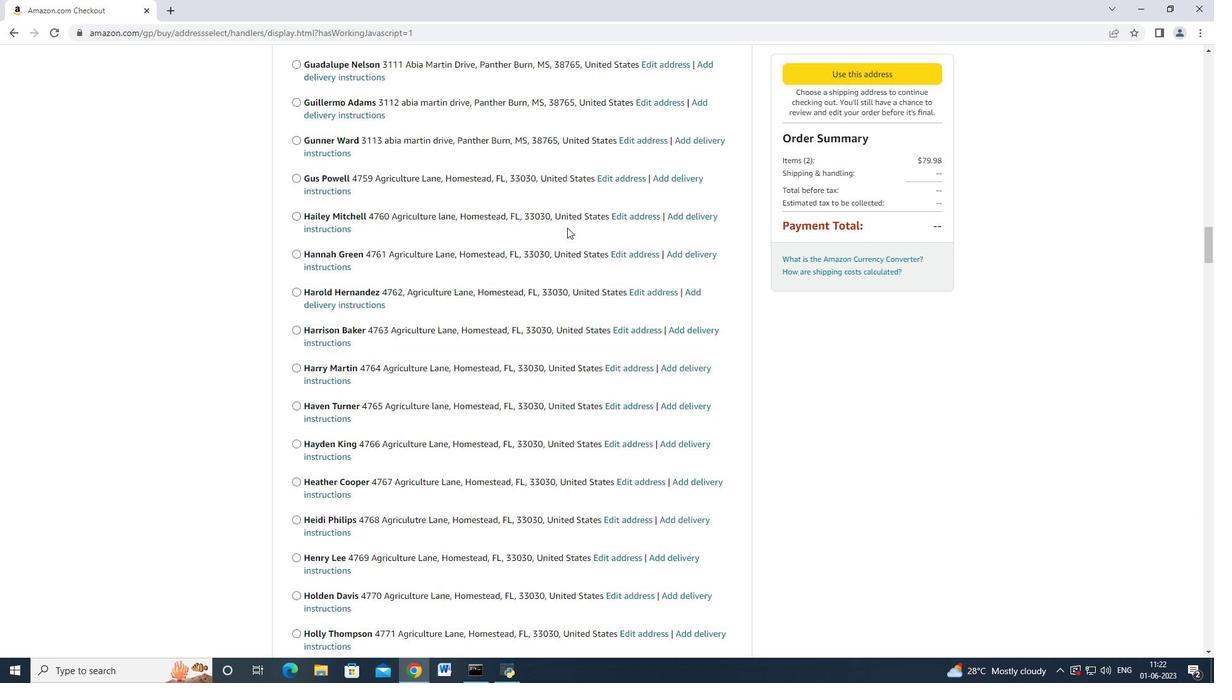 
Action: Mouse scrolled (567, 227) with delta (0, 0)
Screenshot: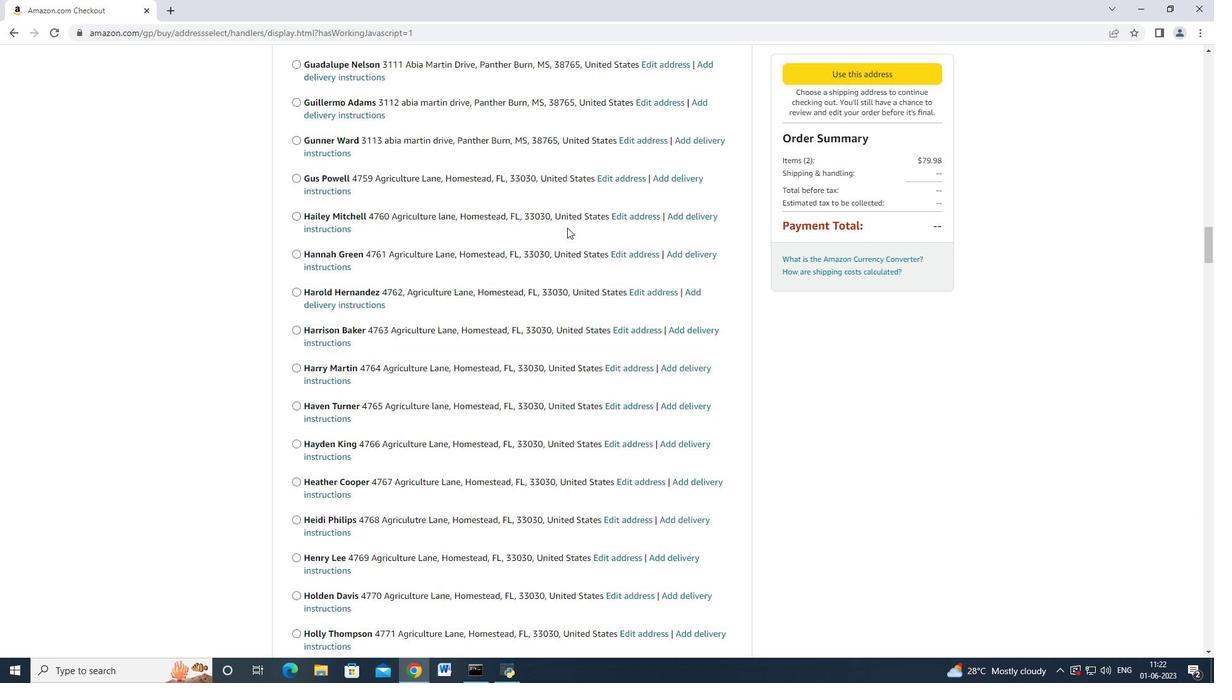 
Action: Mouse scrolled (567, 227) with delta (0, 0)
Screenshot: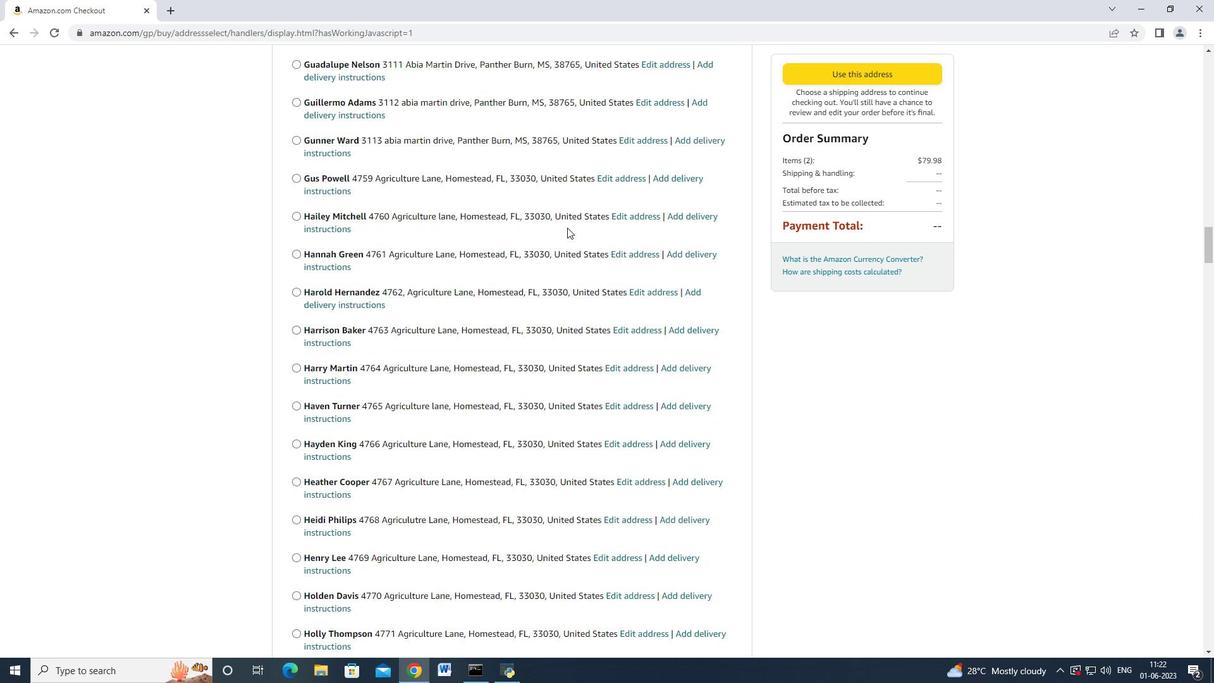 
Action: Mouse scrolled (567, 227) with delta (0, 0)
Screenshot: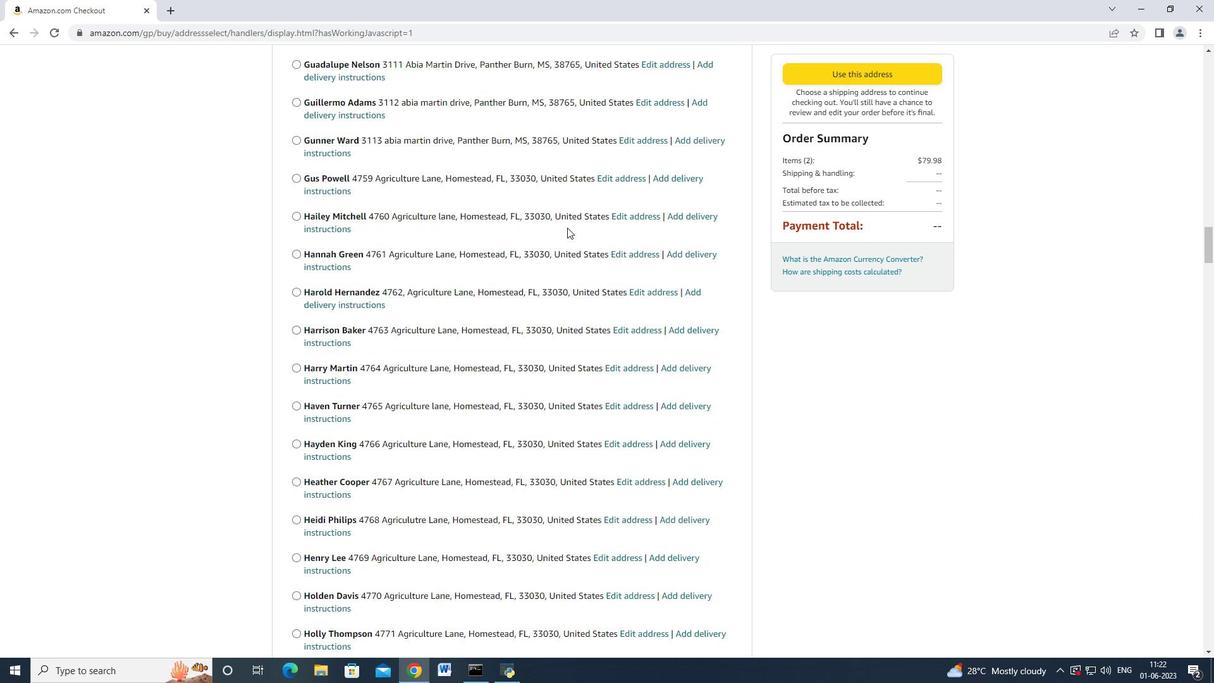 
Action: Mouse scrolled (567, 226) with delta (0, -1)
Screenshot: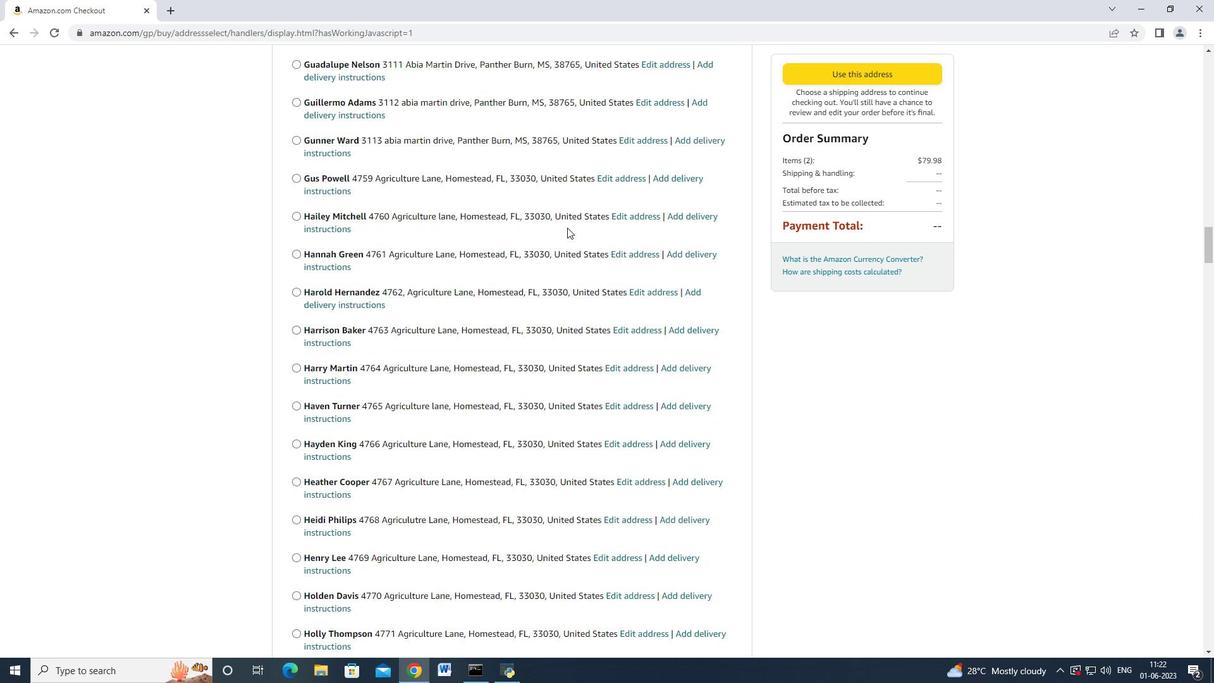 
Action: Mouse scrolled (567, 227) with delta (0, 0)
Screenshot: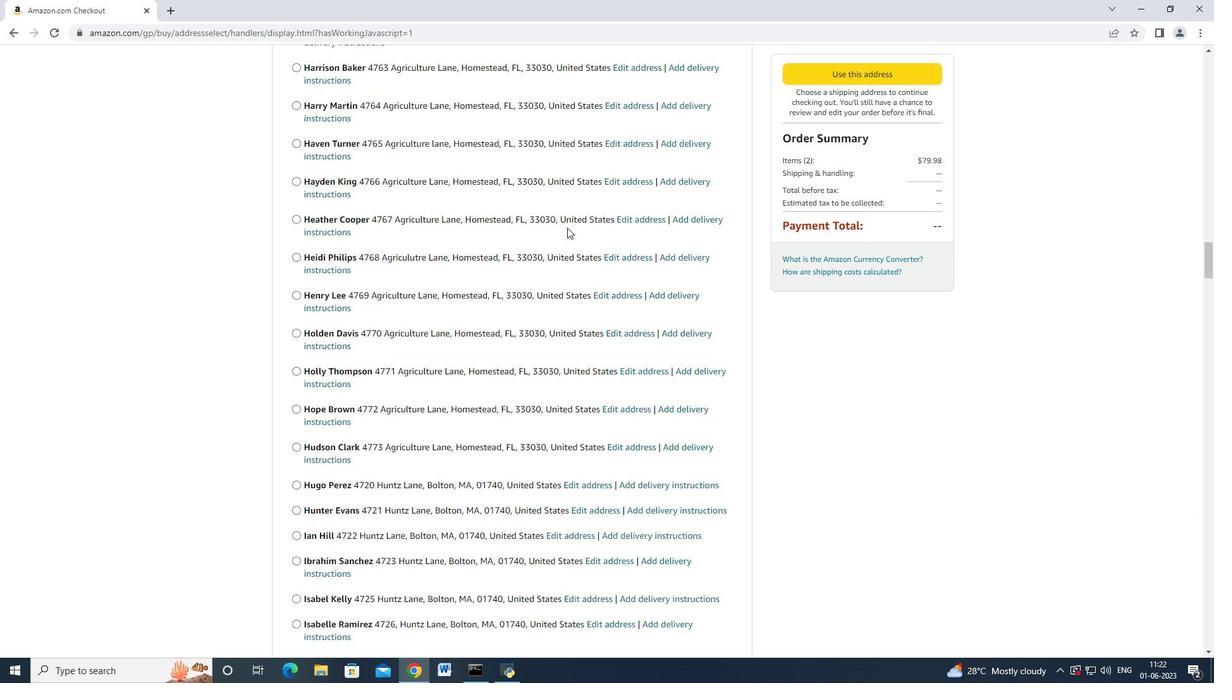 
Action: Mouse scrolled (567, 227) with delta (0, 0)
Screenshot: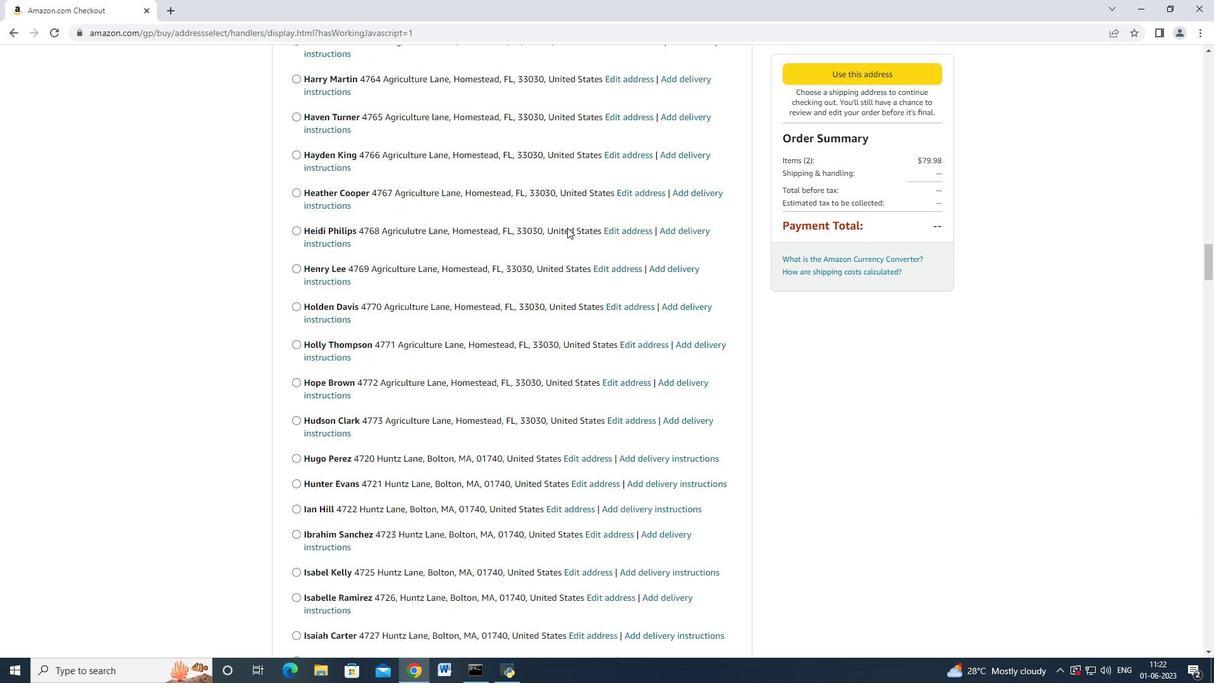 
Action: Mouse scrolled (567, 227) with delta (0, 0)
Screenshot: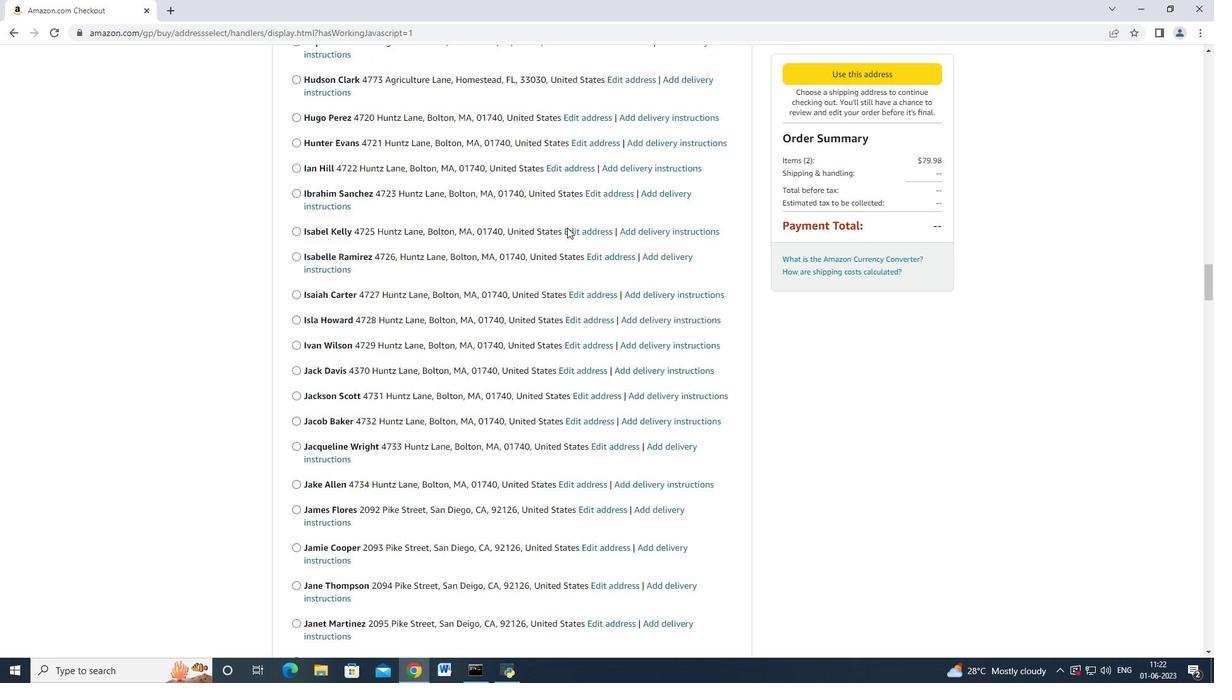 
Action: Mouse scrolled (567, 227) with delta (0, 0)
Screenshot: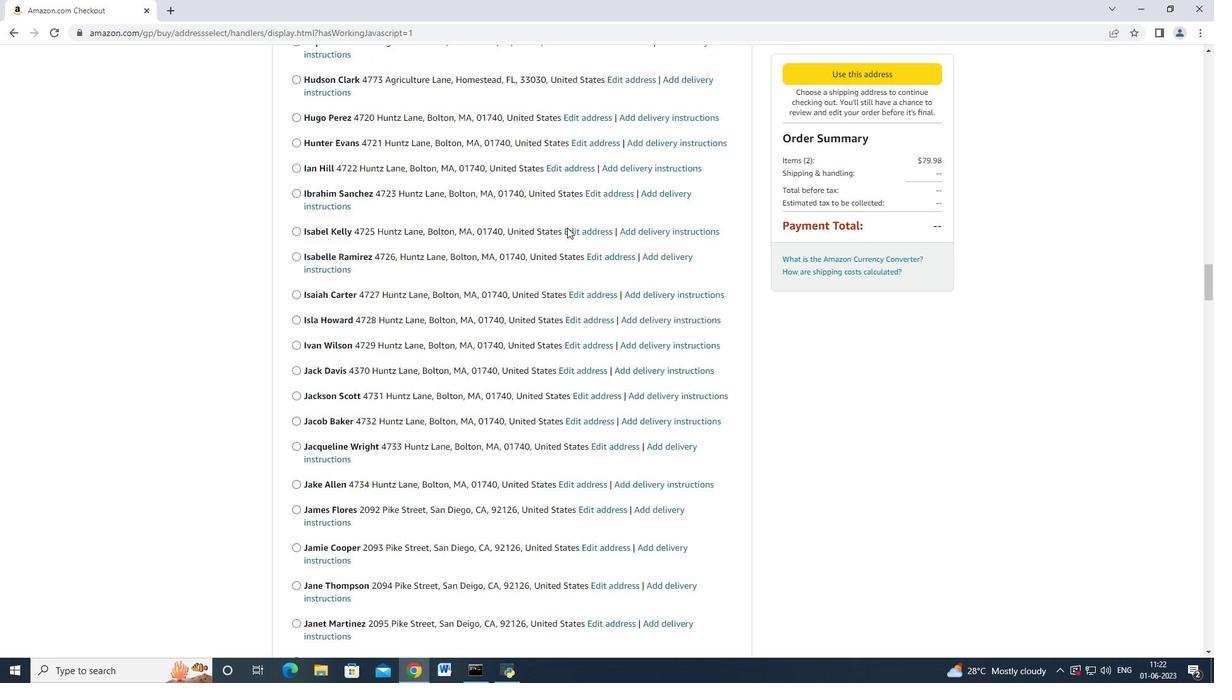 
Action: Mouse scrolled (567, 227) with delta (0, 0)
Screenshot: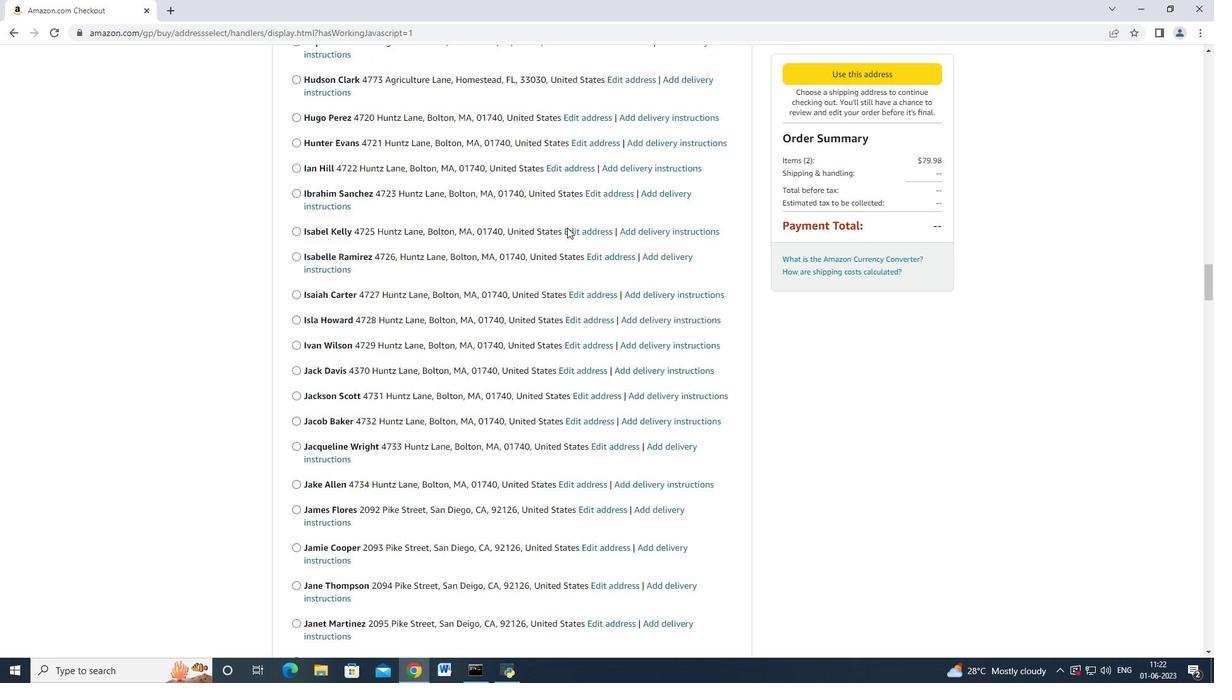 
Action: Mouse scrolled (567, 227) with delta (0, 0)
Screenshot: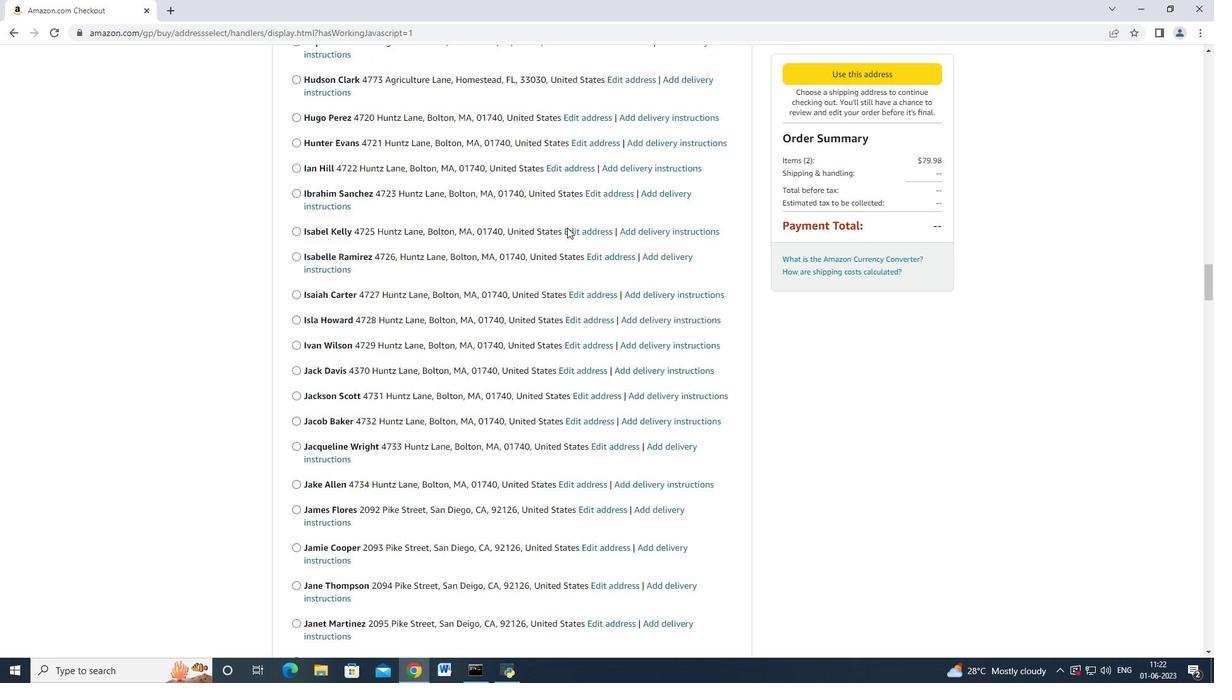 
Action: Mouse scrolled (567, 227) with delta (0, 0)
Screenshot: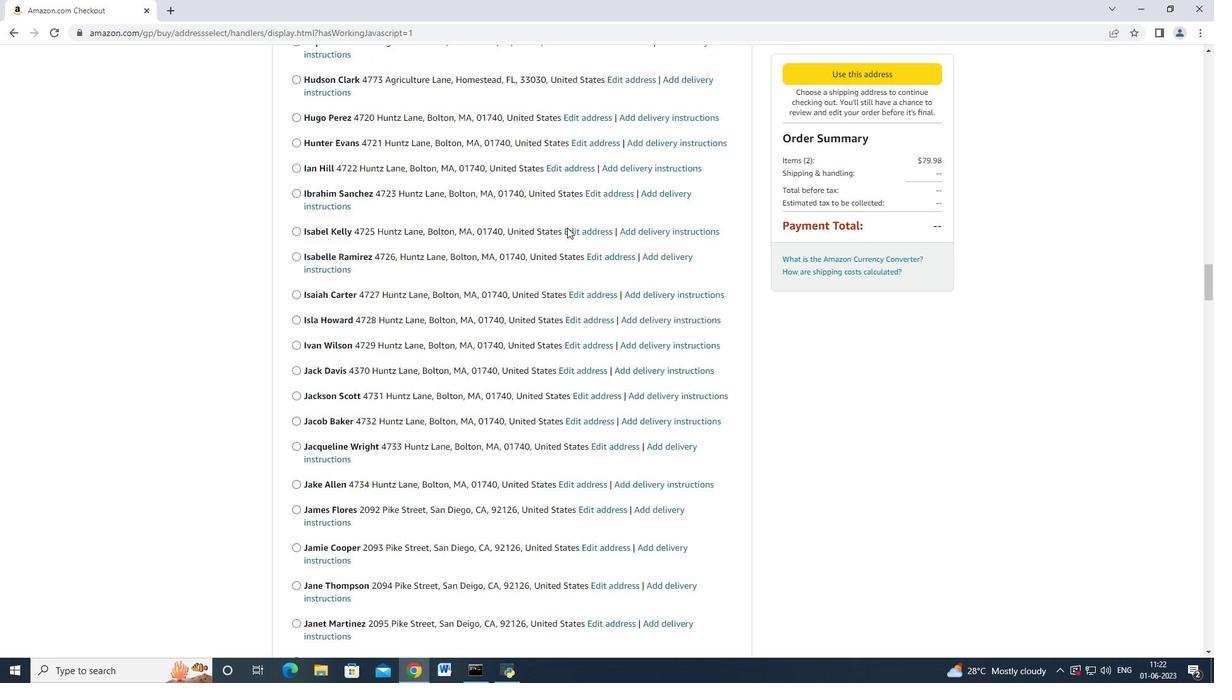 
Action: Mouse scrolled (567, 227) with delta (0, 0)
Screenshot: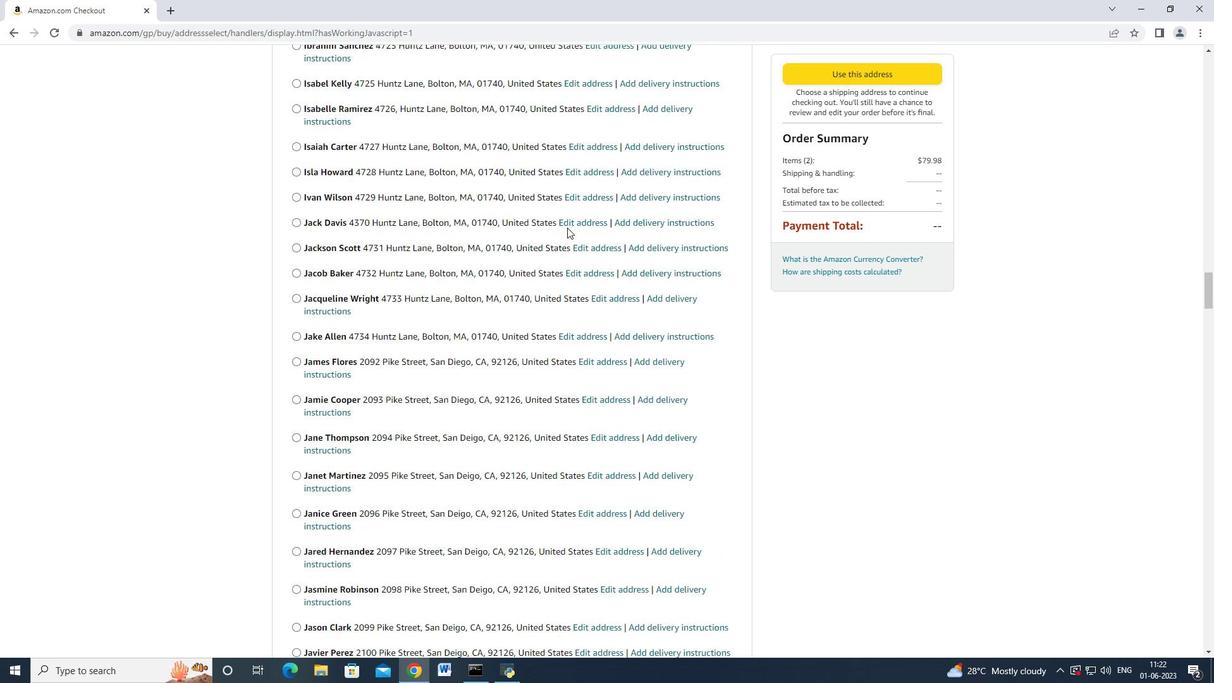 
Action: Mouse scrolled (567, 227) with delta (0, 0)
Screenshot: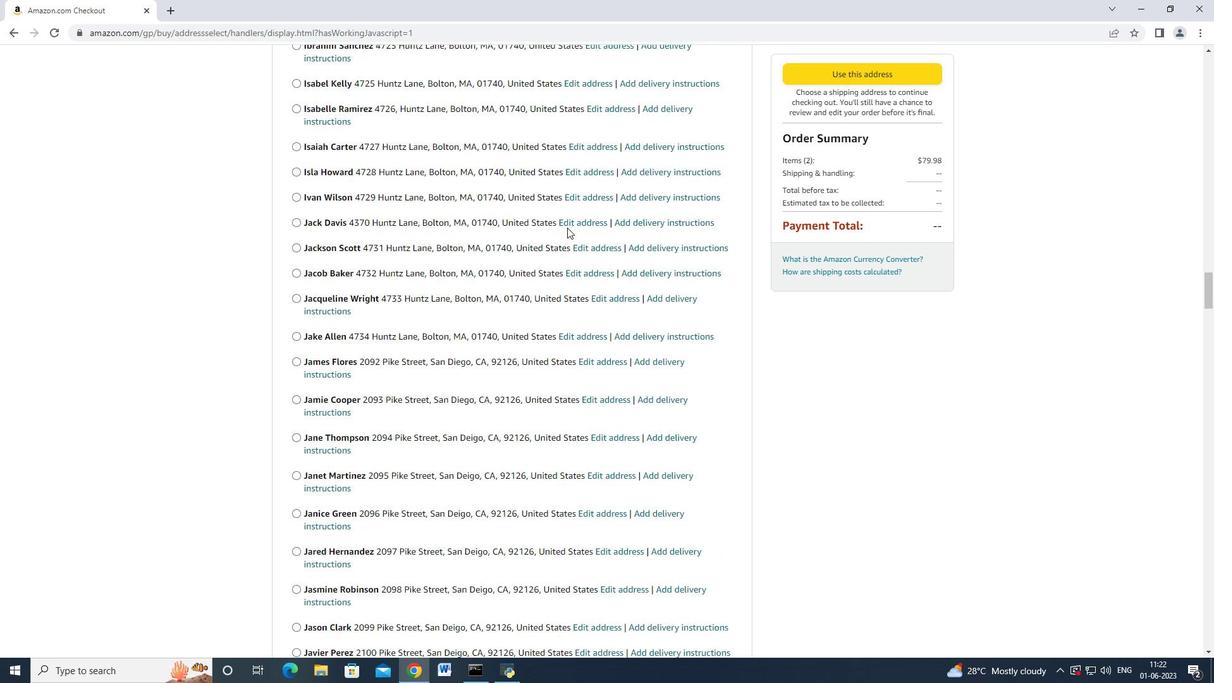 
Action: Mouse scrolled (567, 227) with delta (0, 0)
Screenshot: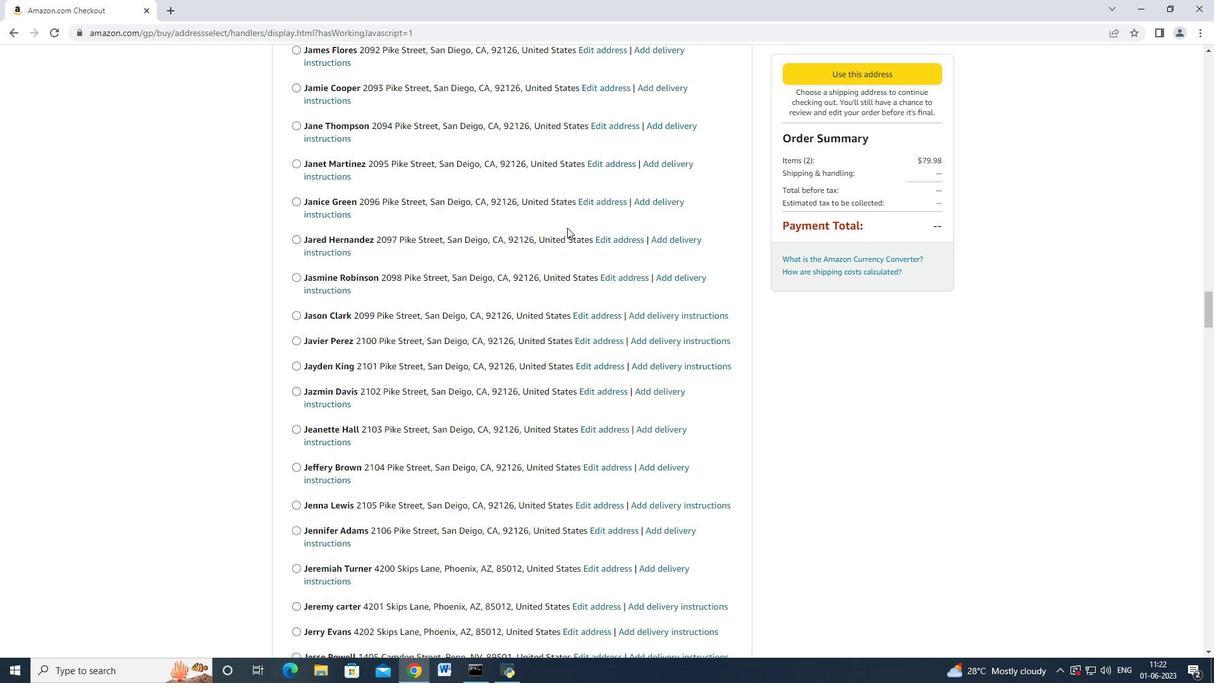 
Action: Mouse scrolled (567, 227) with delta (0, 0)
Screenshot: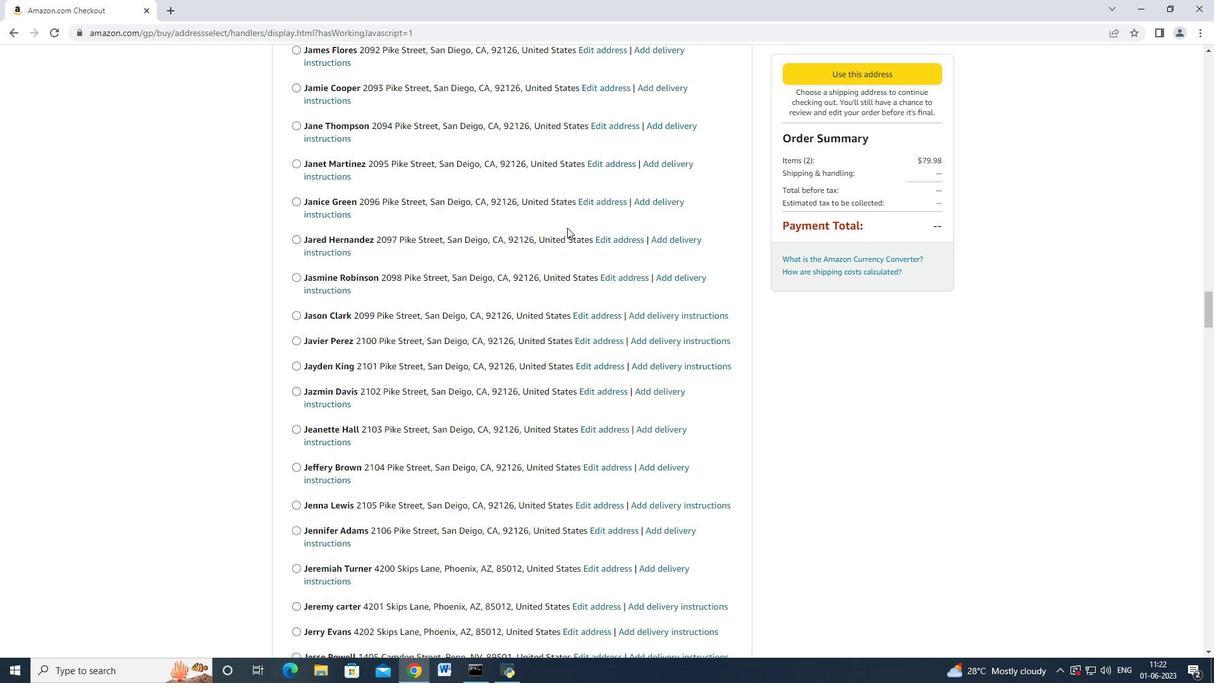 
Action: Mouse scrolled (567, 226) with delta (0, -1)
Screenshot: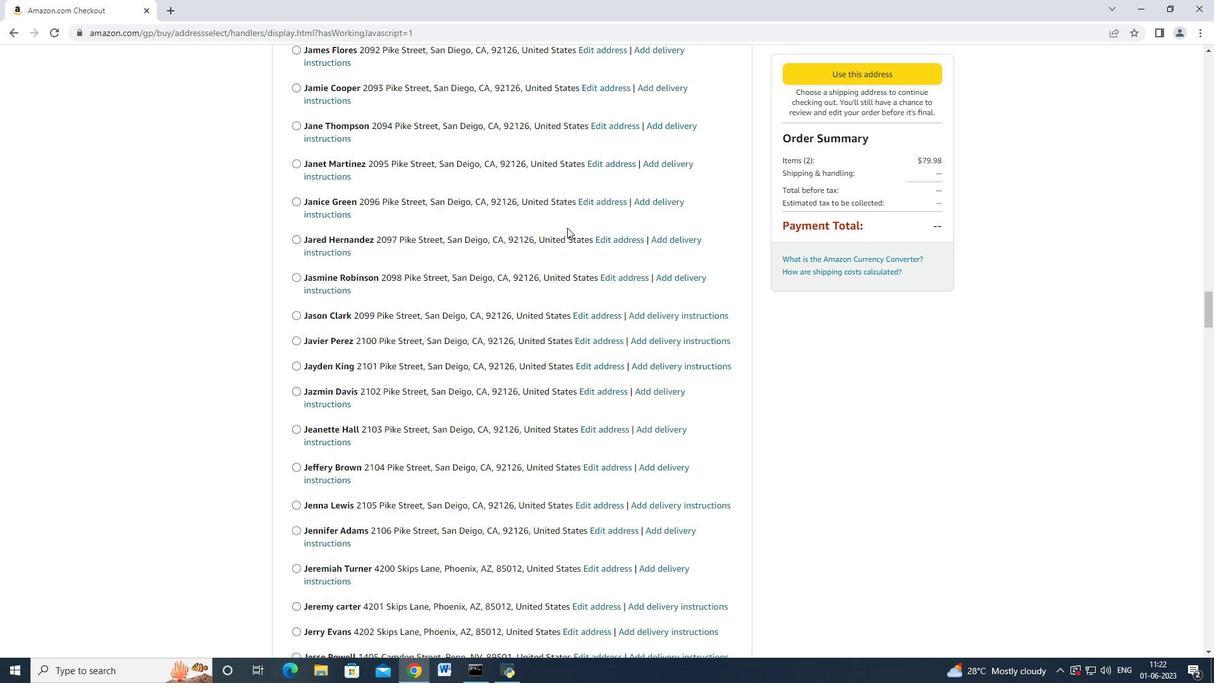 
Action: Mouse scrolled (567, 227) with delta (0, 0)
Screenshot: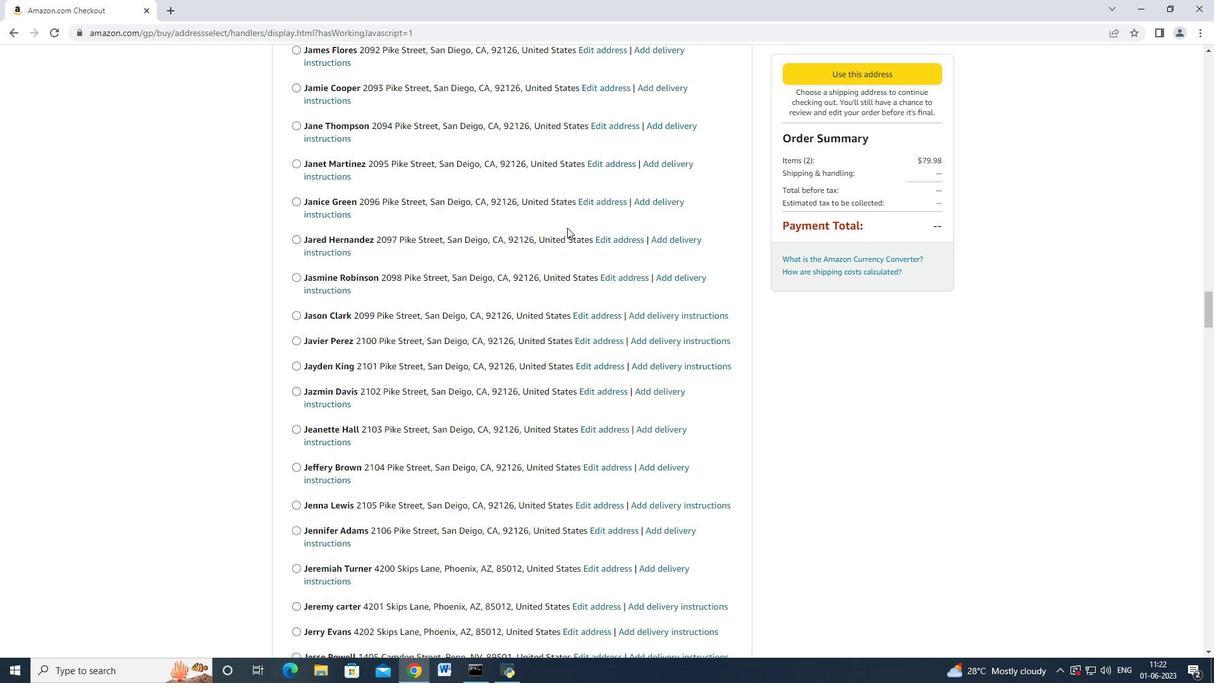 
Action: Mouse scrolled (567, 227) with delta (0, 0)
Screenshot: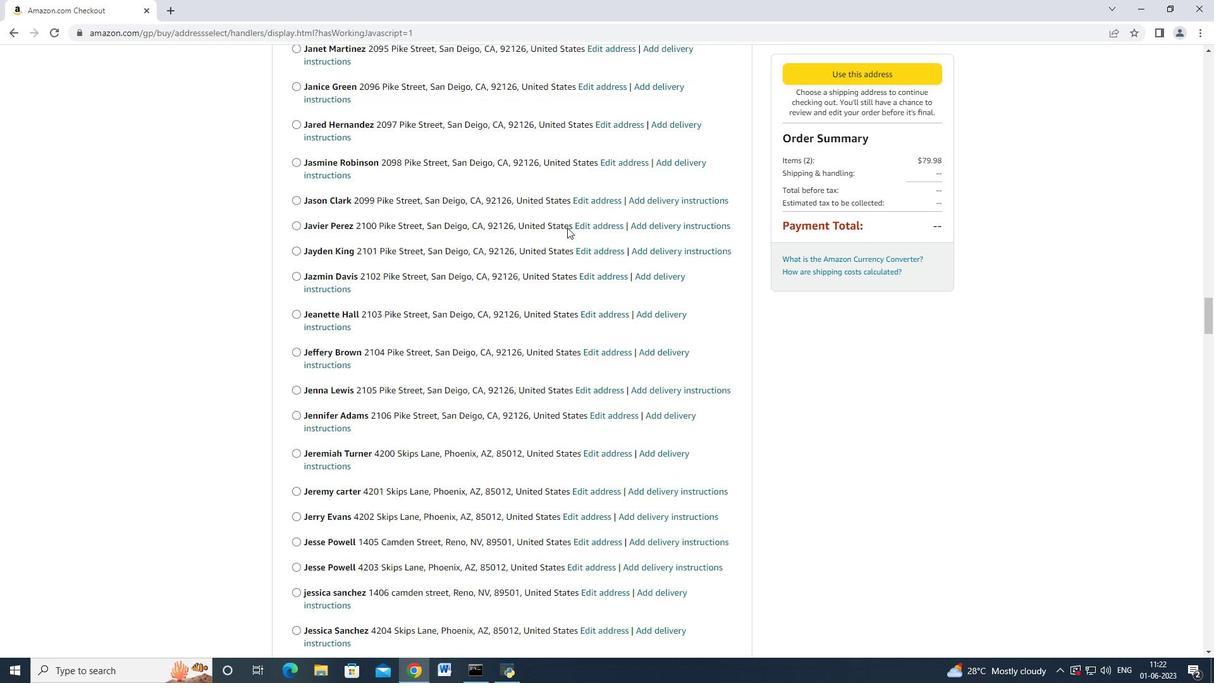 
Action: Mouse scrolled (567, 227) with delta (0, 0)
Screenshot: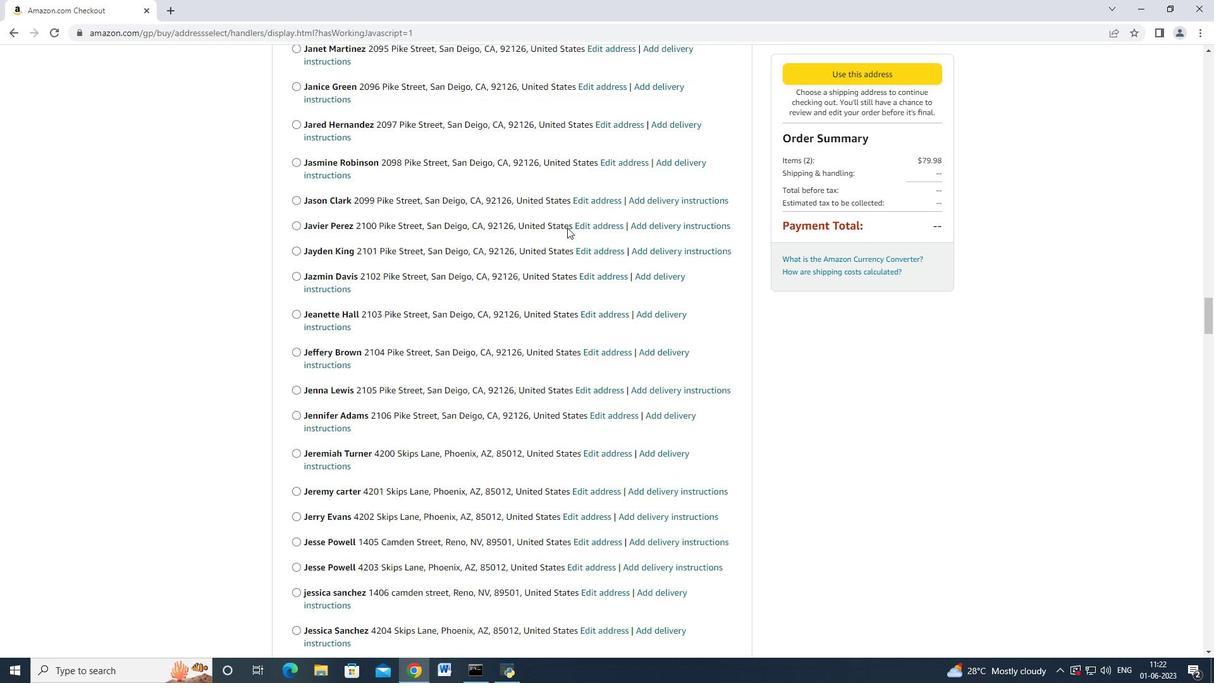 
Action: Mouse scrolled (567, 227) with delta (0, 0)
Screenshot: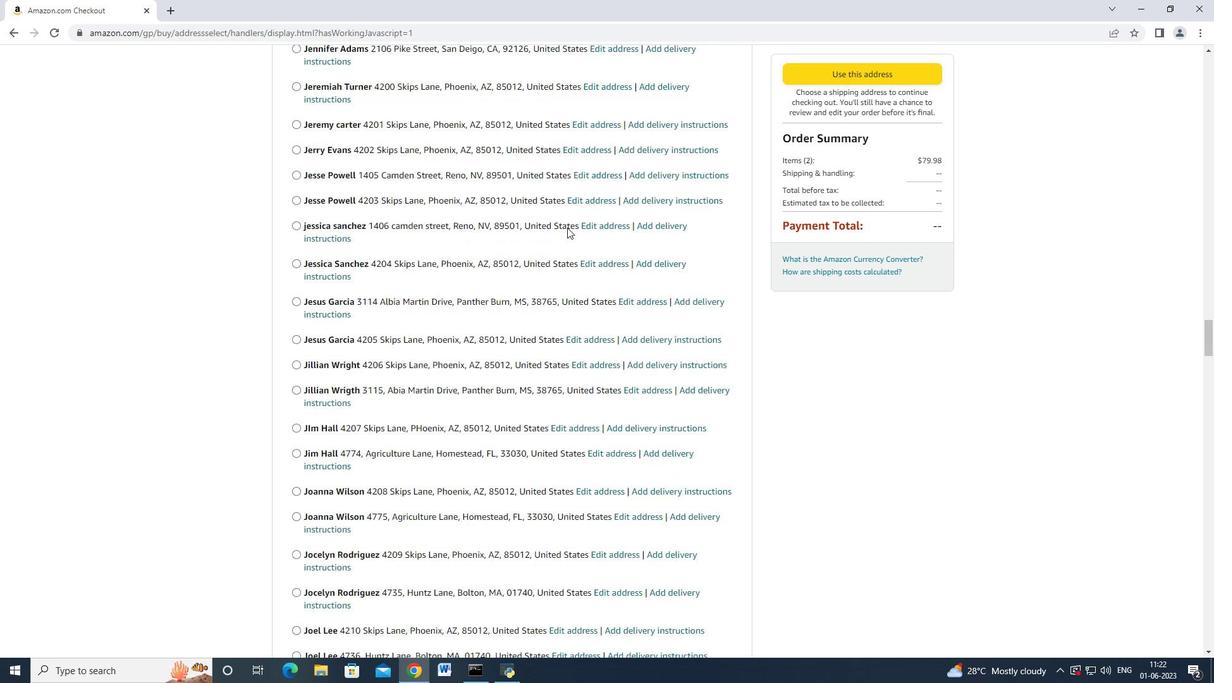 
Action: Mouse scrolled (567, 226) with delta (0, -1)
Screenshot: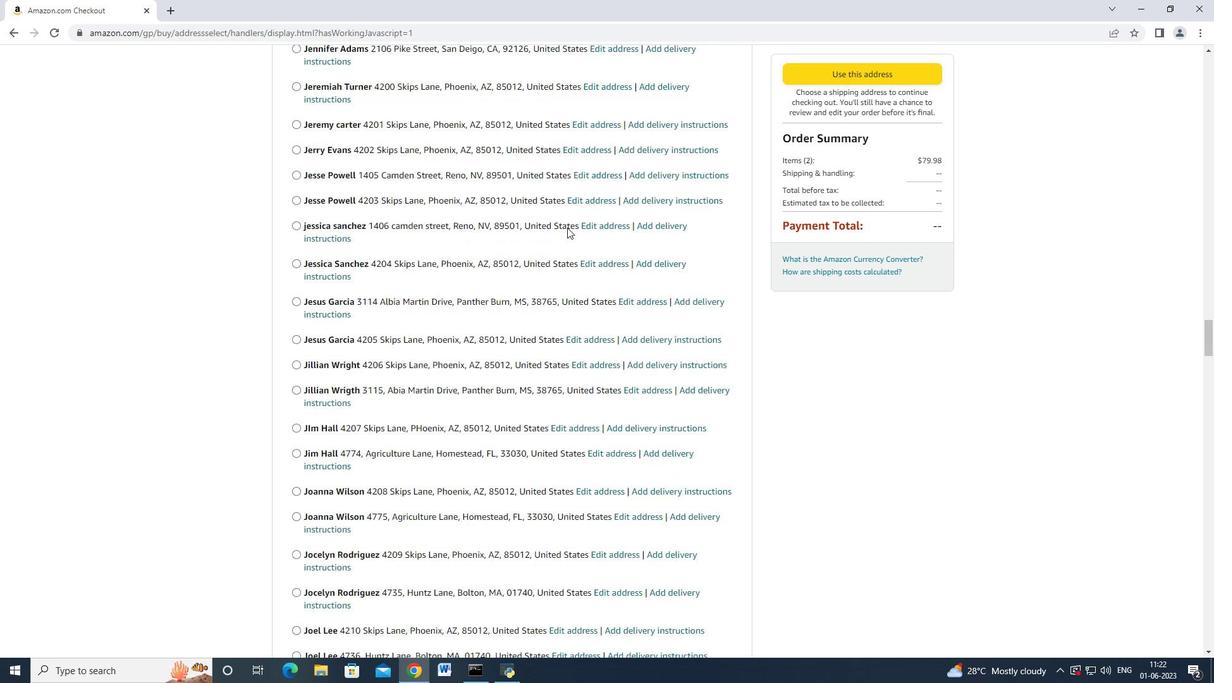 
Action: Mouse scrolled (567, 227) with delta (0, 0)
Screenshot: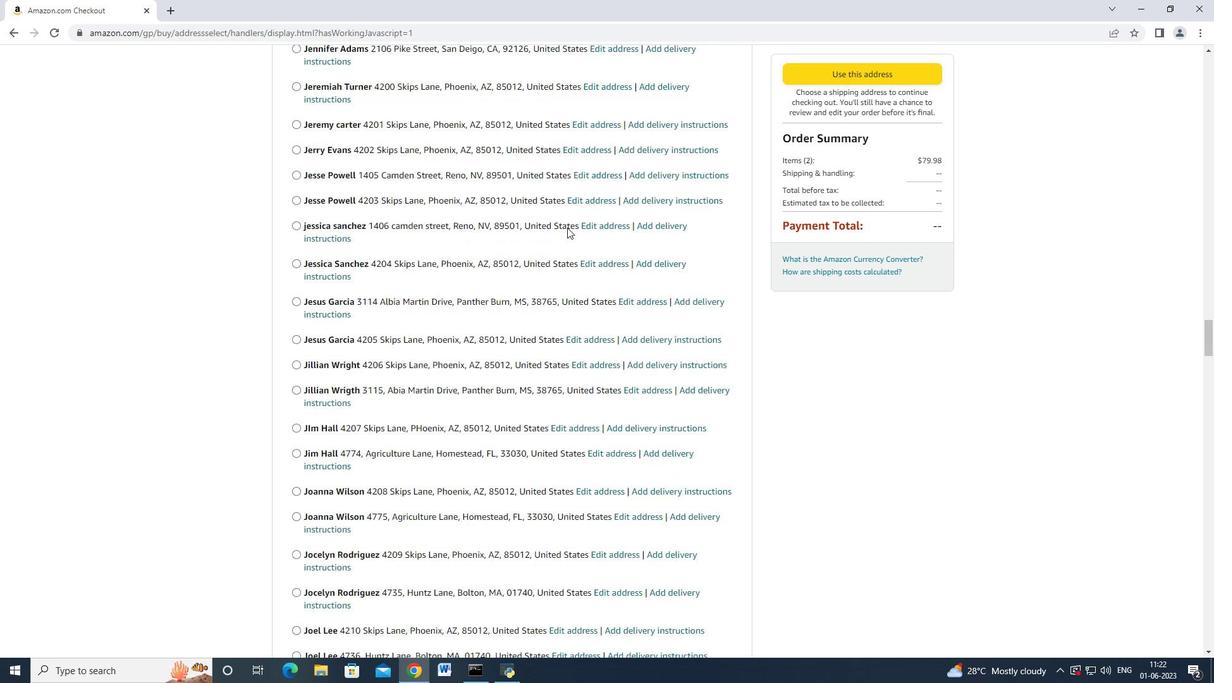 
Action: Mouse scrolled (567, 227) with delta (0, 0)
Screenshot: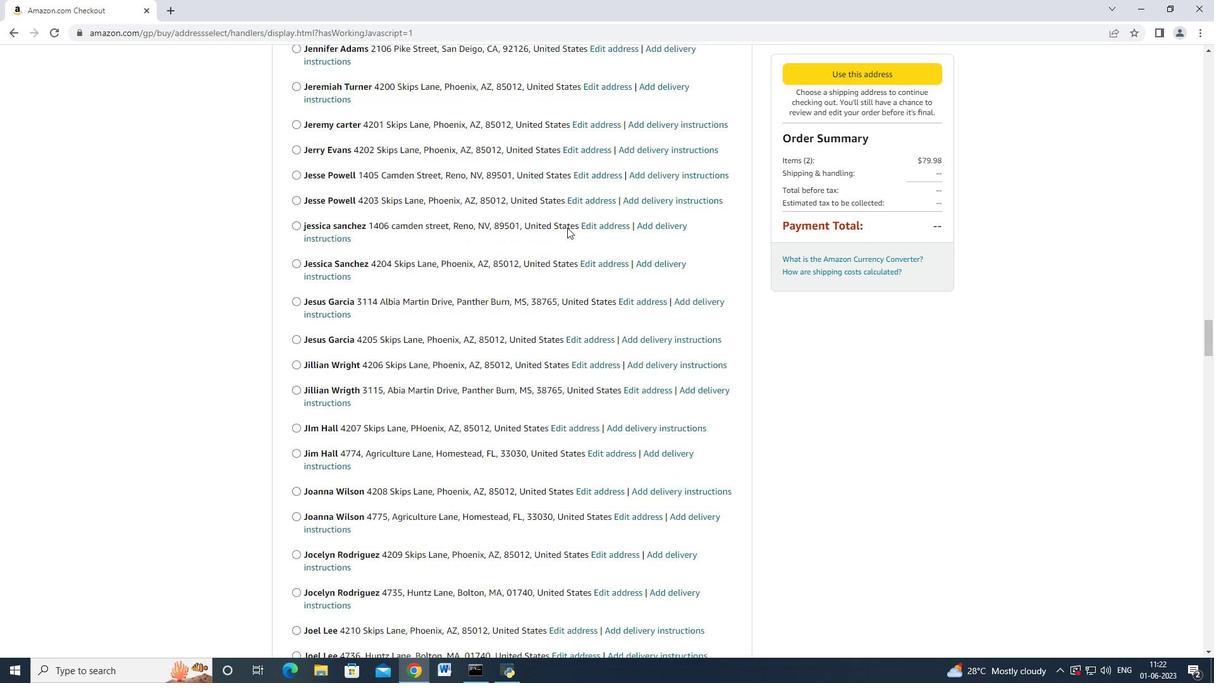 
Action: Mouse scrolled (567, 227) with delta (0, 0)
Screenshot: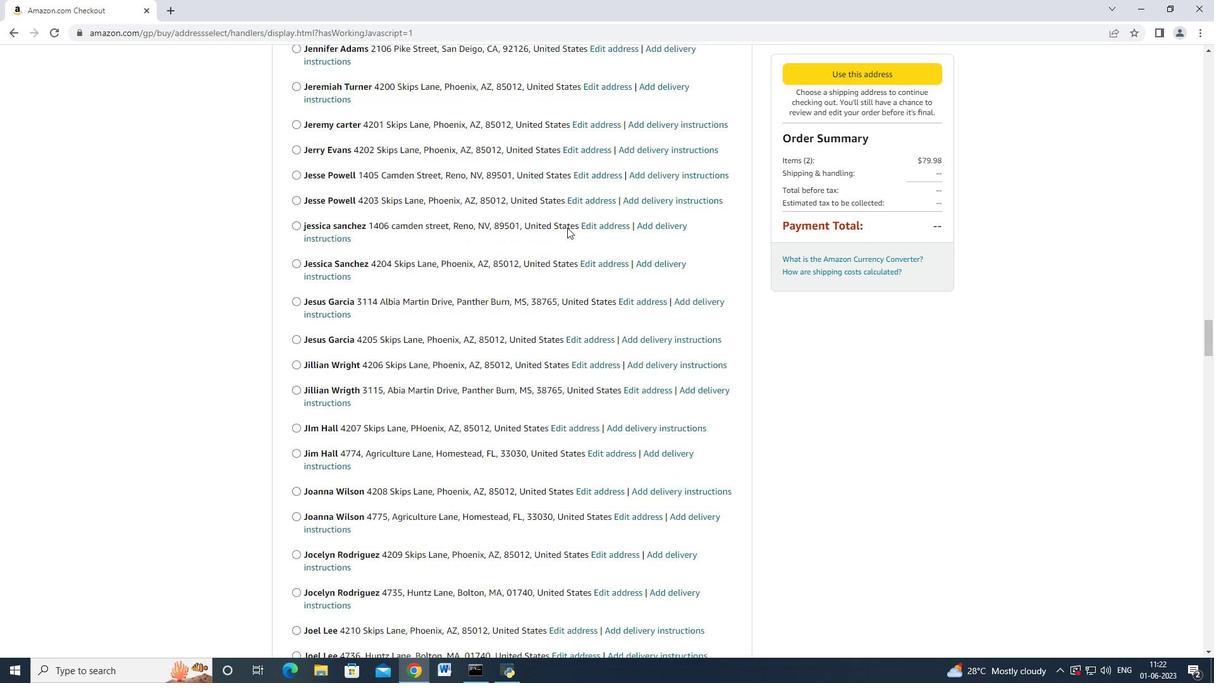 
Action: Mouse scrolled (567, 227) with delta (0, 0)
Screenshot: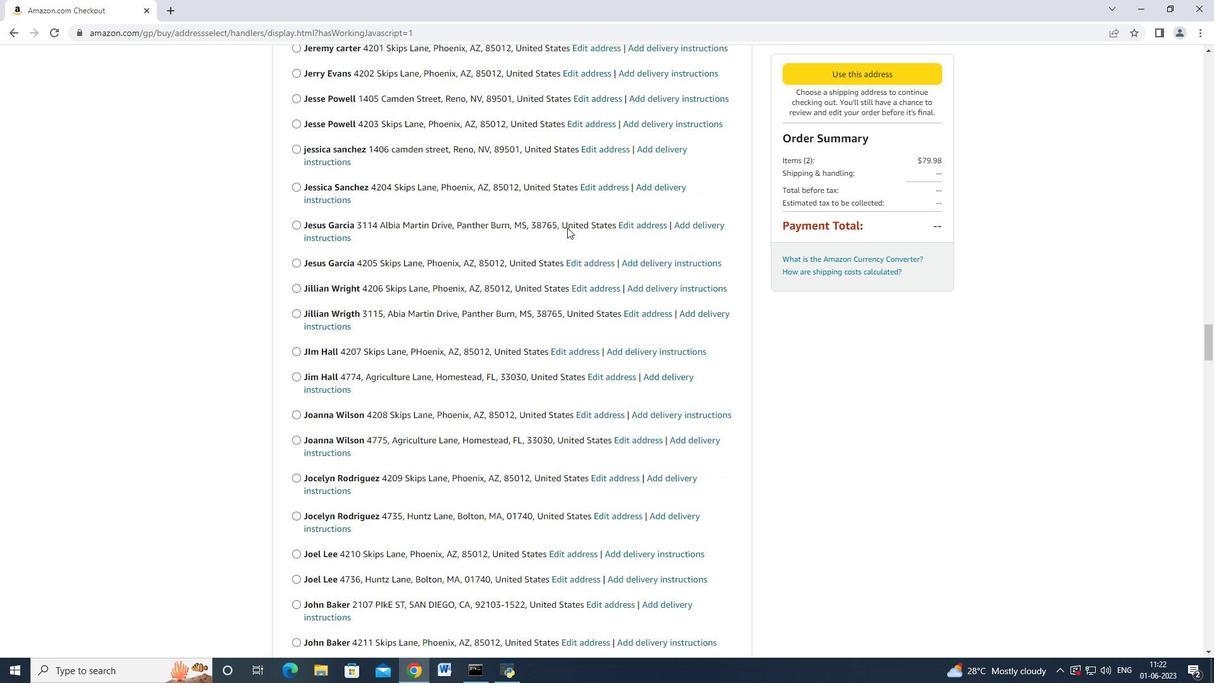 
Action: Mouse scrolled (567, 227) with delta (0, 0)
Screenshot: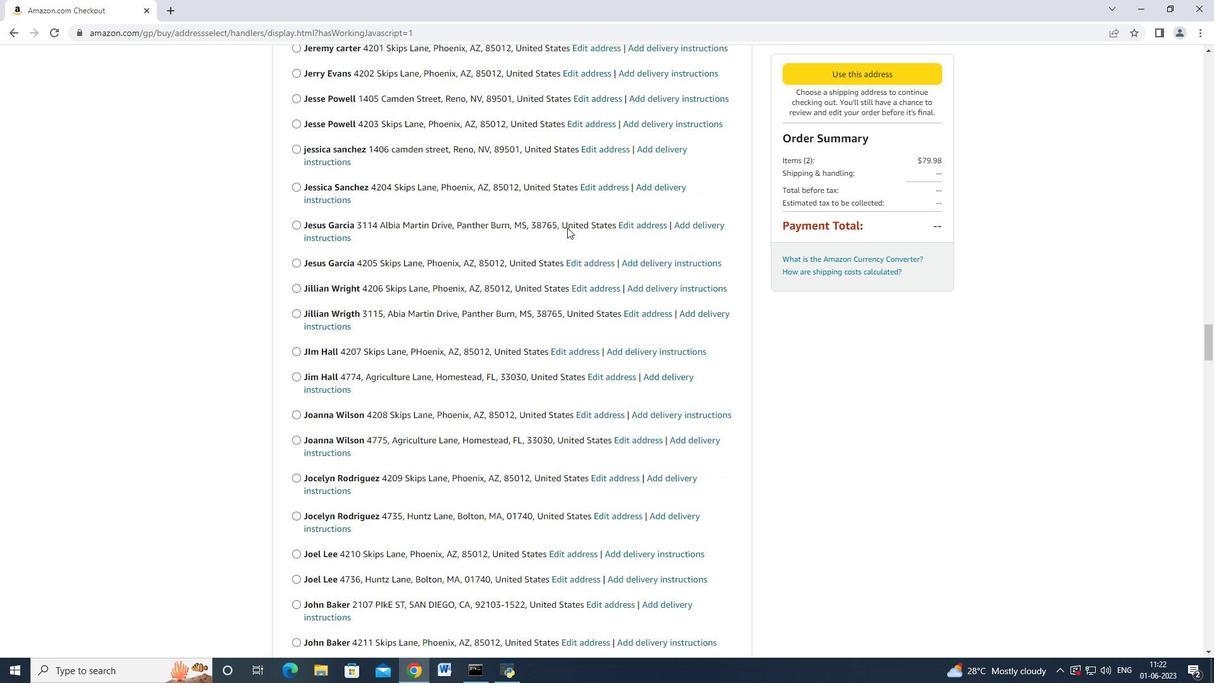 
Action: Mouse scrolled (567, 227) with delta (0, 0)
Screenshot: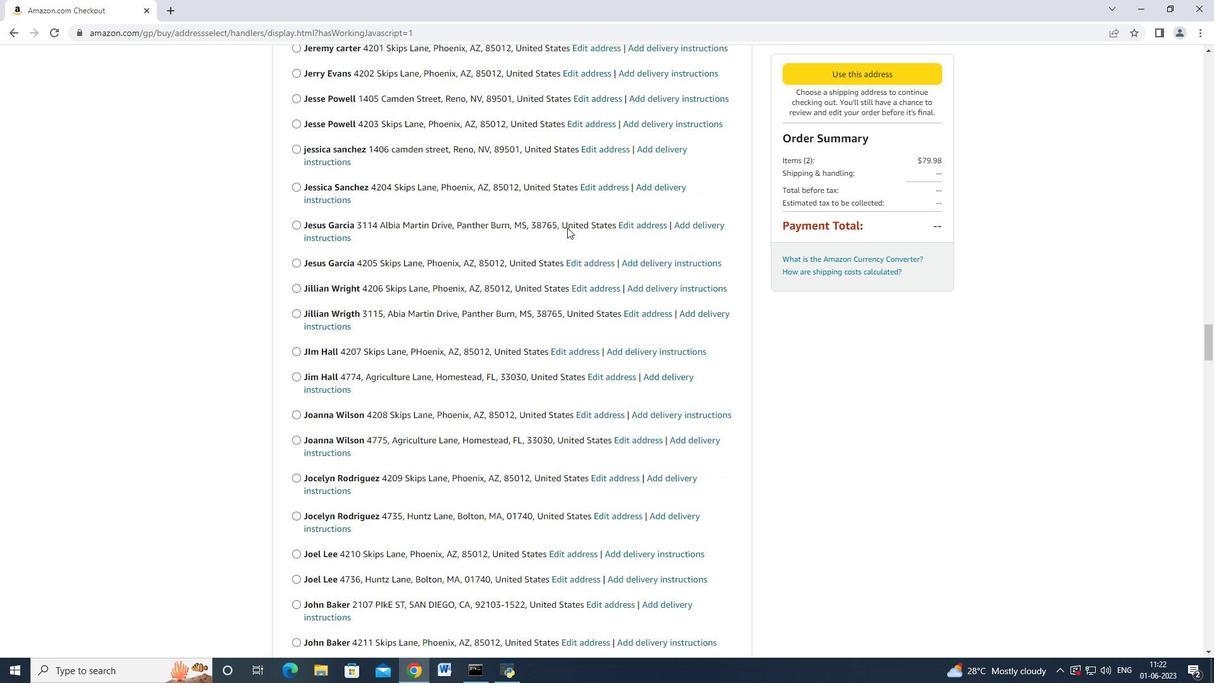 
Action: Mouse scrolled (567, 227) with delta (0, 0)
Screenshot: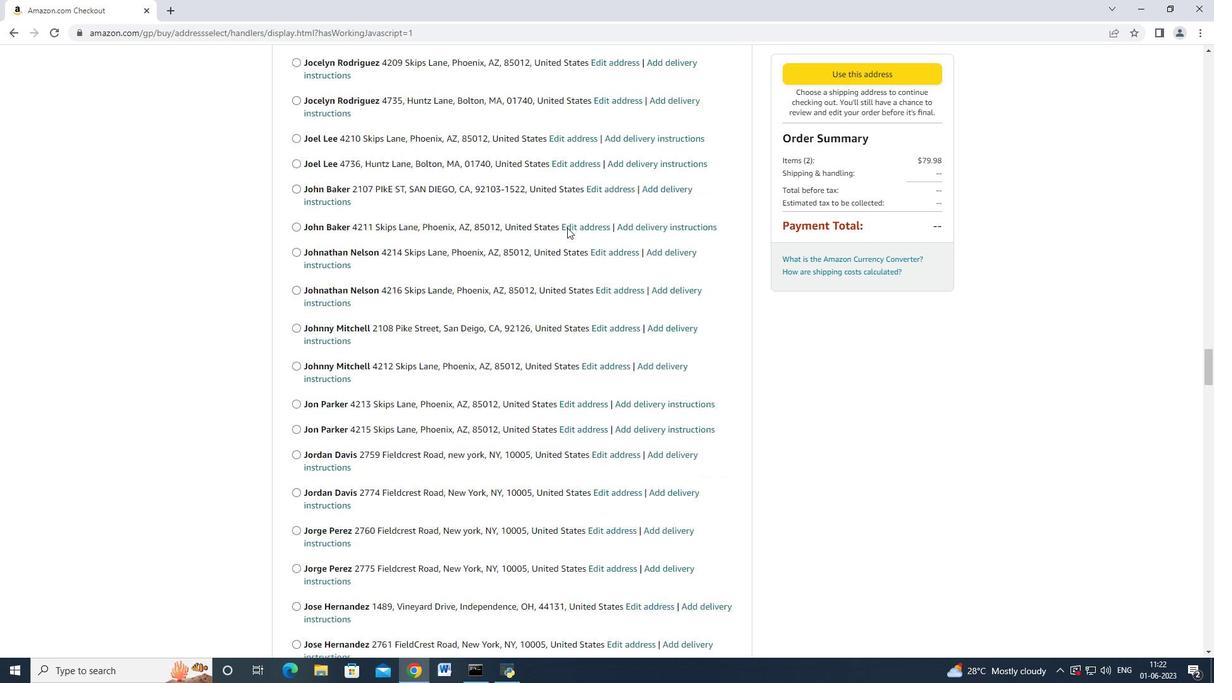 
Action: Mouse scrolled (567, 227) with delta (0, 0)
Screenshot: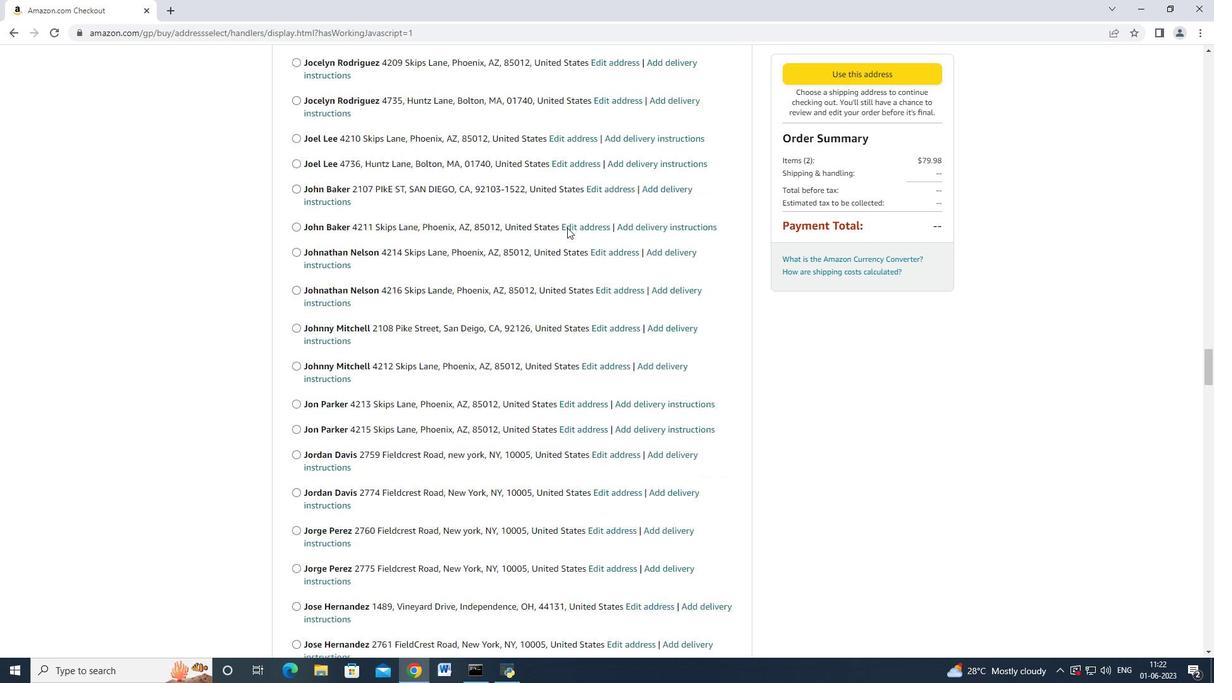 
Action: Mouse scrolled (567, 227) with delta (0, 0)
Screenshot: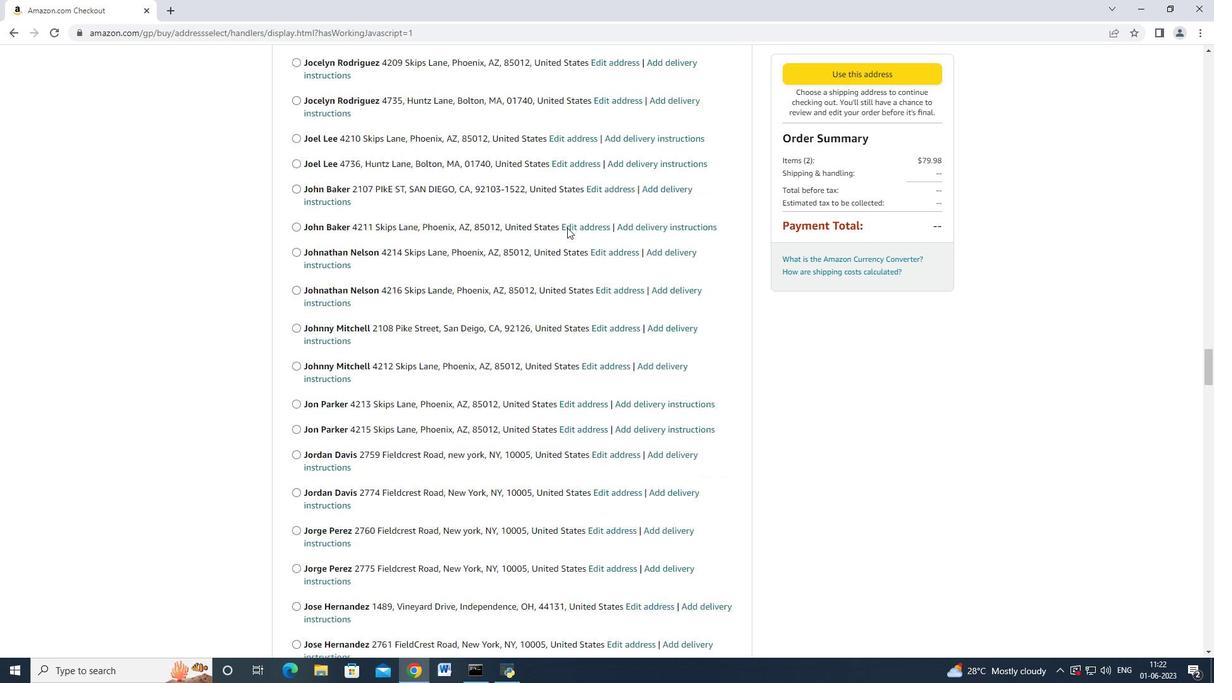 
Action: Mouse scrolled (567, 227) with delta (0, 0)
Screenshot: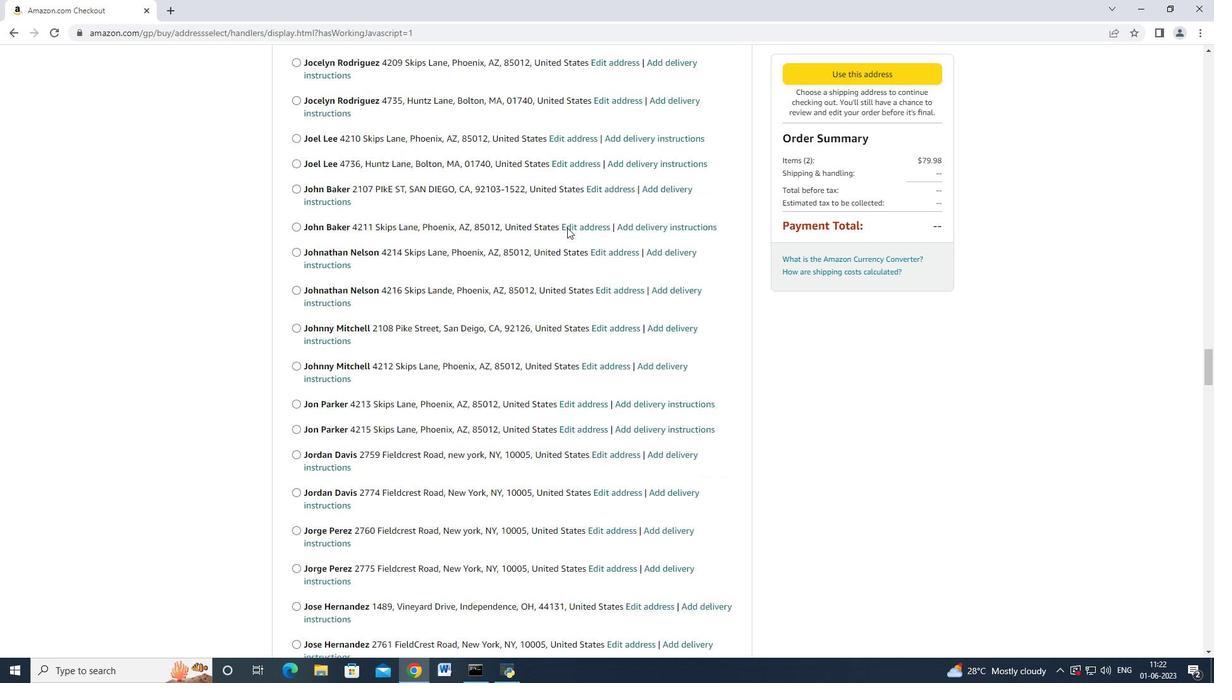 
Action: Mouse scrolled (567, 227) with delta (0, 0)
Screenshot: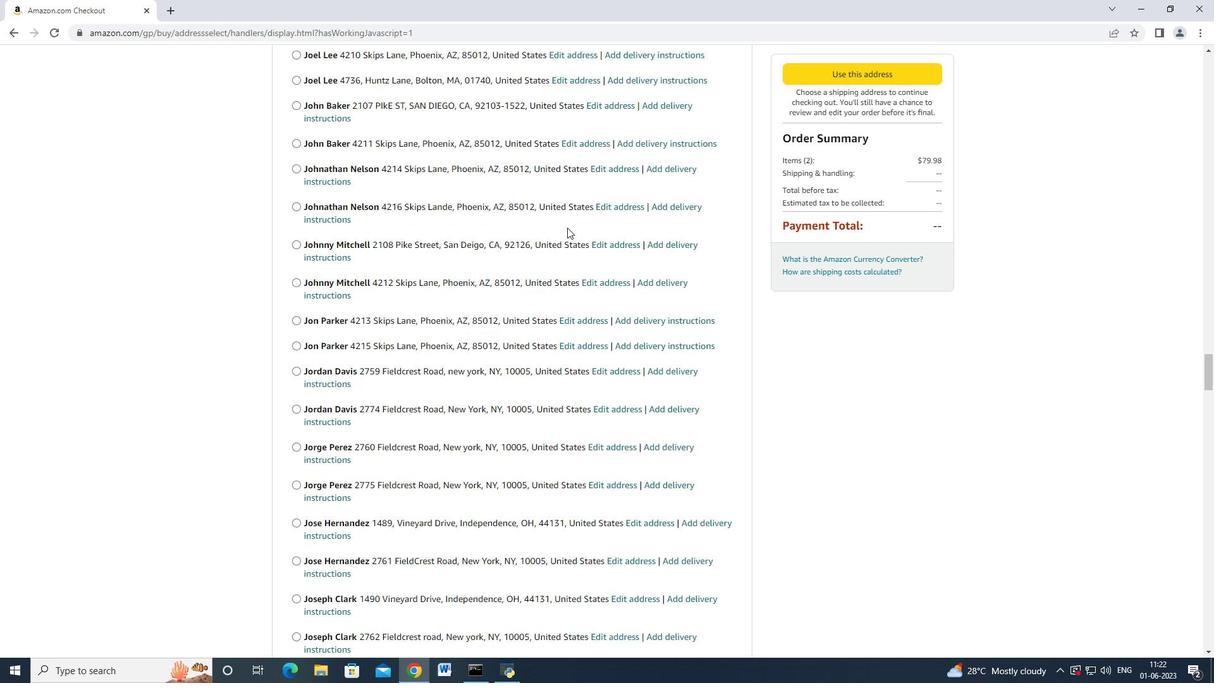 
Action: Mouse scrolled (567, 227) with delta (0, 0)
Screenshot: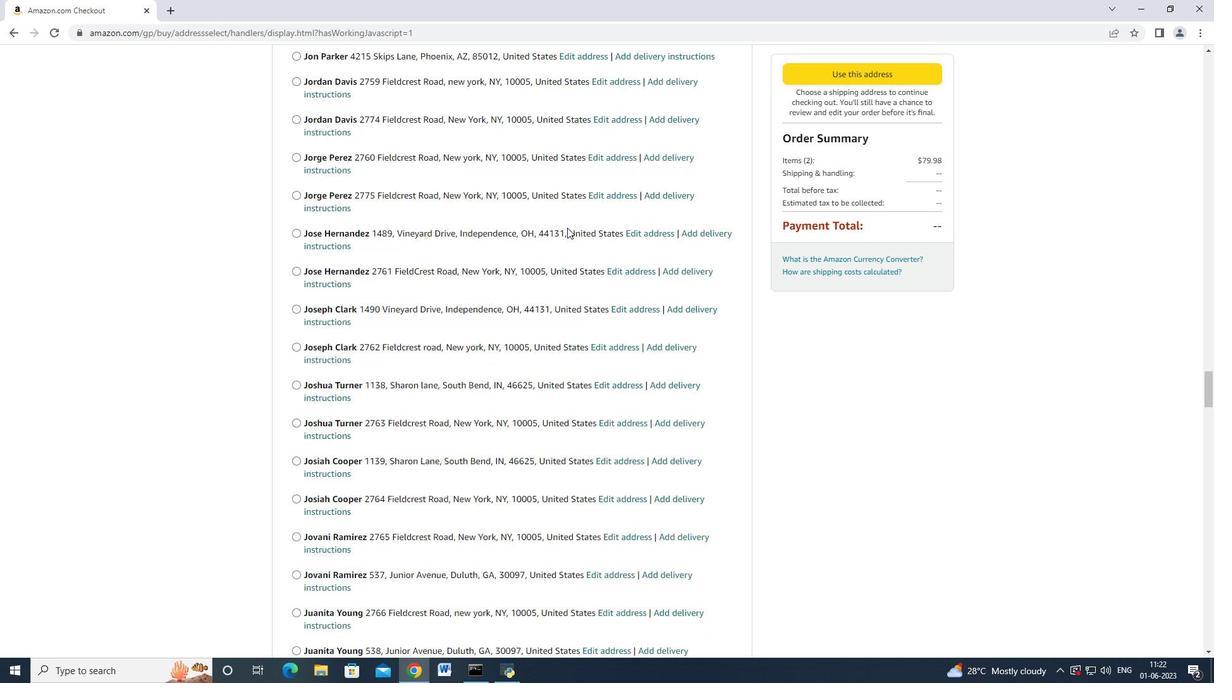 
Action: Mouse scrolled (567, 227) with delta (0, 0)
Screenshot: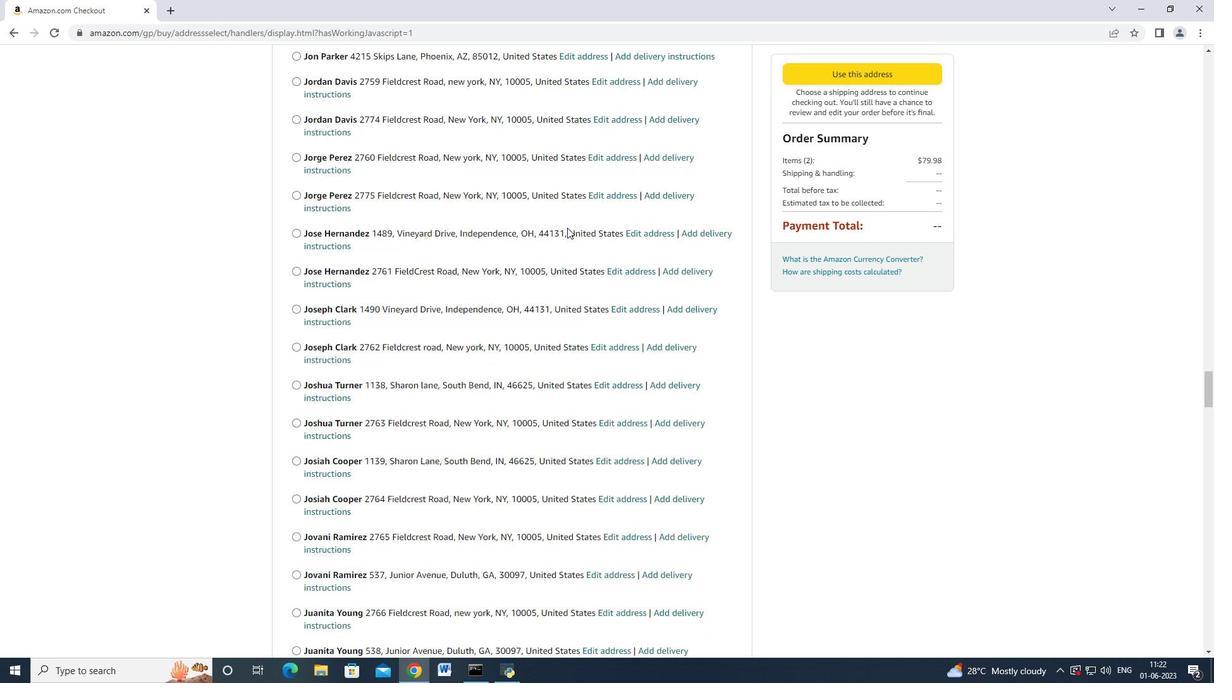 
Action: Mouse scrolled (567, 227) with delta (0, 0)
Screenshot: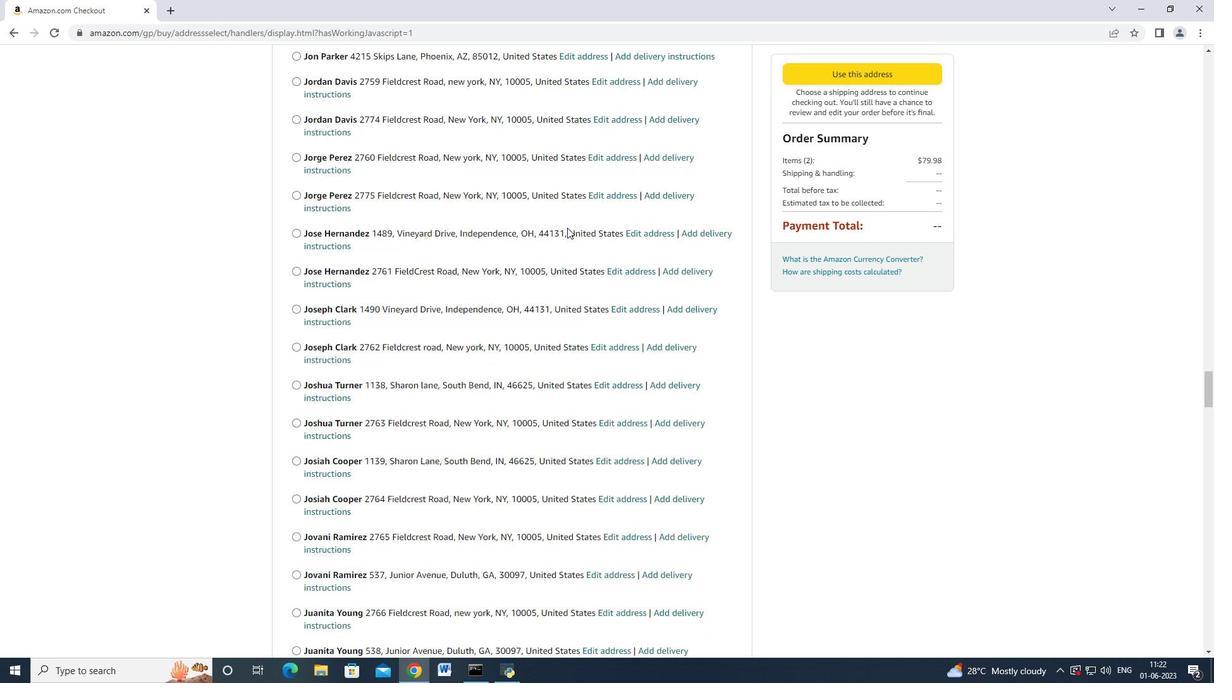 
Action: Mouse scrolled (567, 227) with delta (0, 0)
Screenshot: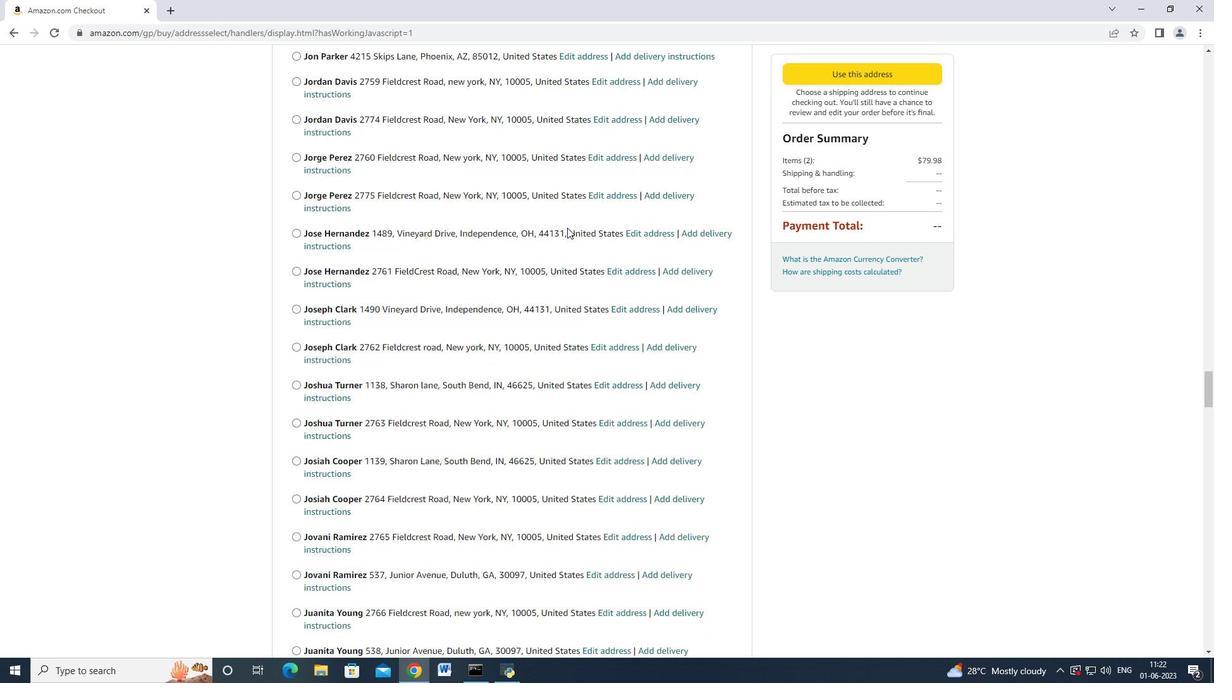 
Action: Mouse scrolled (567, 227) with delta (0, 0)
Screenshot: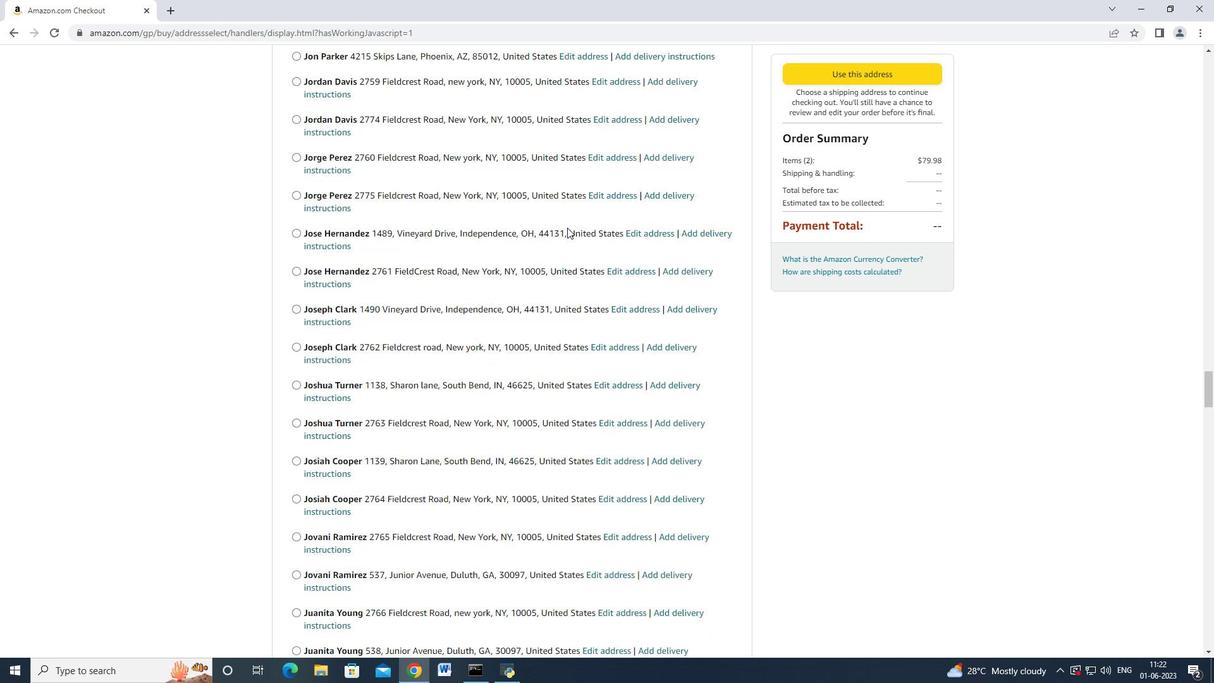 
Action: Mouse scrolled (567, 227) with delta (0, 0)
Screenshot: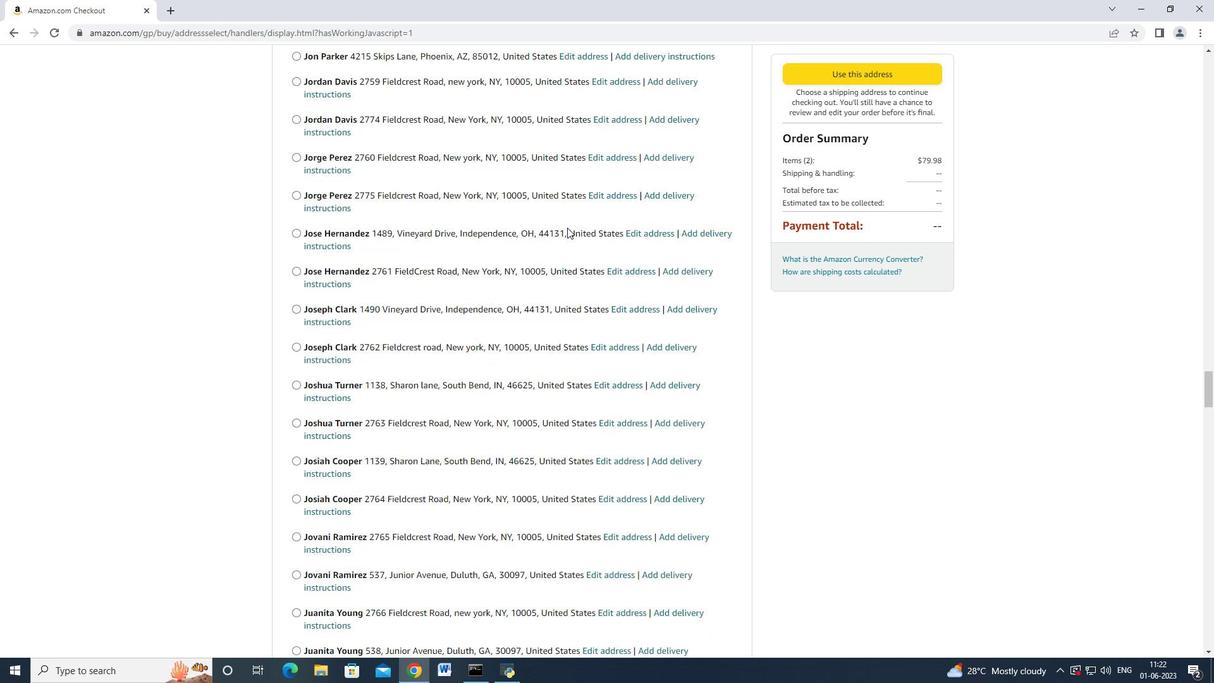 
Action: Mouse scrolled (567, 227) with delta (0, 0)
Screenshot: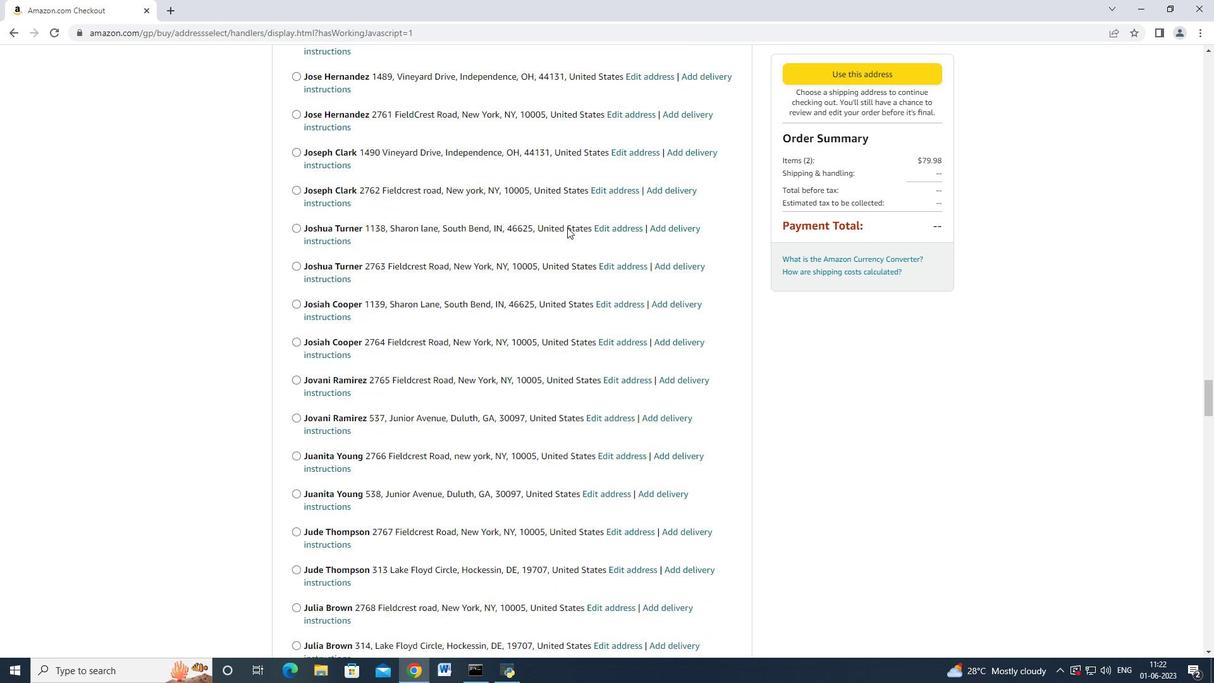 
Action: Mouse scrolled (567, 227) with delta (0, 0)
Screenshot: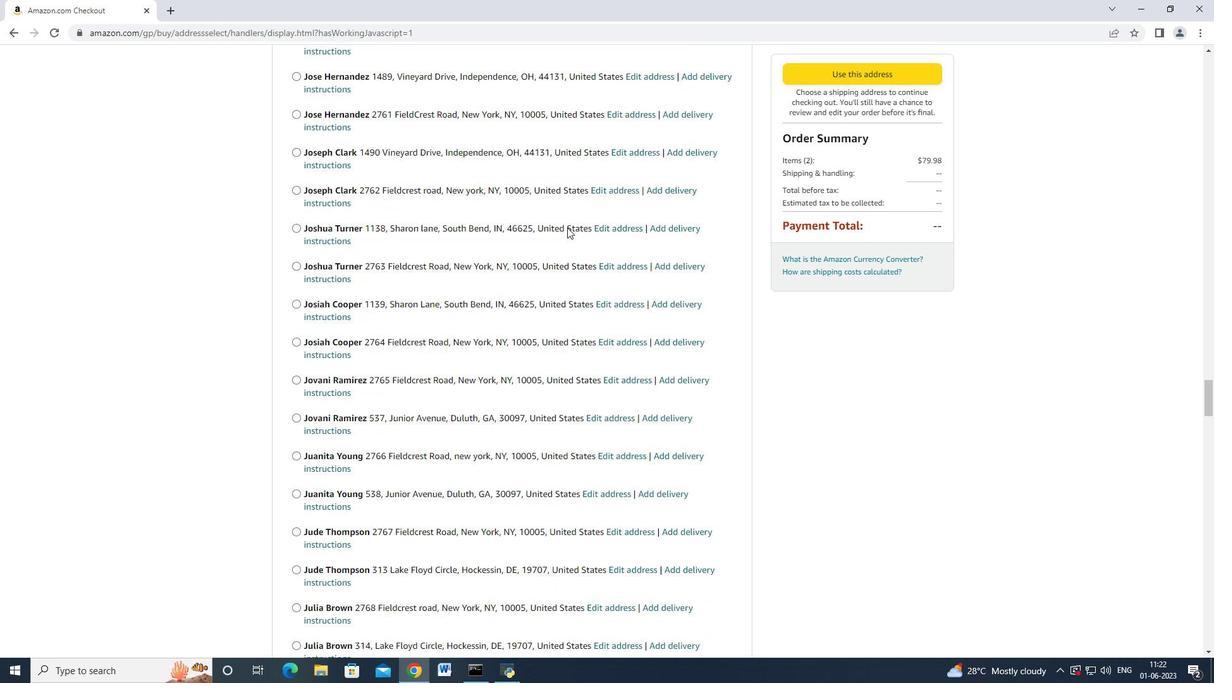 
Action: Mouse scrolled (567, 227) with delta (0, 0)
Screenshot: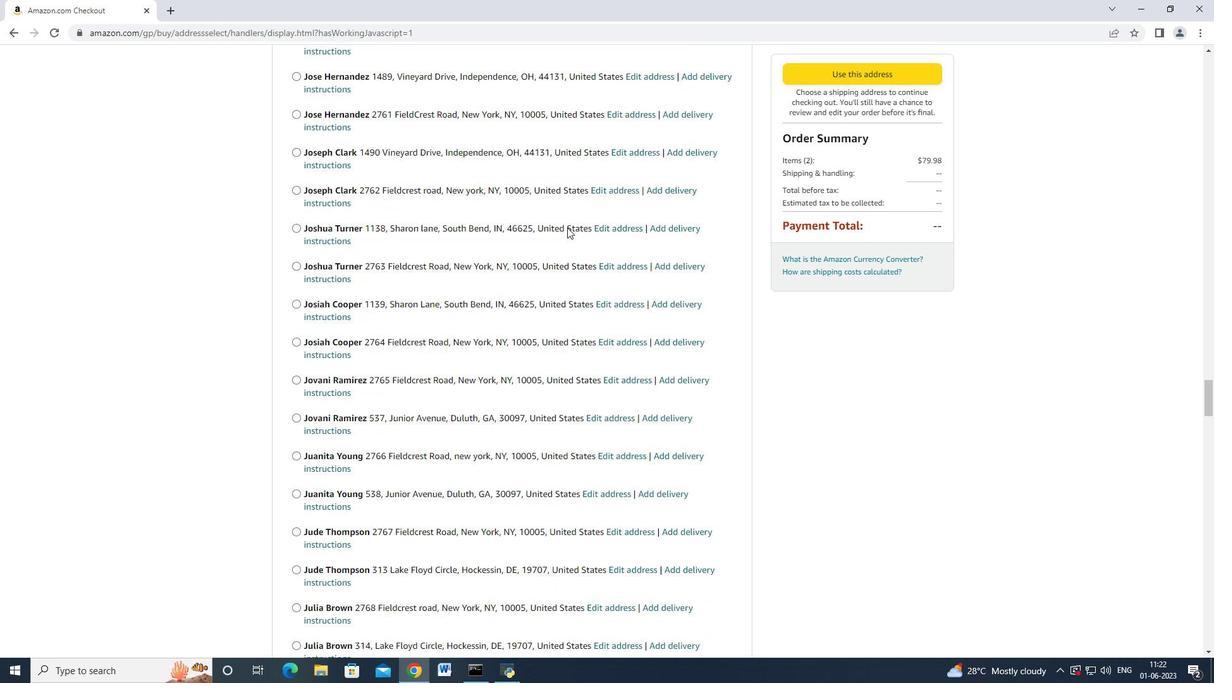 
Action: Mouse scrolled (567, 227) with delta (0, 0)
Screenshot: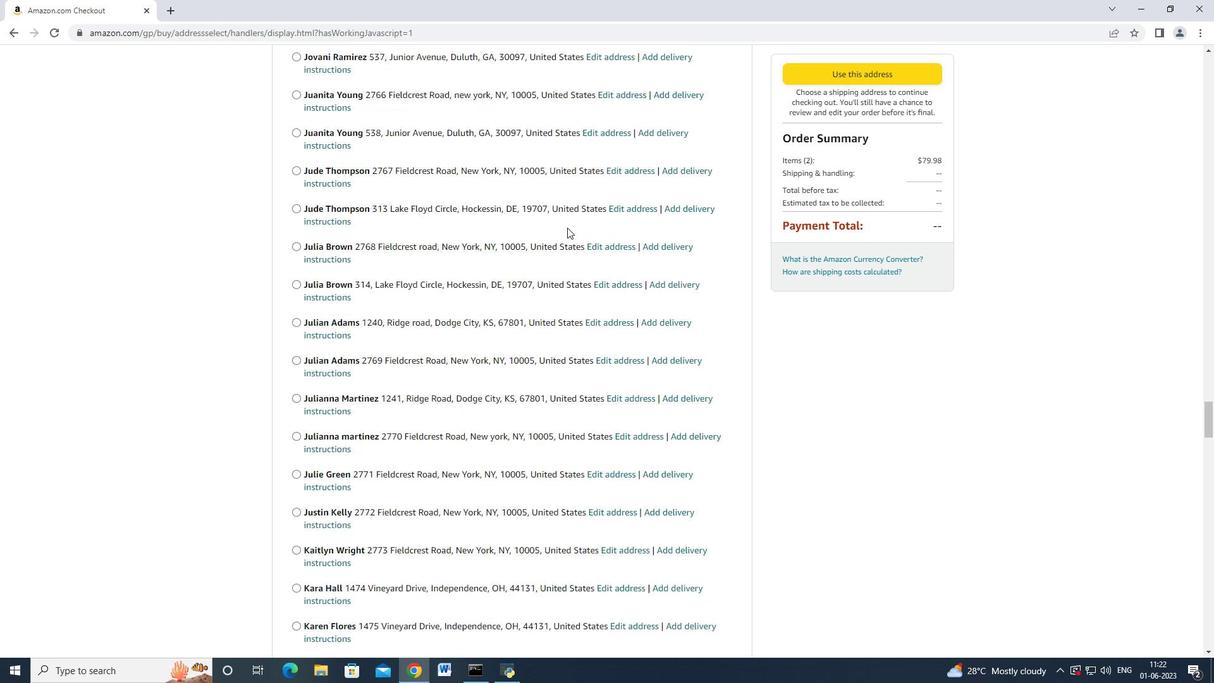 
Action: Mouse scrolled (567, 226) with delta (0, -1)
Screenshot: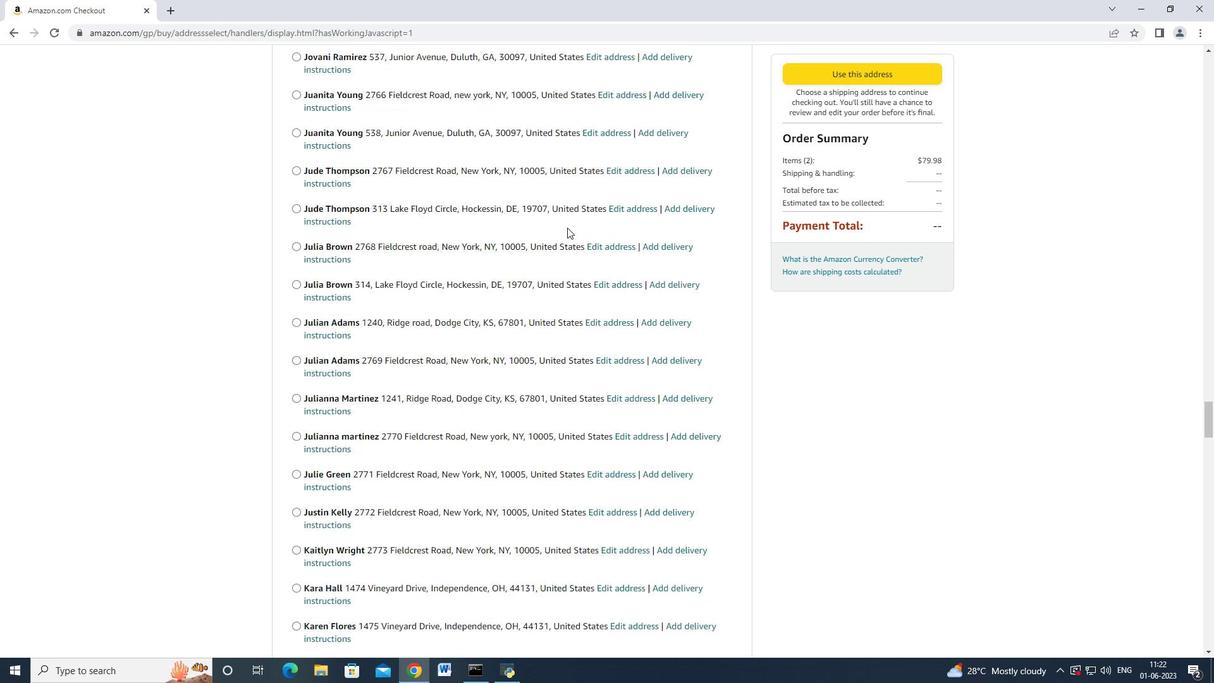 
Action: Mouse scrolled (567, 227) with delta (0, 0)
Screenshot: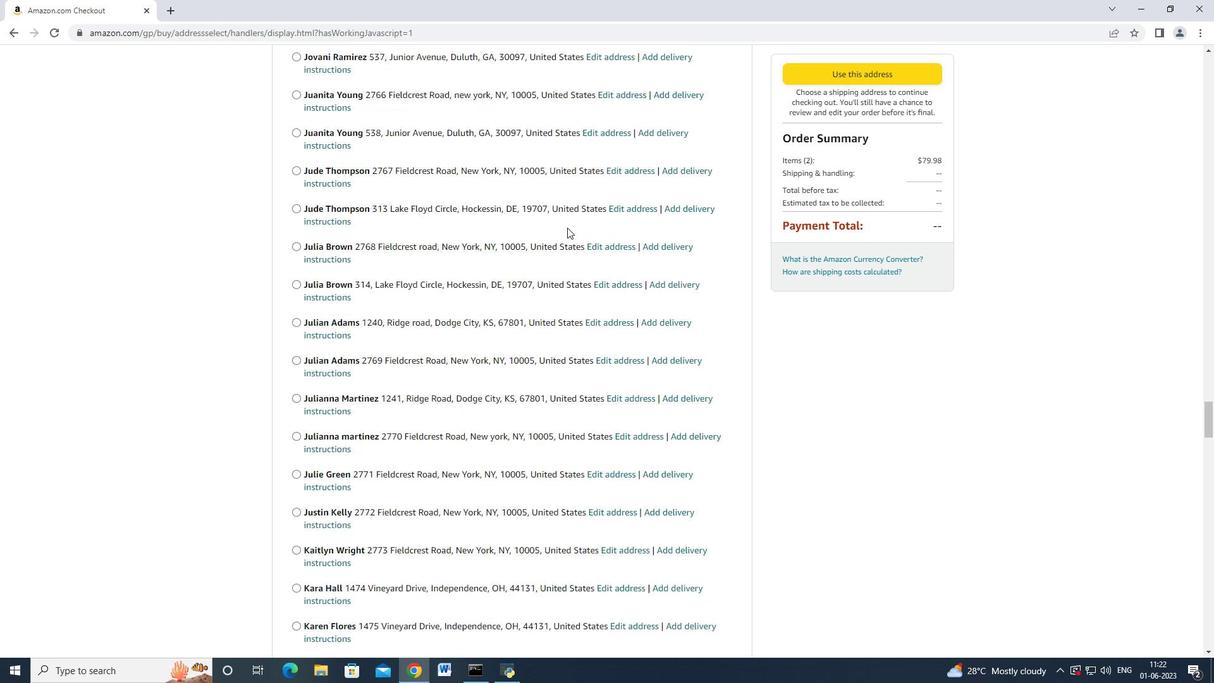 
Action: Mouse scrolled (567, 227) with delta (0, 0)
Screenshot: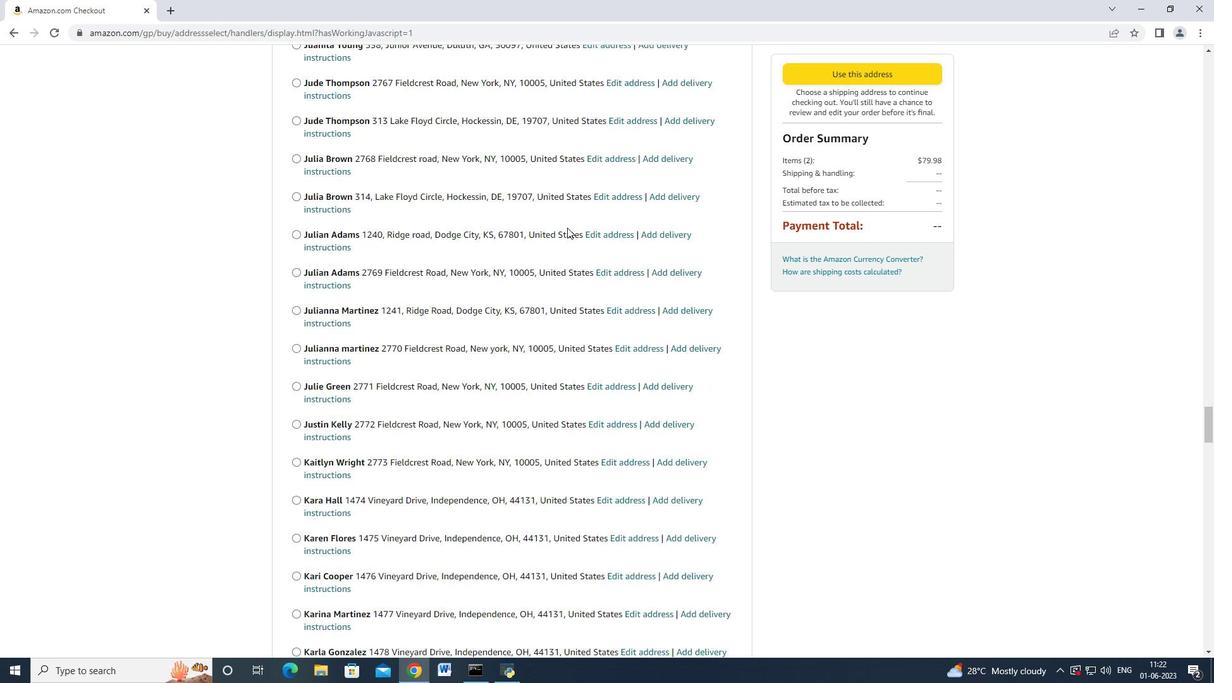 
Action: Mouse scrolled (567, 227) with delta (0, 0)
Screenshot: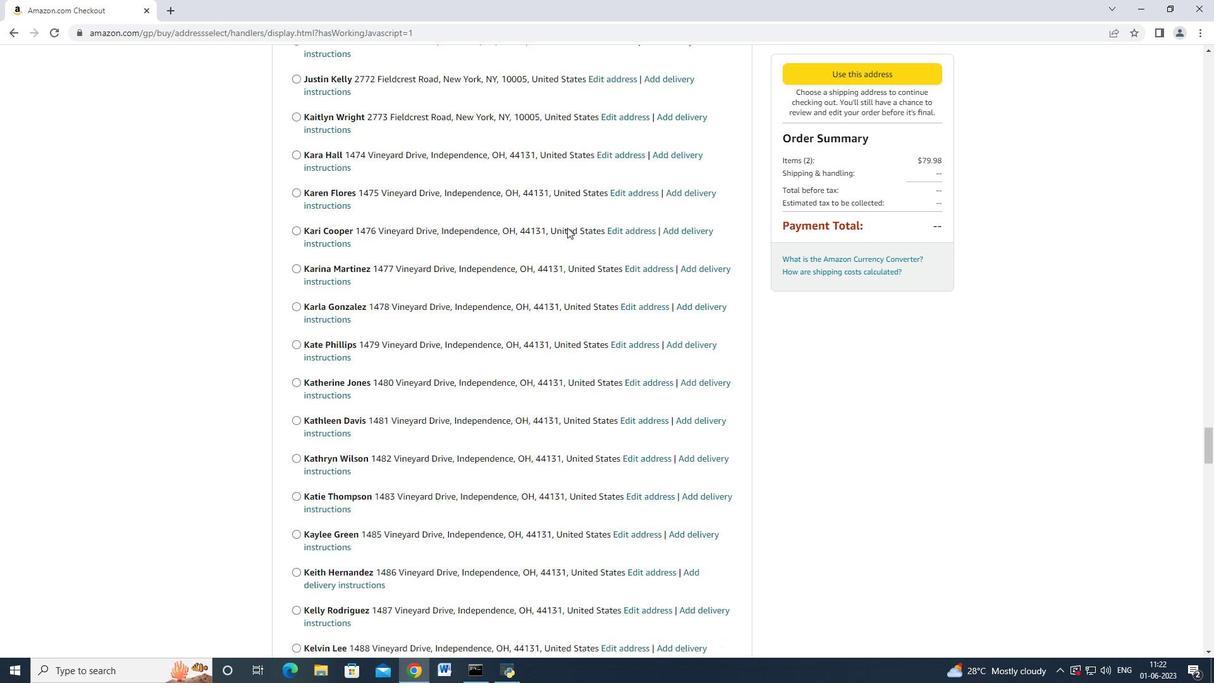 
Action: Mouse scrolled (567, 227) with delta (0, 0)
Screenshot: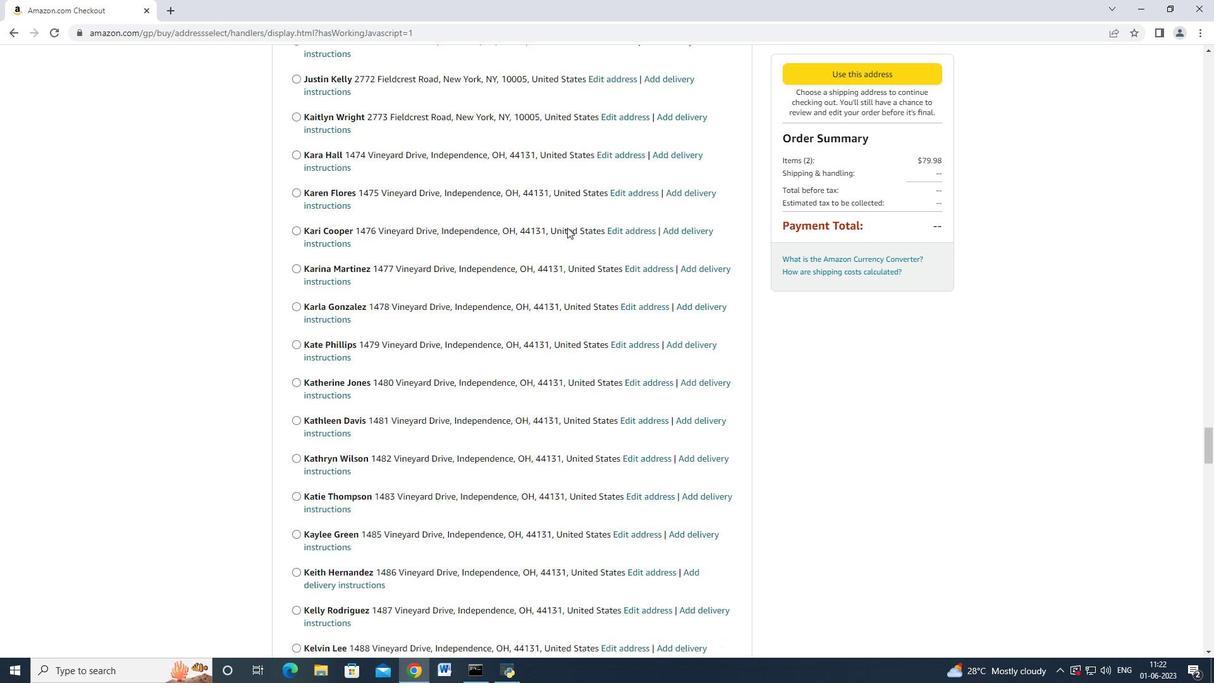 
Action: Mouse scrolled (567, 227) with delta (0, 0)
Screenshot: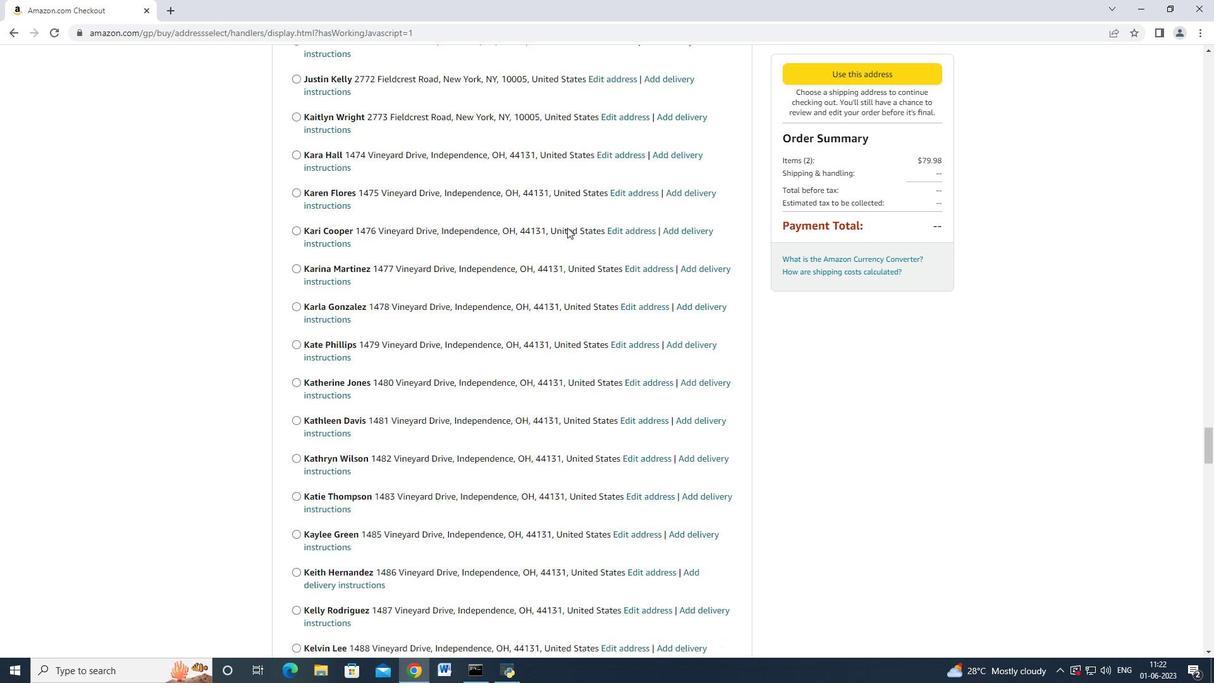 
Action: Mouse scrolled (567, 227) with delta (0, 0)
Screenshot: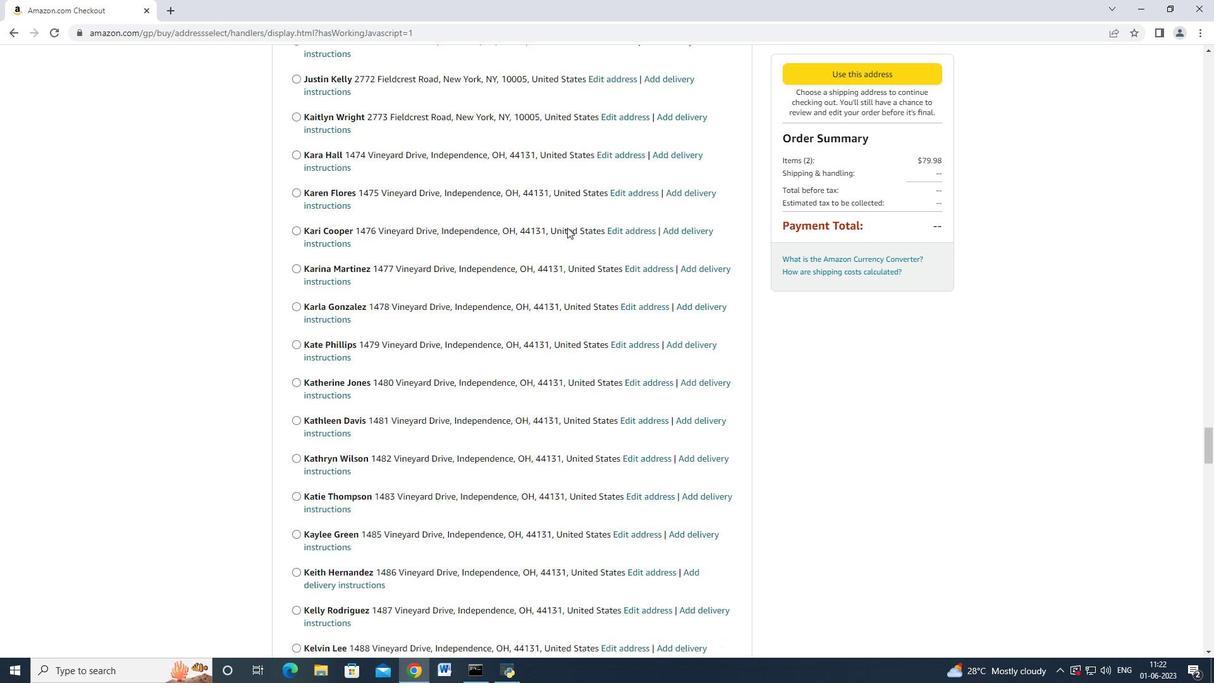 
Action: Mouse scrolled (567, 227) with delta (0, 0)
Screenshot: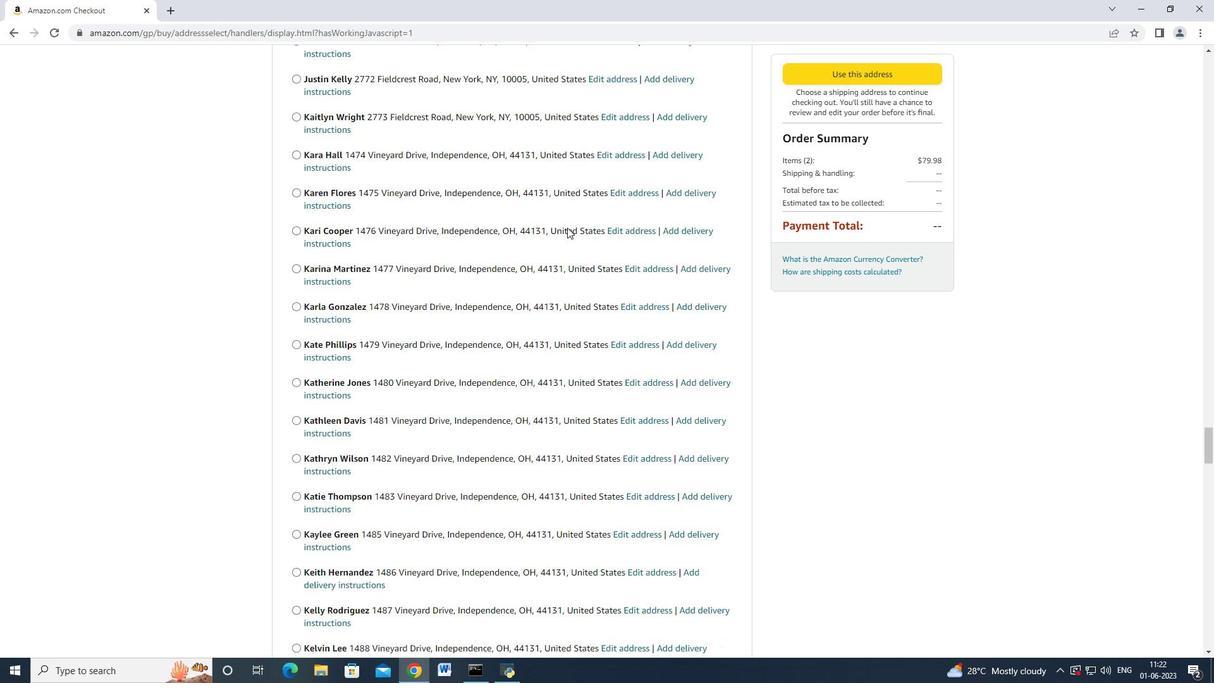
Action: Mouse scrolled (567, 227) with delta (0, 0)
Screenshot: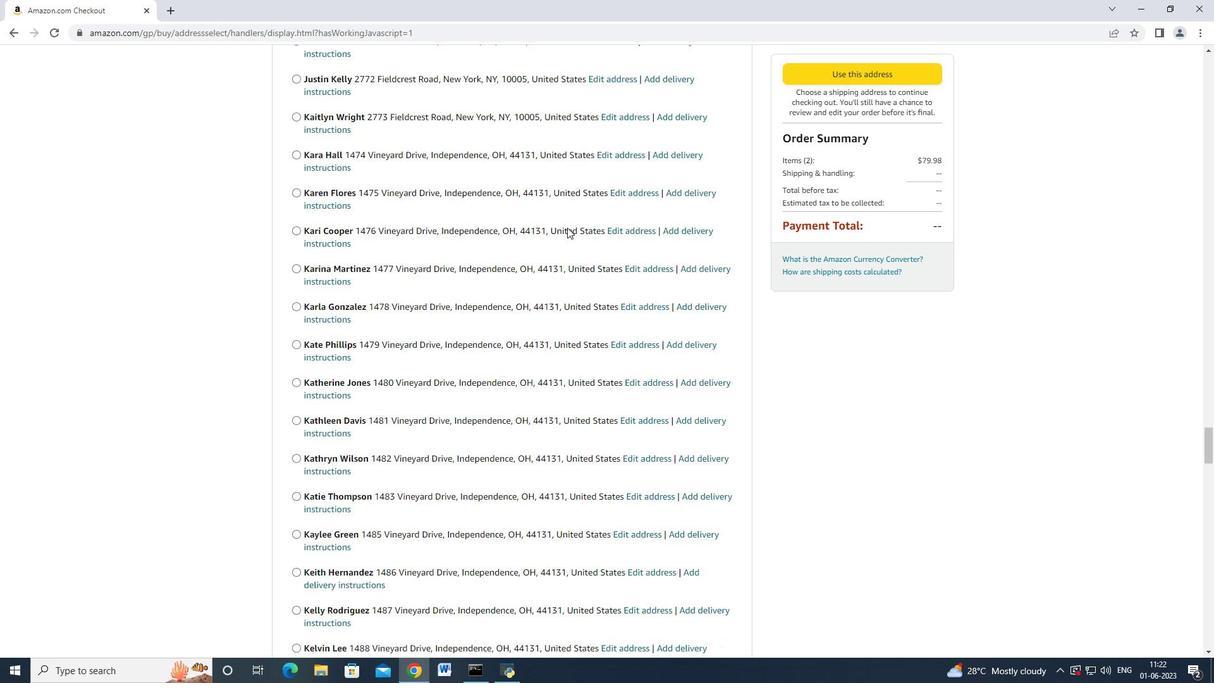 
Action: Mouse scrolled (567, 227) with delta (0, 0)
Screenshot: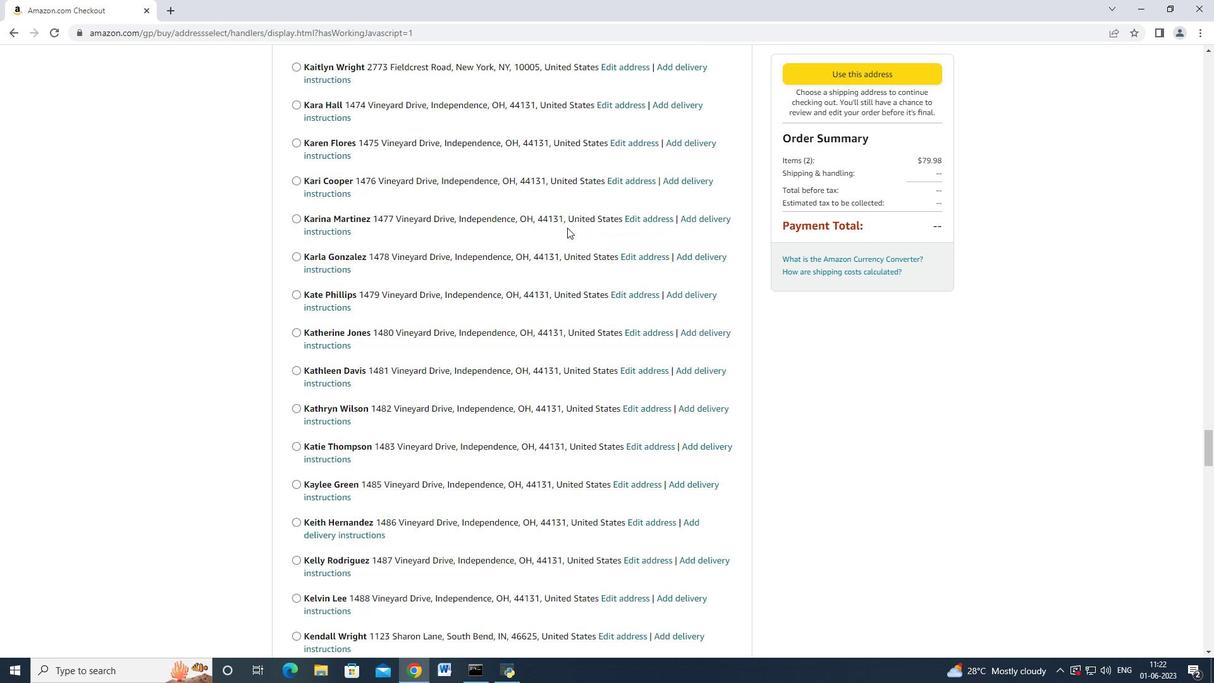 
Action: Mouse scrolled (567, 227) with delta (0, 0)
Screenshot: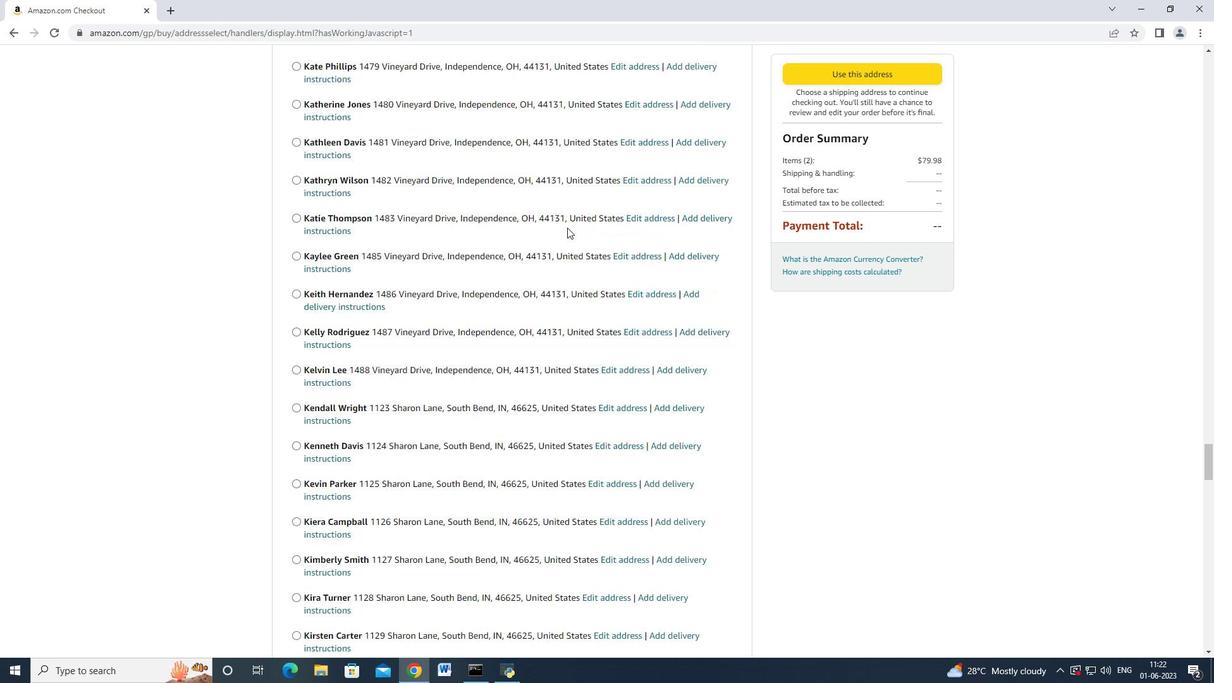 
Action: Mouse scrolled (567, 227) with delta (0, 0)
Screenshot: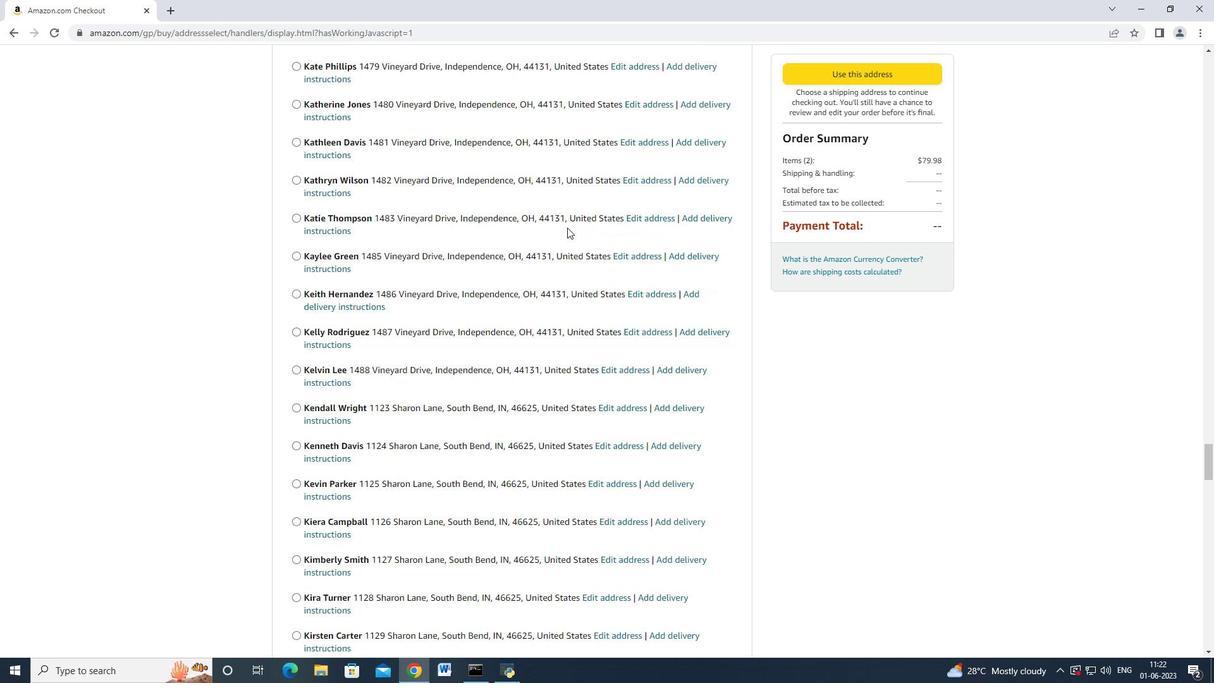 
Action: Mouse scrolled (567, 227) with delta (0, 0)
Screenshot: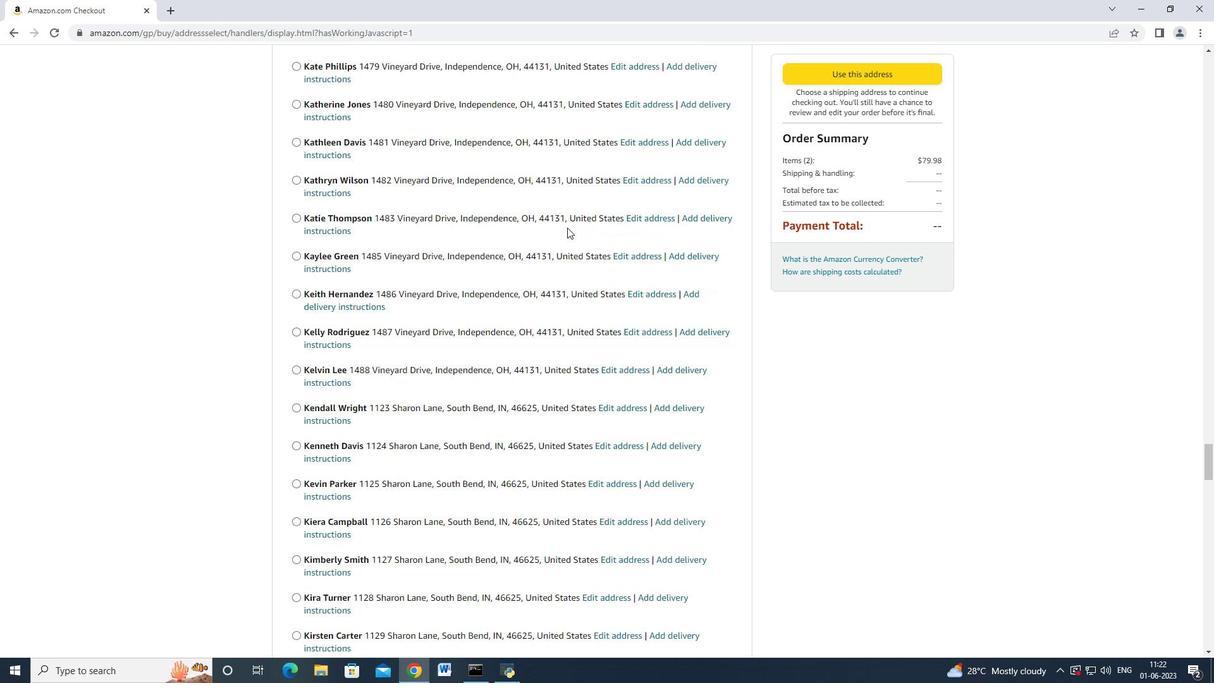 
Action: Mouse scrolled (567, 227) with delta (0, 0)
Screenshot: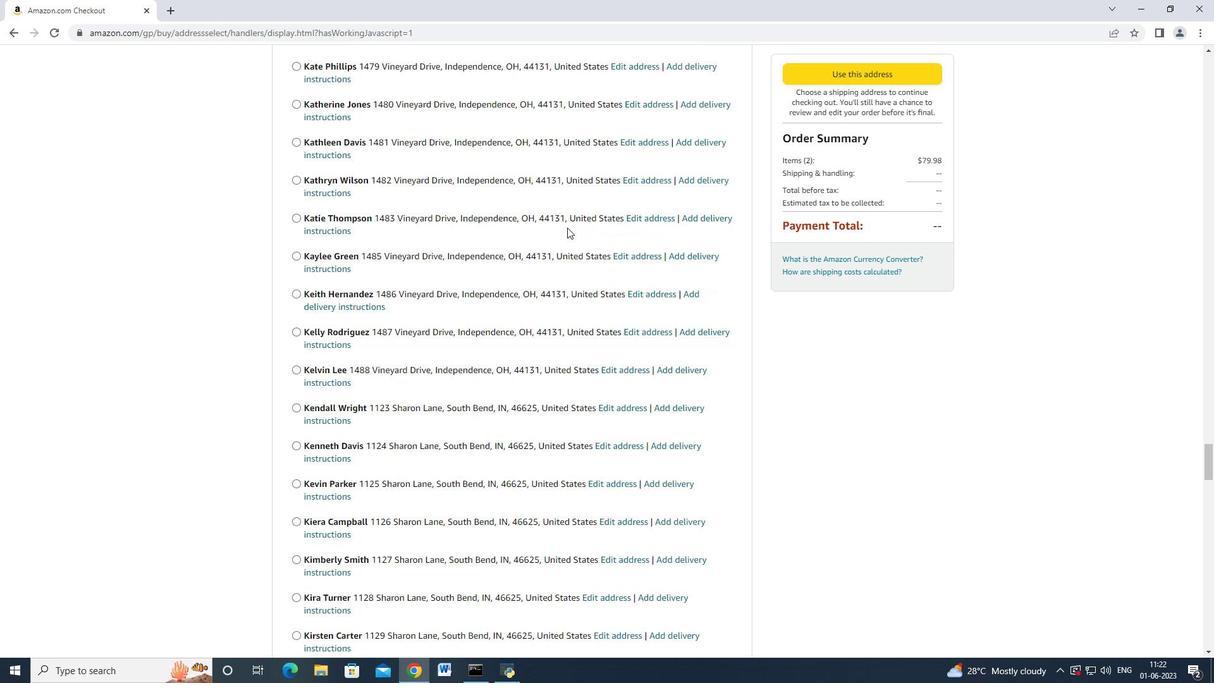 
Action: Mouse scrolled (567, 227) with delta (0, 0)
Screenshot: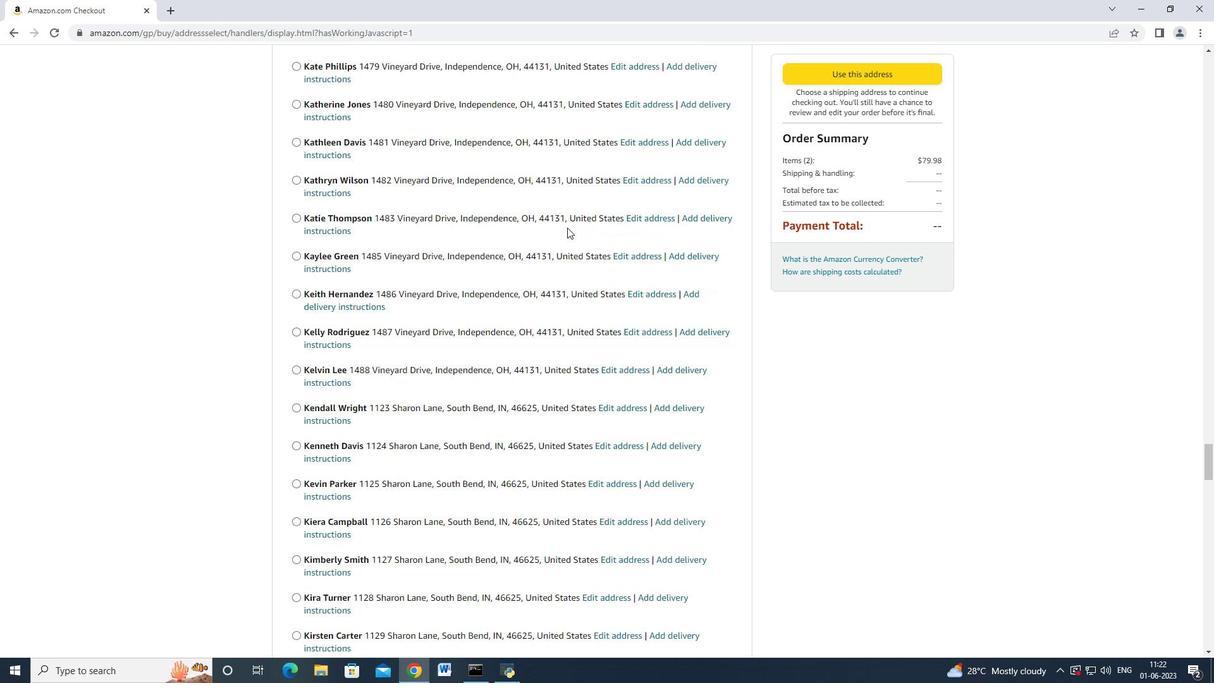 
Action: Mouse scrolled (567, 227) with delta (0, 0)
Screenshot: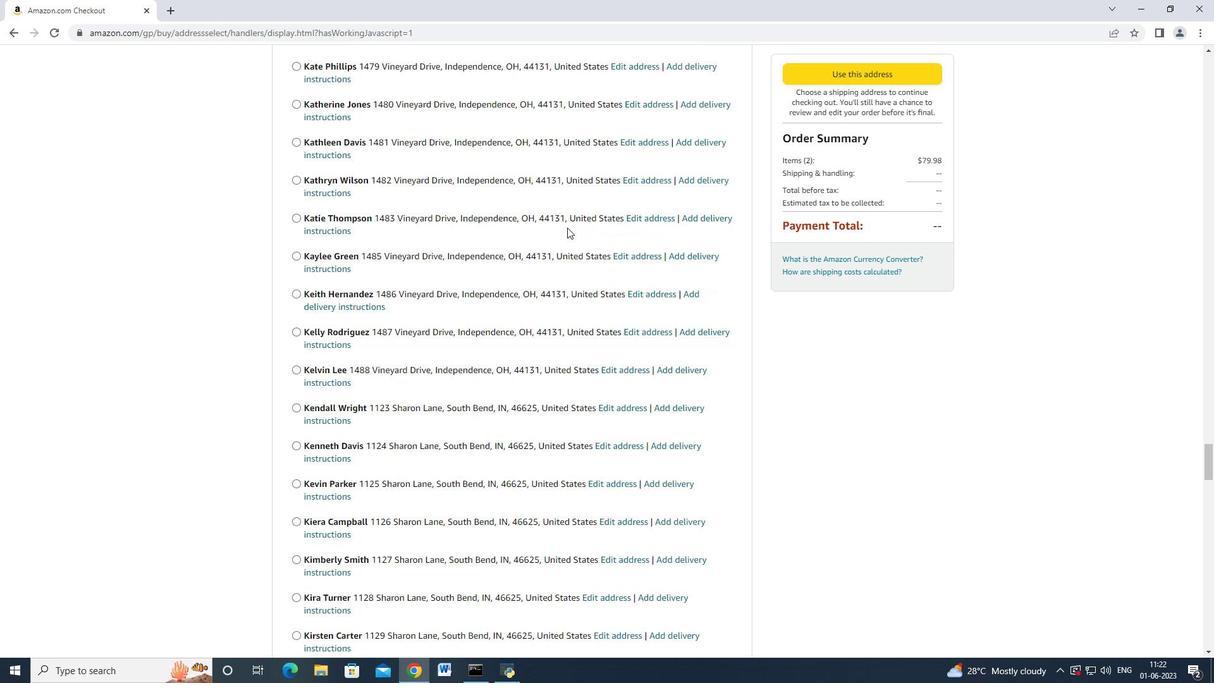 
Action: Mouse scrolled (567, 227) with delta (0, 0)
Screenshot: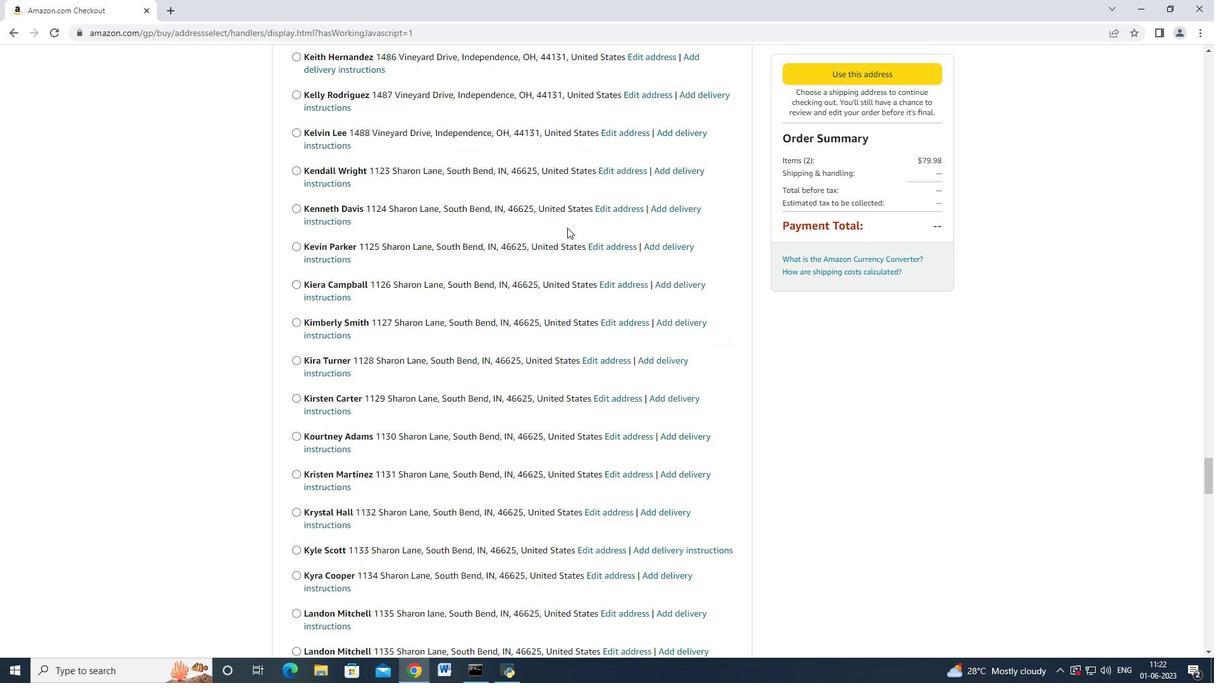 
Action: Mouse scrolled (567, 227) with delta (0, 0)
Screenshot: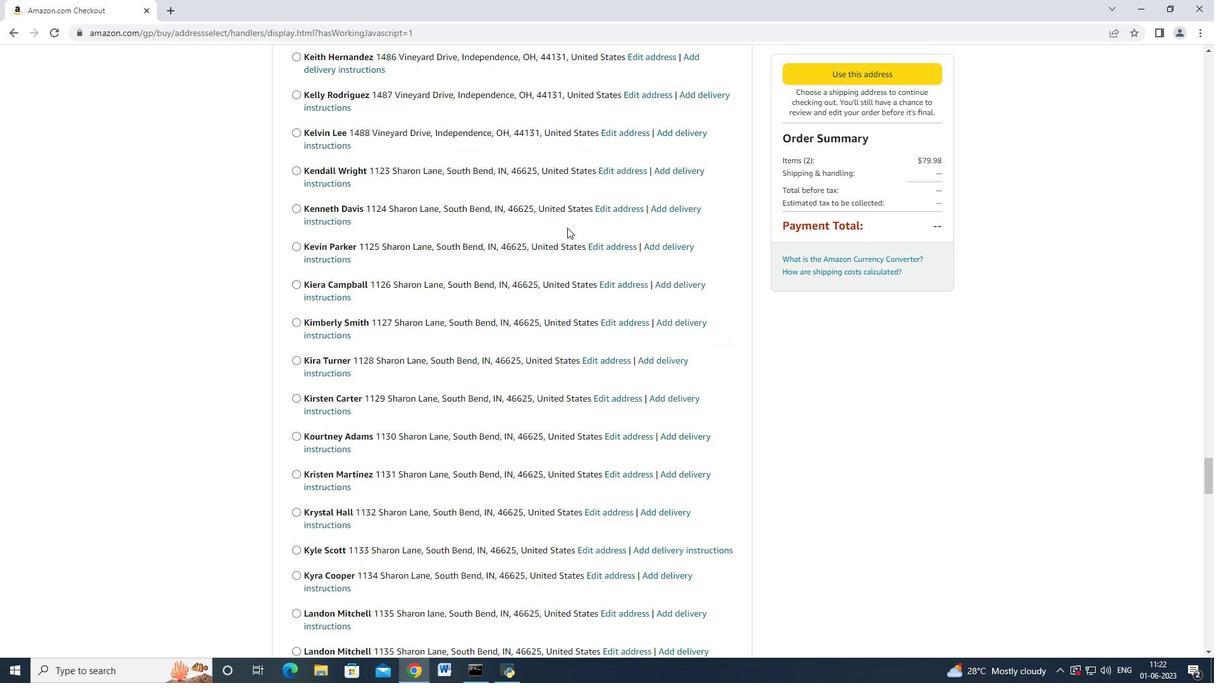 
Action: Mouse scrolled (567, 227) with delta (0, 0)
Screenshot: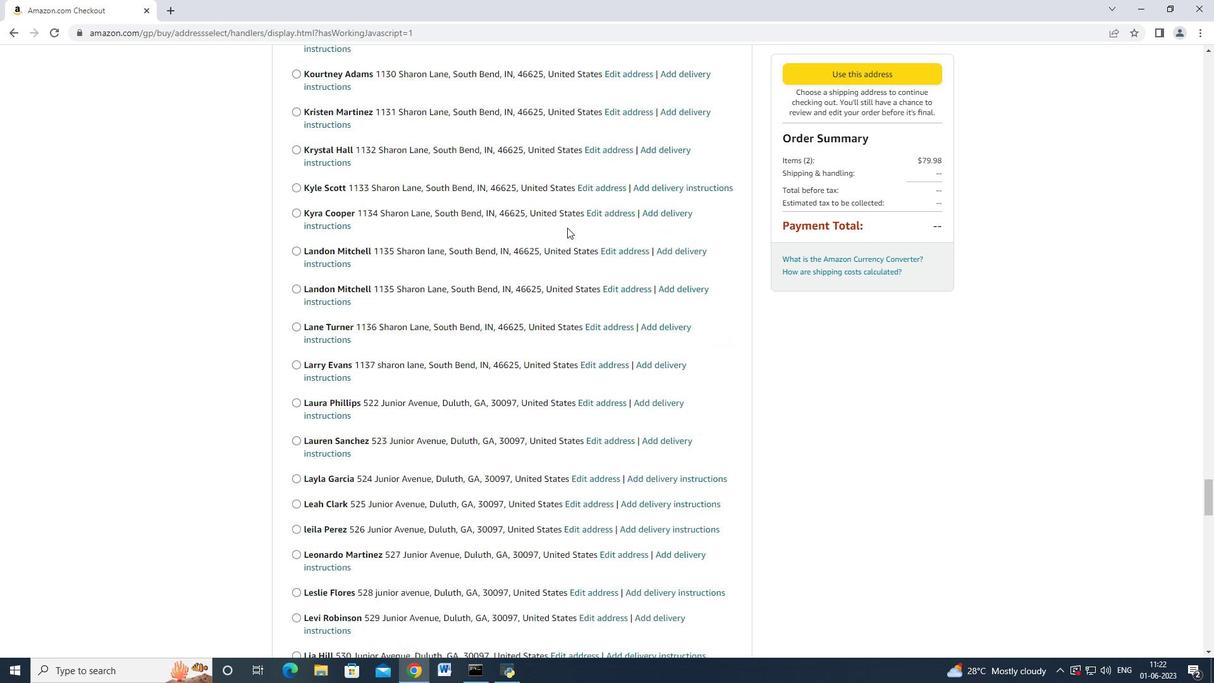 
Action: Mouse scrolled (567, 227) with delta (0, 0)
Screenshot: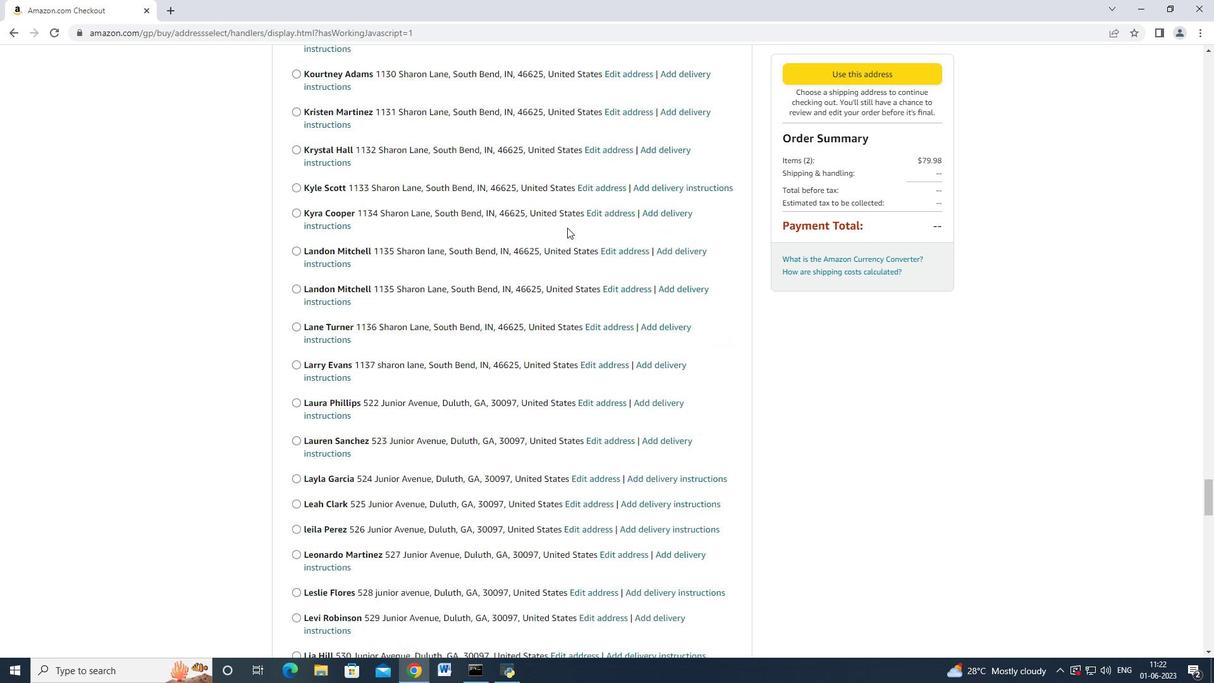 
Action: Mouse scrolled (567, 227) with delta (0, 0)
Screenshot: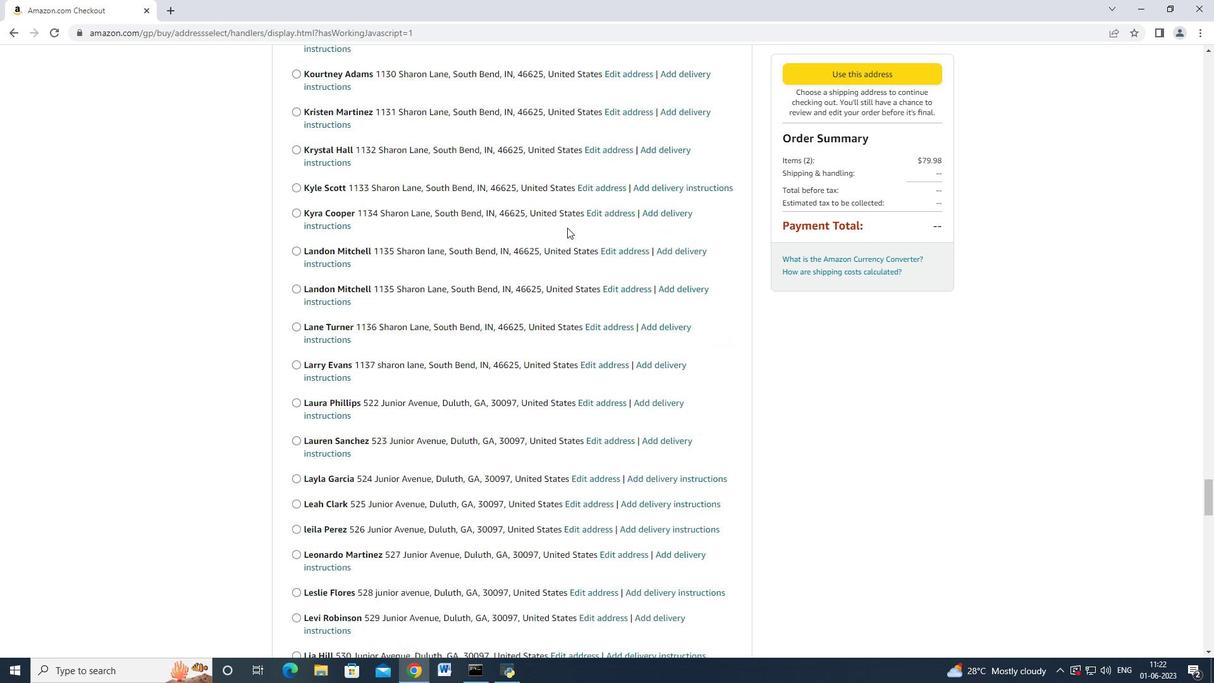 
Action: Mouse scrolled (567, 227) with delta (0, 0)
Screenshot: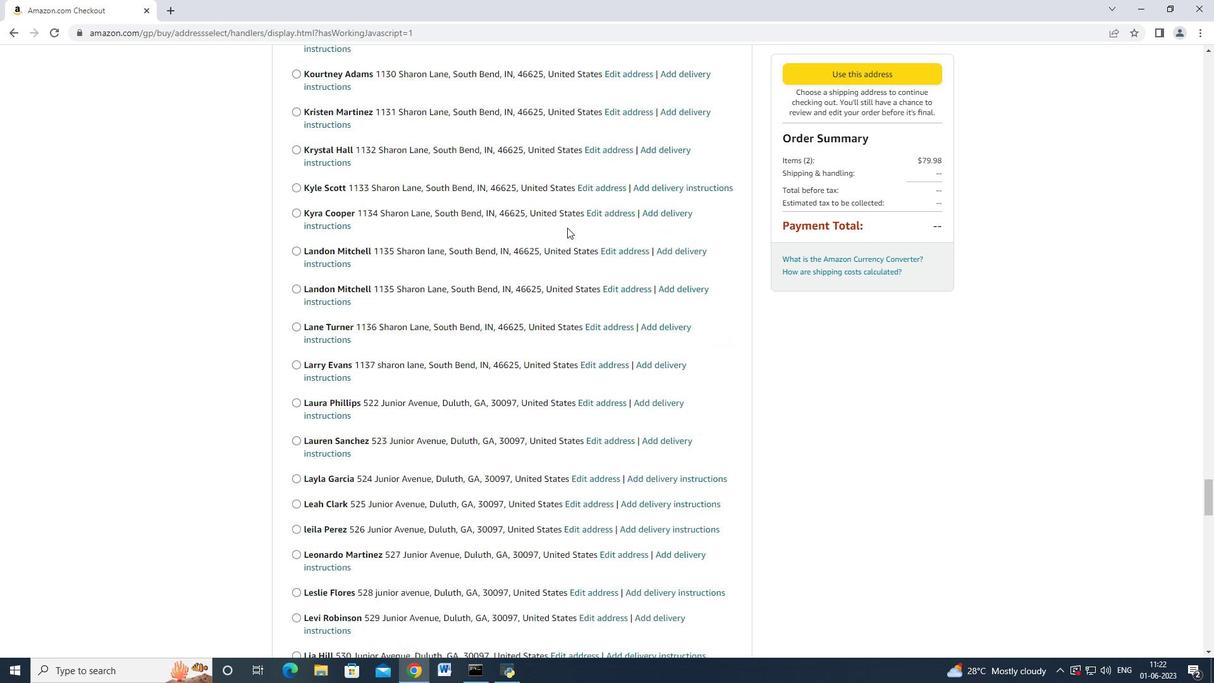 
Action: Mouse scrolled (567, 227) with delta (0, 0)
Screenshot: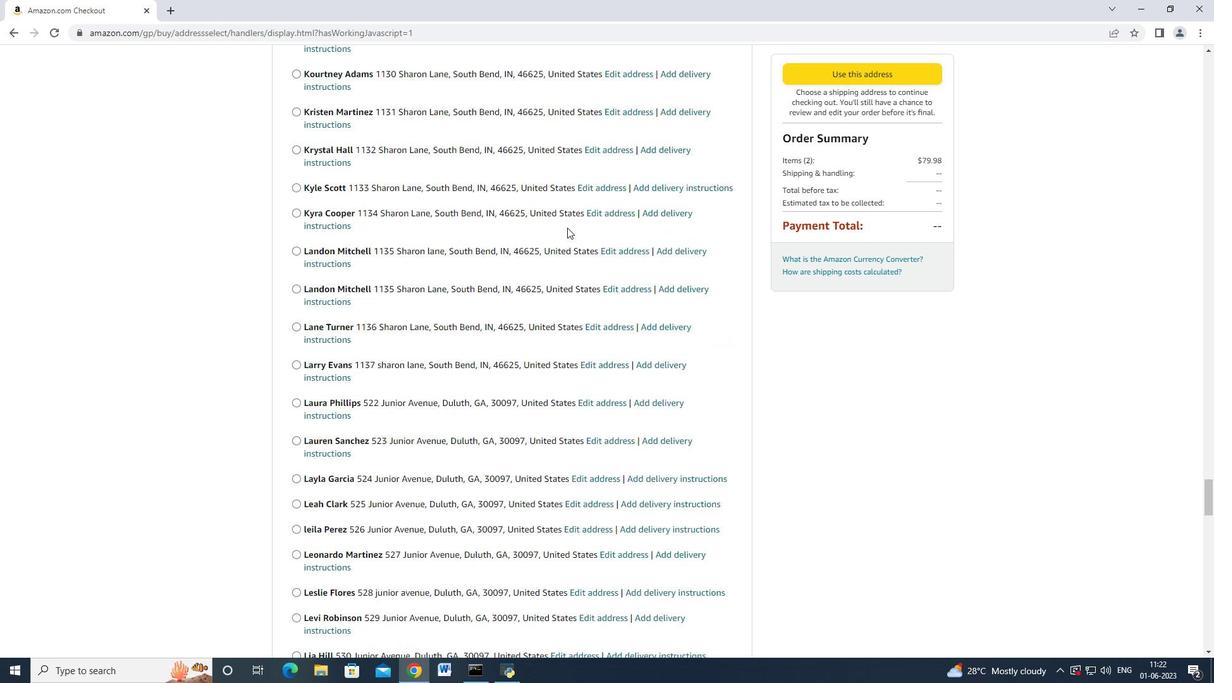 
Action: Mouse scrolled (567, 227) with delta (0, 0)
Screenshot: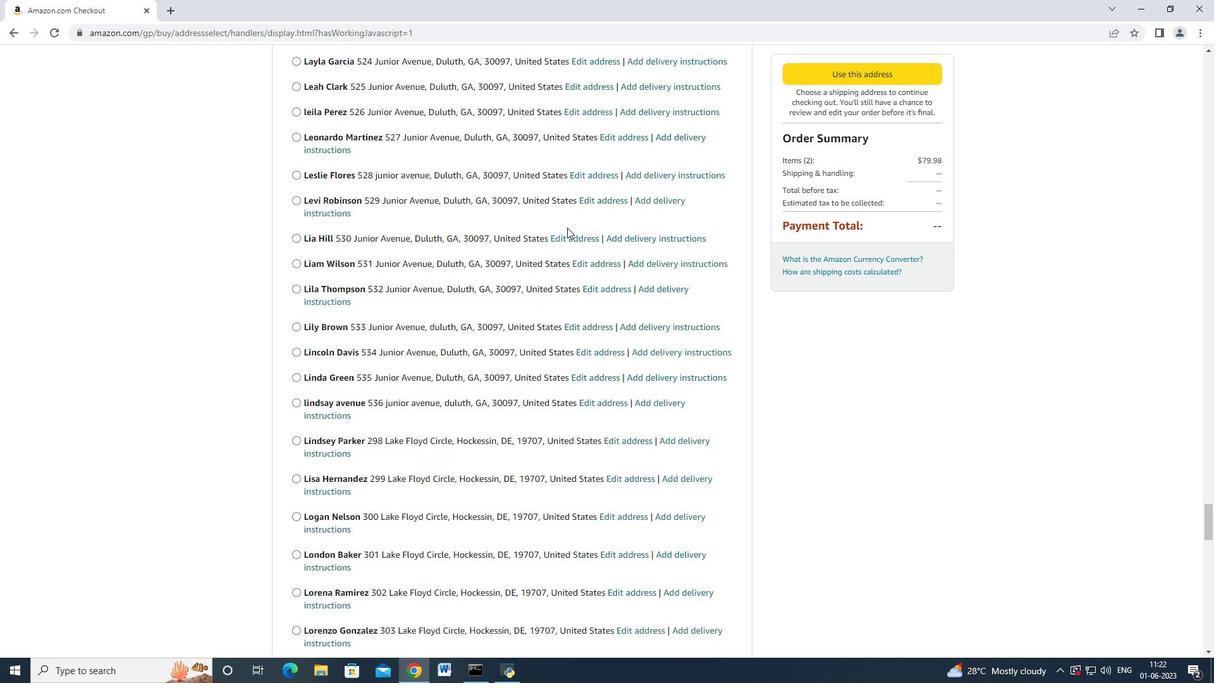 
Action: Mouse scrolled (567, 227) with delta (0, 0)
Screenshot: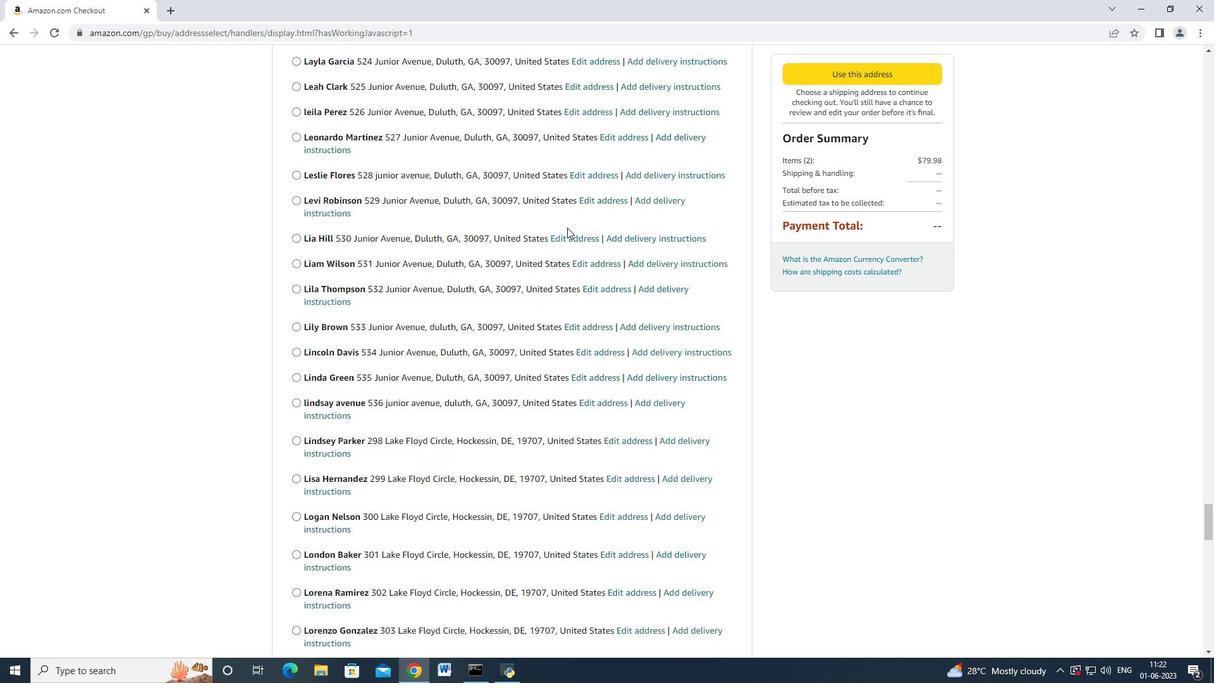 
Action: Mouse scrolled (567, 227) with delta (0, 0)
Screenshot: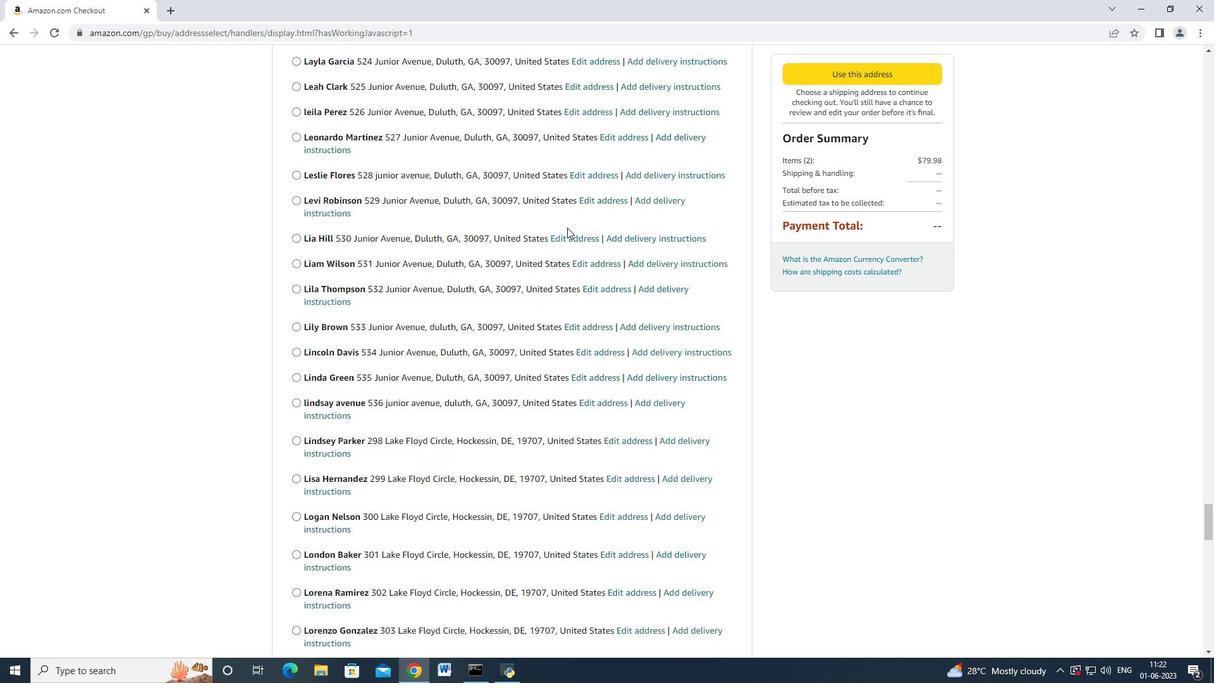 
Action: Mouse scrolled (567, 227) with delta (0, 0)
Screenshot: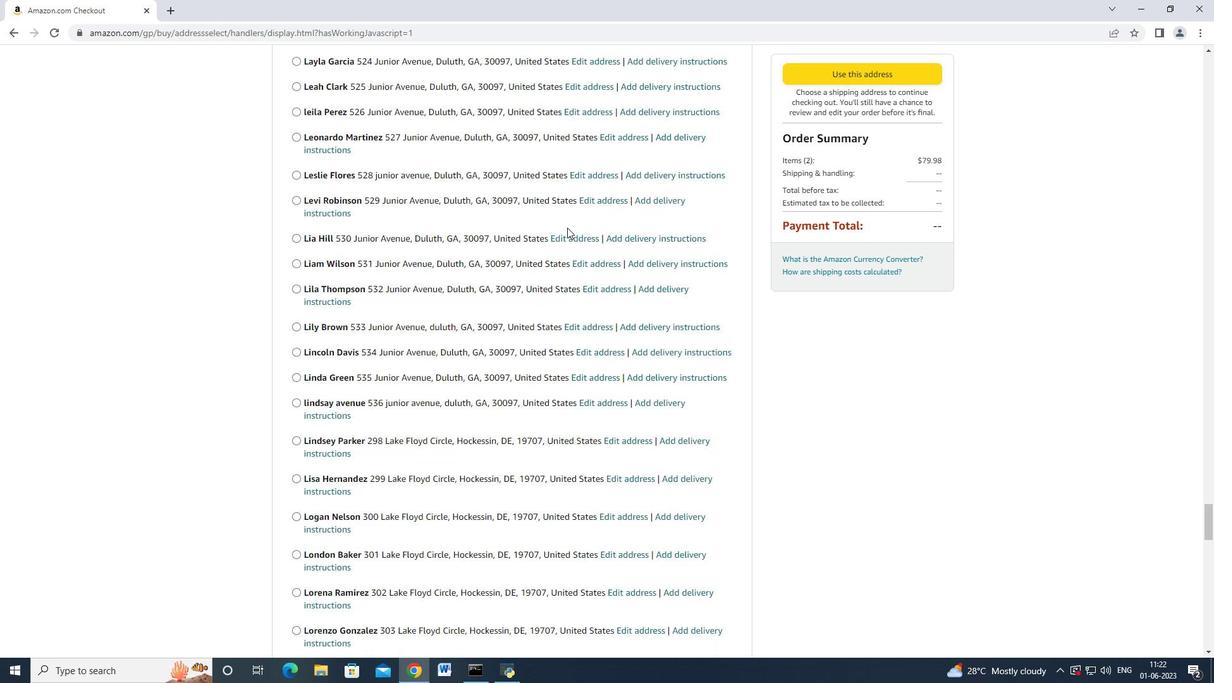 
Action: Mouse scrolled (567, 227) with delta (0, 0)
Screenshot: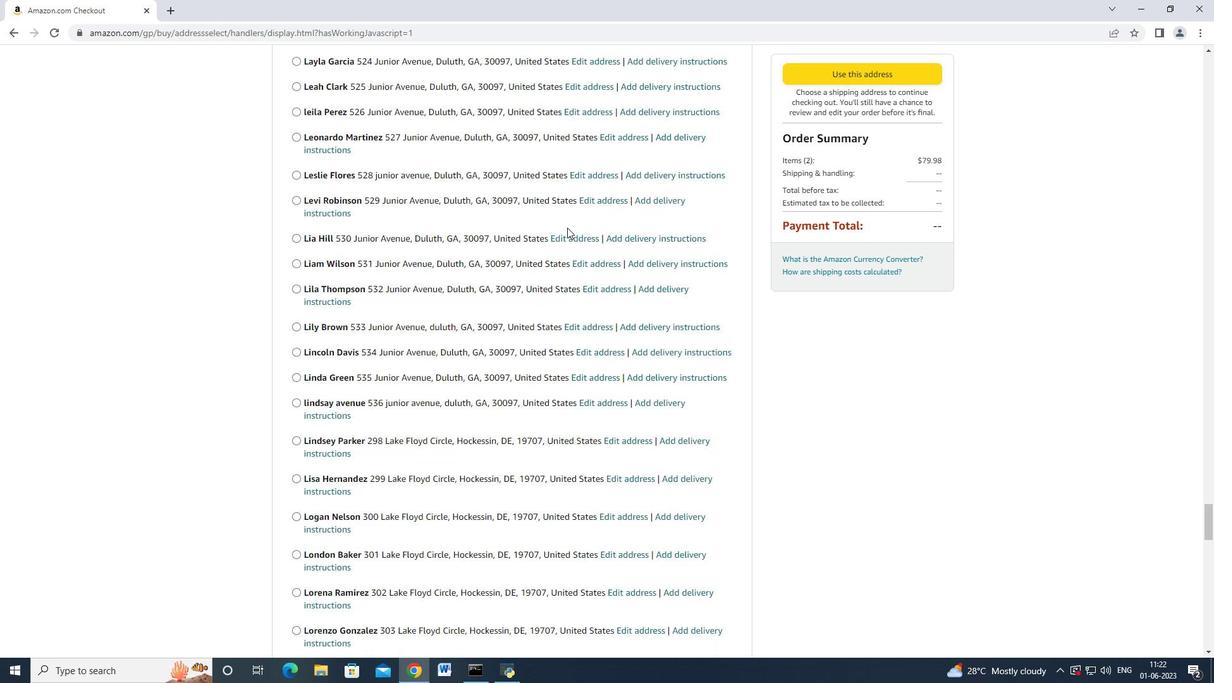 
Action: Mouse scrolled (567, 227) with delta (0, 0)
Screenshot: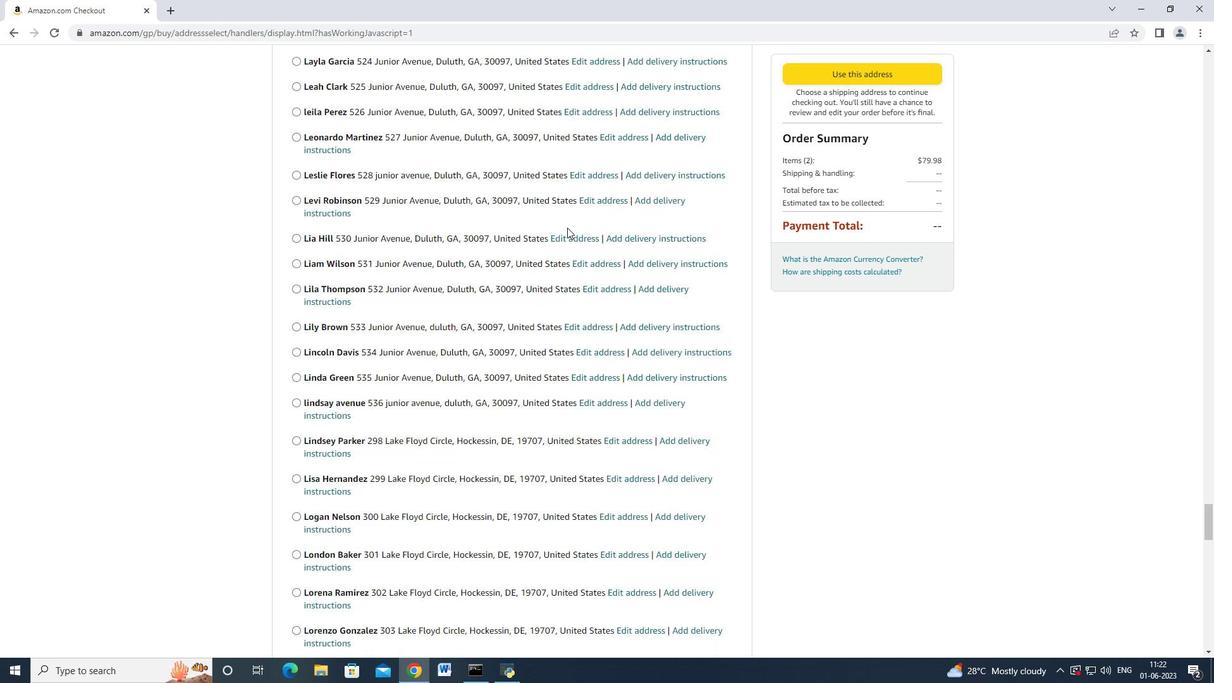 
Action: Mouse scrolled (567, 227) with delta (0, 0)
Screenshot: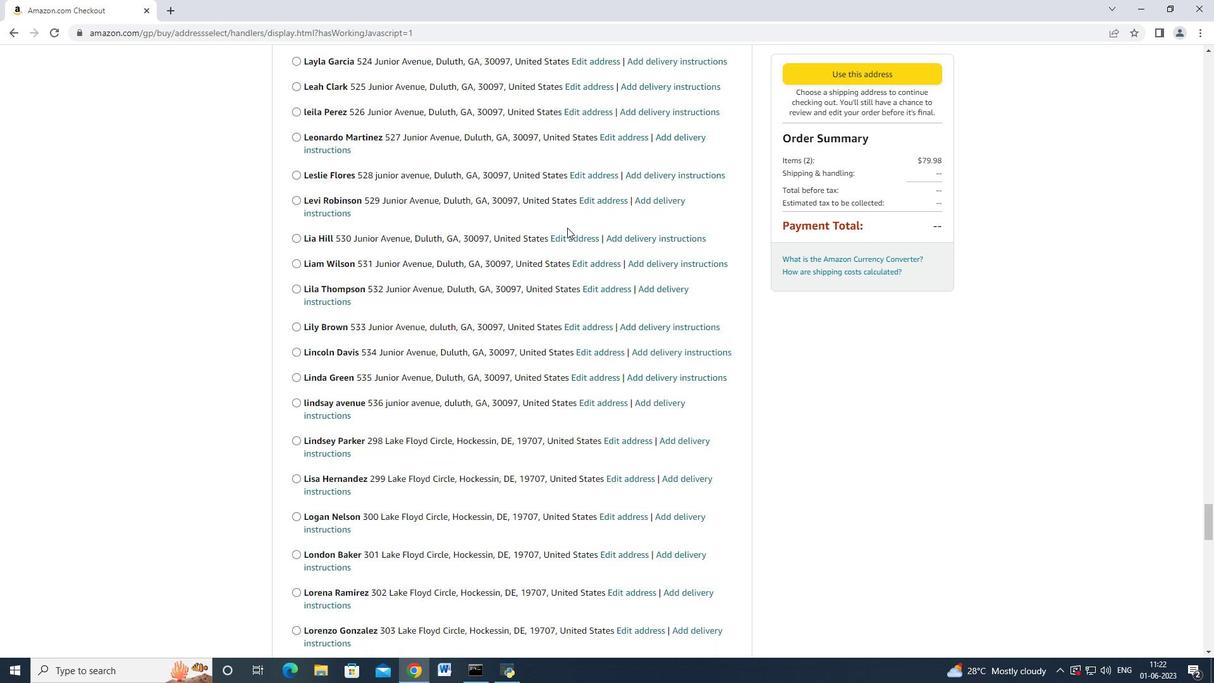 
Action: Mouse scrolled (567, 227) with delta (0, 0)
Screenshot: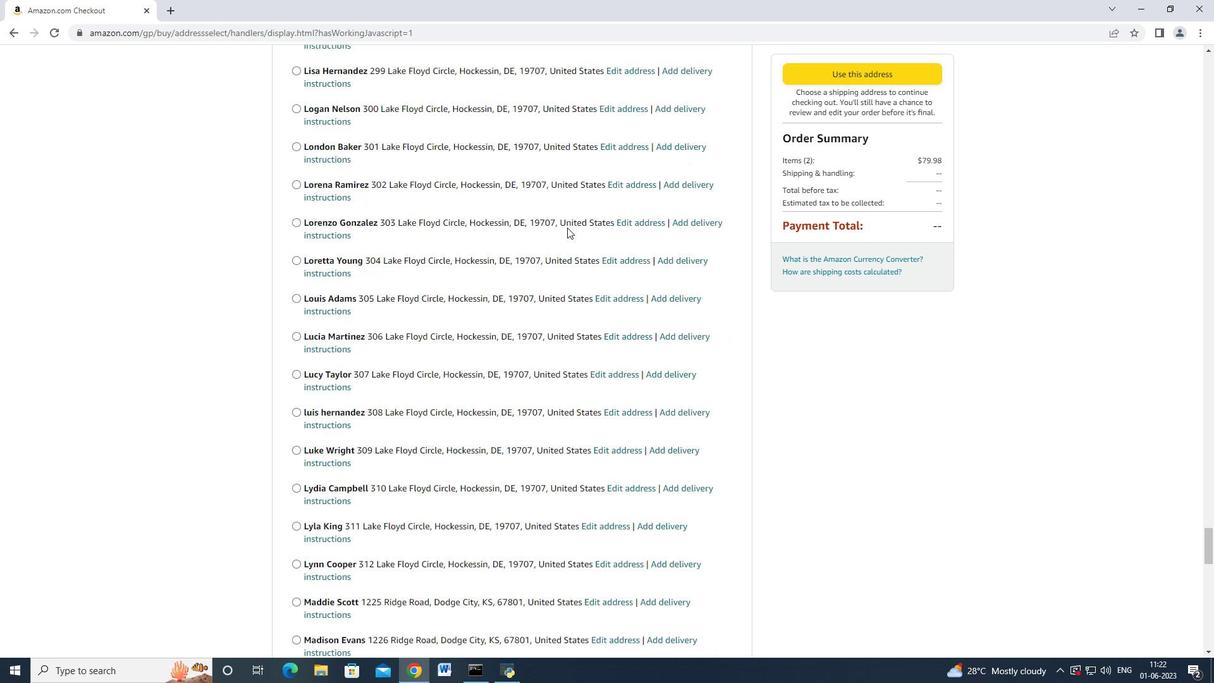 
Action: Mouse scrolled (567, 227) with delta (0, 0)
Screenshot: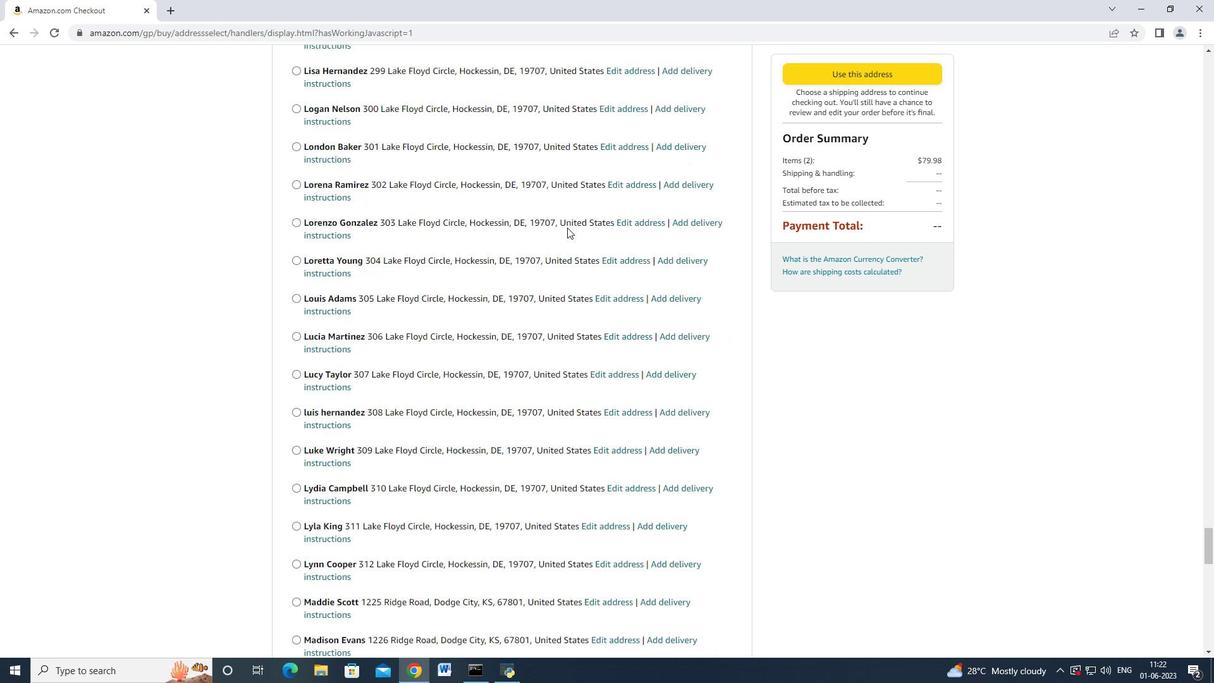 
Action: Mouse scrolled (567, 227) with delta (0, 0)
Screenshot: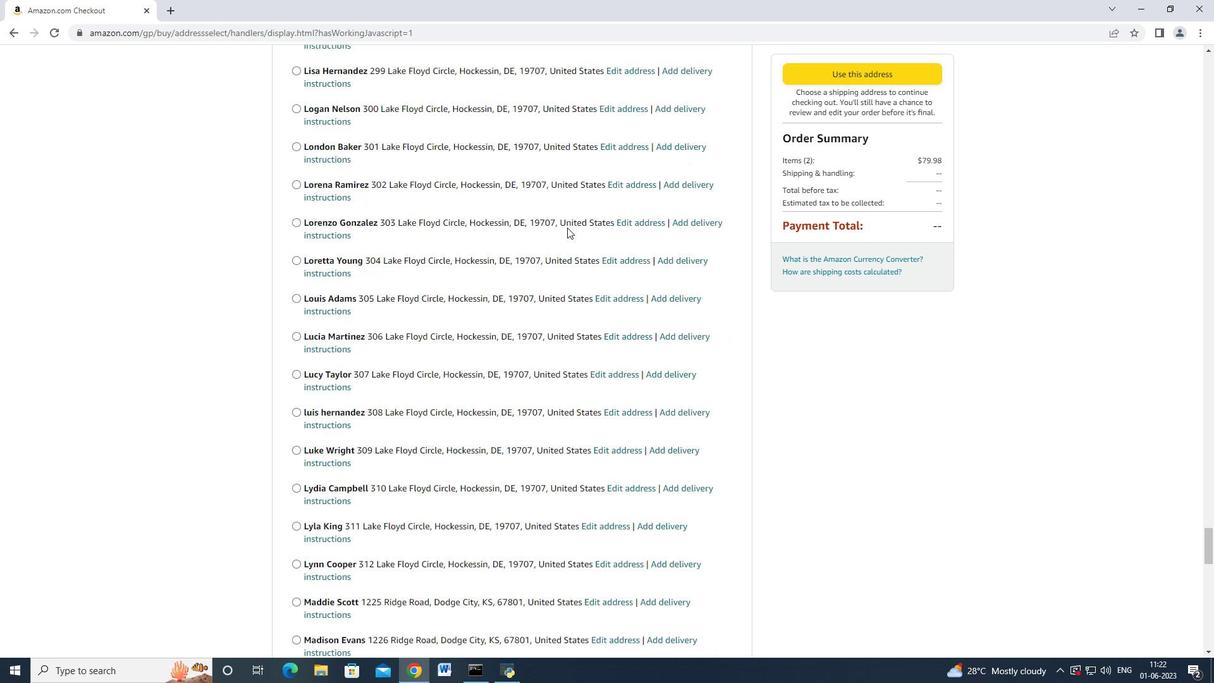 
Action: Mouse scrolled (567, 227) with delta (0, 0)
Screenshot: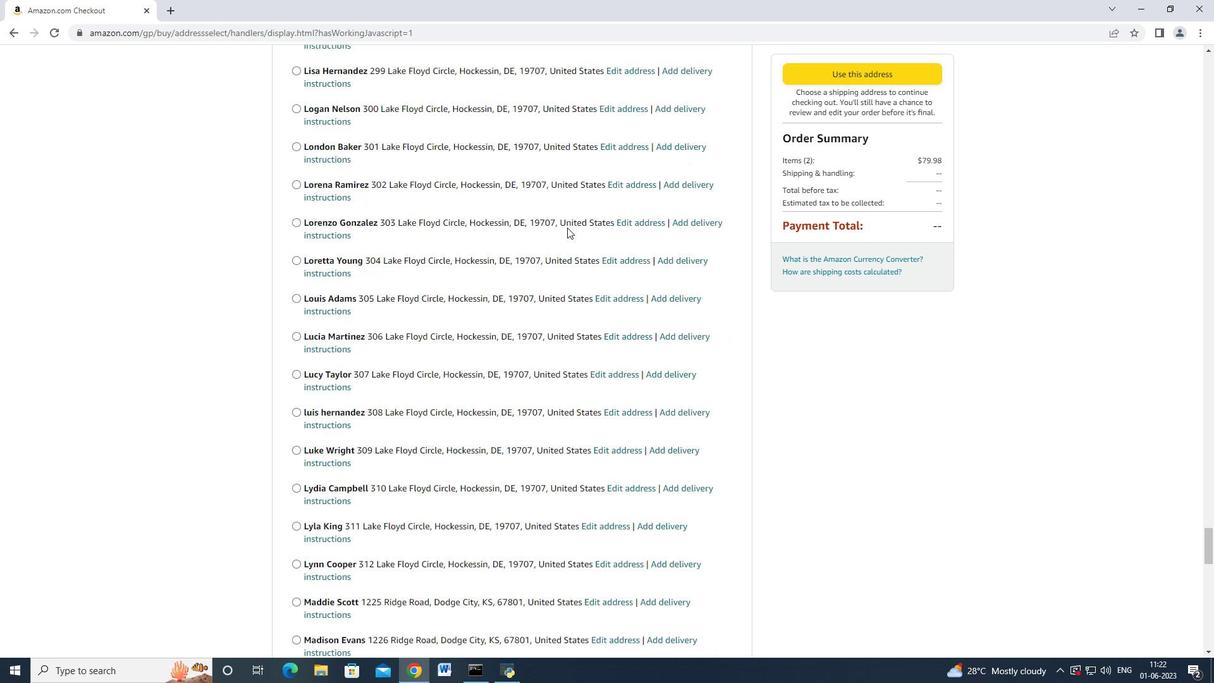 
Action: Mouse scrolled (567, 227) with delta (0, 0)
Screenshot: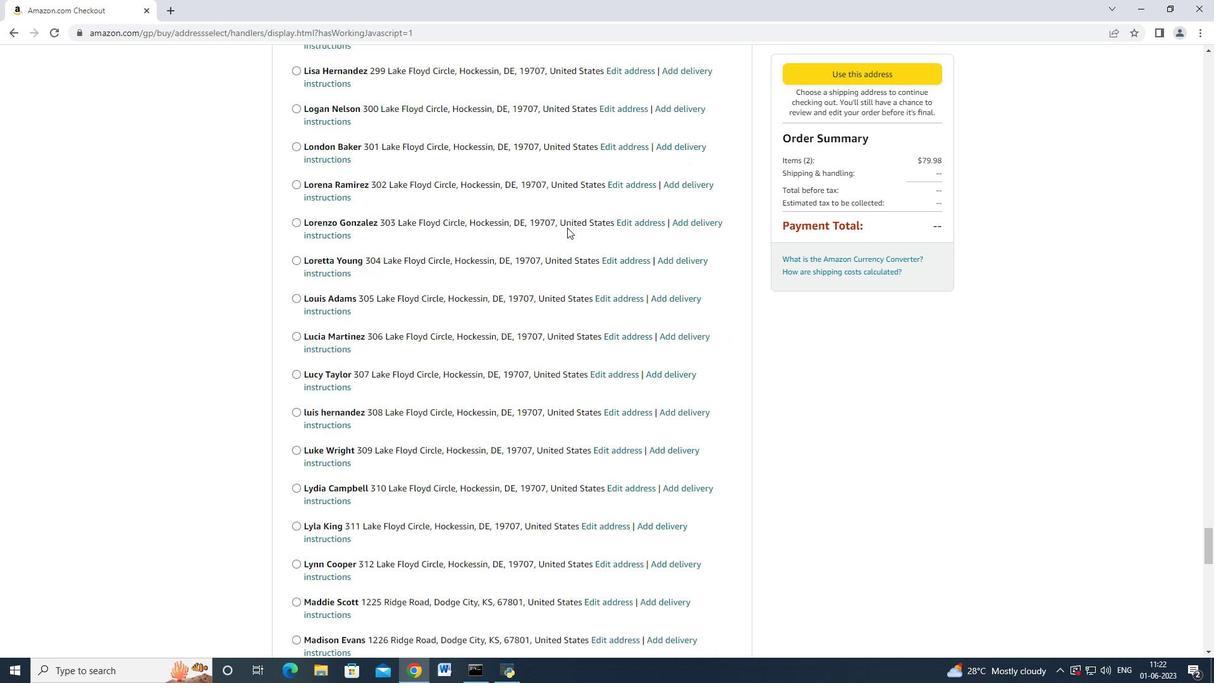 
Action: Mouse scrolled (567, 227) with delta (0, 0)
Screenshot: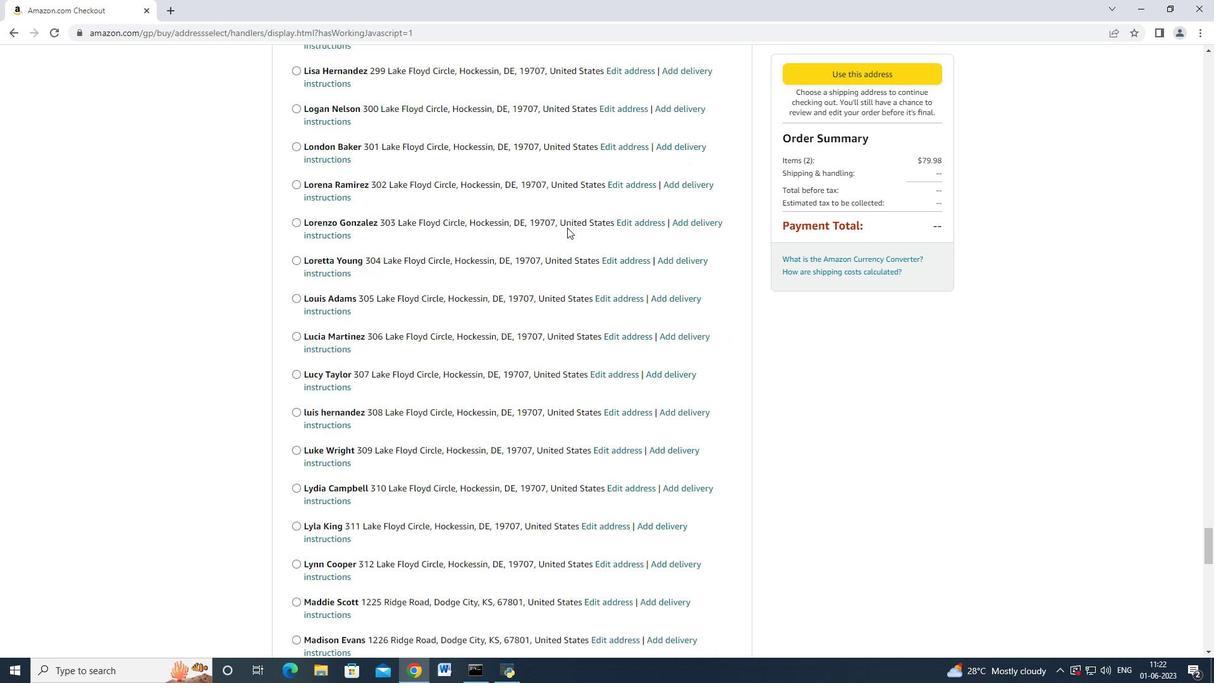 
Action: Mouse scrolled (567, 227) with delta (0, 0)
Screenshot: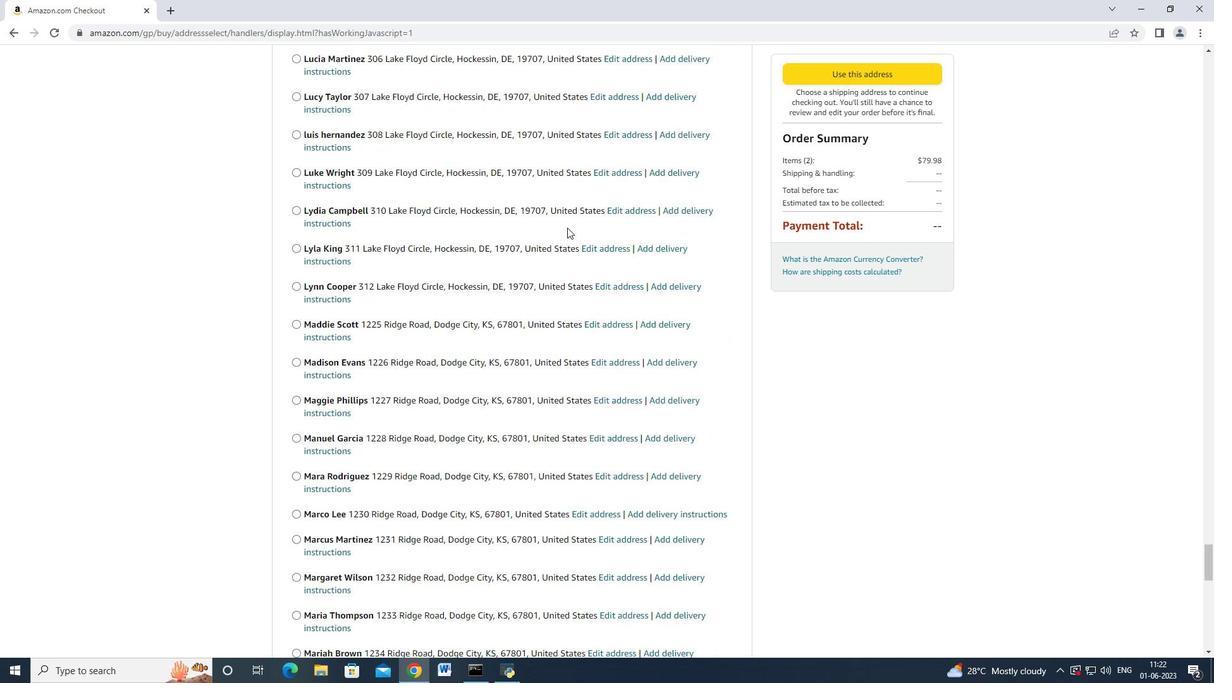 
Action: Mouse scrolled (567, 227) with delta (0, 0)
Screenshot: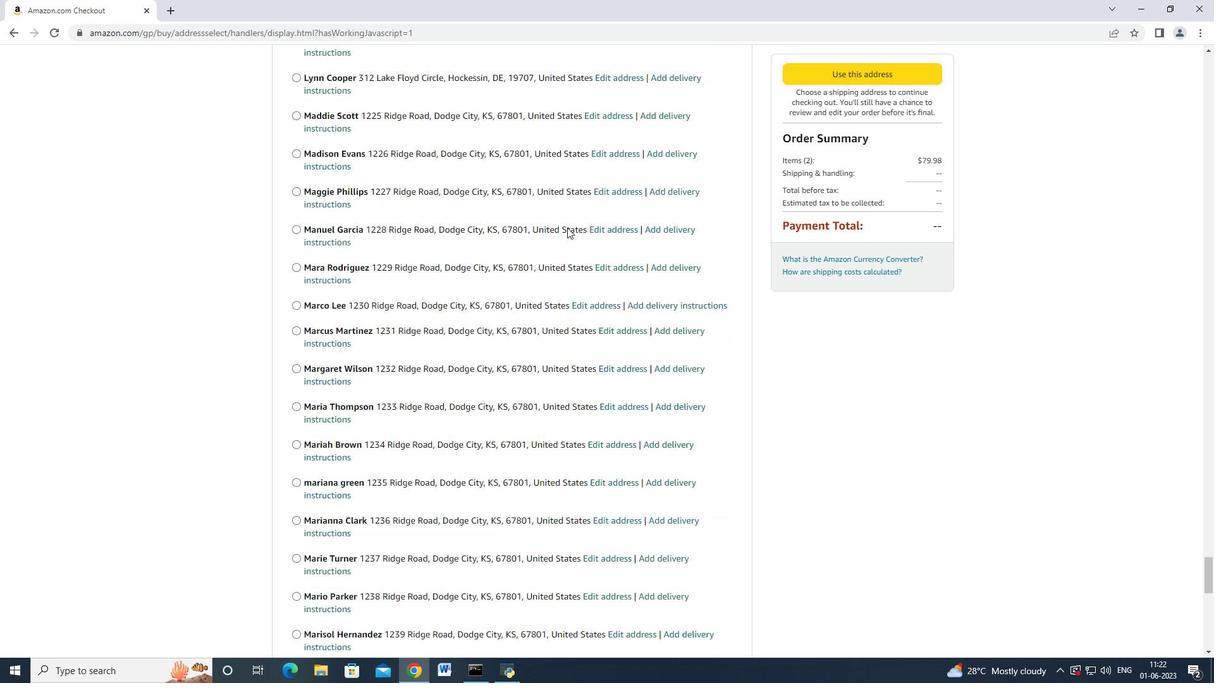
Action: Mouse scrolled (567, 227) with delta (0, 0)
Screenshot: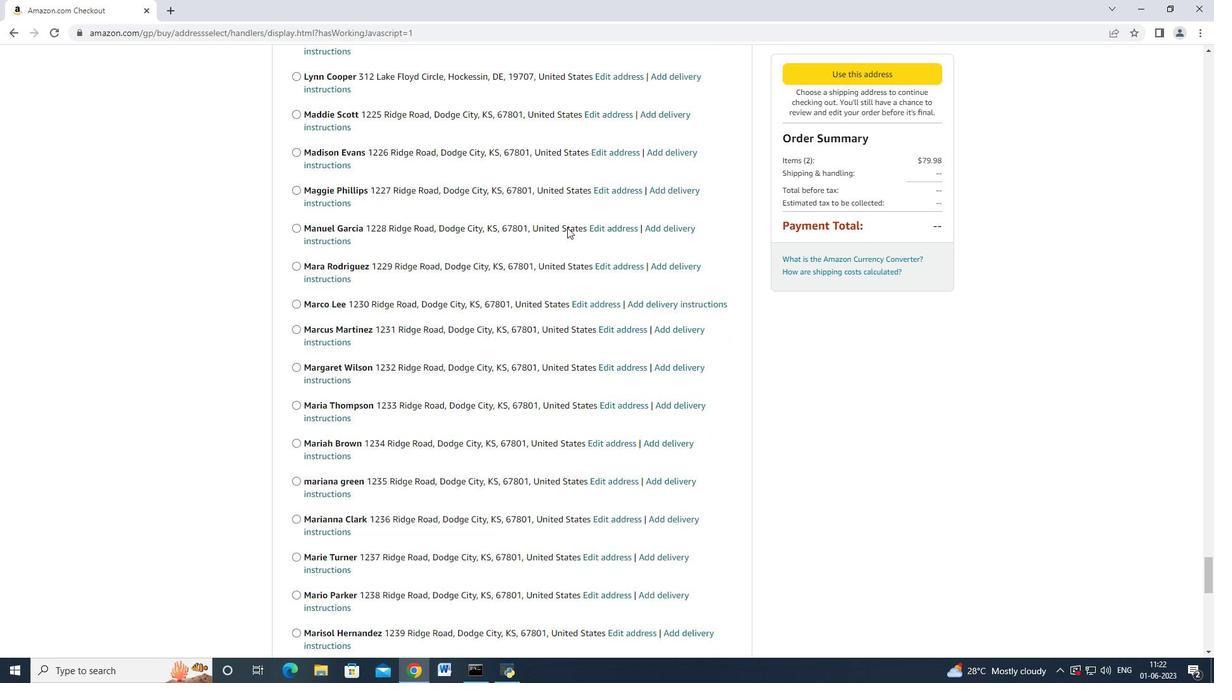 
Action: Mouse scrolled (567, 227) with delta (0, 0)
